 Task: Play online Dominion games.
Action: Mouse moved to (565, 411)
Screenshot: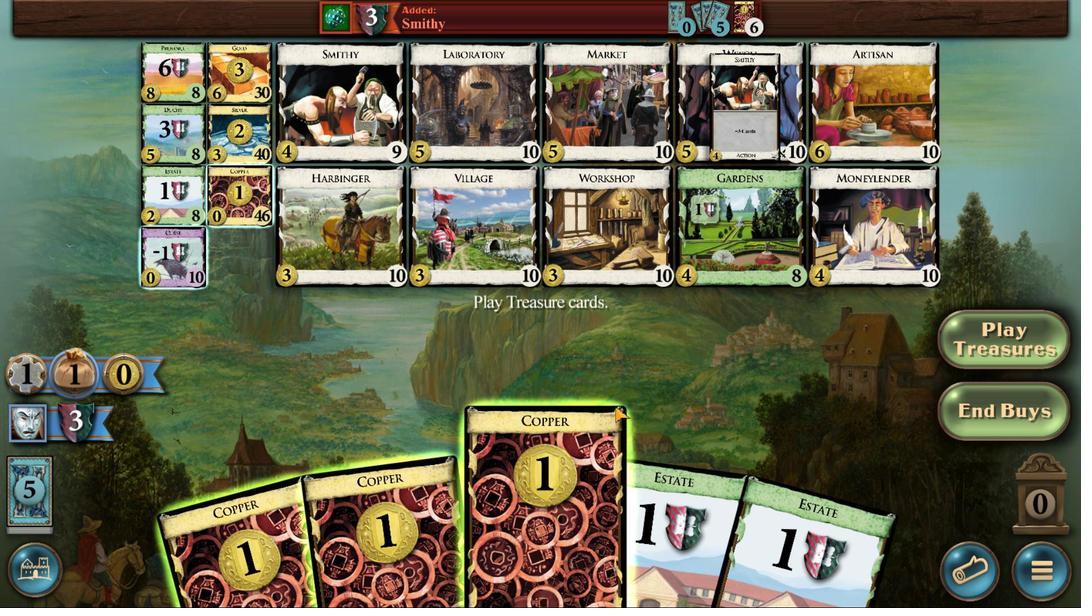 
Action: Mouse pressed left at (563, 417)
Screenshot: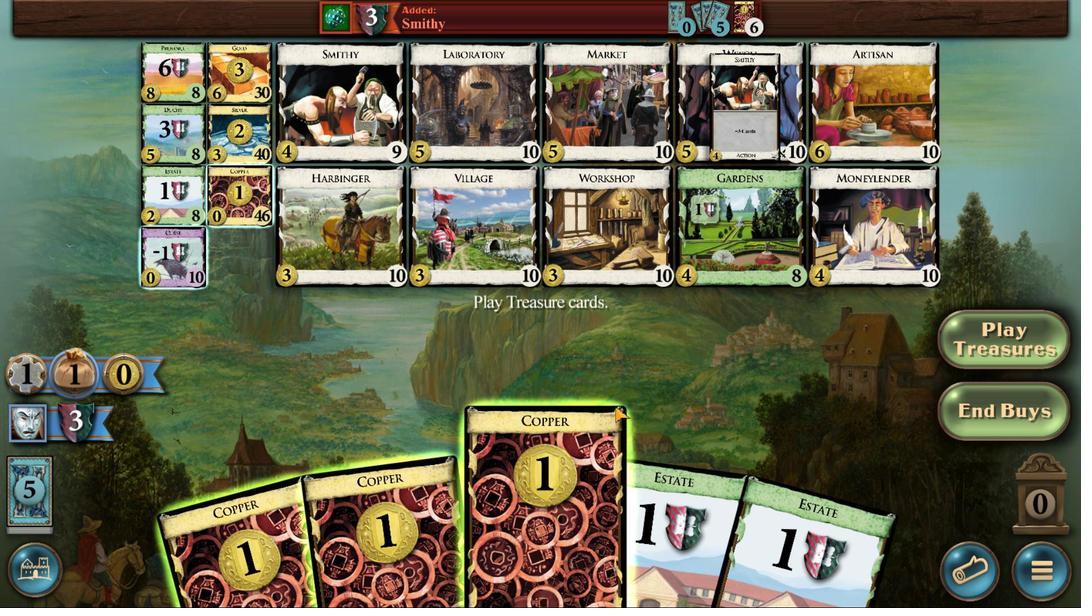 
Action: Mouse moved to (551, 409)
Screenshot: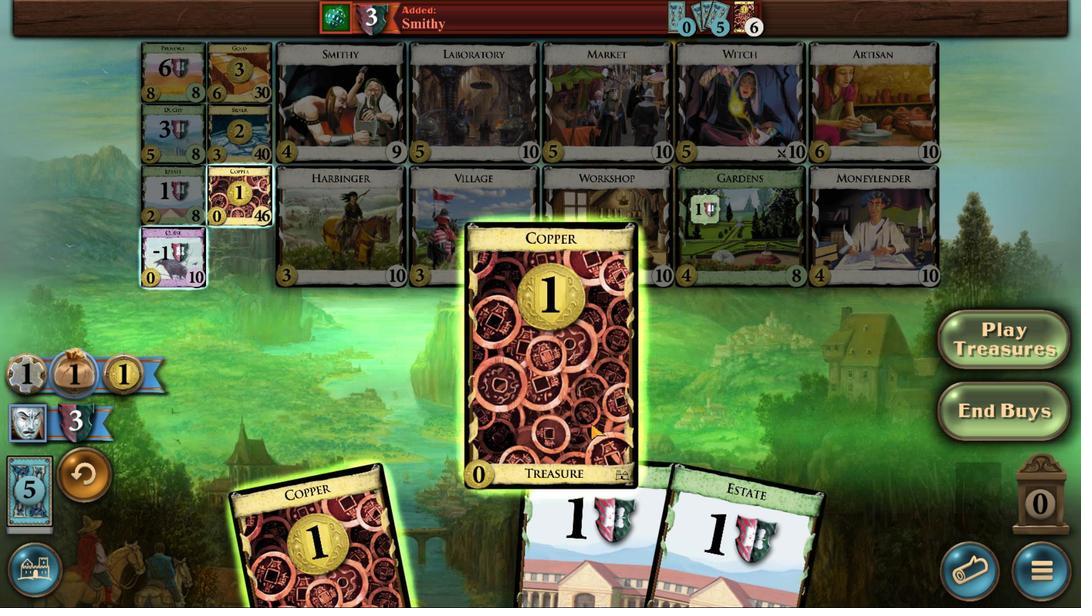 
Action: Mouse pressed left at (551, 409)
Screenshot: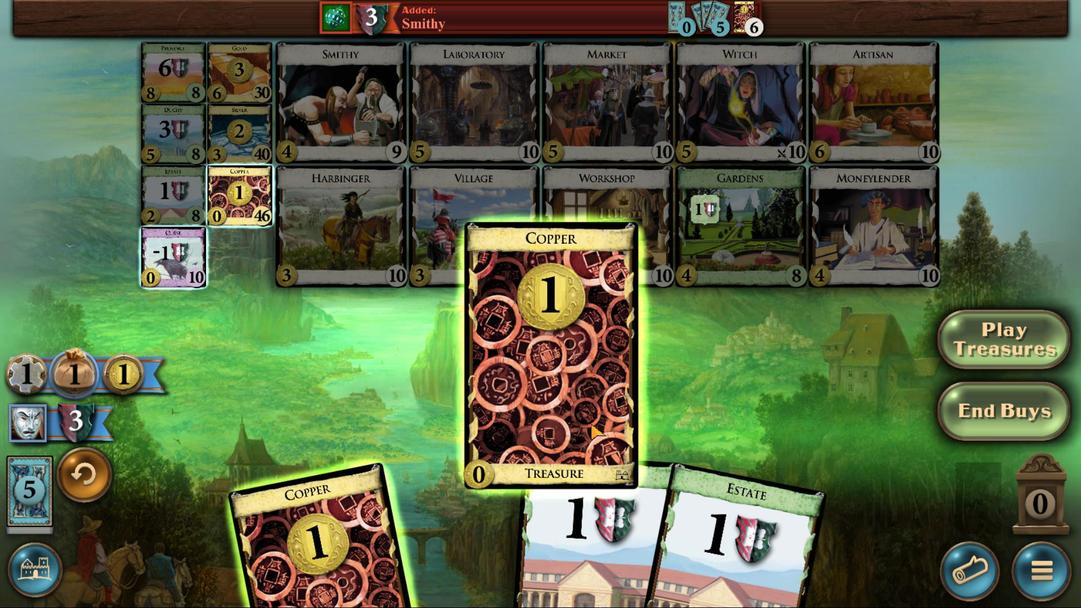 
Action: Mouse moved to (532, 407)
Screenshot: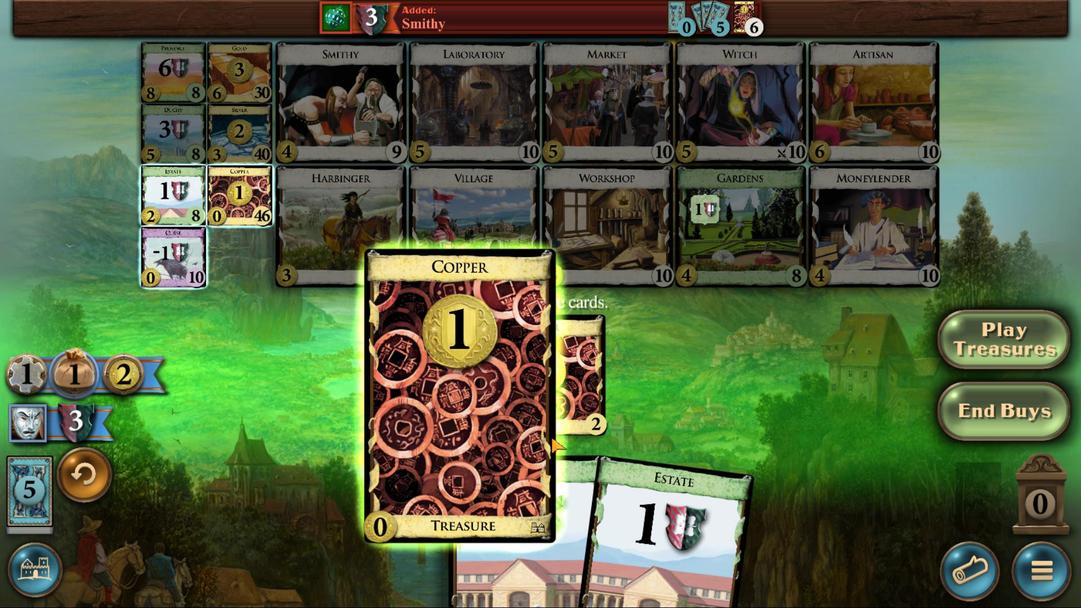 
Action: Mouse pressed left at (532, 407)
Screenshot: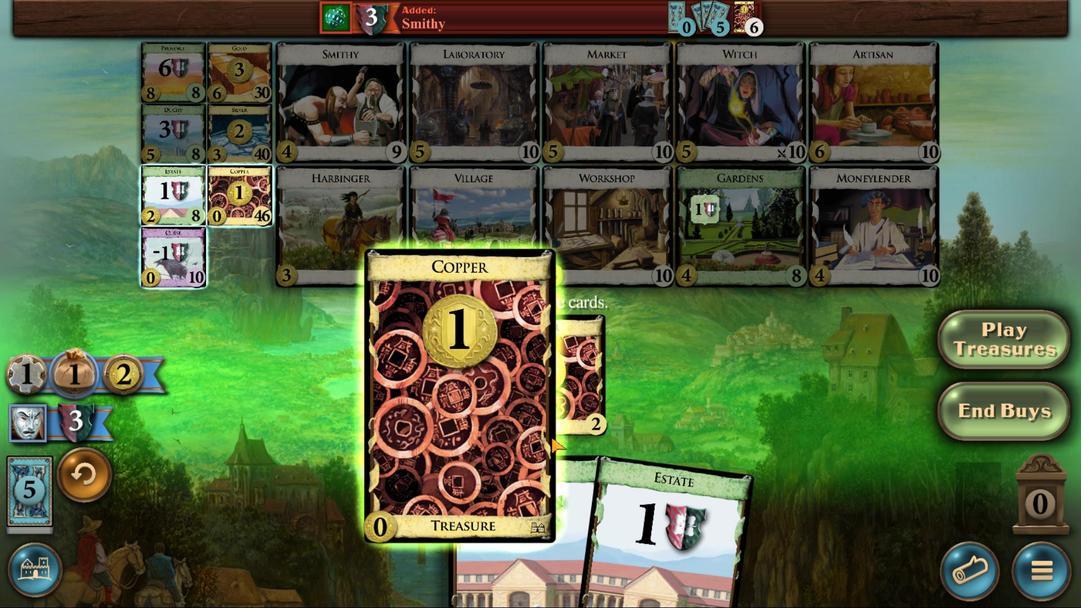 
Action: Mouse moved to (482, 279)
Screenshot: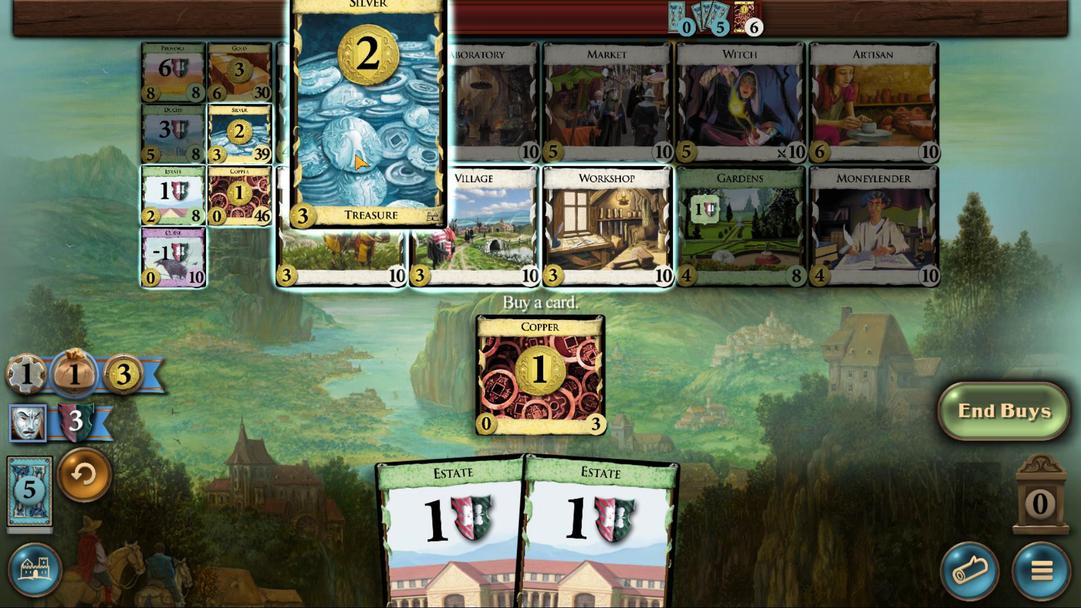 
Action: Mouse pressed left at (482, 279)
Screenshot: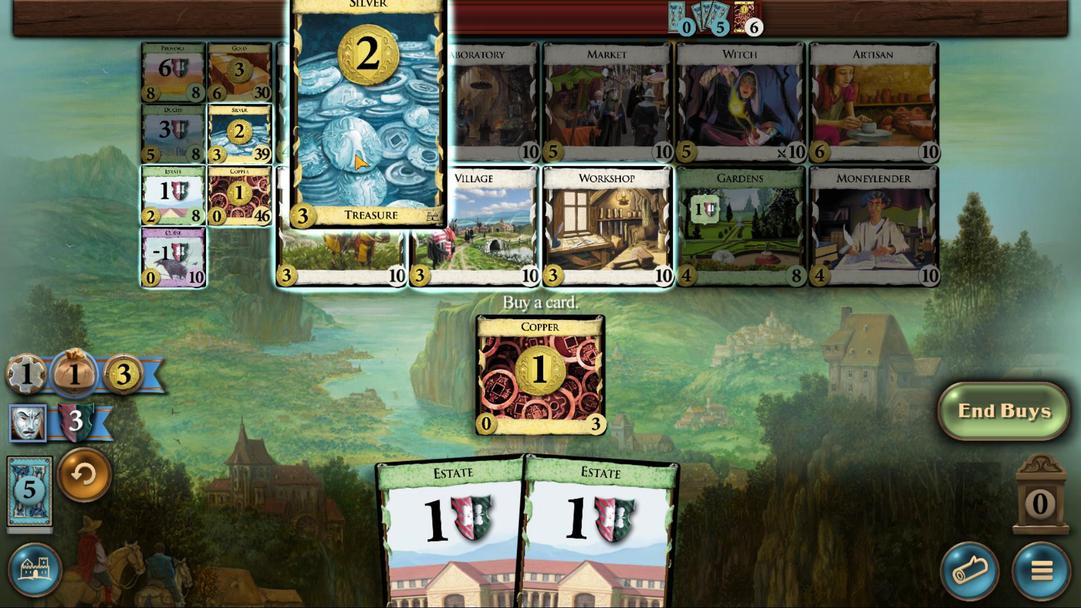 
Action: Mouse moved to (564, 409)
Screenshot: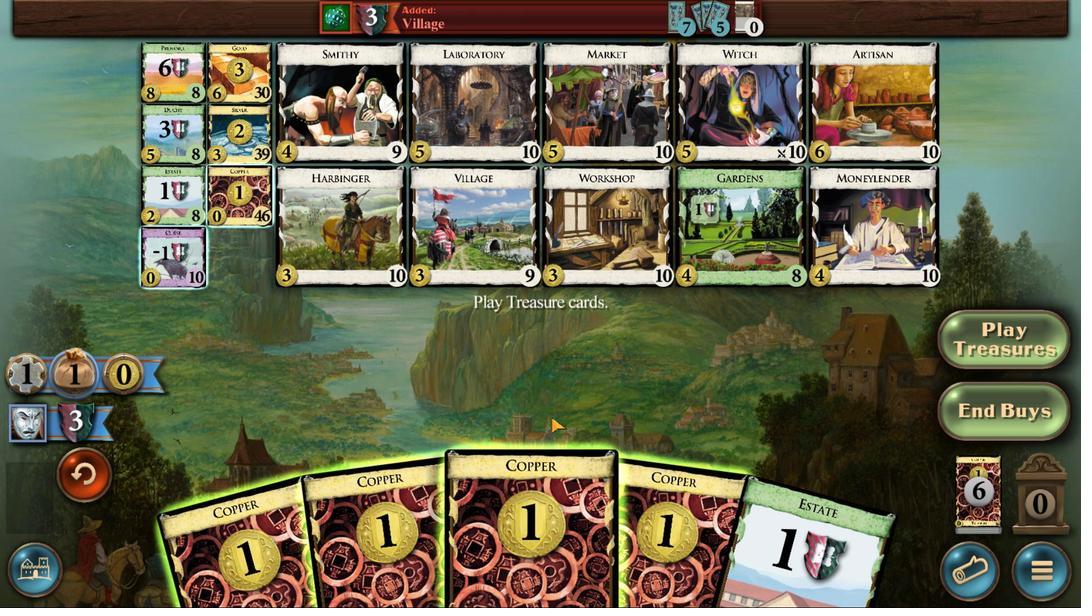 
Action: Mouse pressed left at (564, 409)
Screenshot: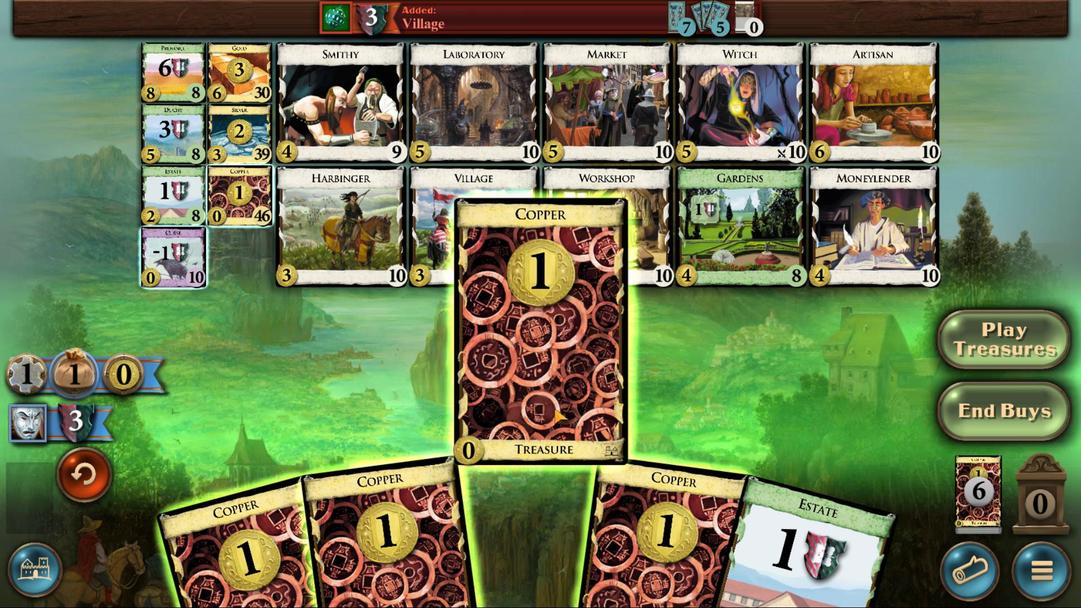 
Action: Mouse moved to (569, 400)
Screenshot: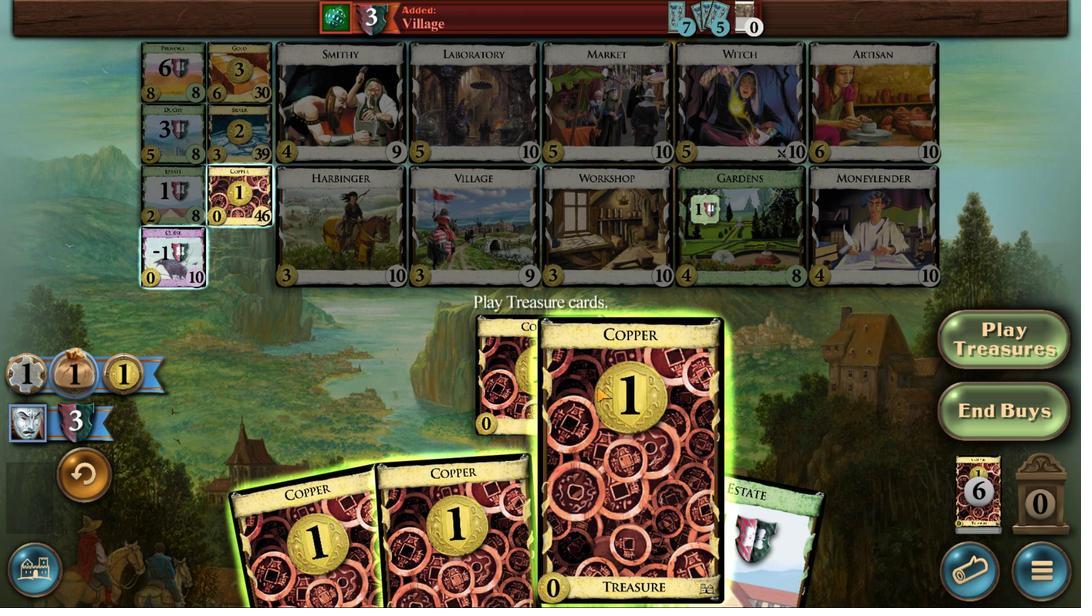 
Action: Mouse pressed left at (569, 400)
Screenshot: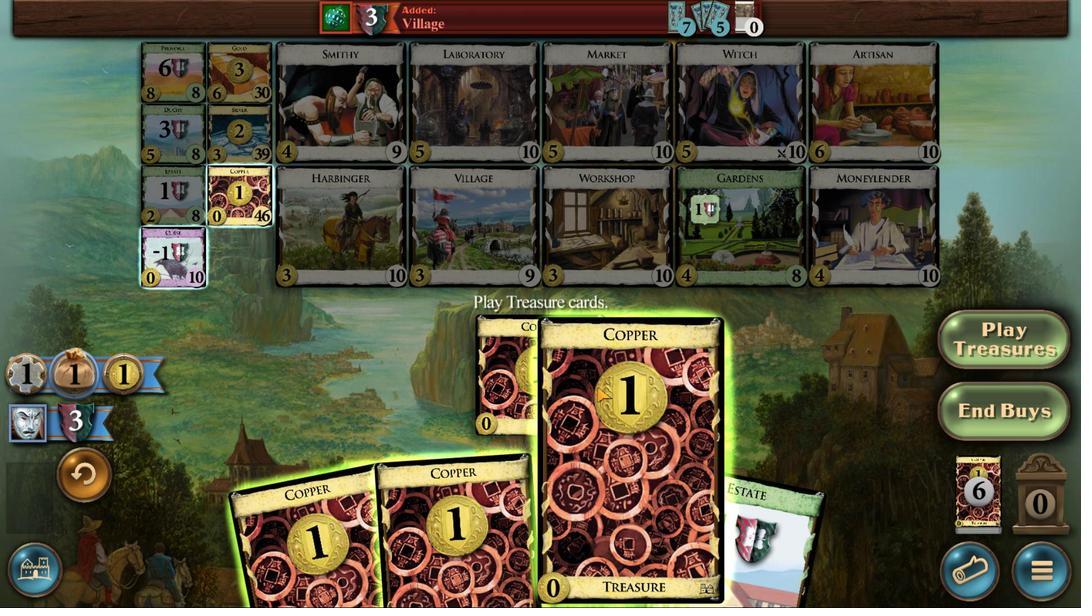 
Action: Mouse moved to (562, 403)
Screenshot: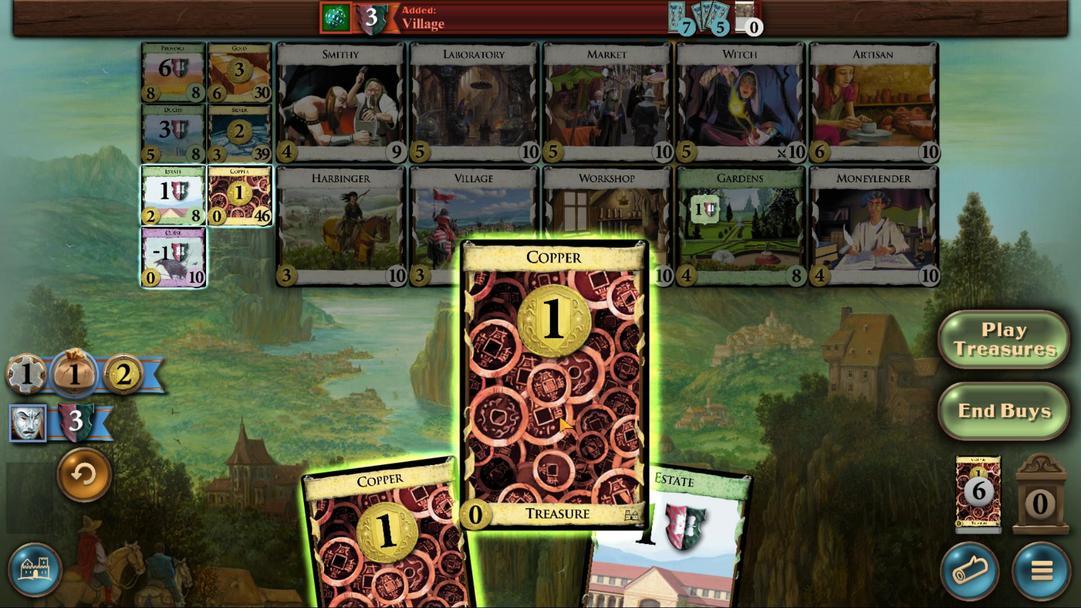 
Action: Mouse pressed left at (562, 403)
Screenshot: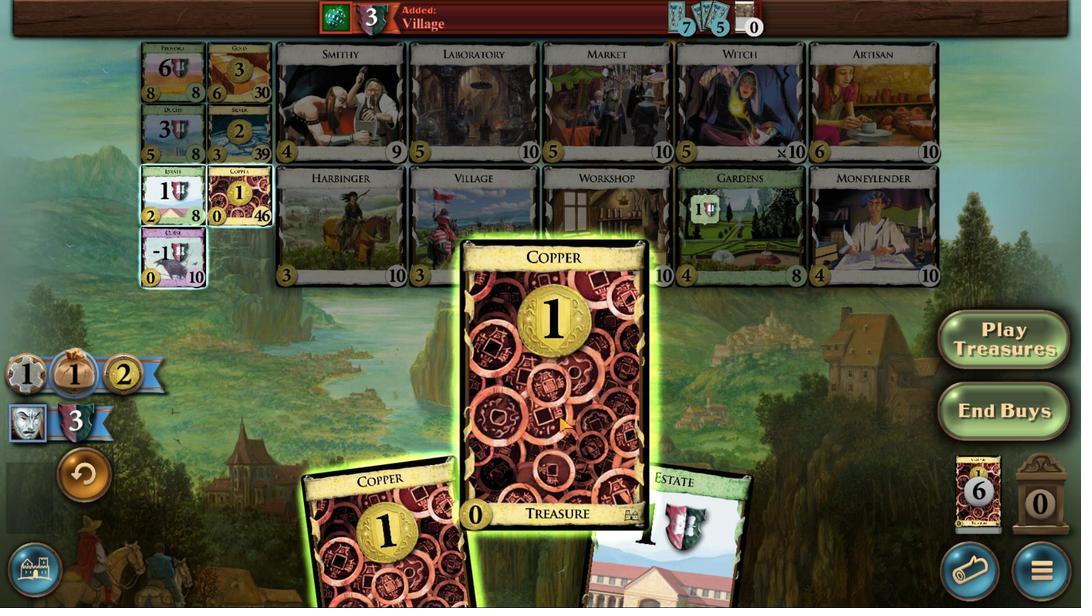
Action: Mouse moved to (483, 276)
Screenshot: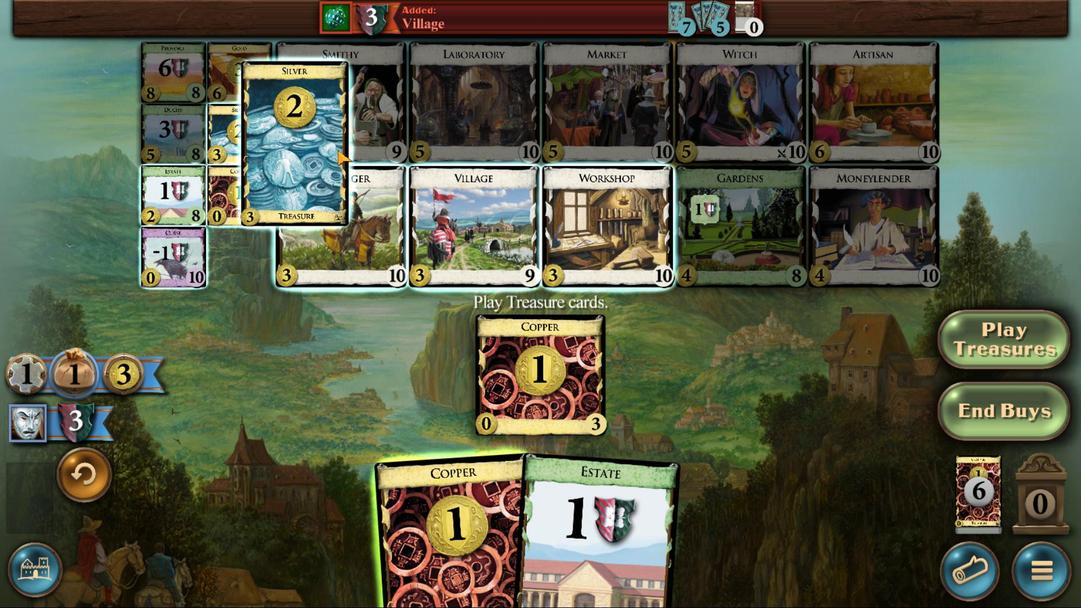 
Action: Mouse pressed left at (483, 276)
Screenshot: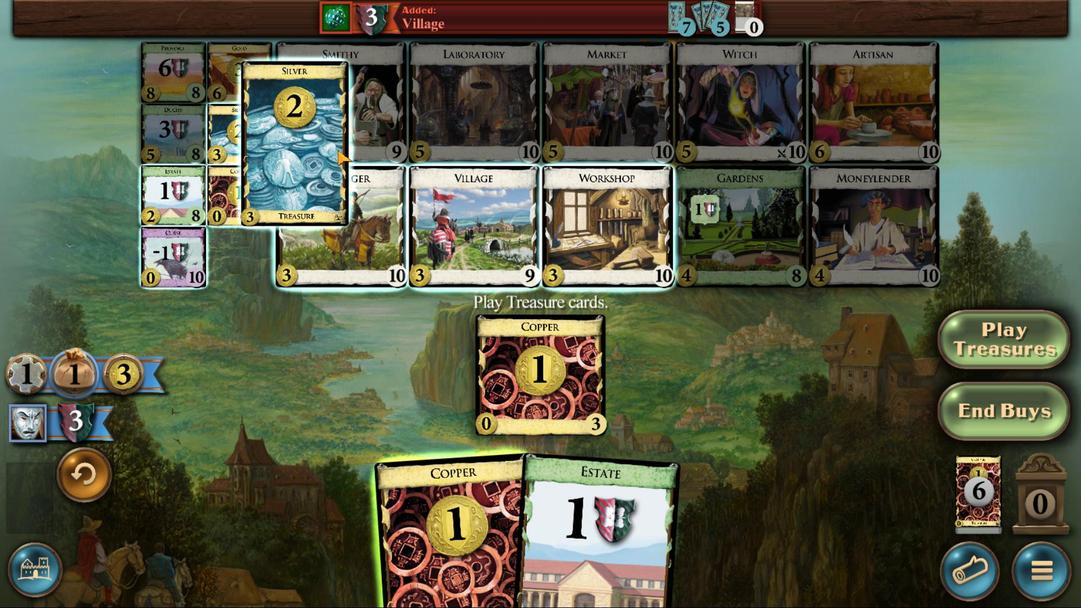 
Action: Mouse moved to (596, 401)
Screenshot: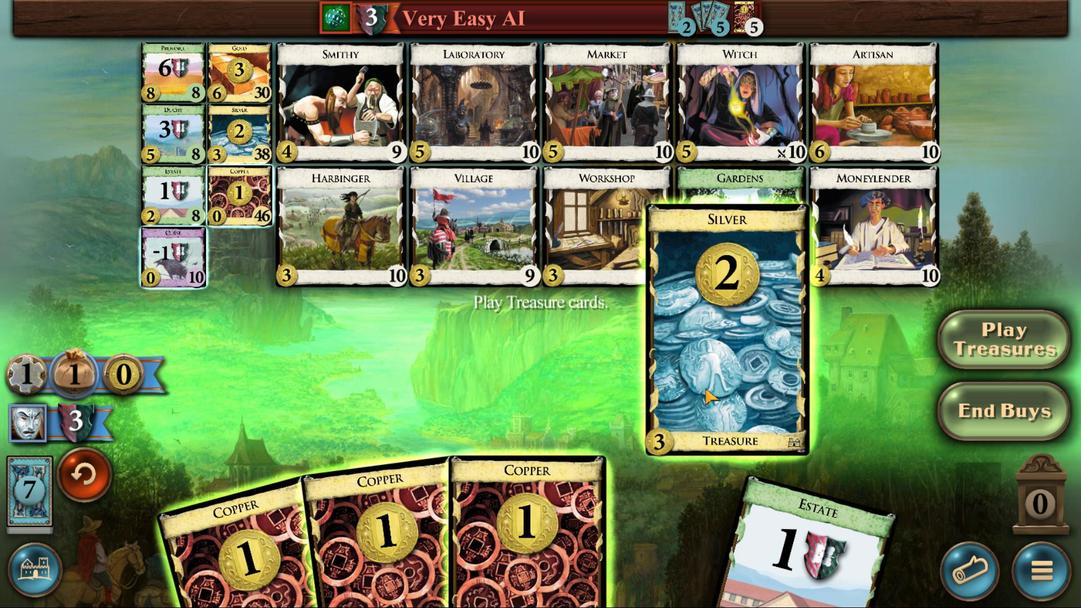 
Action: Mouse pressed left at (595, 406)
Screenshot: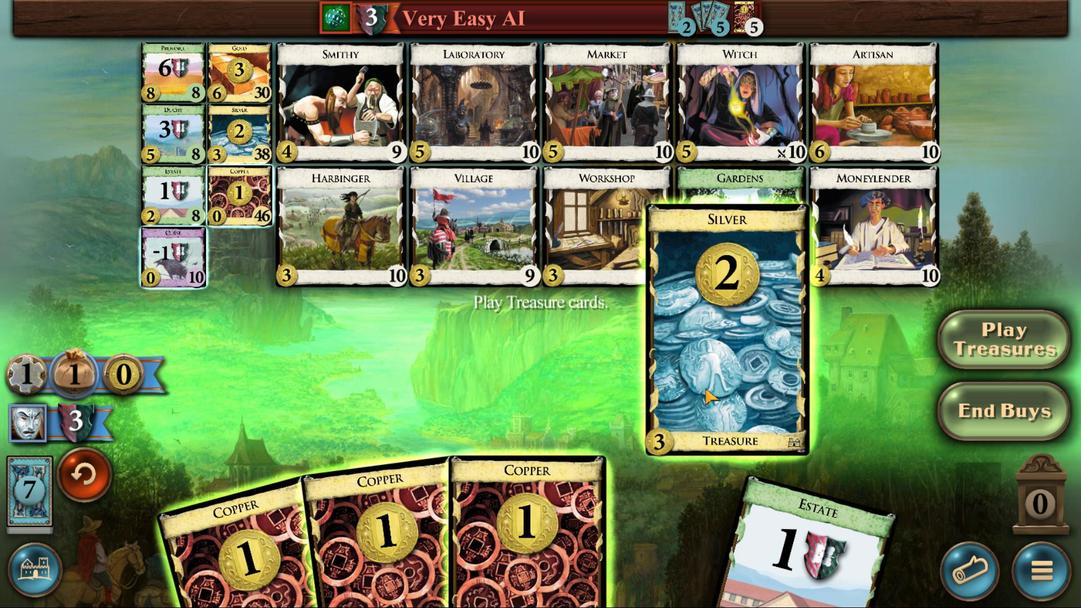 
Action: Mouse moved to (584, 404)
Screenshot: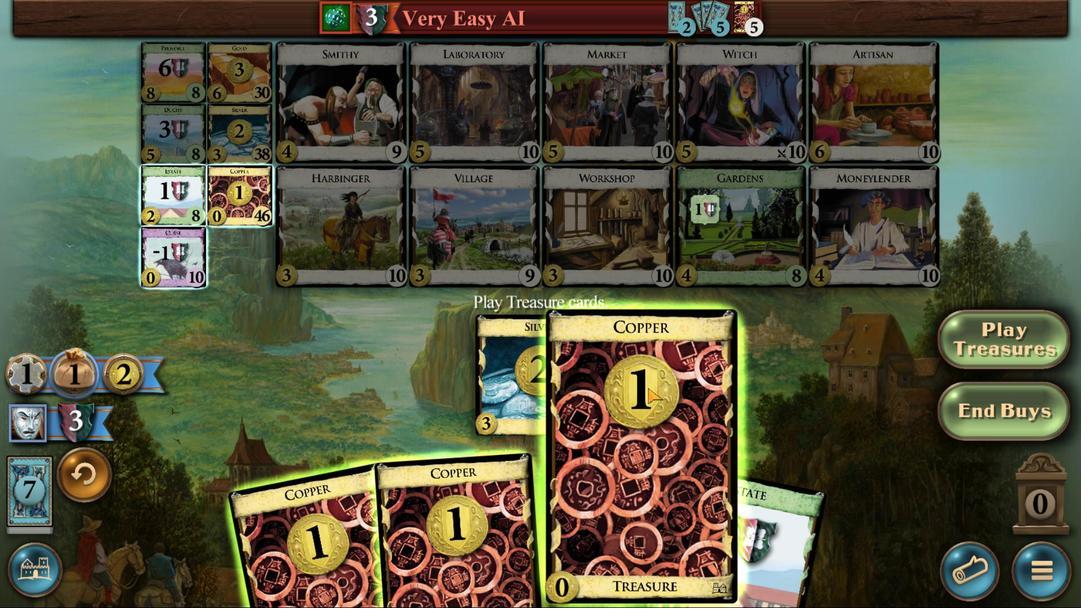 
Action: Mouse pressed left at (584, 407)
Screenshot: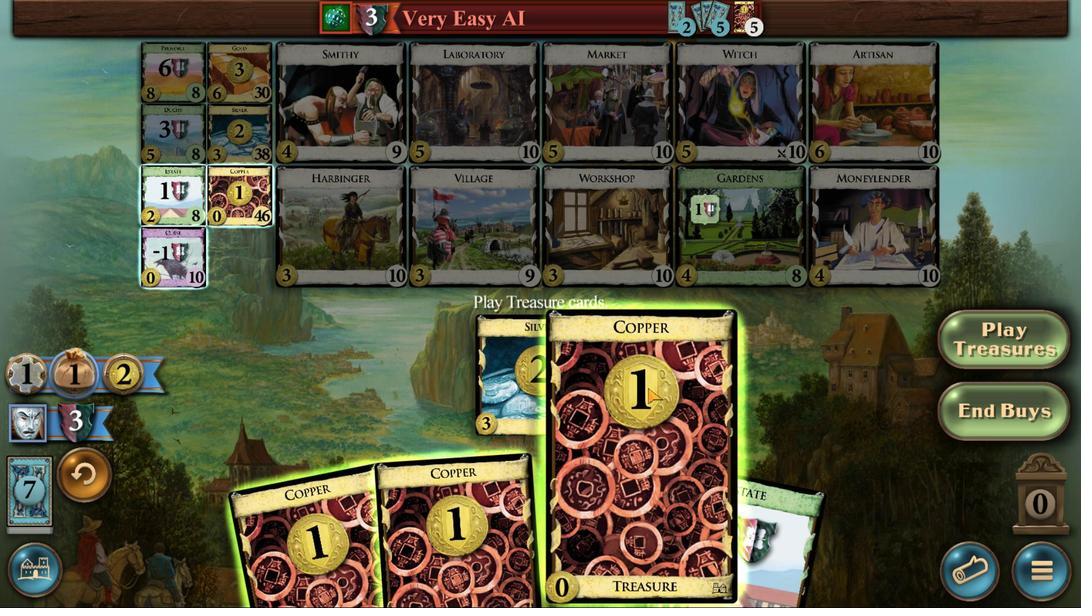 
Action: Mouse moved to (575, 393)
Screenshot: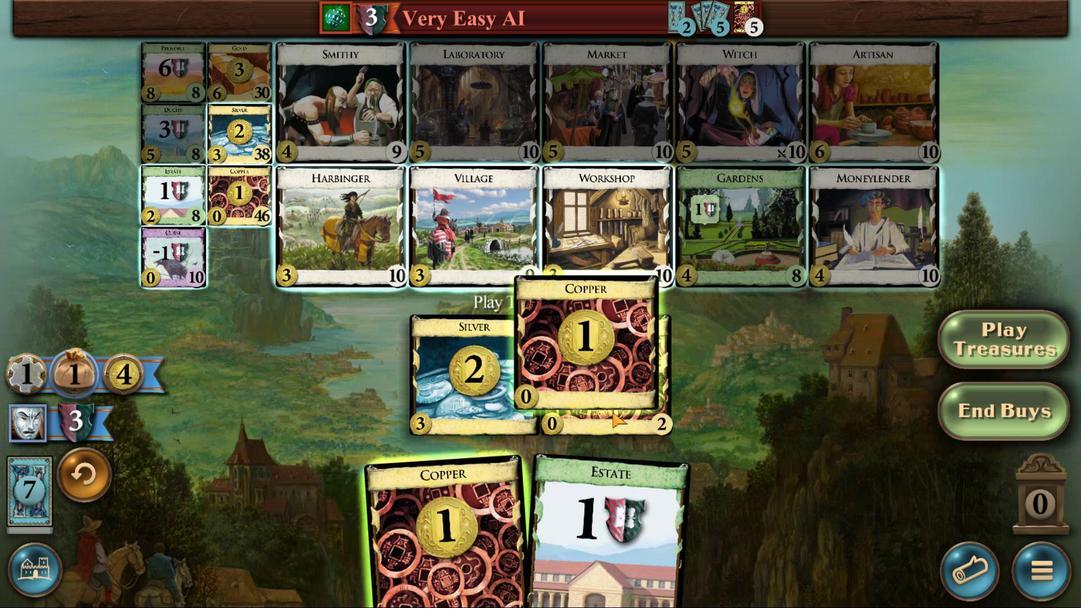 
Action: Mouse pressed left at (573, 403)
Screenshot: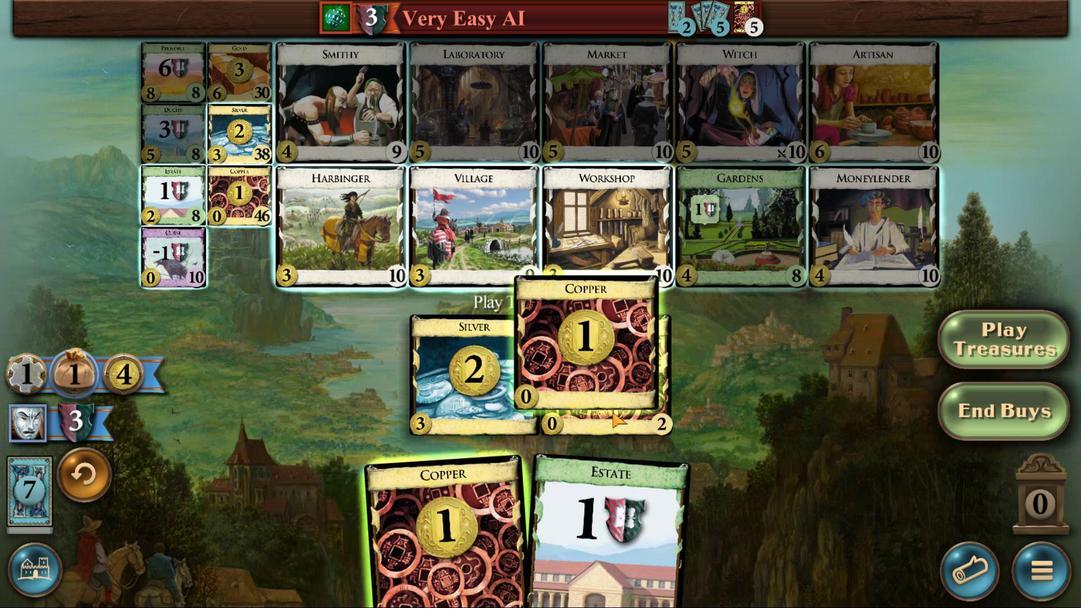 
Action: Mouse moved to (551, 414)
Screenshot: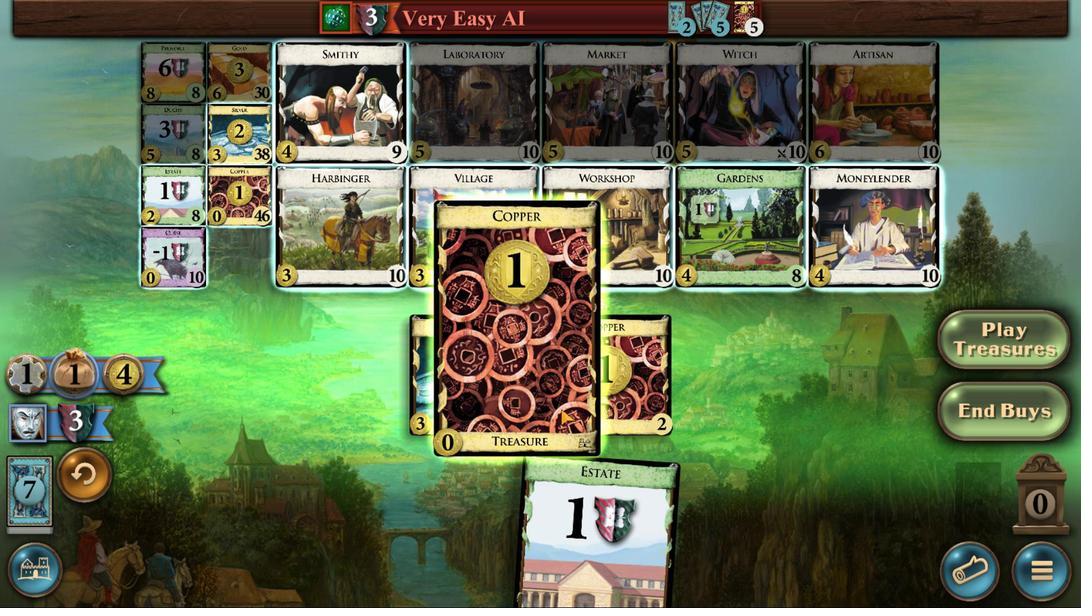 
Action: Mouse pressed left at (551, 414)
Screenshot: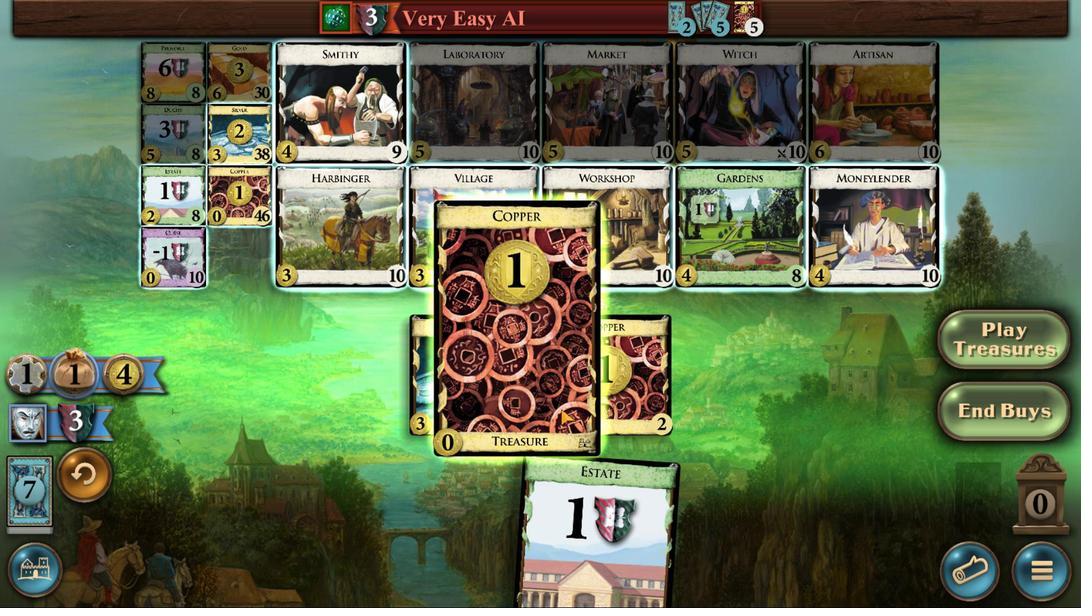 
Action: Mouse moved to (481, 282)
Screenshot: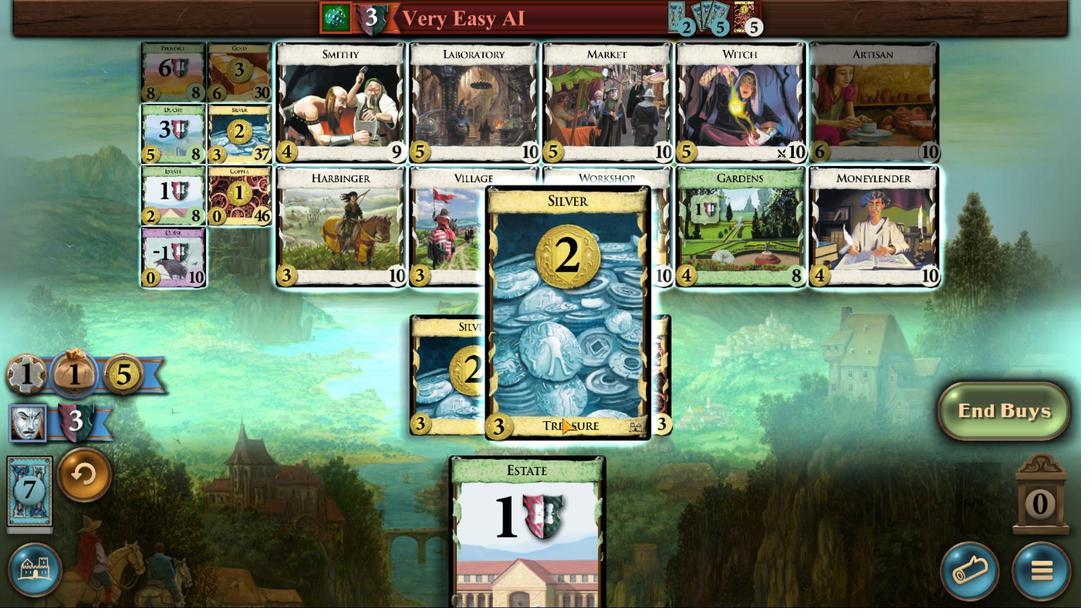 
Action: Mouse pressed left at (481, 282)
Screenshot: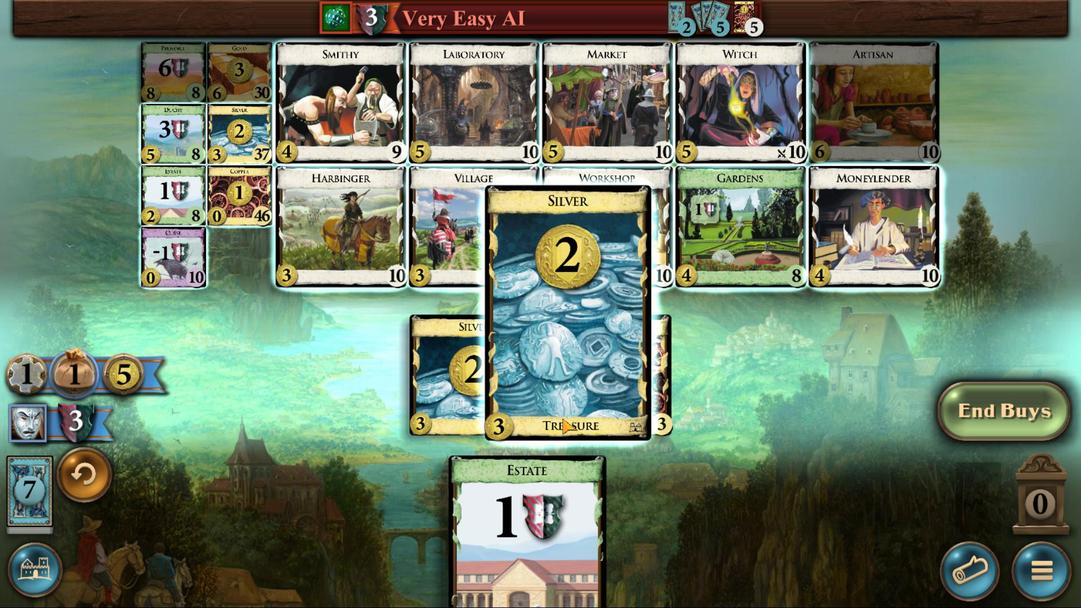 
Action: Mouse moved to (559, 403)
Screenshot: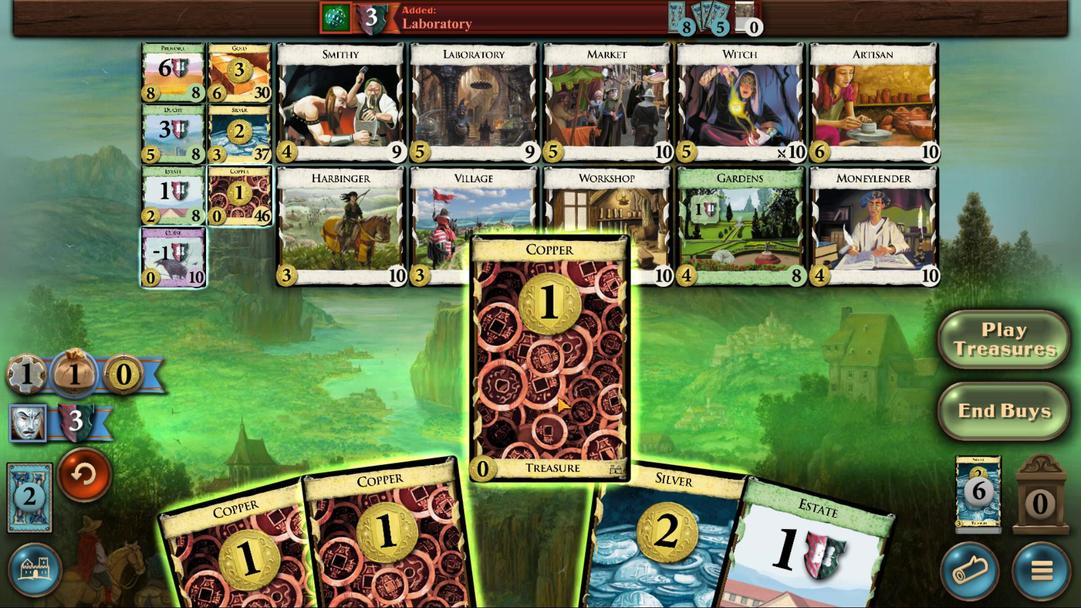 
Action: Mouse pressed left at (559, 403)
Screenshot: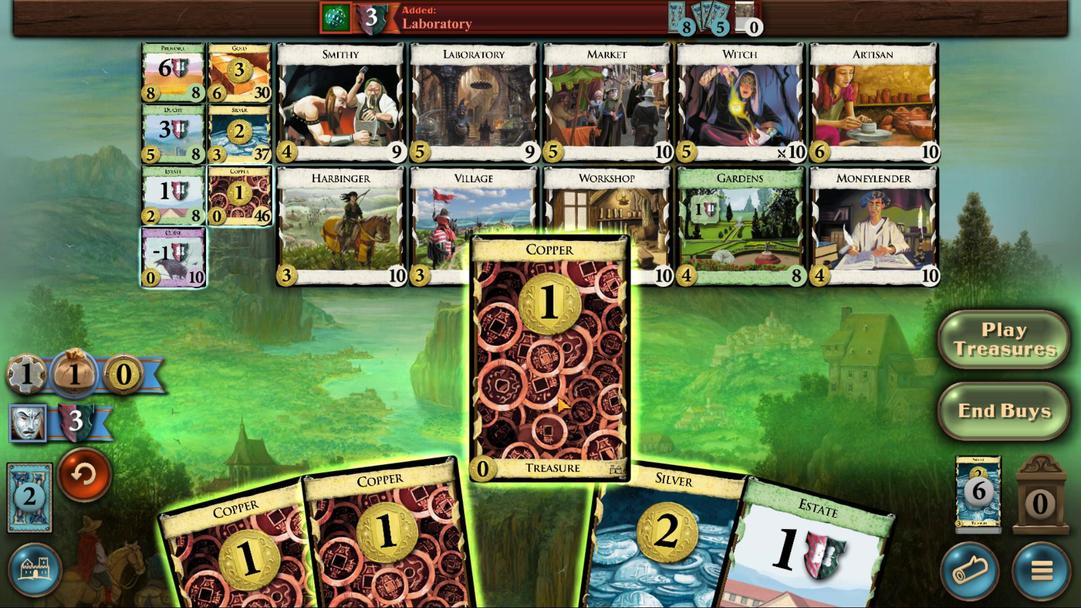 
Action: Mouse moved to (536, 426)
Screenshot: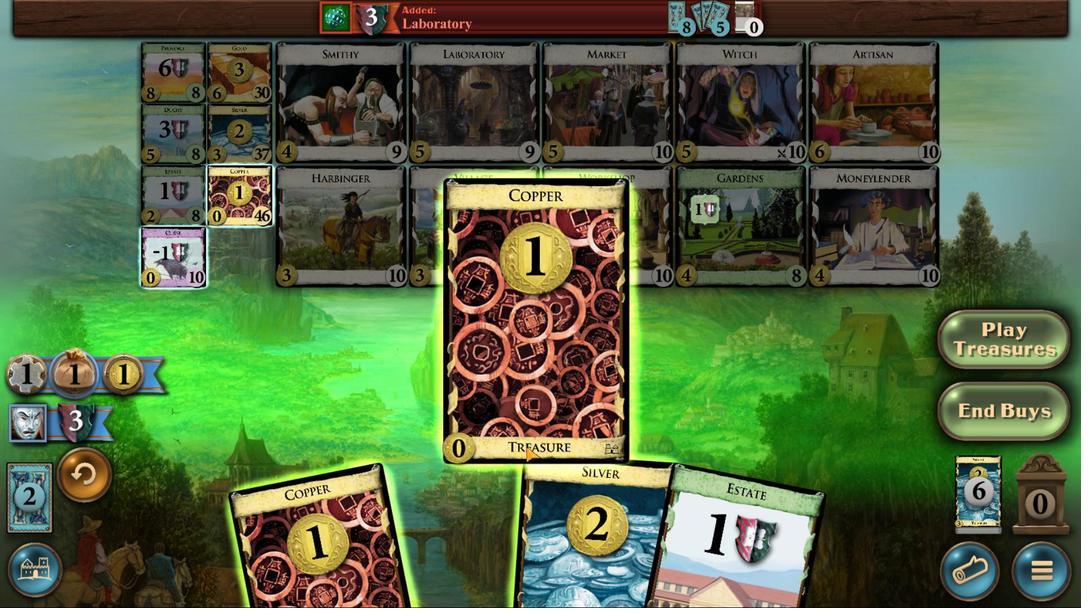 
Action: Mouse pressed left at (536, 426)
Screenshot: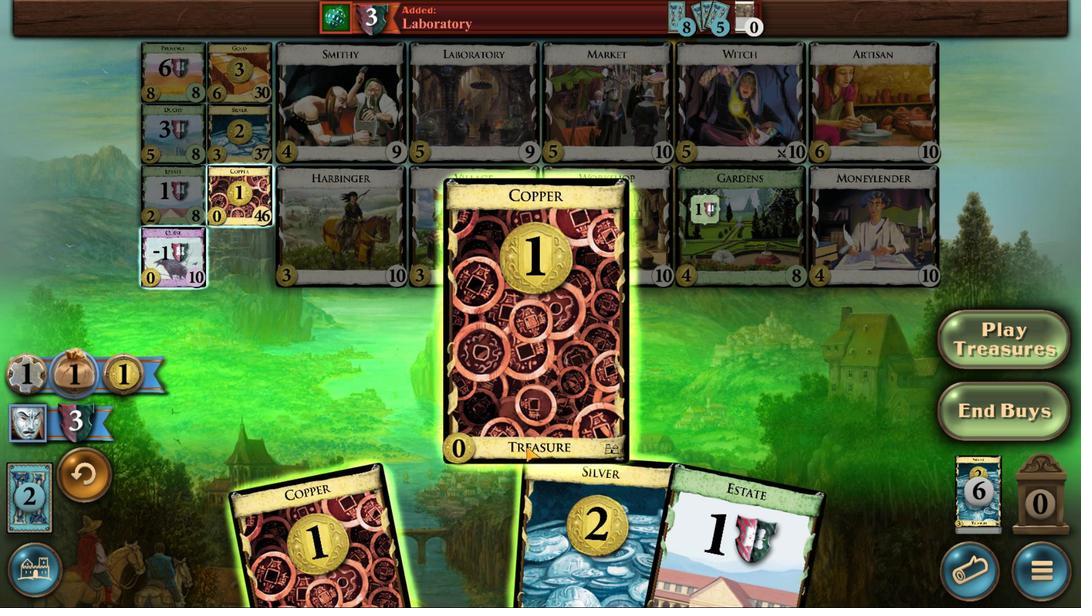 
Action: Mouse moved to (565, 407)
Screenshot: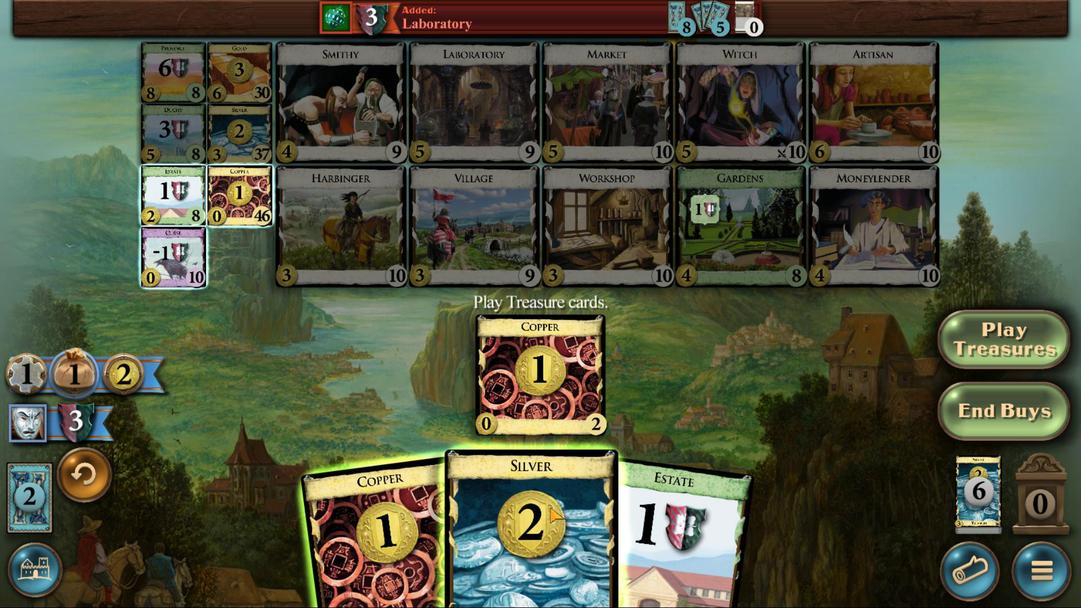
Action: Mouse pressed left at (565, 407)
Screenshot: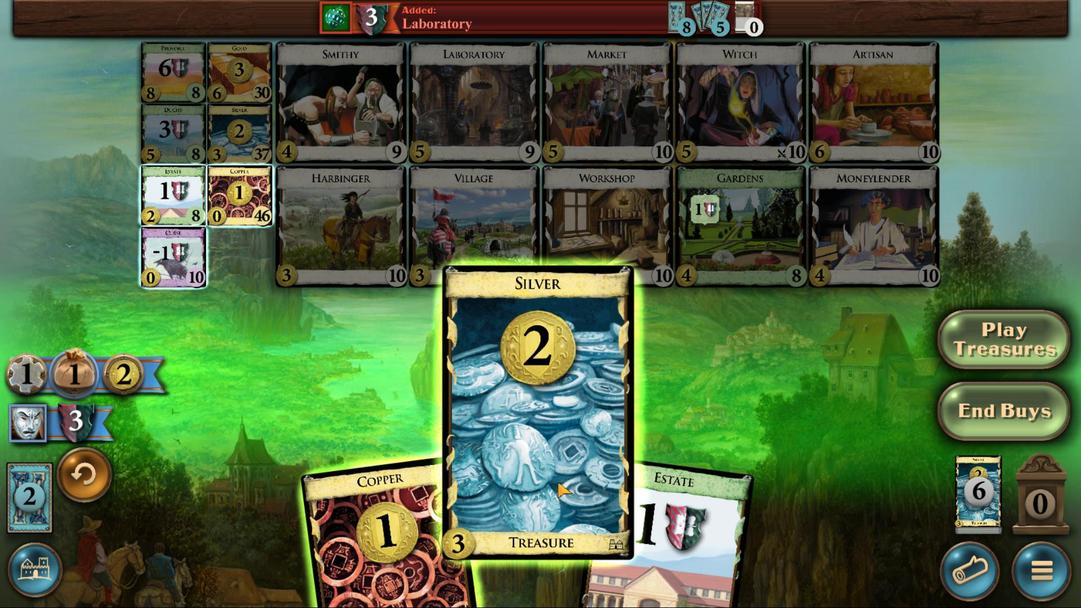 
Action: Mouse moved to (518, 414)
Screenshot: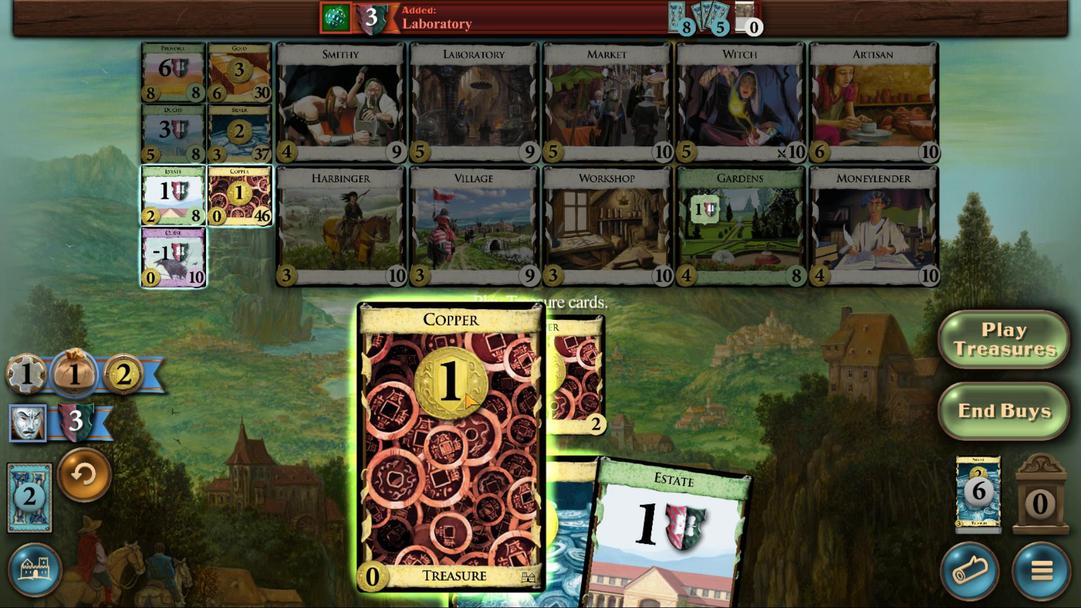 
Action: Mouse pressed left at (518, 414)
Screenshot: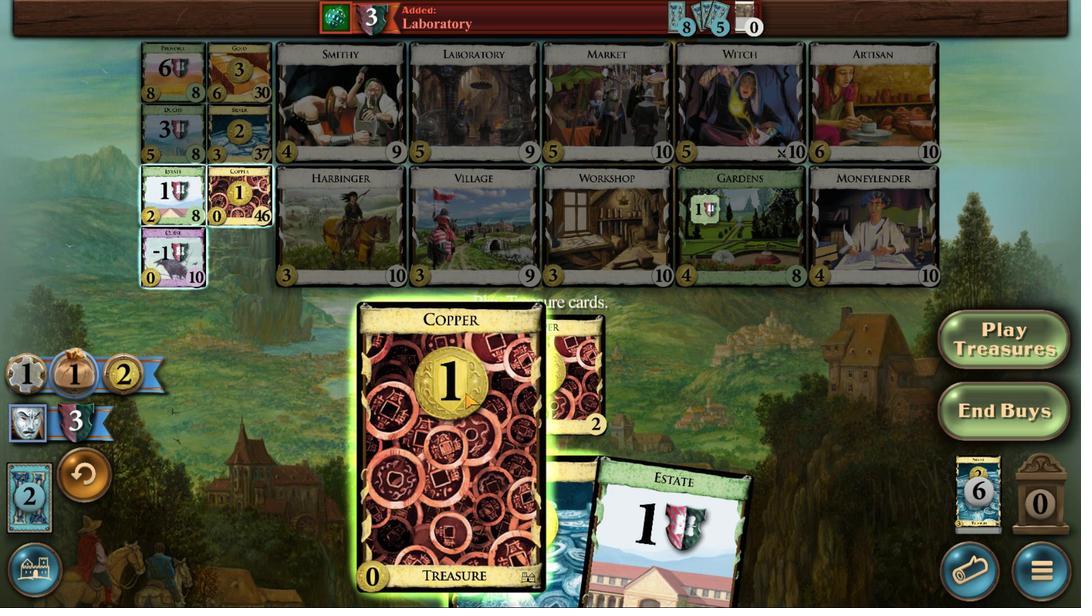 
Action: Mouse moved to (477, 277)
Screenshot: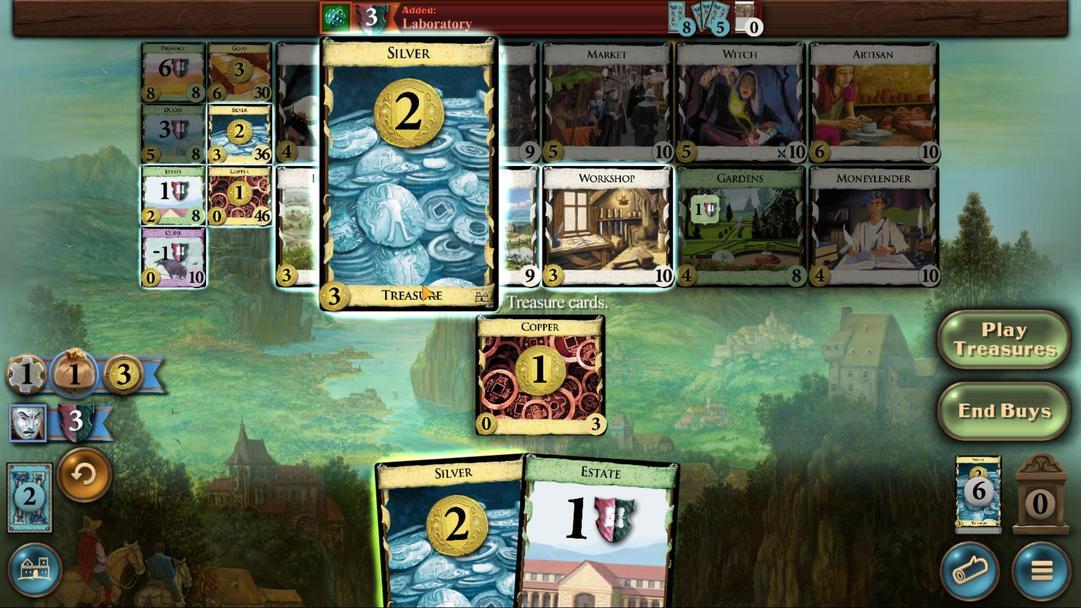 
Action: Mouse pressed left at (477, 277)
Screenshot: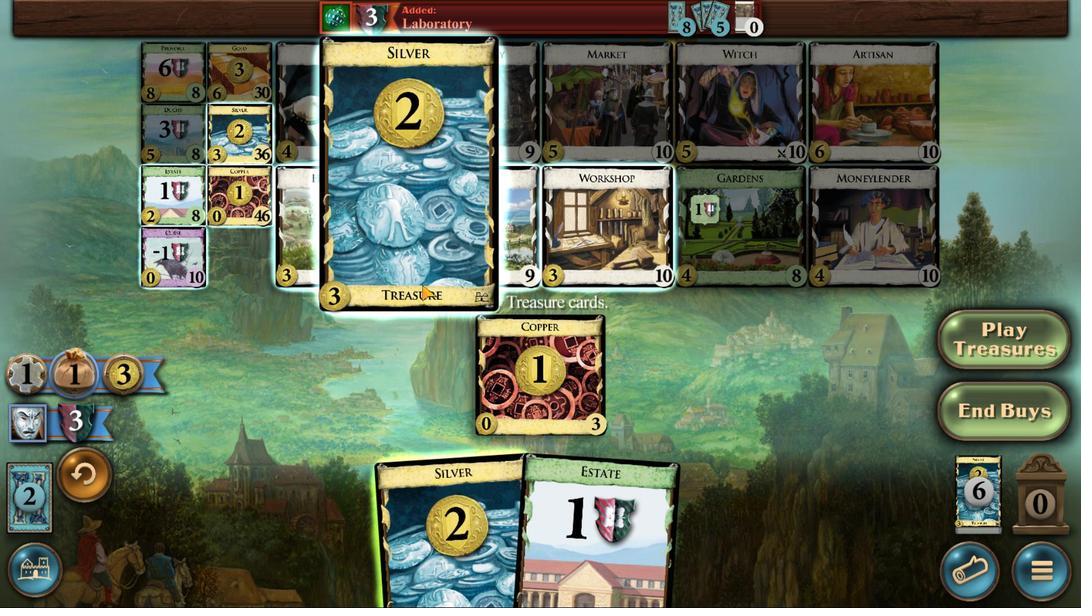 
Action: Mouse moved to (552, 402)
Screenshot: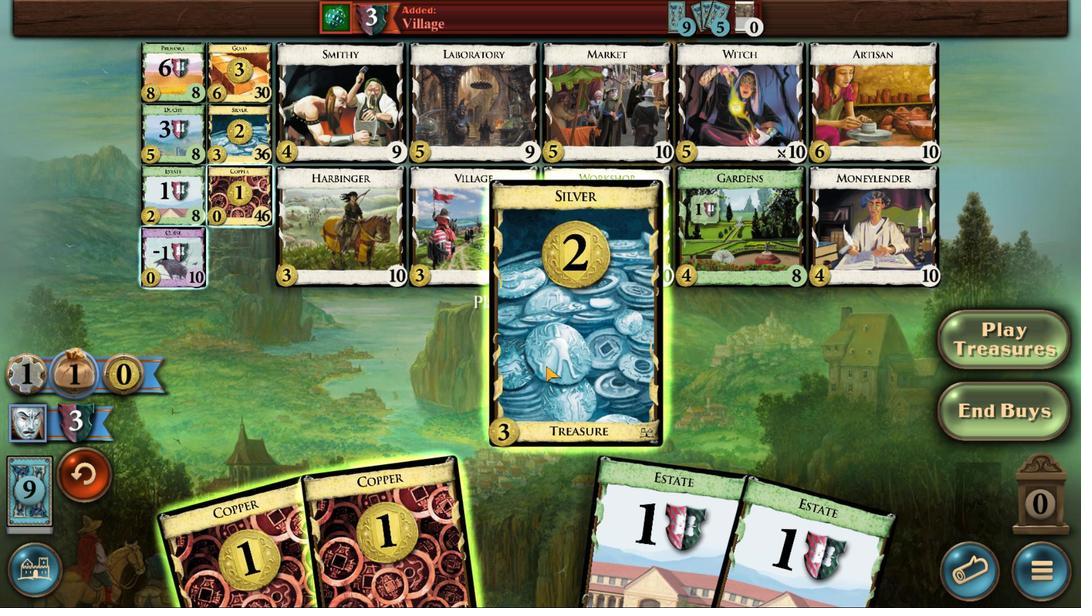 
Action: Mouse pressed left at (552, 402)
Screenshot: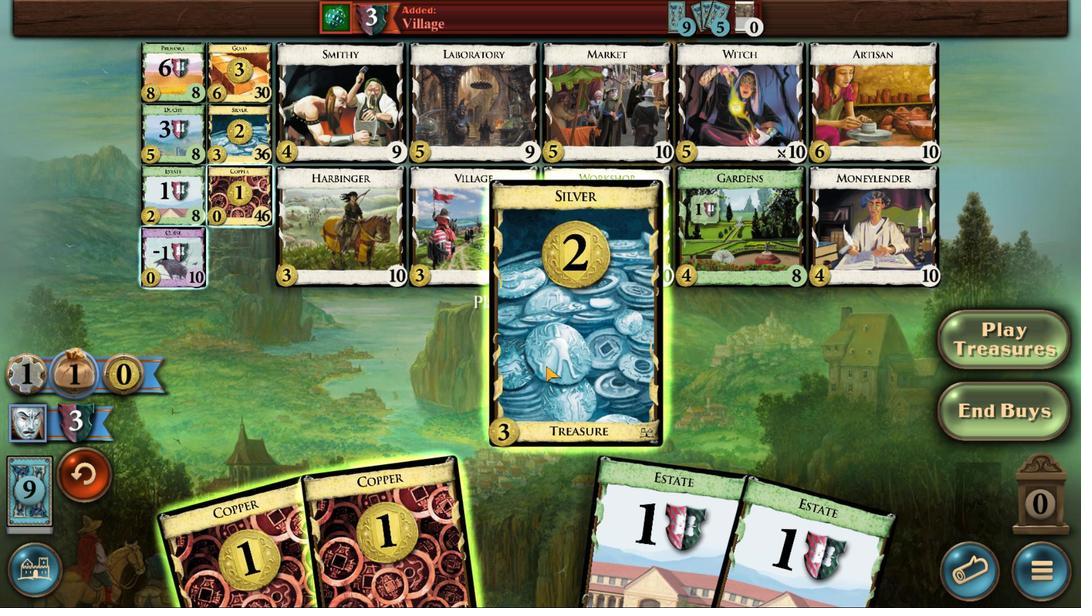 
Action: Mouse moved to (553, 406)
Screenshot: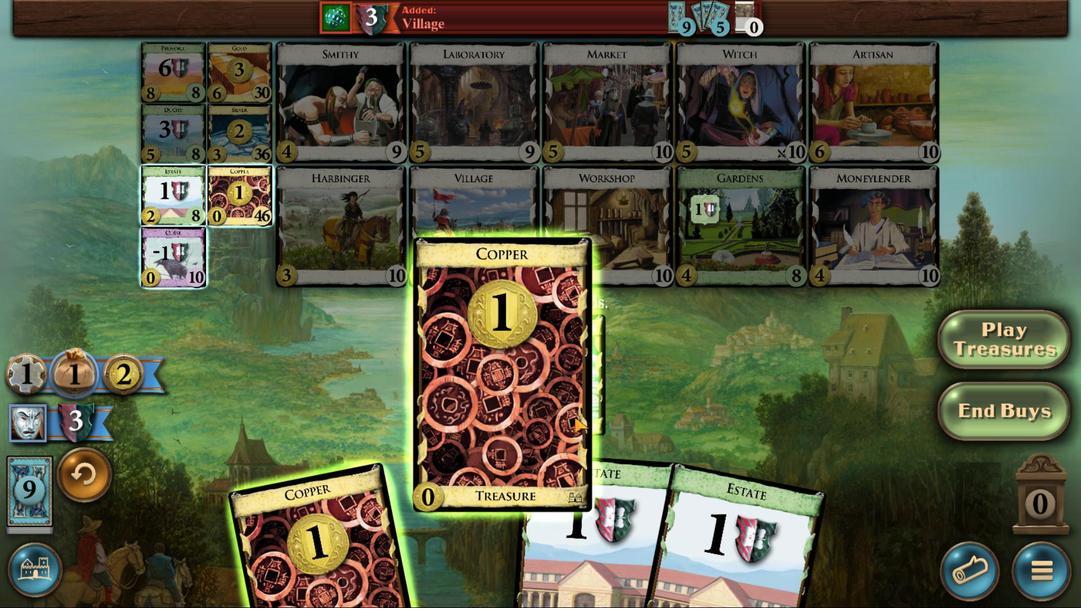 
Action: Mouse pressed left at (553, 406)
Screenshot: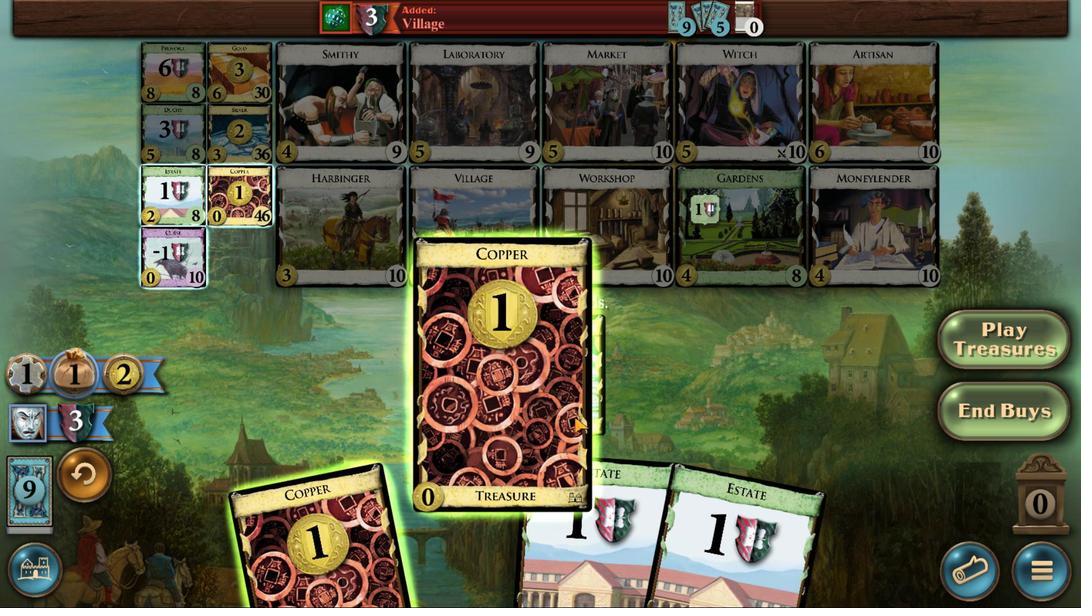 
Action: Mouse moved to (530, 409)
Screenshot: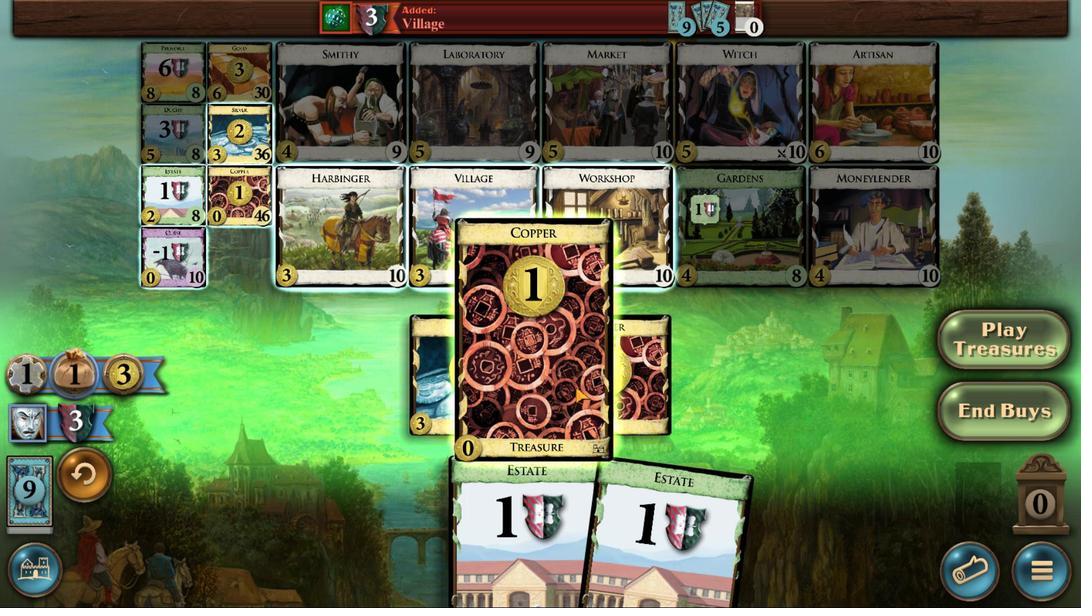 
Action: Mouse pressed left at (530, 409)
Screenshot: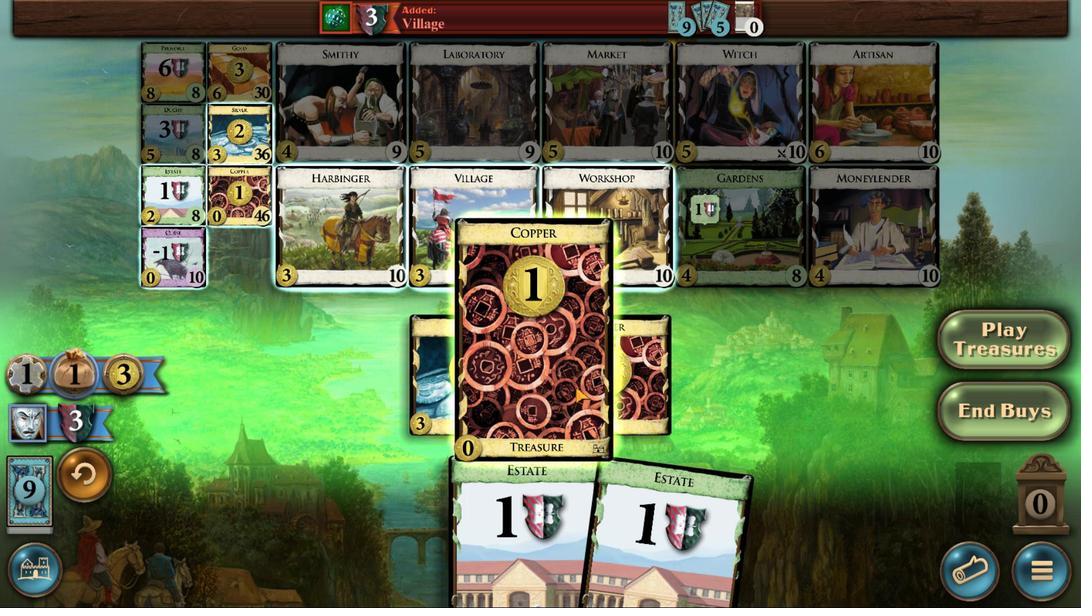 
Action: Mouse moved to (478, 274)
Screenshot: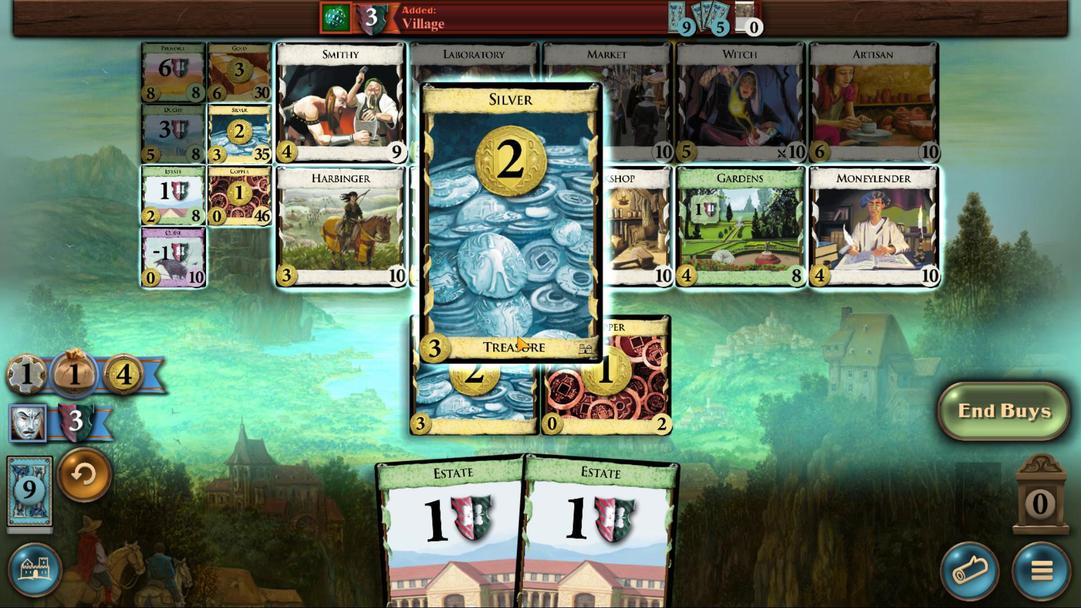 
Action: Mouse pressed left at (478, 274)
Screenshot: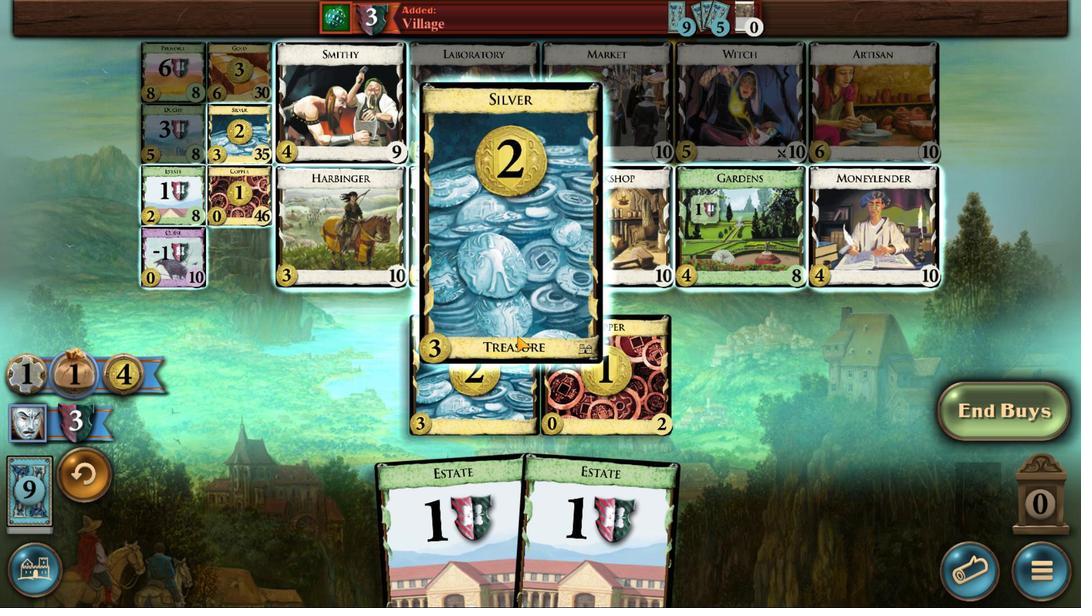 
Action: Mouse moved to (528, 395)
Screenshot: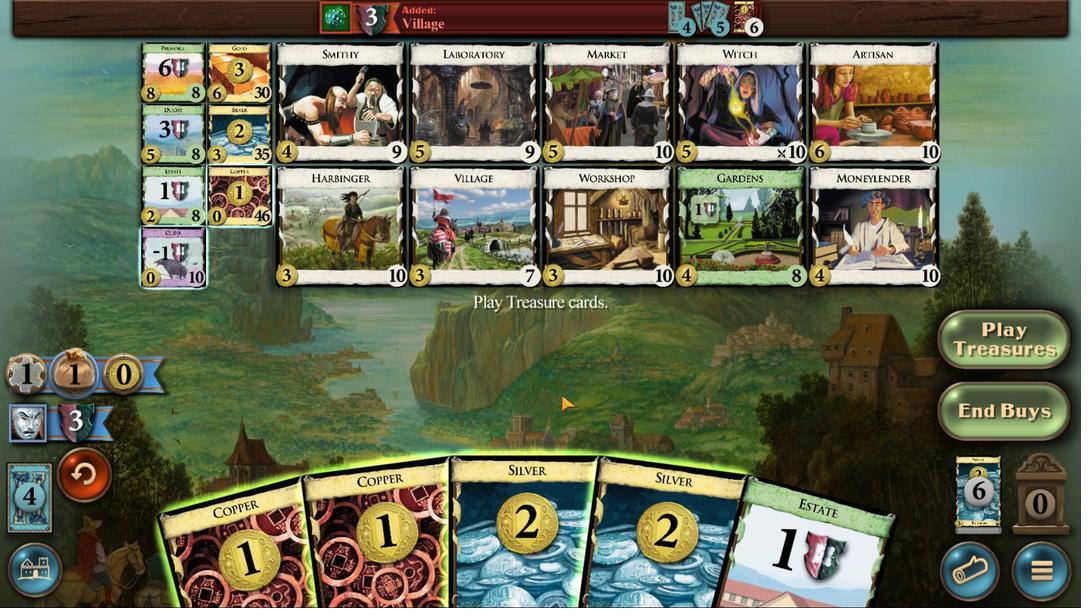
Action: Mouse pressed left at (521, 403)
Screenshot: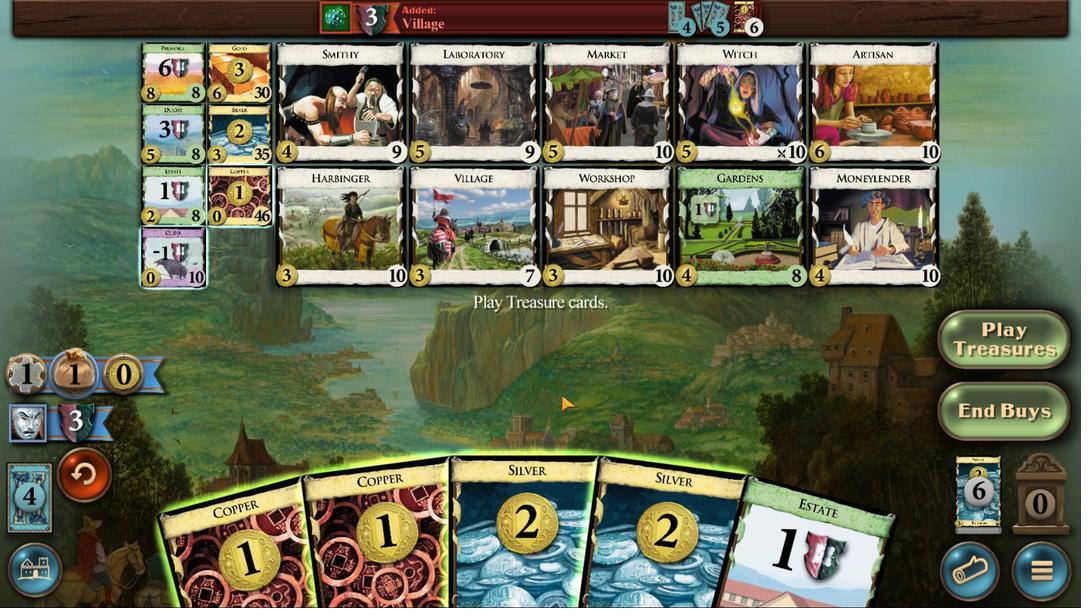 
Action: Mouse moved to (557, 416)
Screenshot: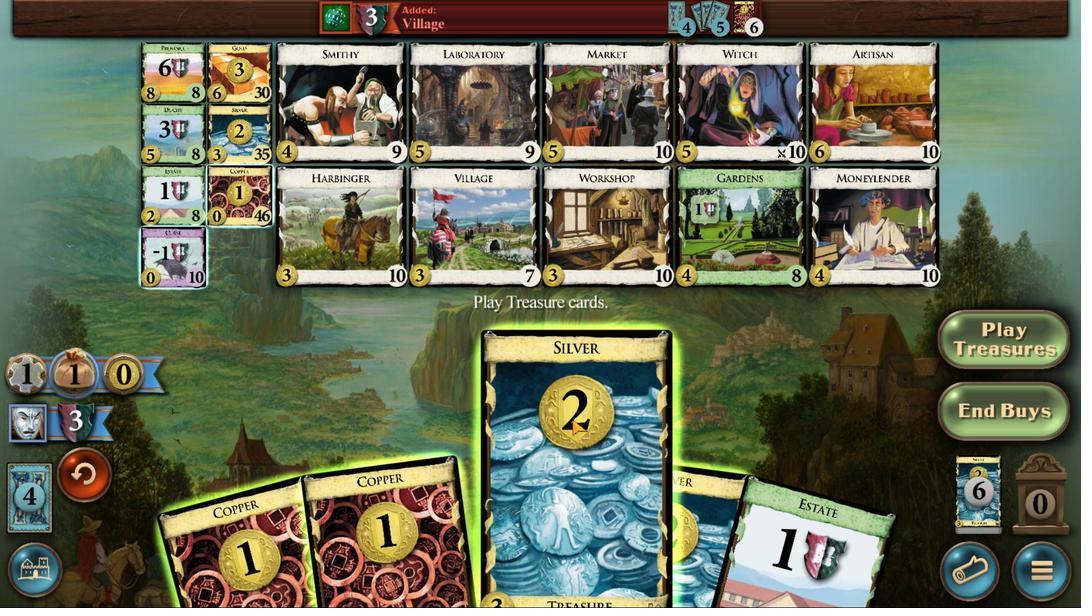
Action: Mouse pressed left at (557, 416)
Screenshot: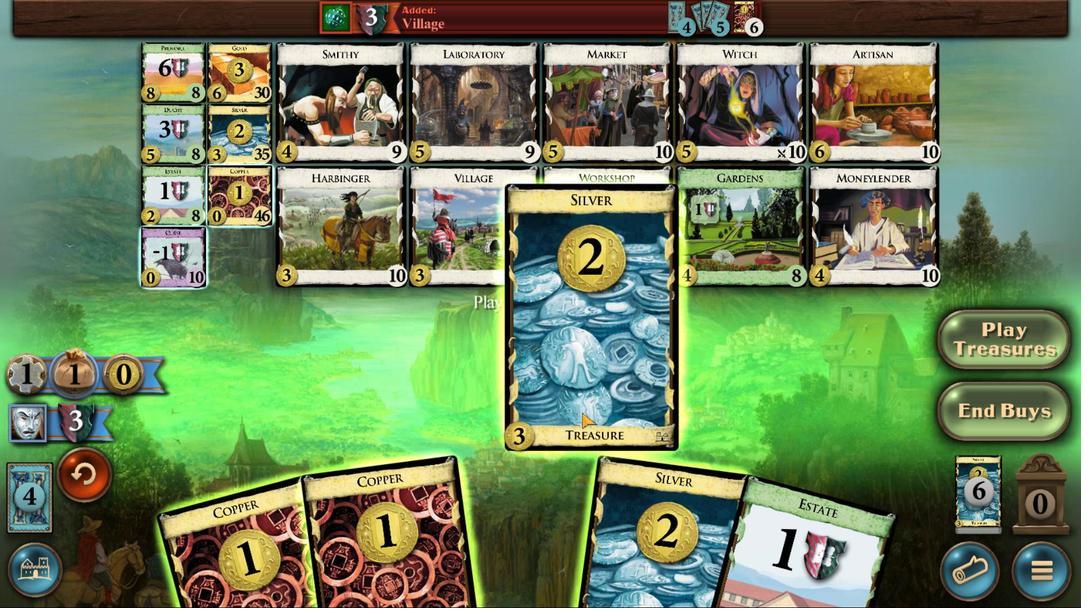 
Action: Mouse moved to (579, 406)
Screenshot: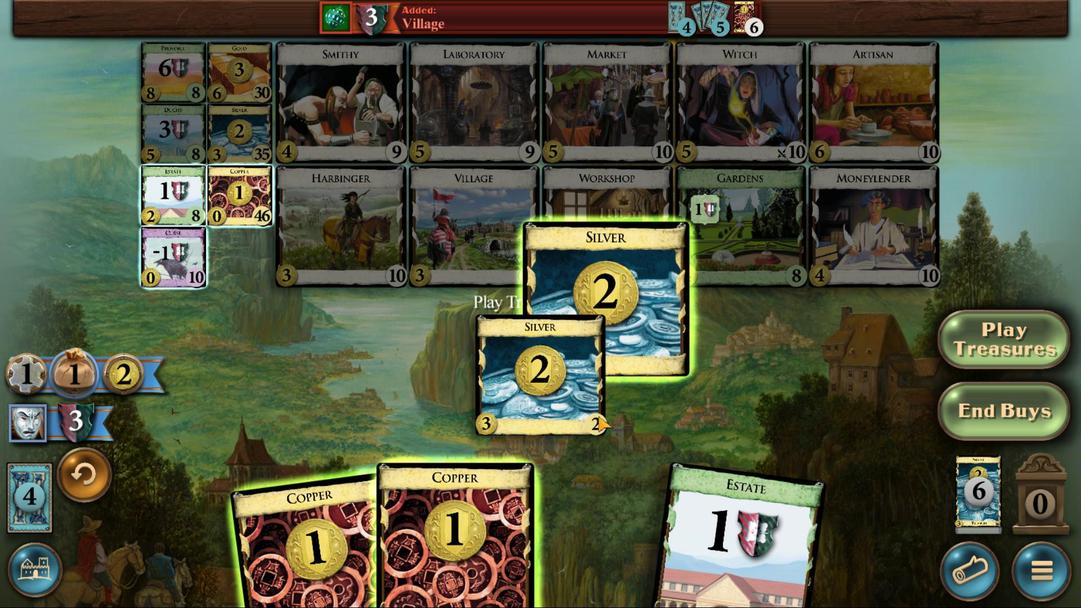
Action: Mouse pressed left at (579, 406)
Screenshot: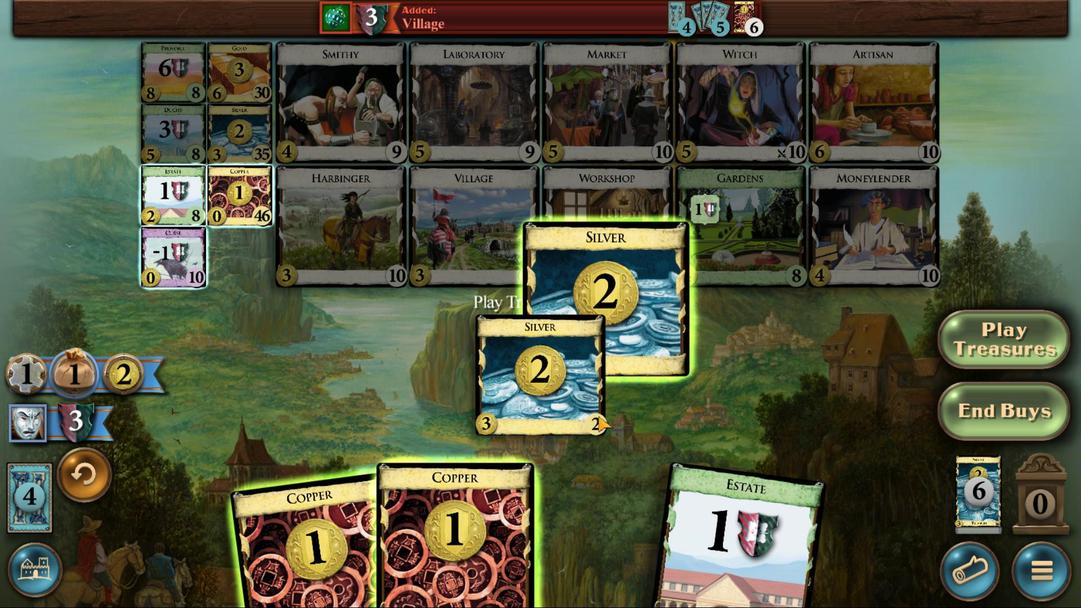 
Action: Mouse moved to (560, 412)
Screenshot: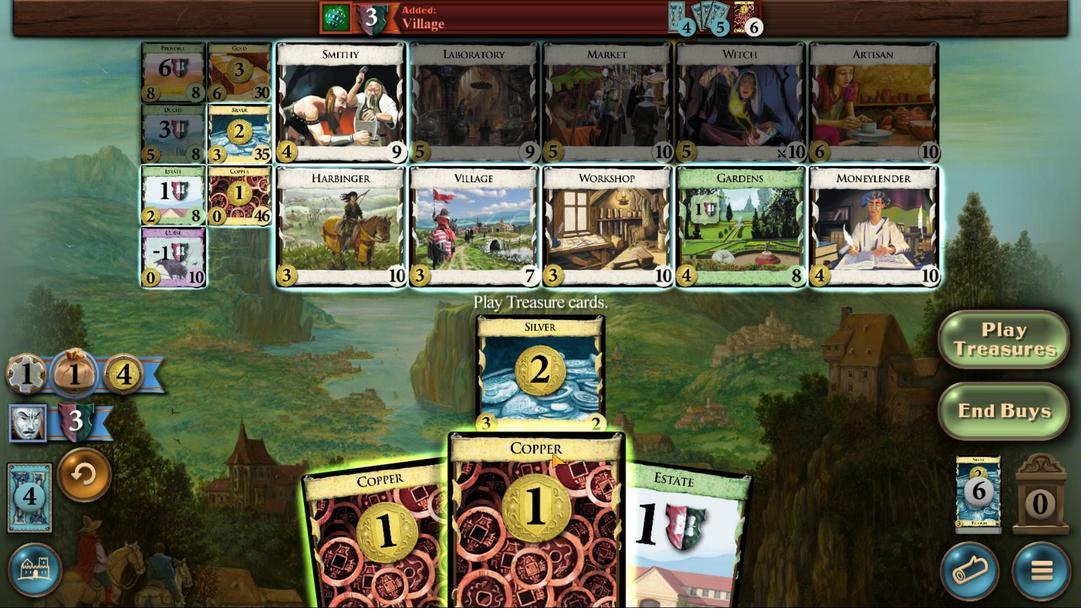 
Action: Mouse pressed left at (560, 412)
Screenshot: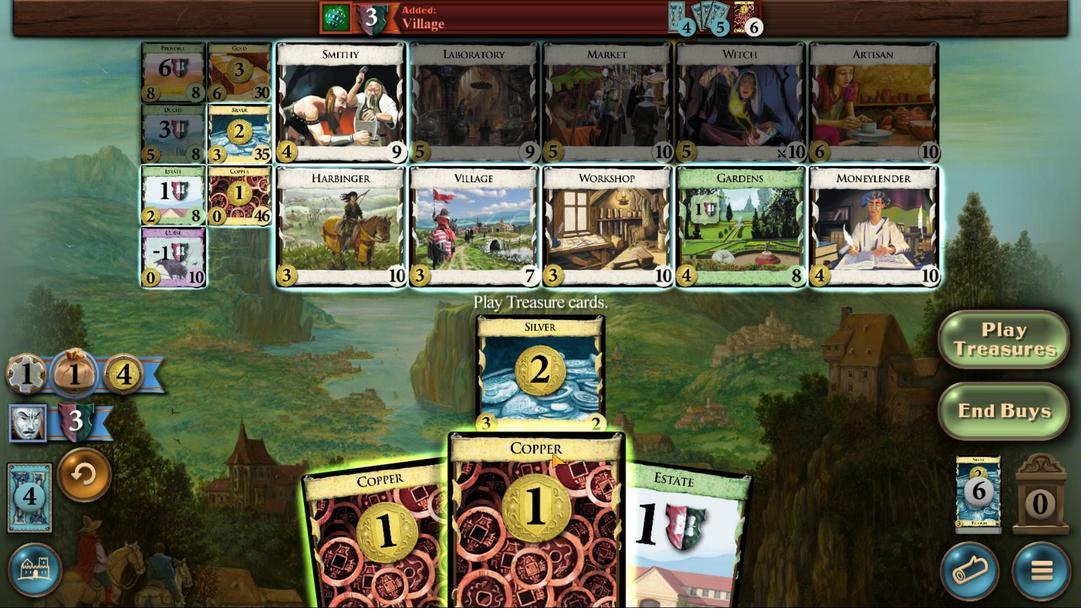 
Action: Mouse moved to (549, 410)
Screenshot: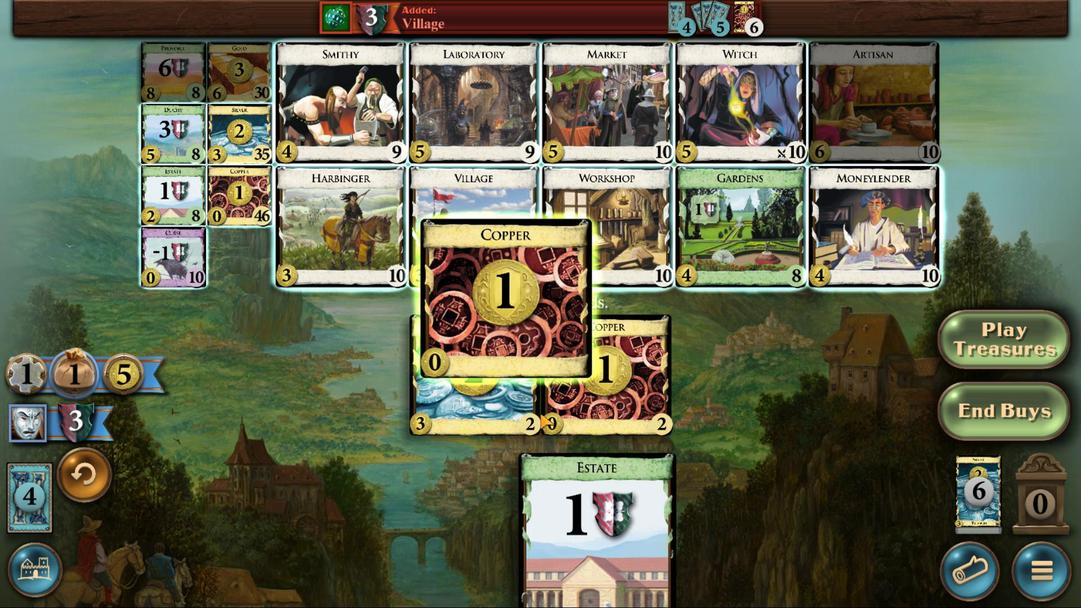 
Action: Mouse pressed left at (549, 410)
Screenshot: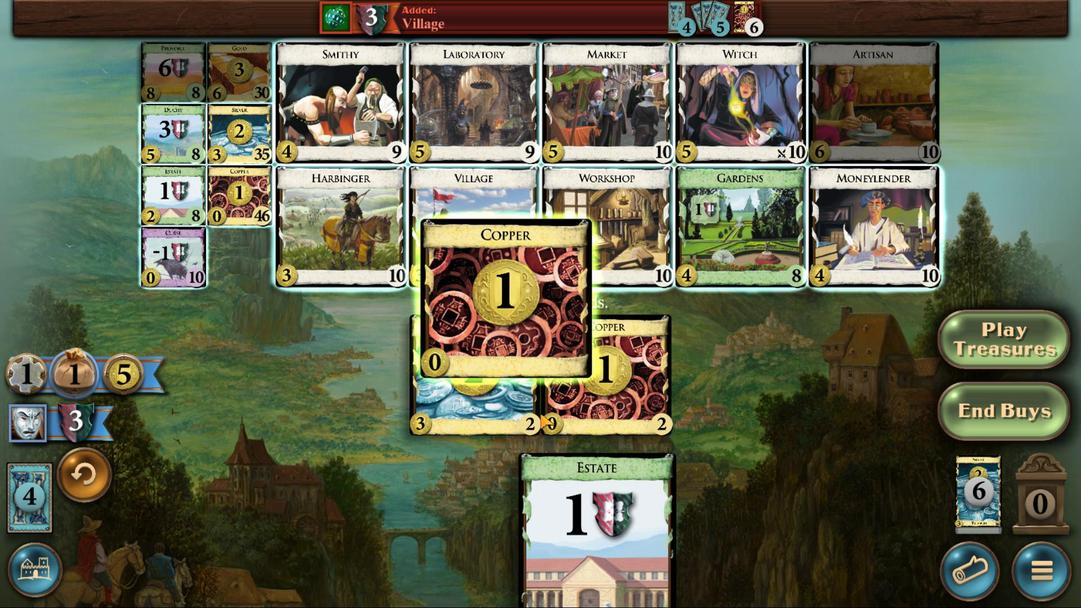 
Action: Mouse moved to (470, 256)
Screenshot: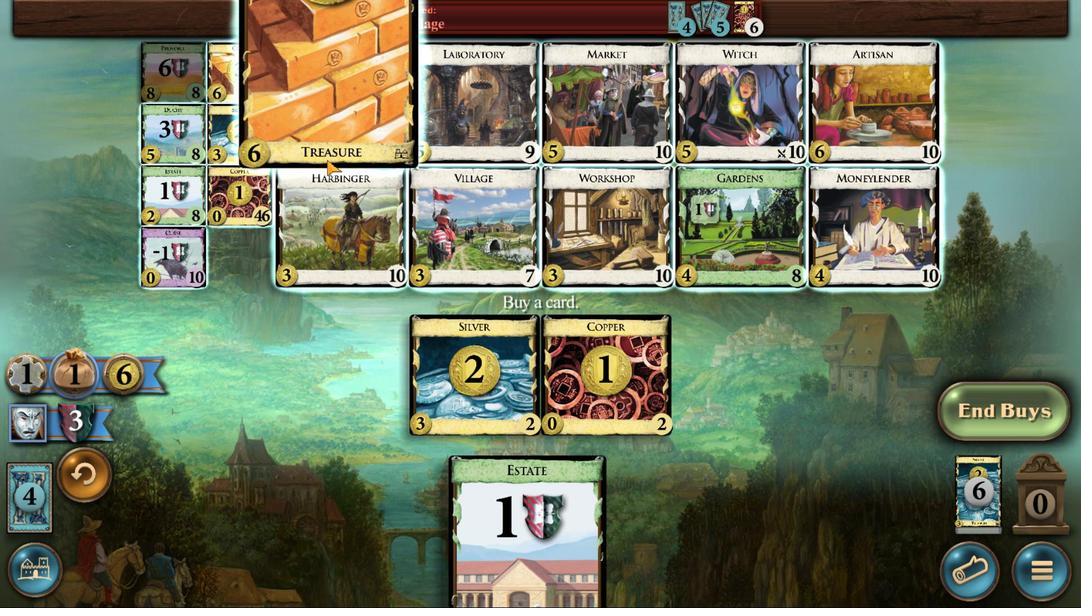 
Action: Mouse pressed left at (470, 256)
Screenshot: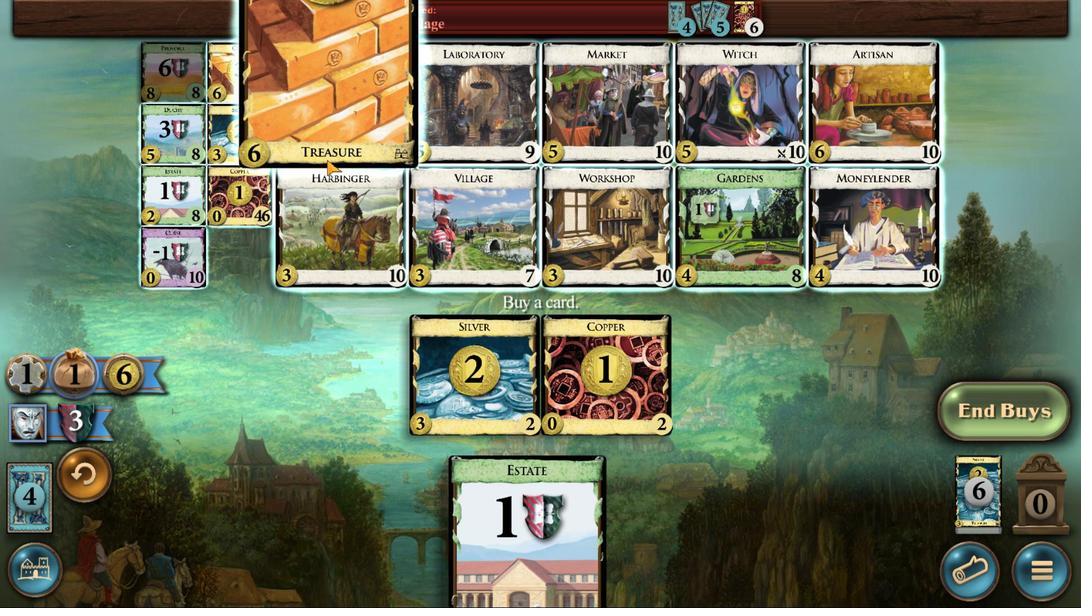
Action: Mouse moved to (591, 403)
Screenshot: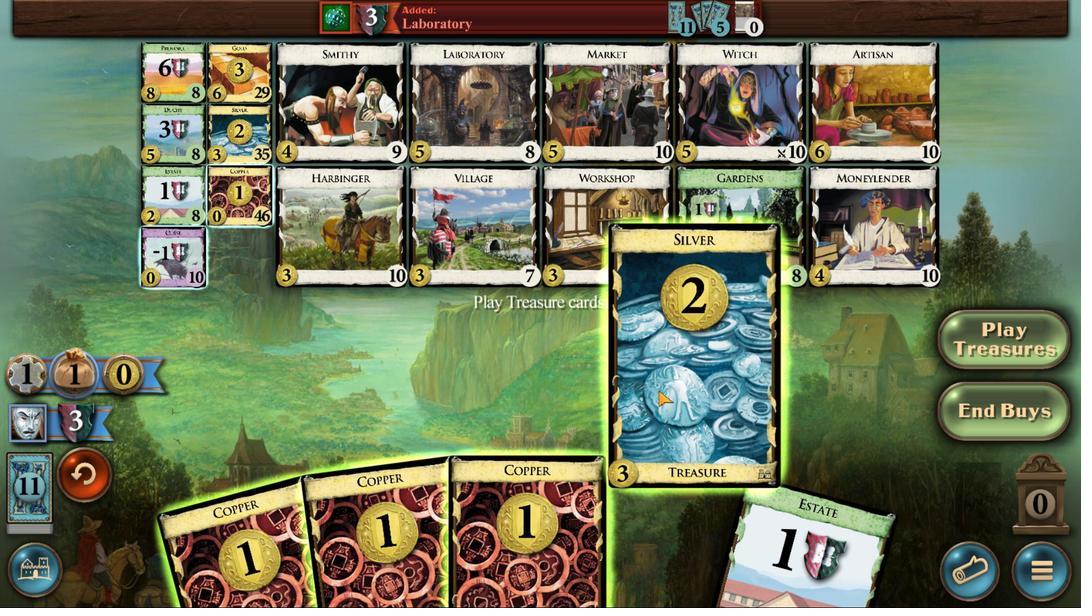 
Action: Mouse pressed left at (591, 403)
Screenshot: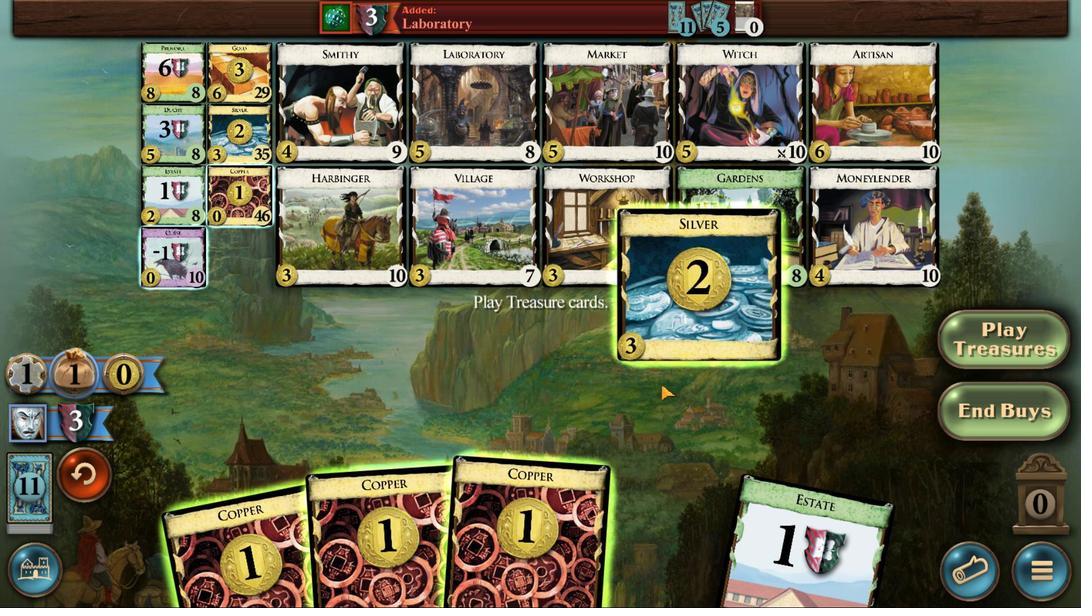 
Action: Mouse moved to (578, 399)
Screenshot: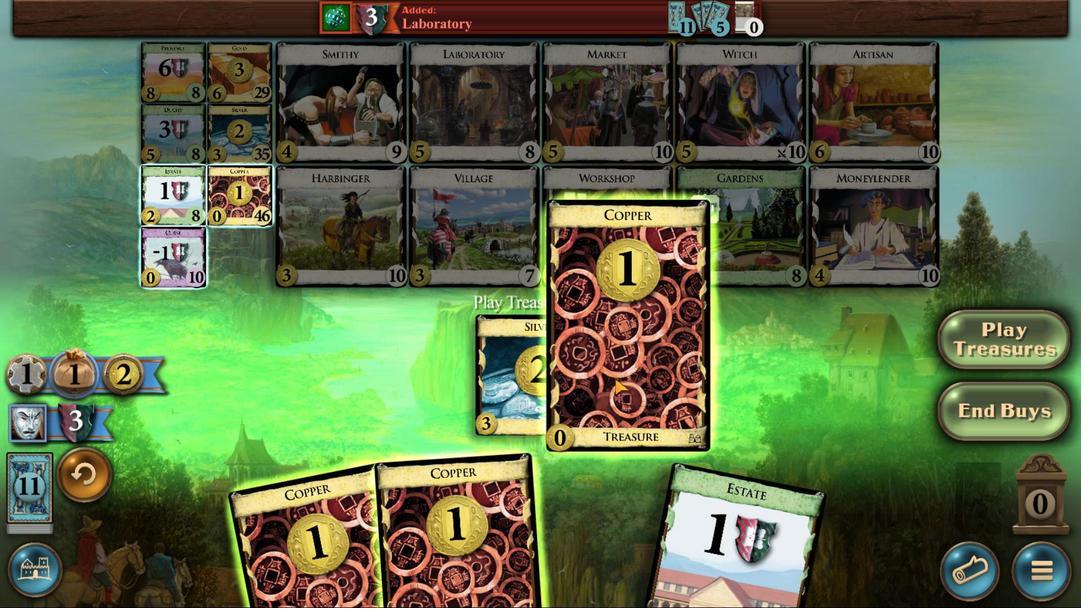 
Action: Mouse pressed left at (577, 401)
Screenshot: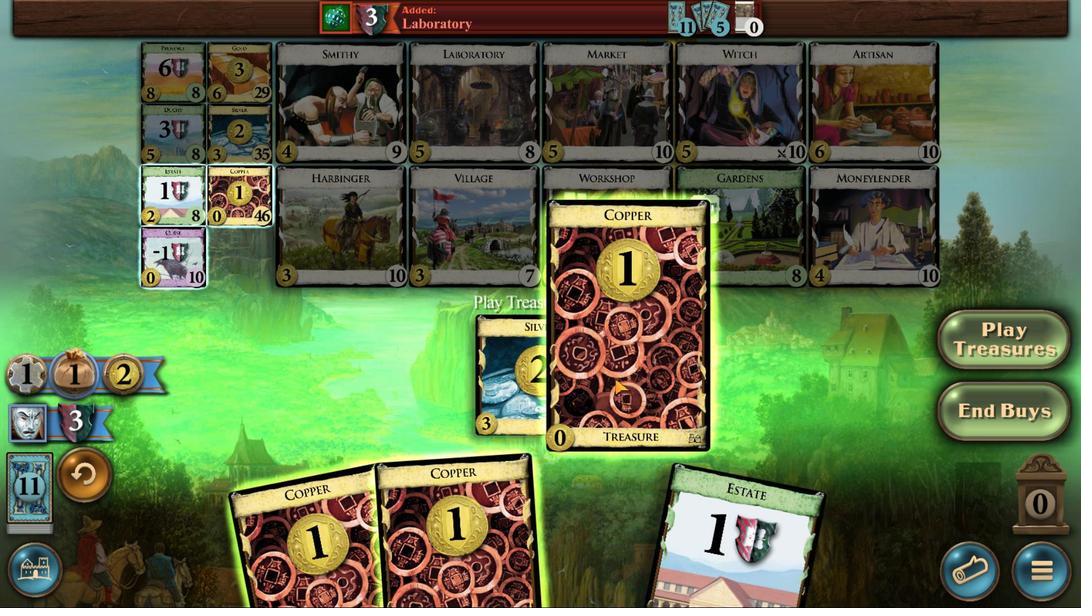 
Action: Mouse moved to (559, 409)
Screenshot: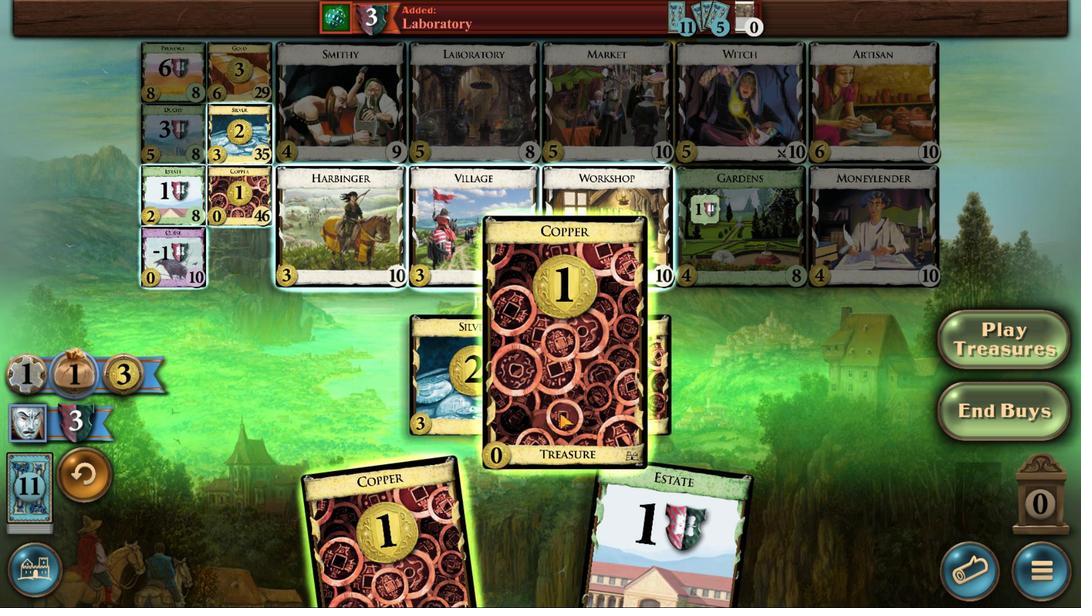 
Action: Mouse pressed left at (559, 409)
Screenshot: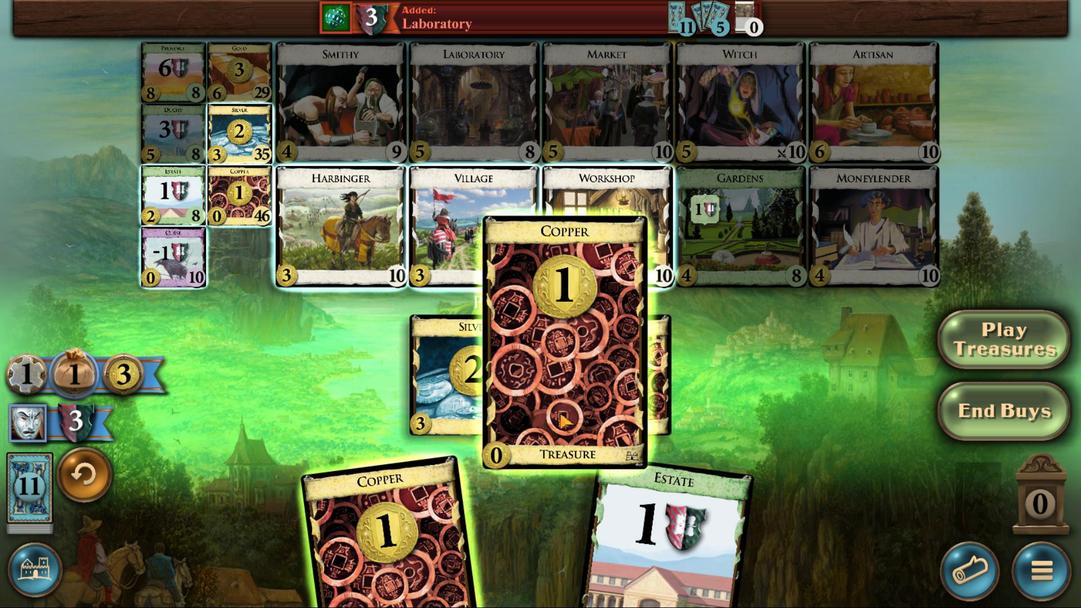 
Action: Mouse moved to (539, 416)
Screenshot: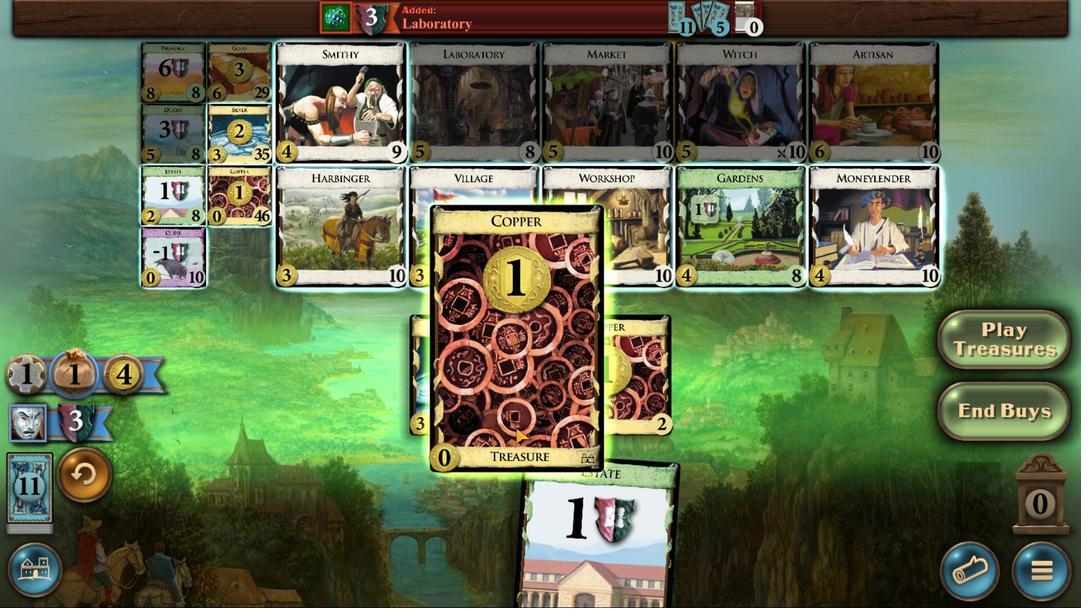 
Action: Mouse pressed left at (539, 416)
Screenshot: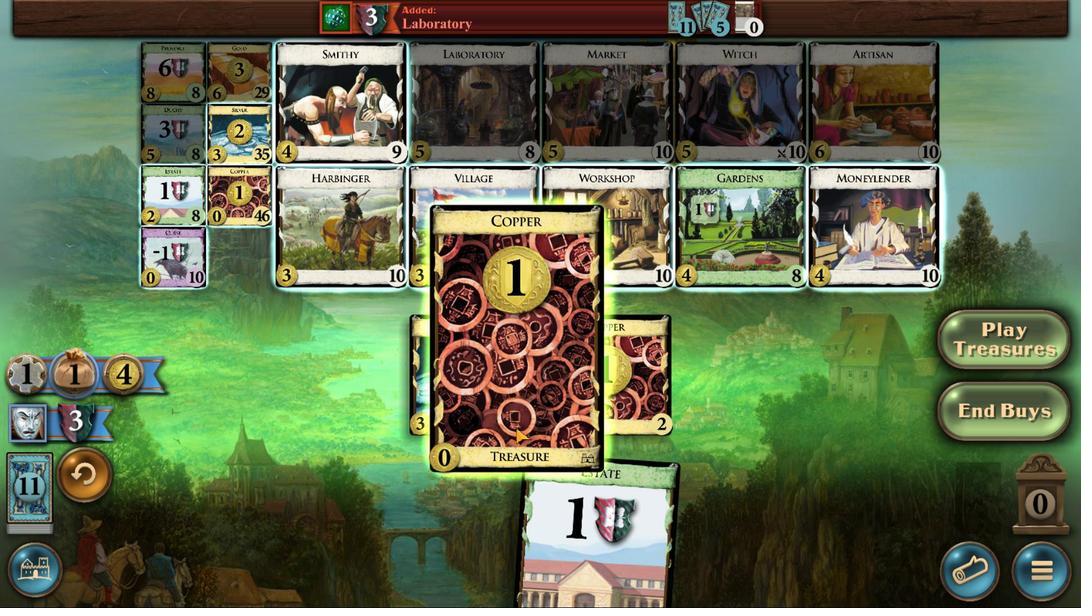 
Action: Mouse moved to (477, 277)
Screenshot: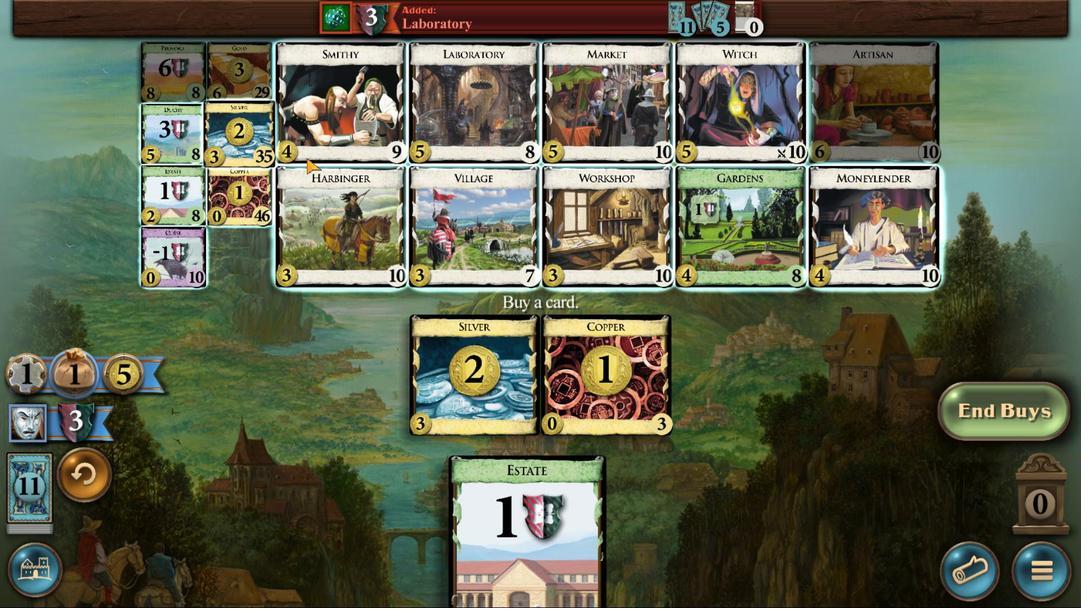 
Action: Mouse pressed left at (477, 277)
Screenshot: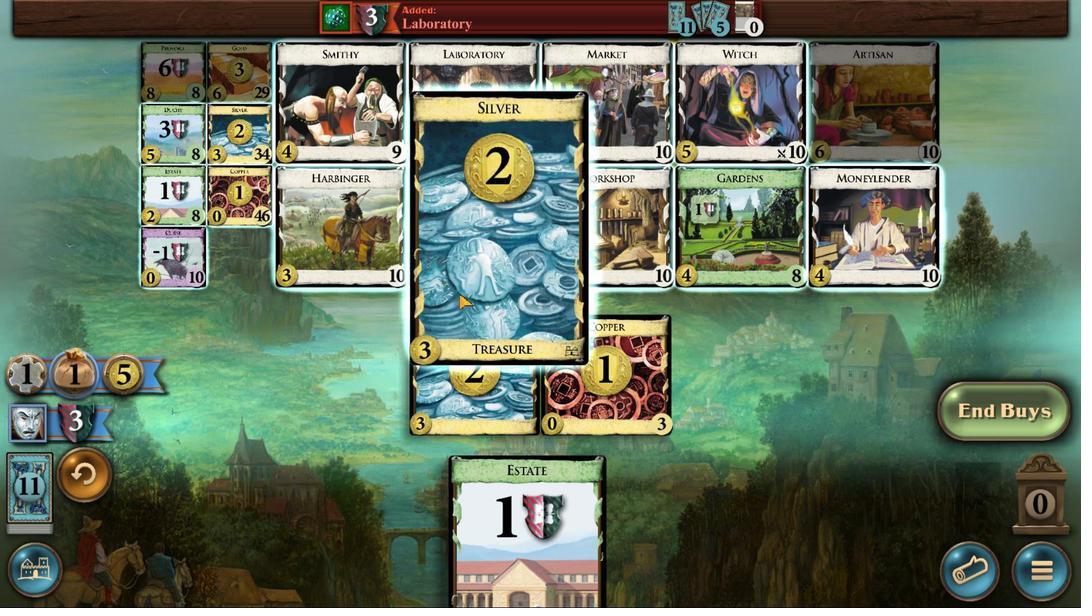 
Action: Mouse moved to (589, 420)
Screenshot: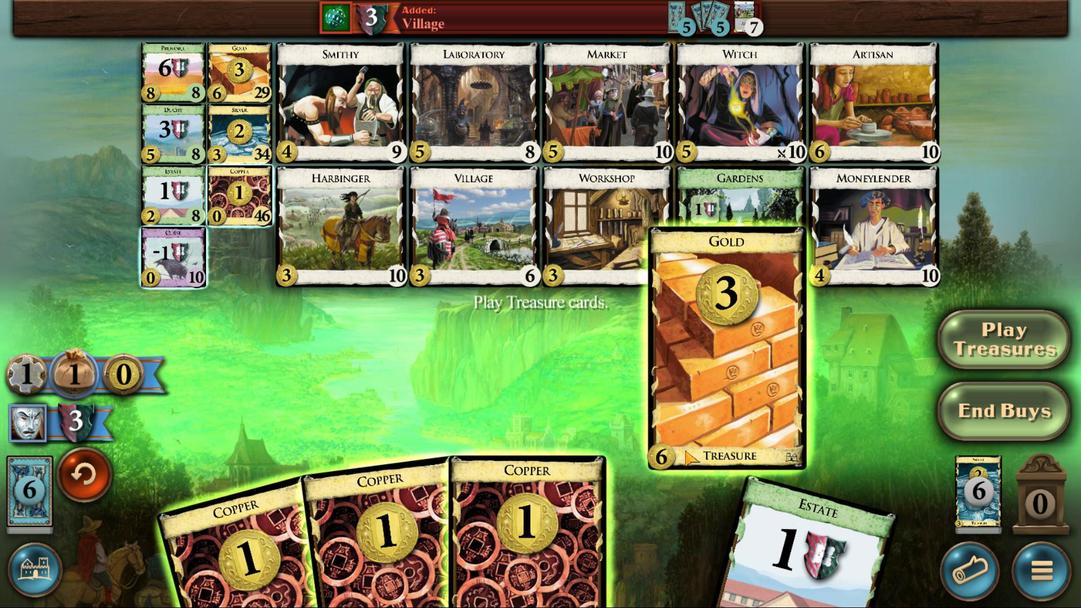 
Action: Mouse pressed left at (588, 420)
Screenshot: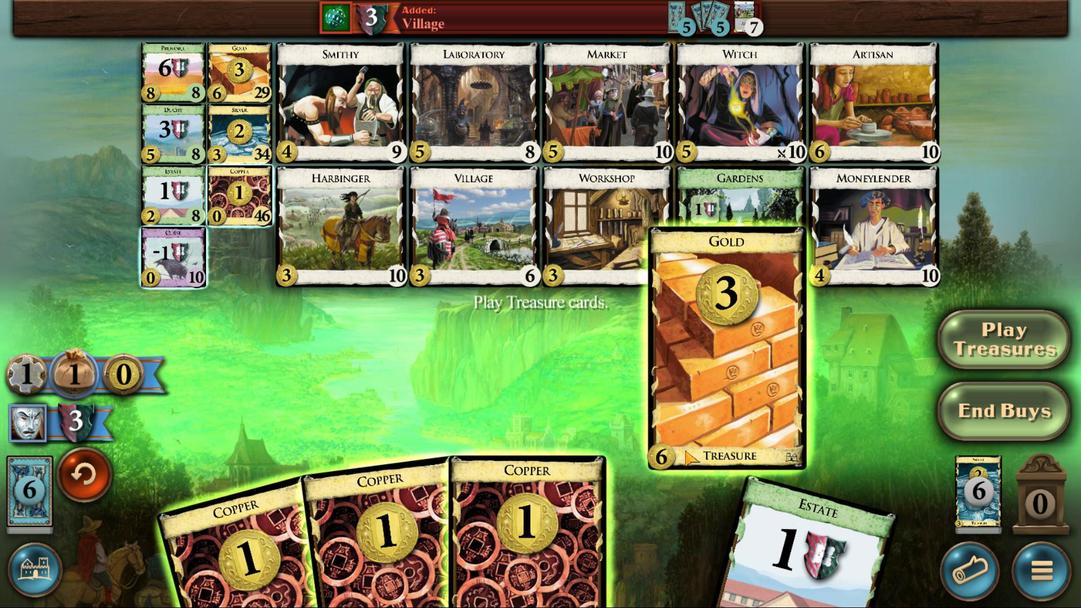 
Action: Mouse moved to (580, 409)
Screenshot: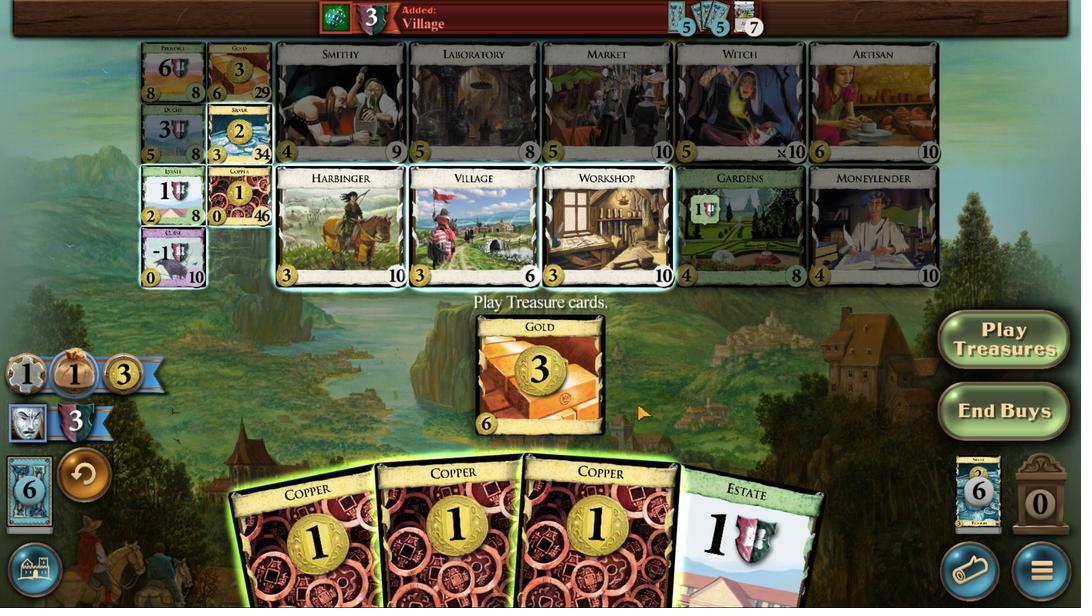 
Action: Mouse pressed left at (580, 409)
Screenshot: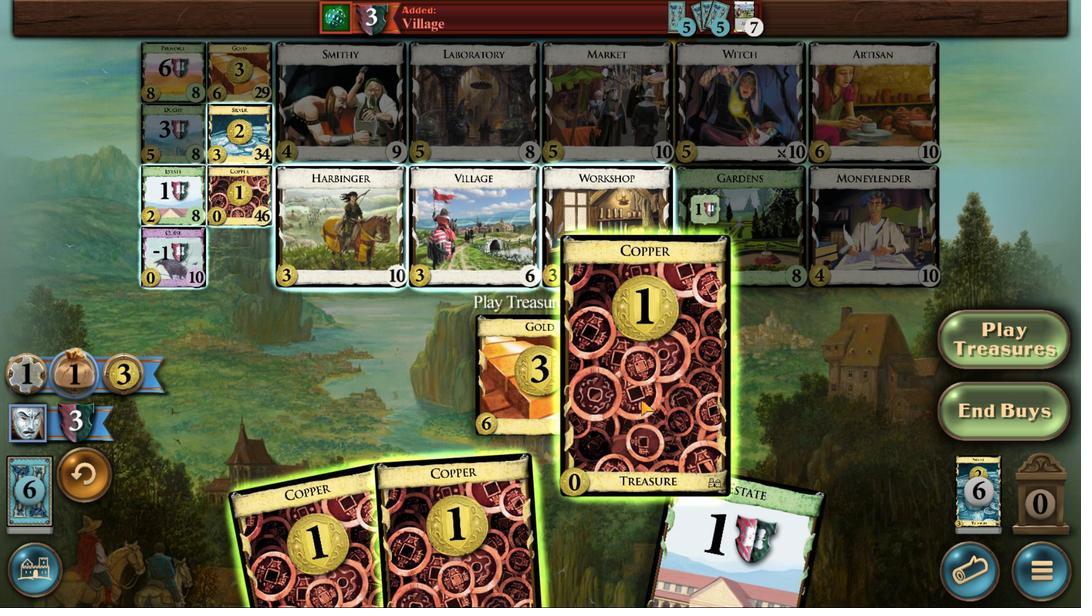 
Action: Mouse moved to (572, 388)
Screenshot: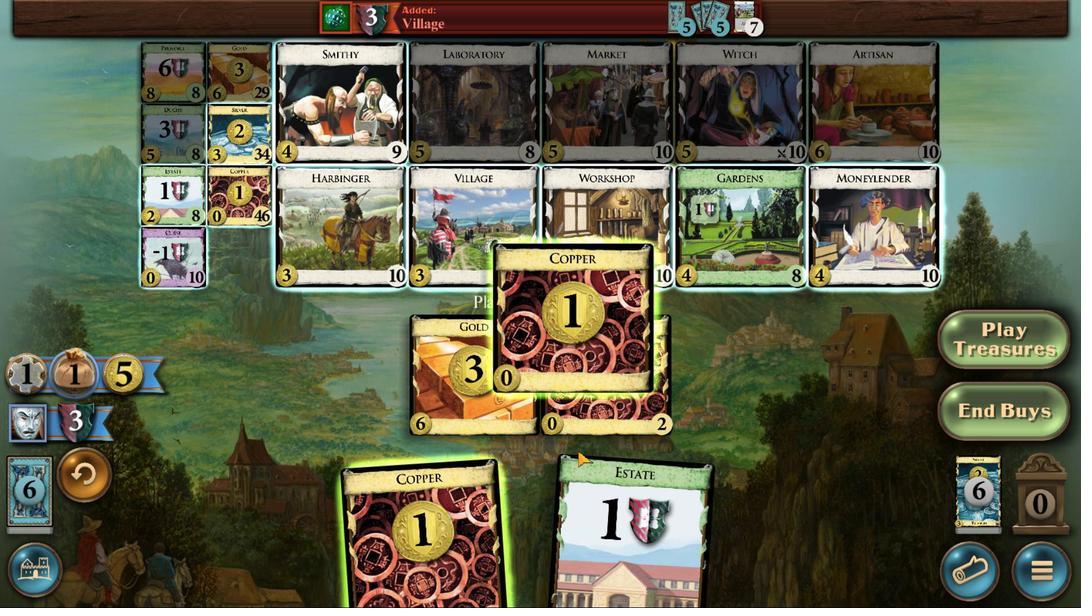 
Action: Mouse pressed left at (562, 416)
Screenshot: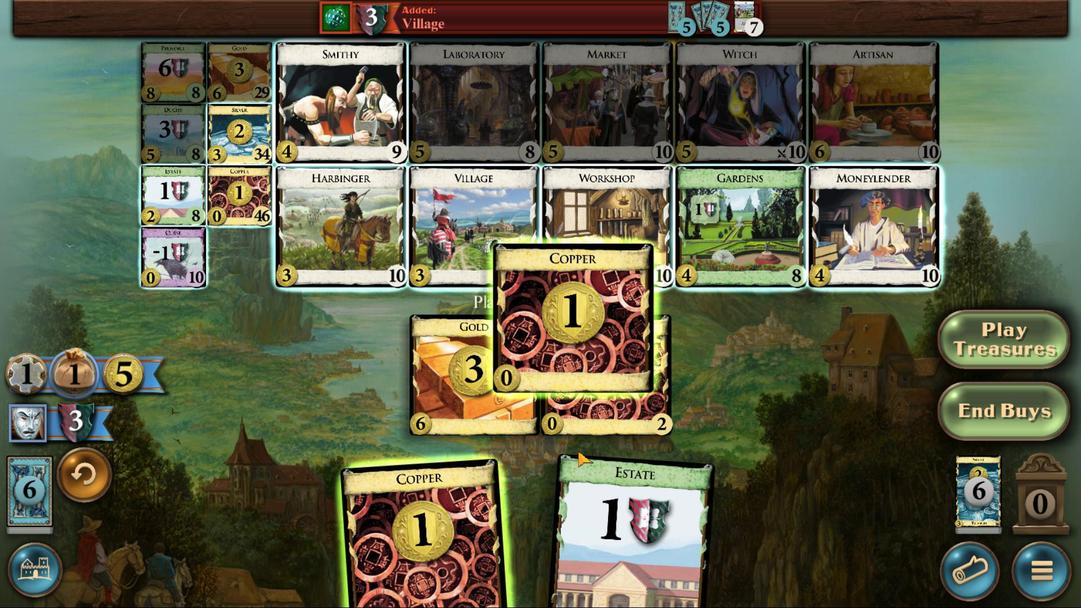 
Action: Mouse moved to (544, 419)
Screenshot: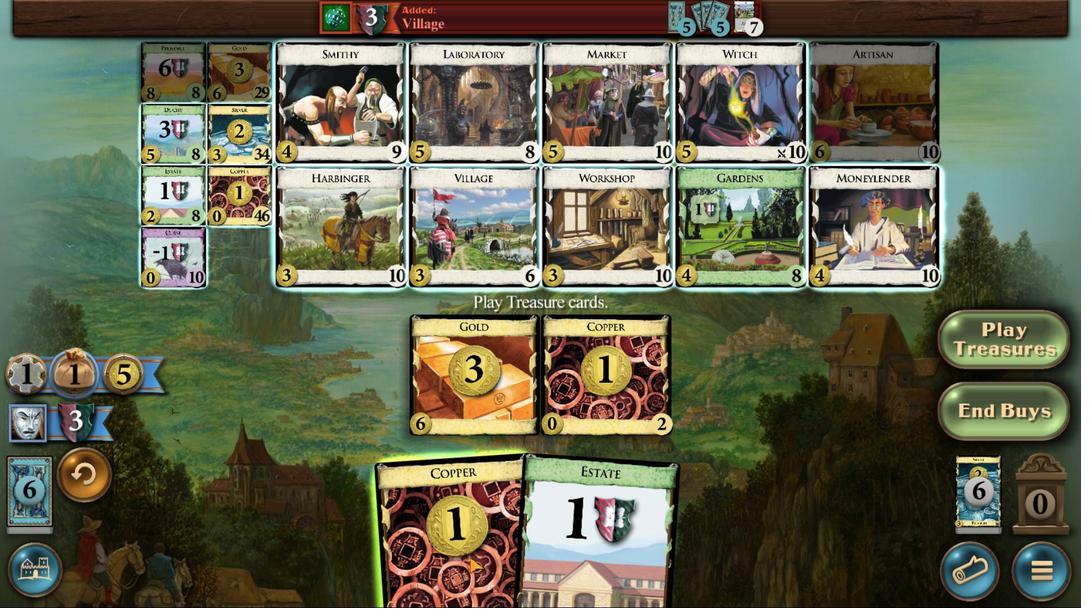 
Action: Mouse pressed left at (544, 419)
Screenshot: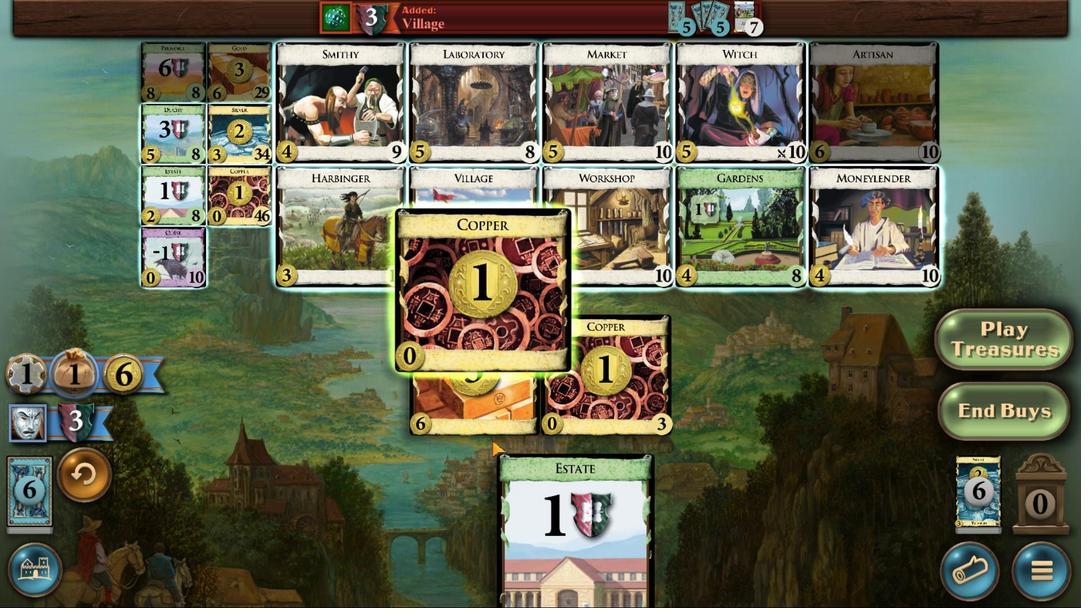 
Action: Mouse moved to (480, 256)
Screenshot: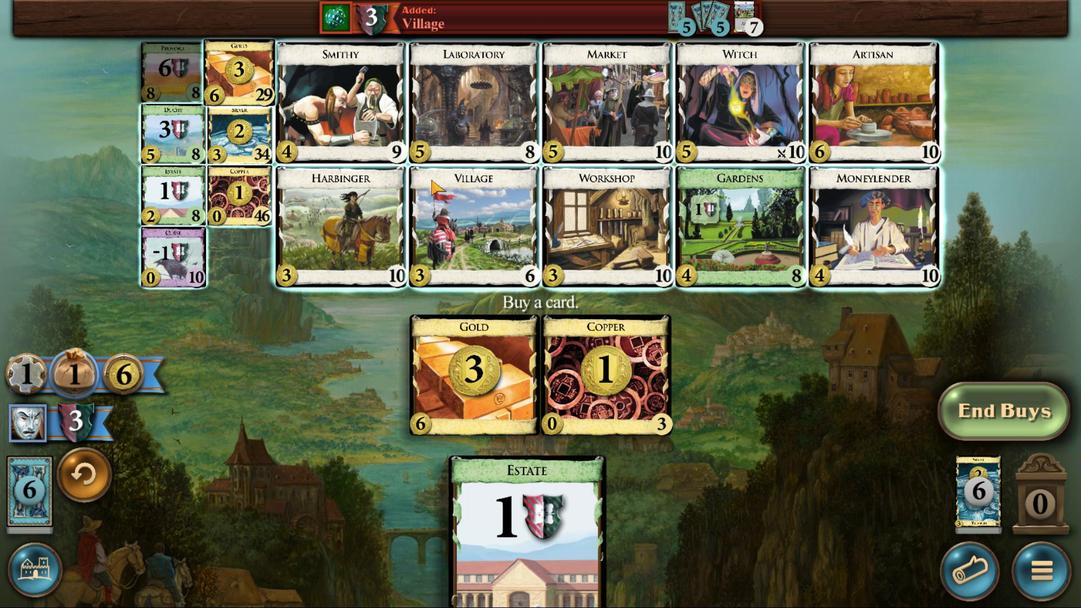 
Action: Mouse pressed left at (480, 256)
Screenshot: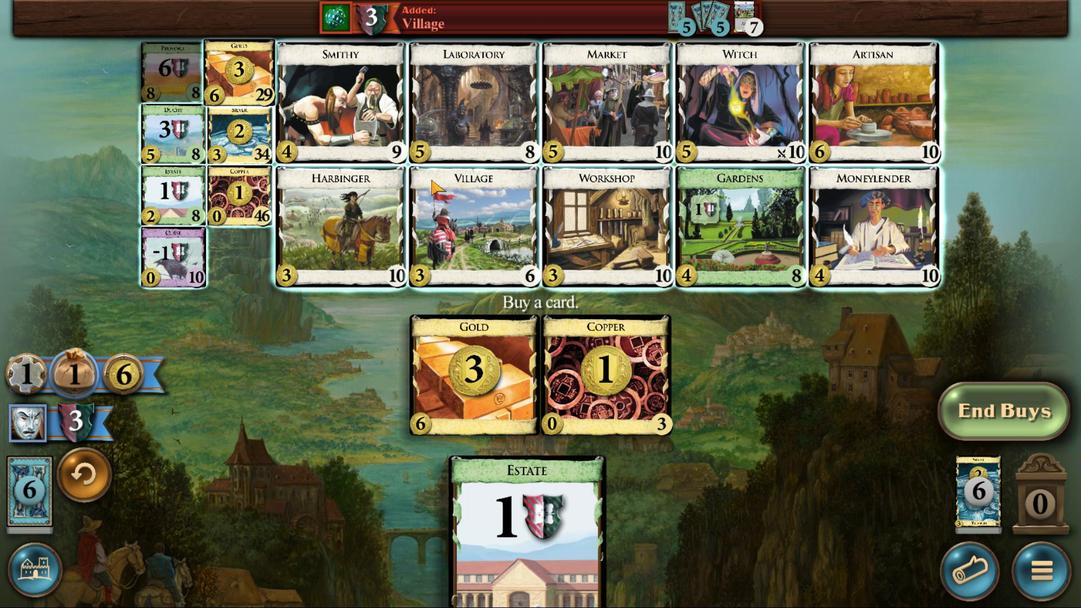 
Action: Mouse moved to (606, 404)
Screenshot: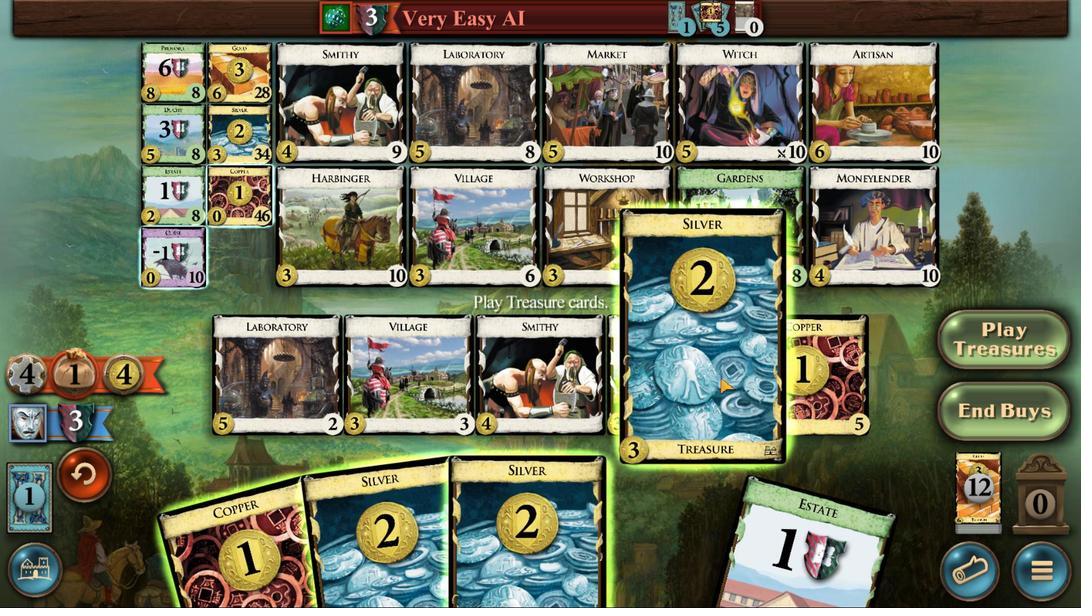 
Action: Mouse pressed left at (605, 407)
Screenshot: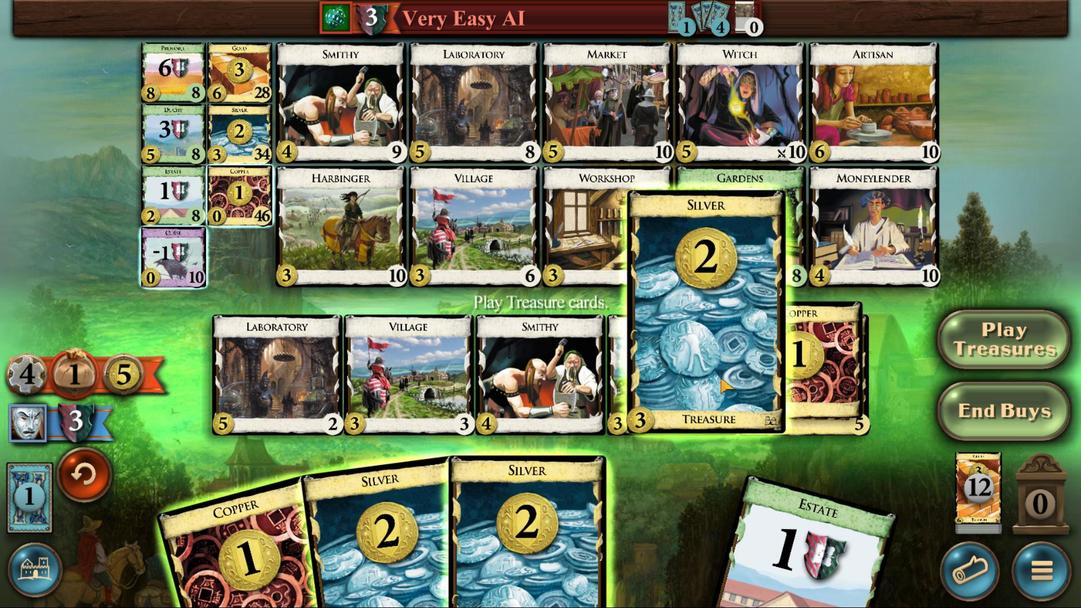 
Action: Mouse moved to (572, 417)
Screenshot: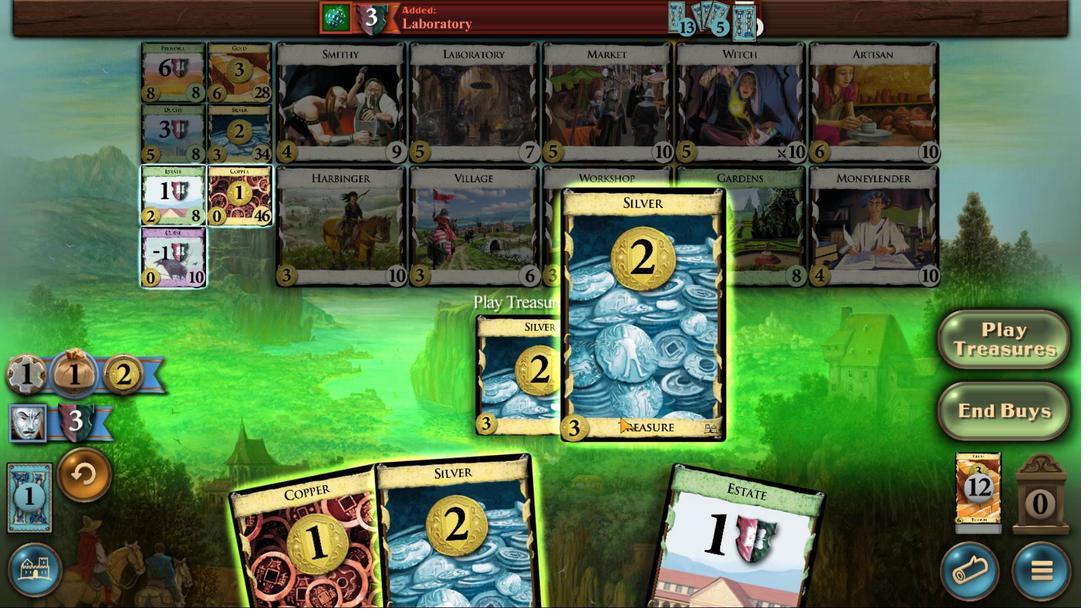 
Action: Mouse pressed left at (572, 418)
Screenshot: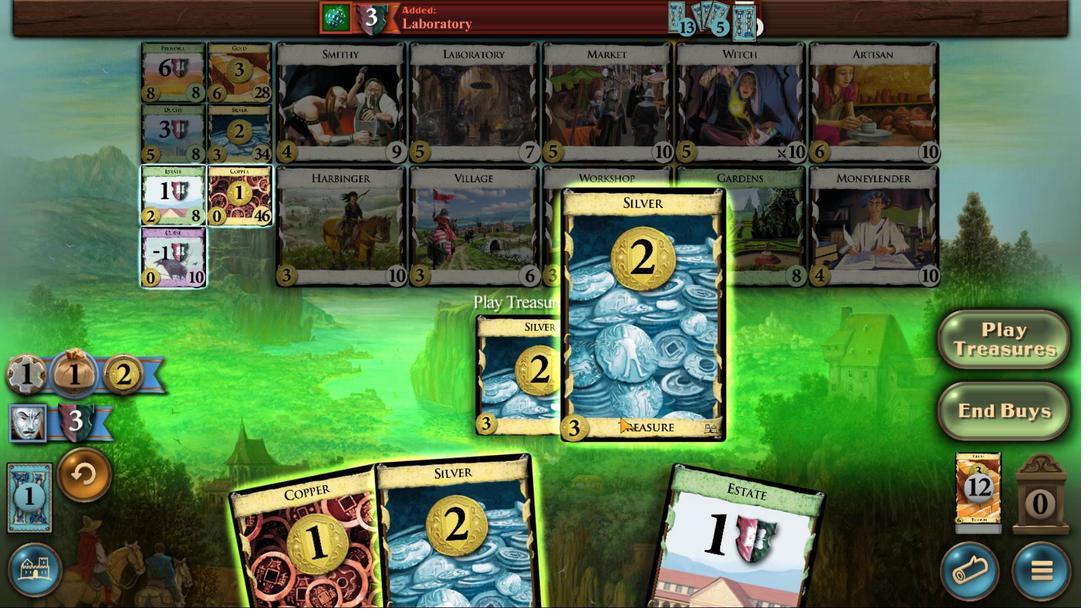
Action: Mouse moved to (562, 406)
Screenshot: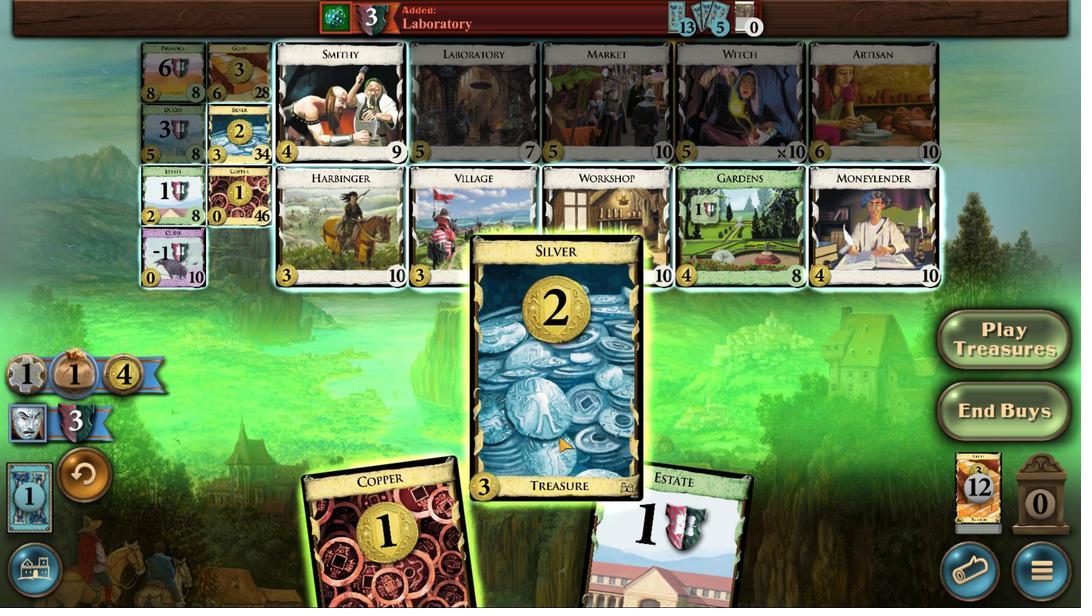 
Action: Mouse pressed left at (562, 406)
Screenshot: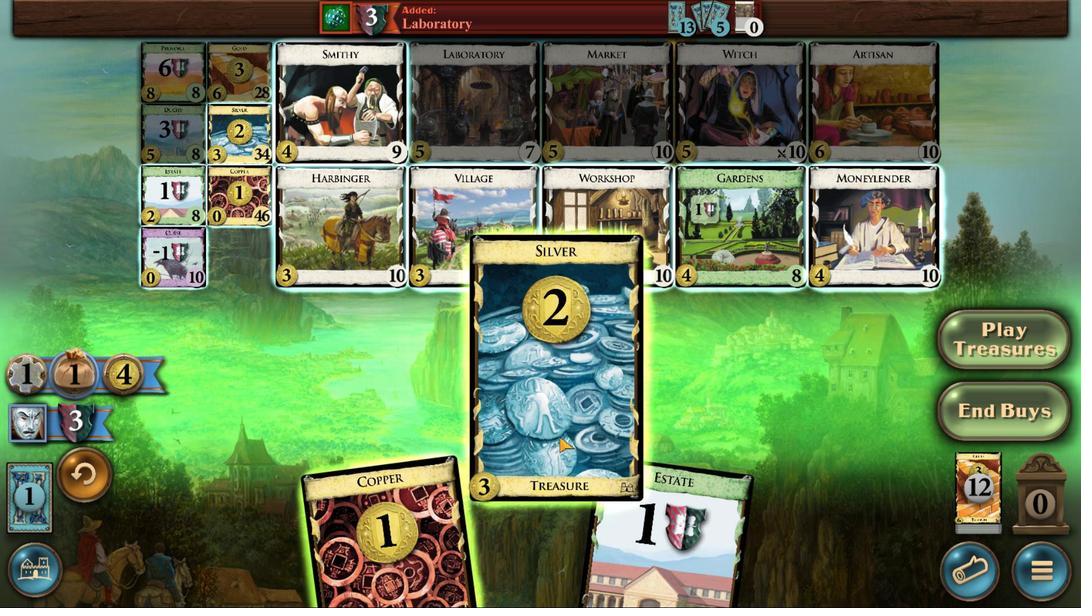 
Action: Mouse moved to (541, 409)
Screenshot: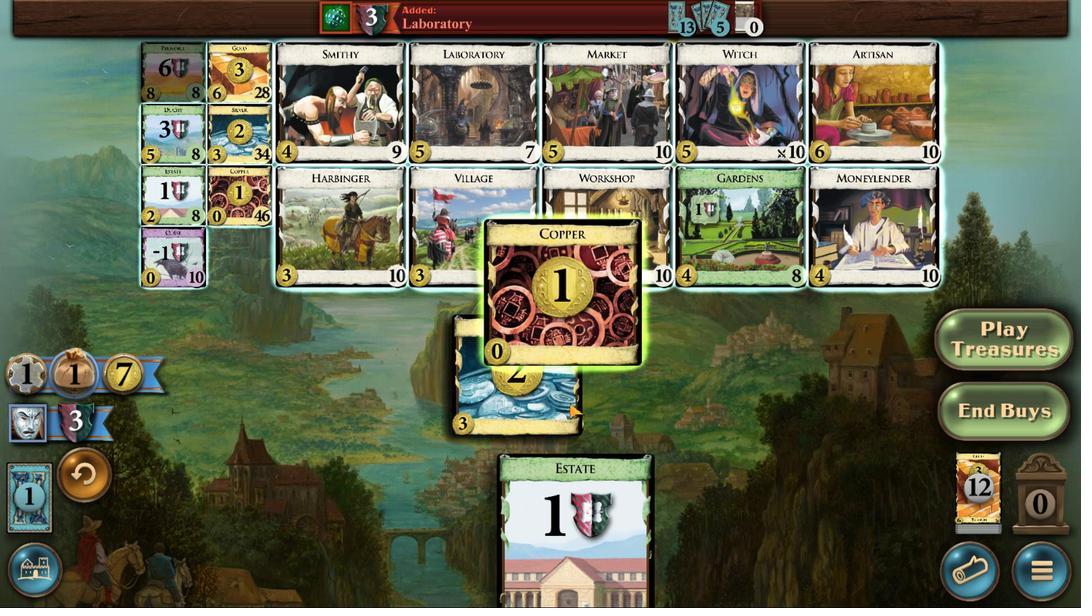
Action: Mouse pressed left at (540, 410)
Screenshot: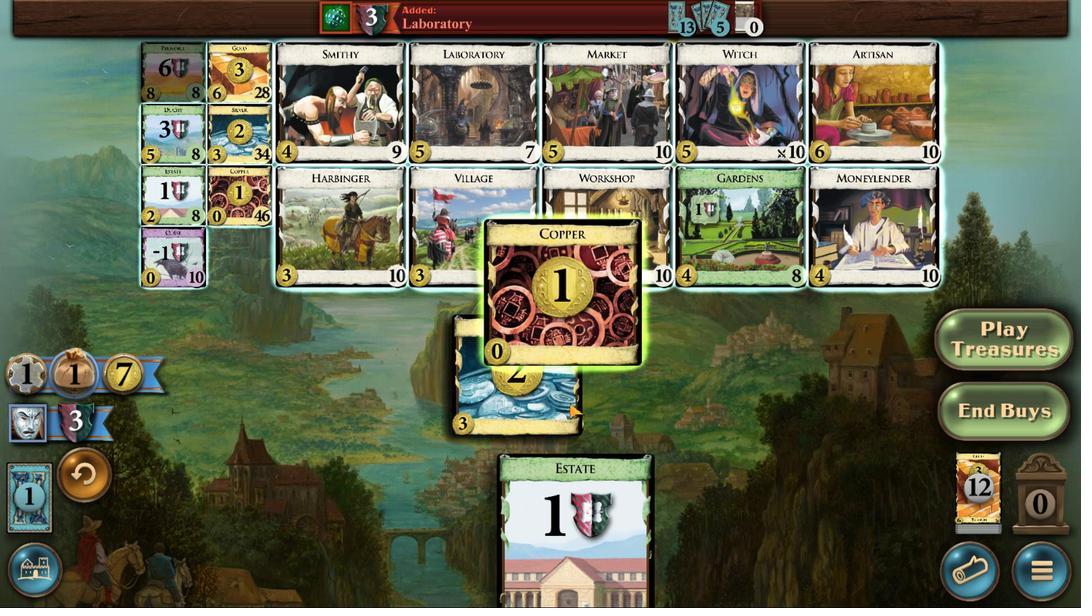 
Action: Mouse moved to (483, 256)
Screenshot: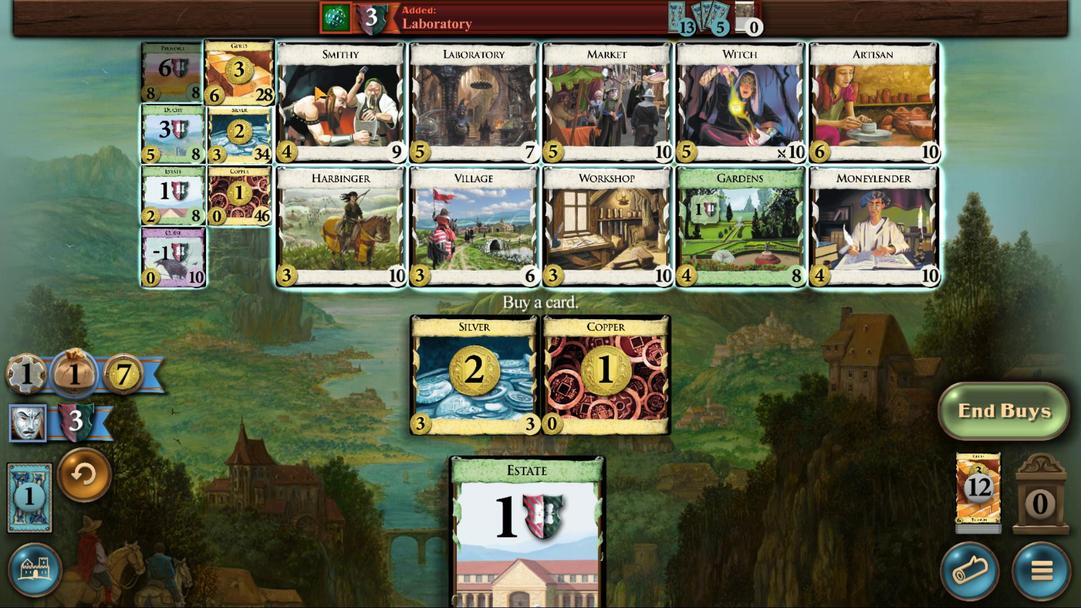 
Action: Mouse pressed left at (483, 256)
Screenshot: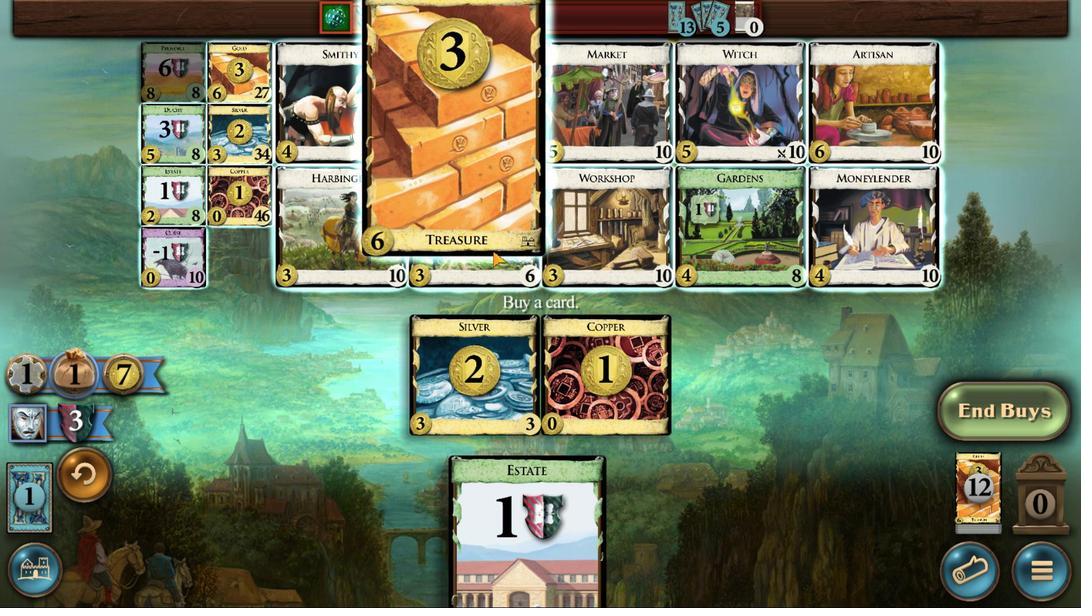 
Action: Mouse moved to (486, 422)
Screenshot: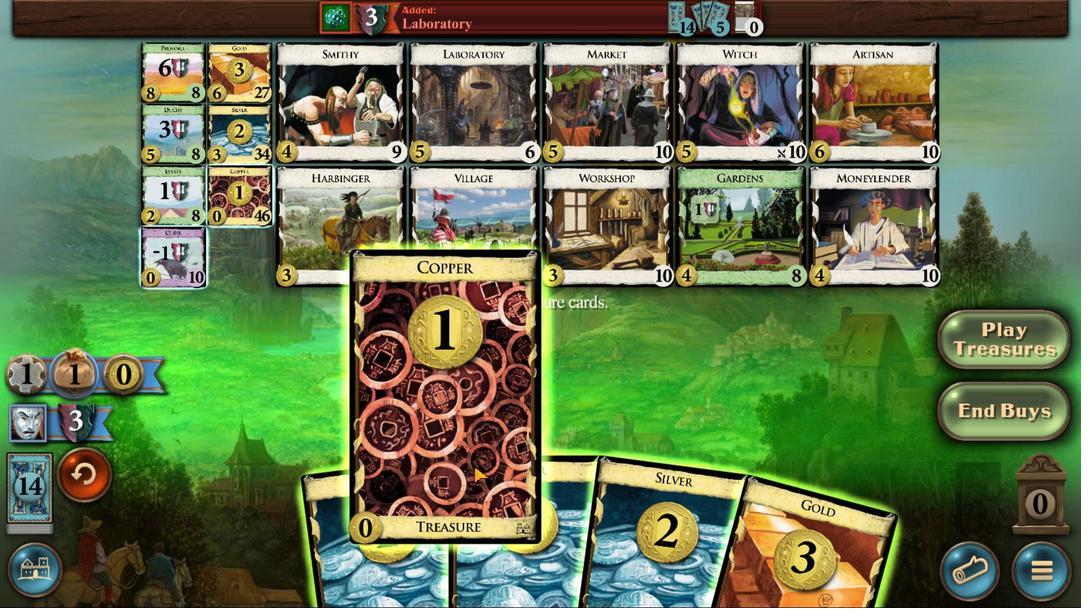 
Action: Mouse pressed left at (486, 422)
Screenshot: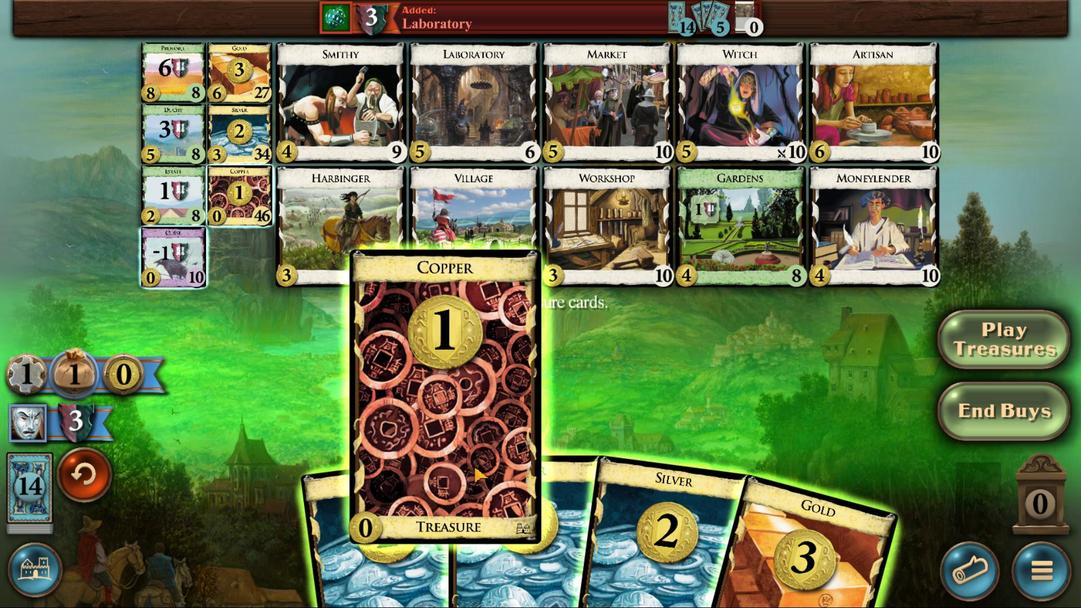 
Action: Mouse moved to (545, 412)
Screenshot: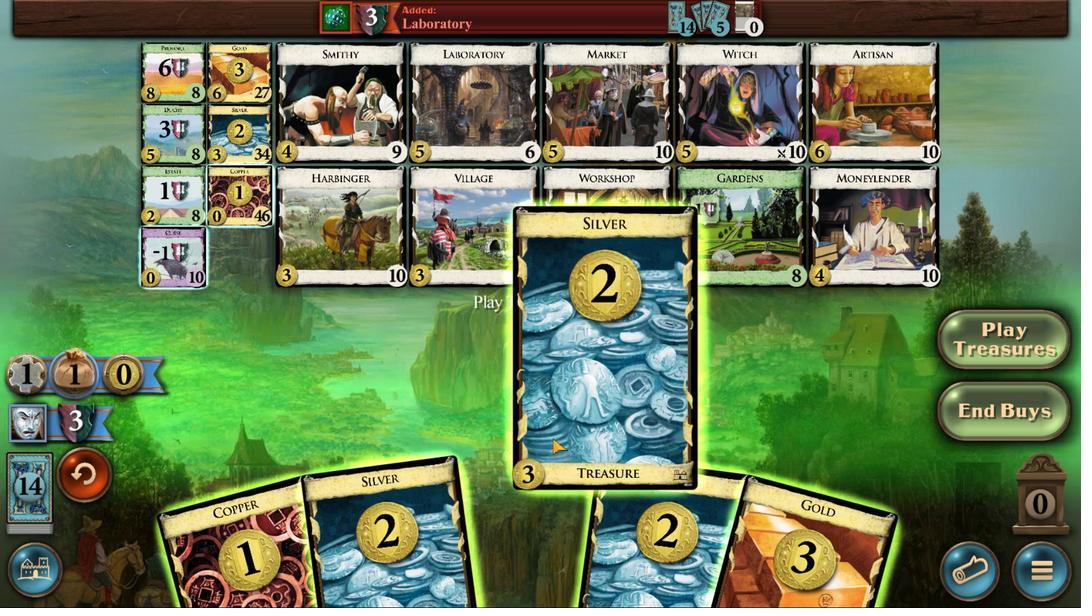 
Action: Mouse pressed left at (545, 412)
Screenshot: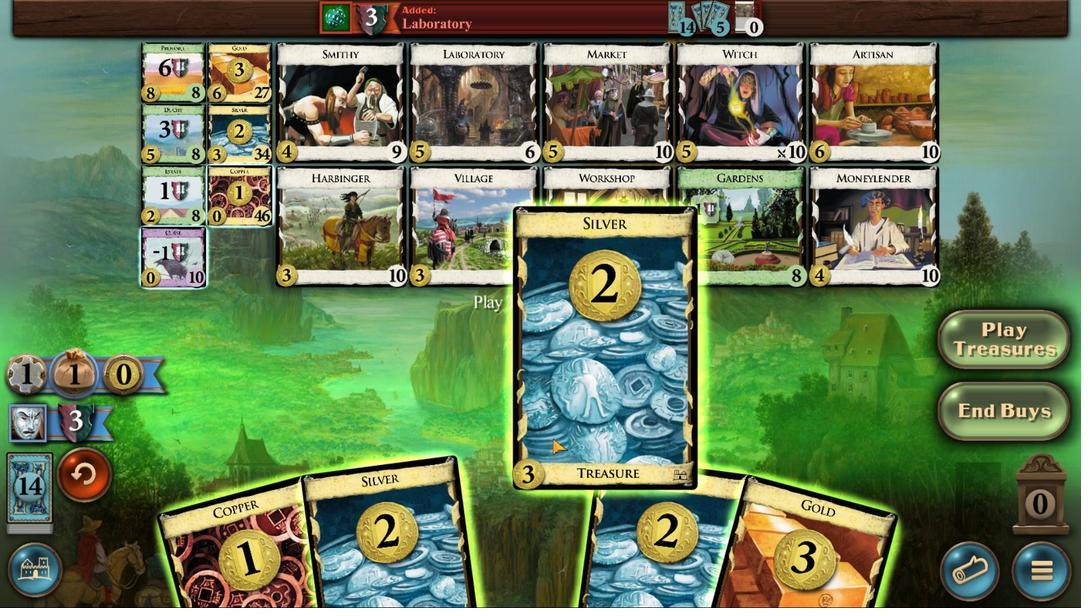 
Action: Mouse moved to (542, 406)
Screenshot: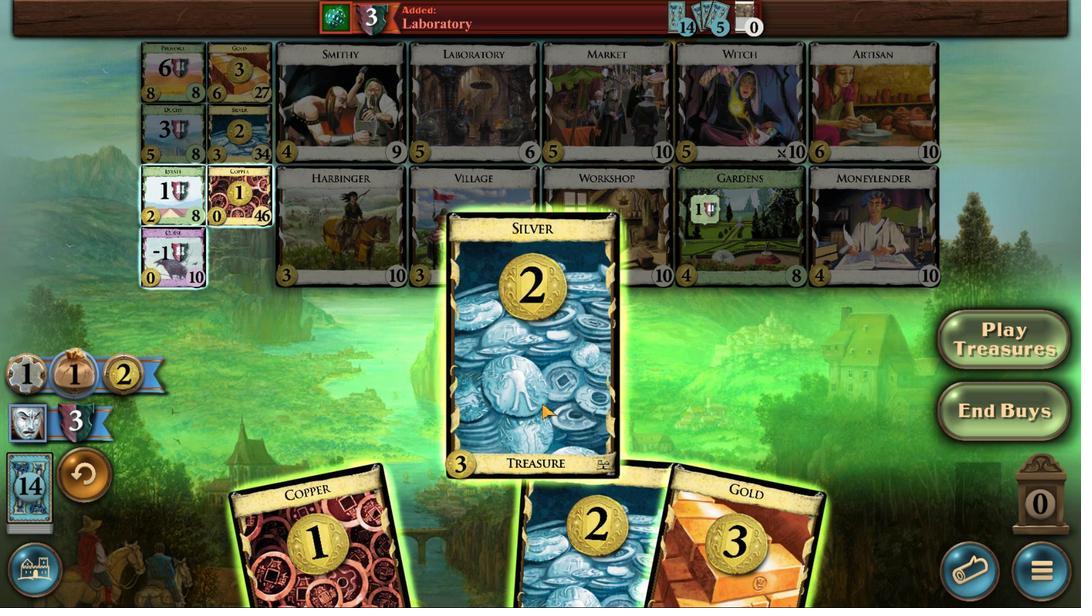 
Action: Mouse pressed left at (542, 406)
Screenshot: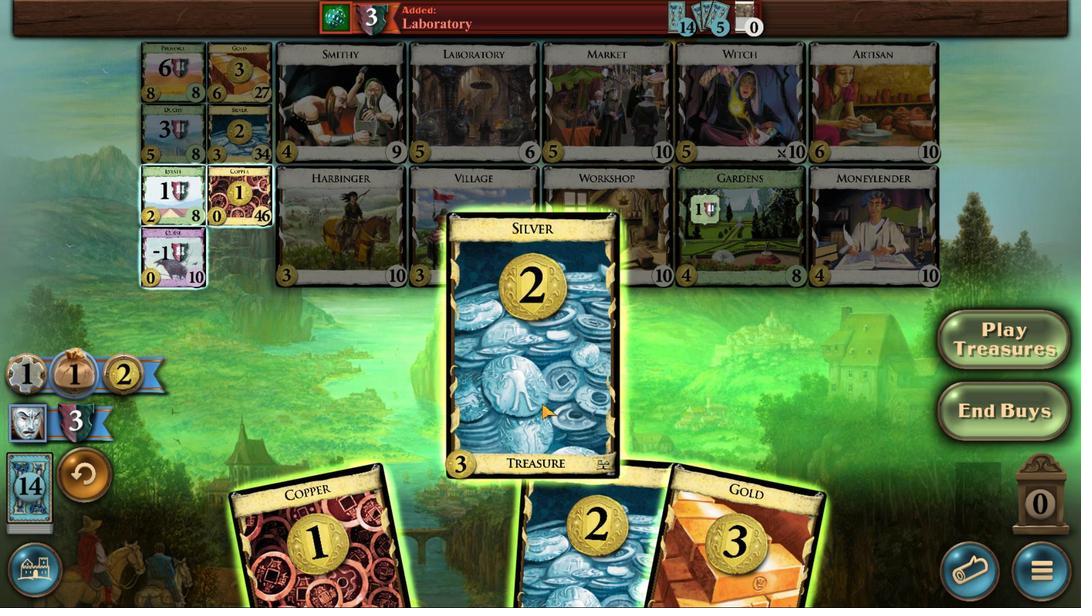 
Action: Mouse moved to (593, 408)
Screenshot: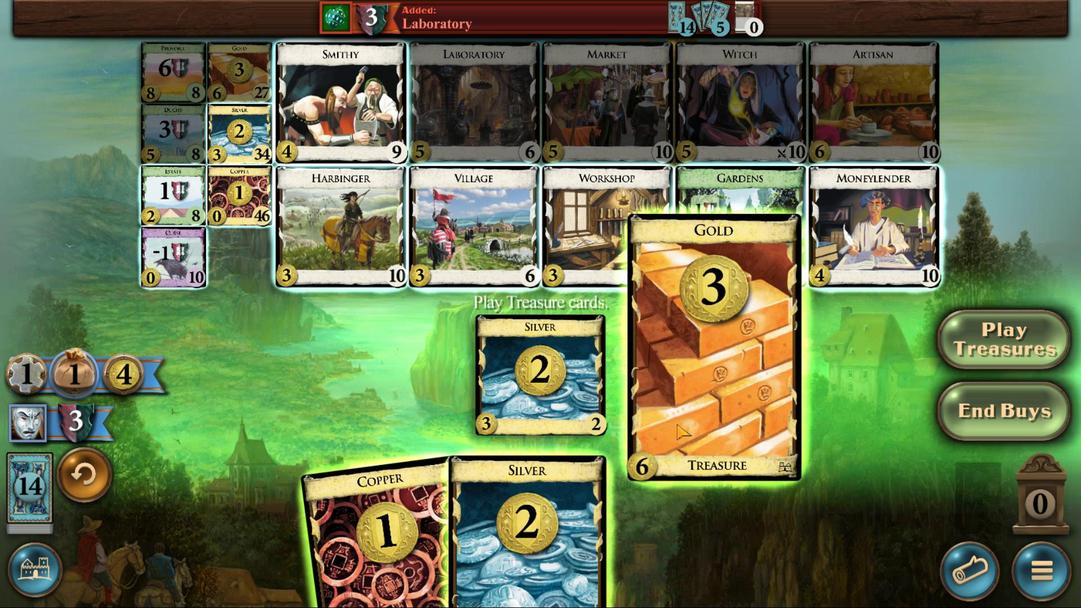 
Action: Mouse pressed left at (593, 408)
Screenshot: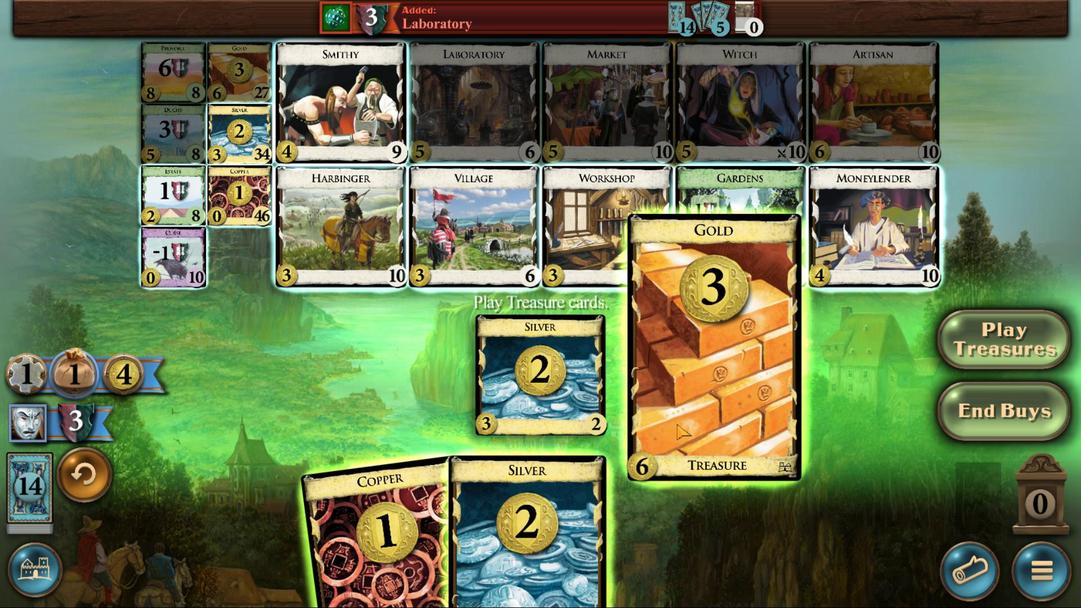 
Action: Mouse moved to (550, 416)
Screenshot: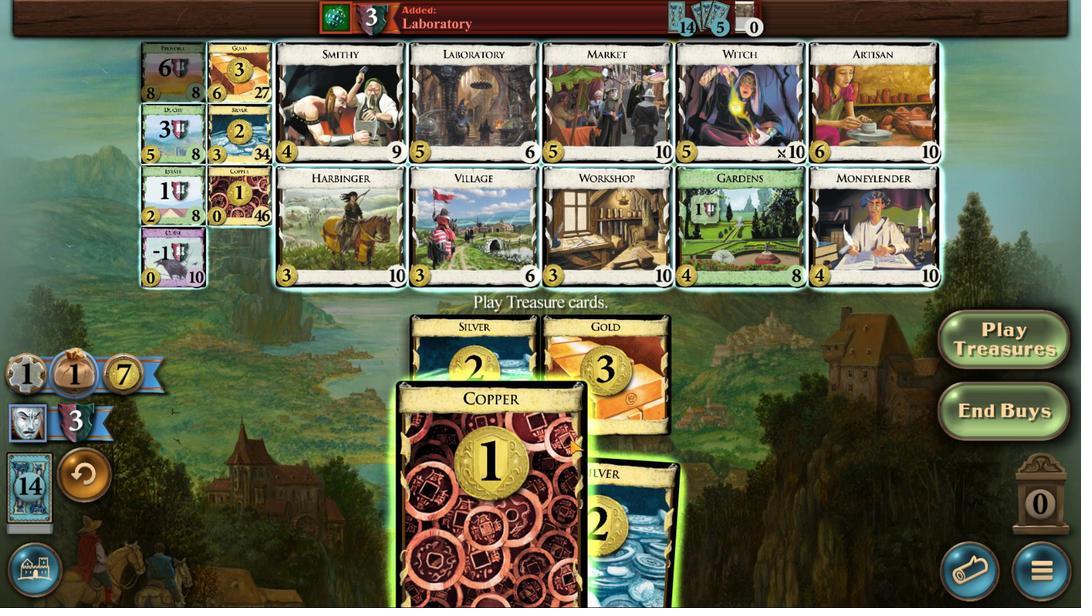 
Action: Mouse pressed left at (550, 416)
Screenshot: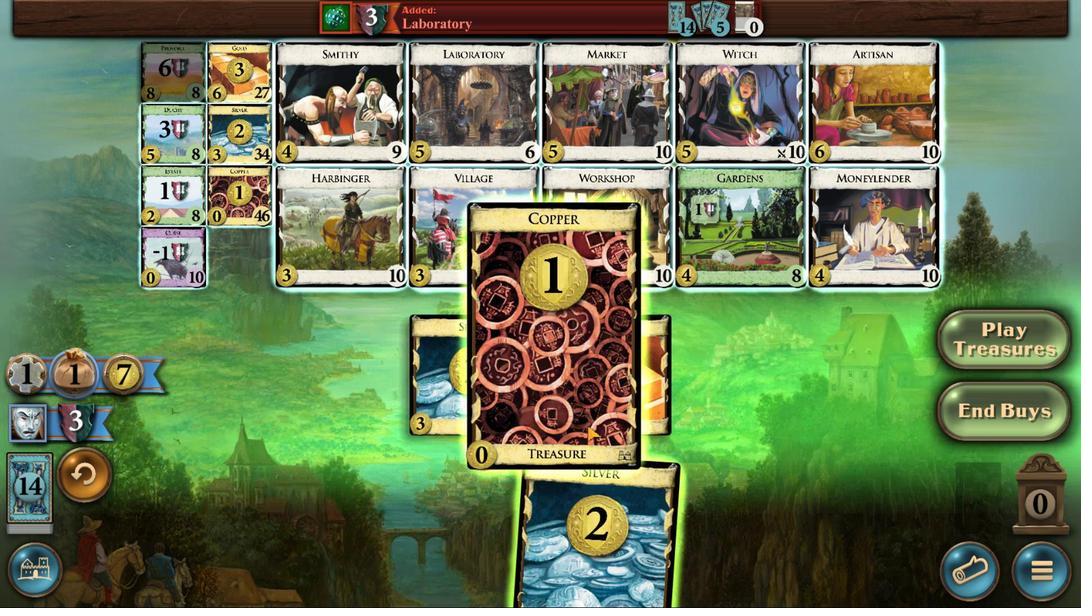 
Action: Mouse moved to (483, 258)
Screenshot: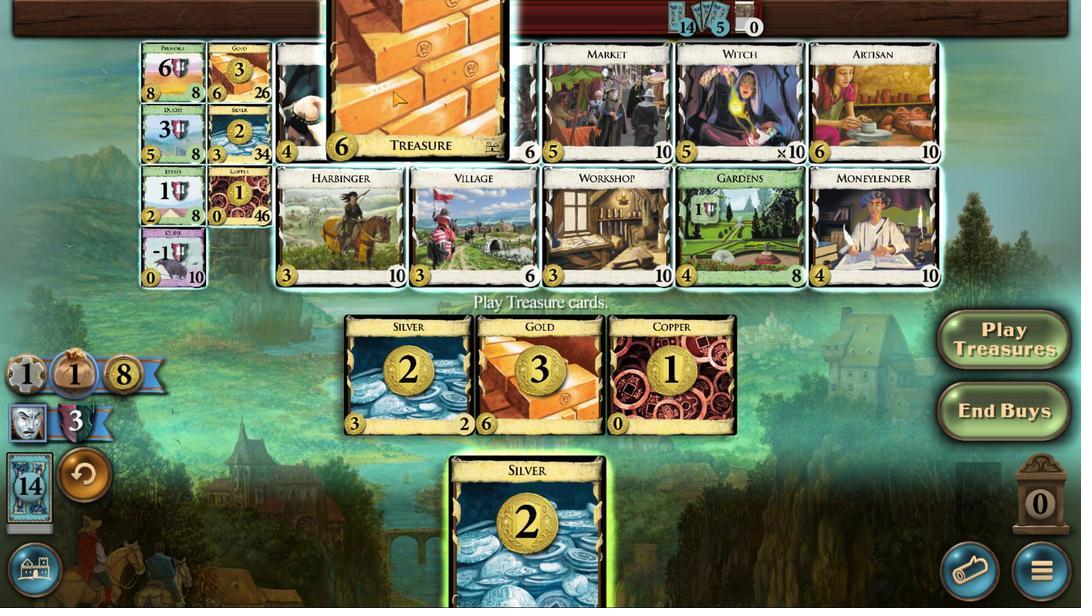 
Action: Mouse pressed left at (483, 258)
Screenshot: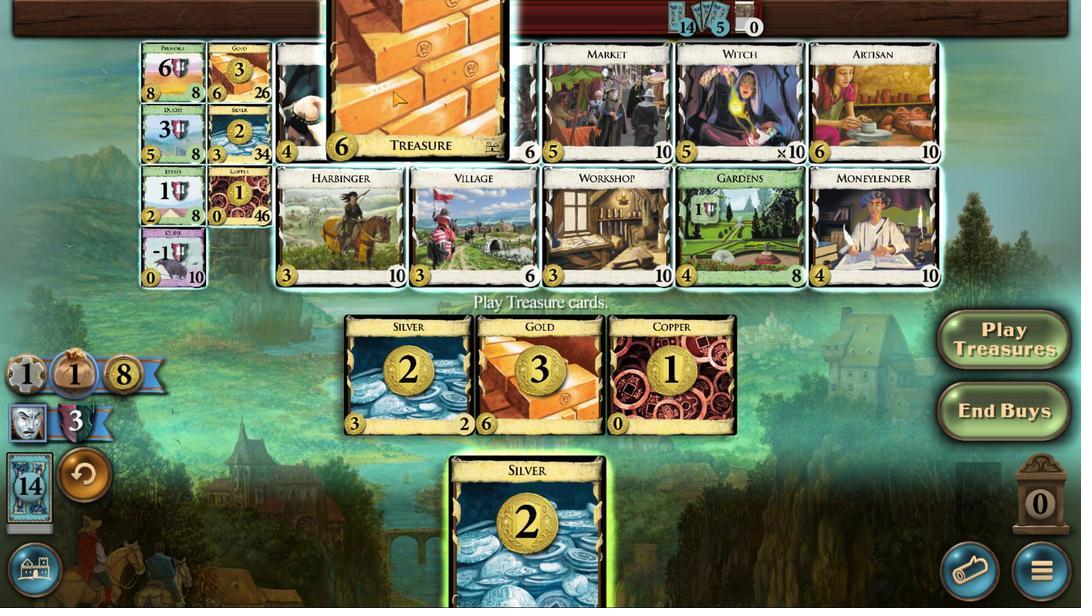 
Action: Mouse moved to (596, 406)
Screenshot: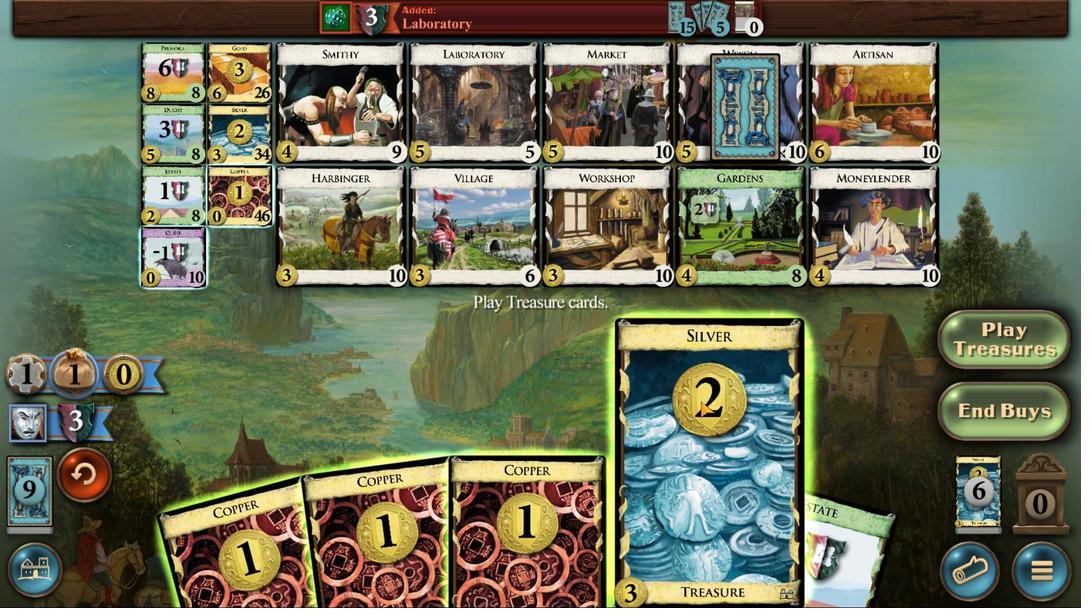 
Action: Mouse pressed left at (596, 406)
Screenshot: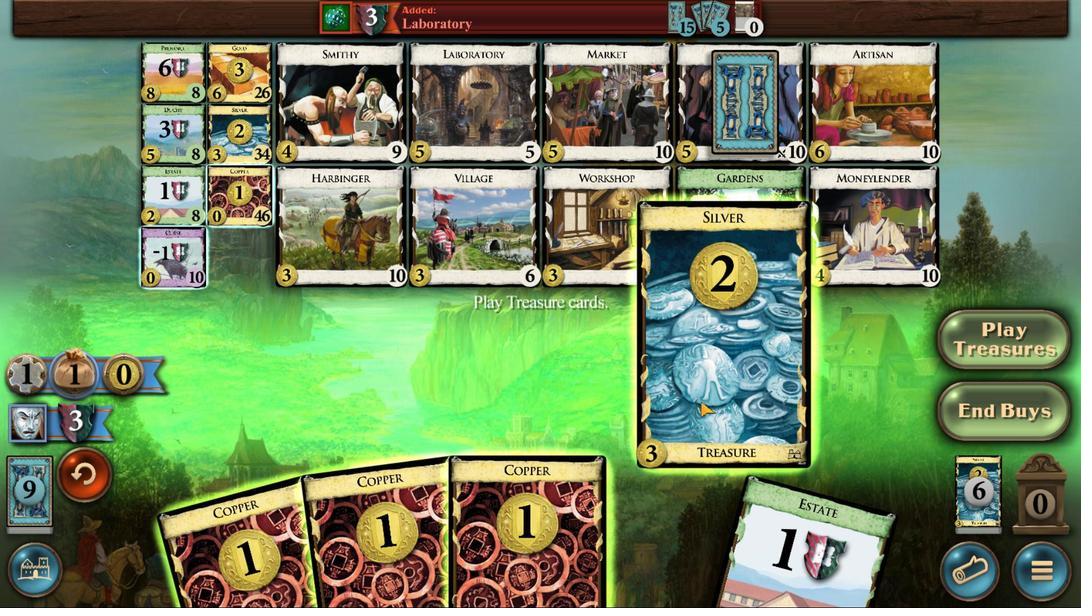
Action: Mouse moved to (585, 404)
Screenshot: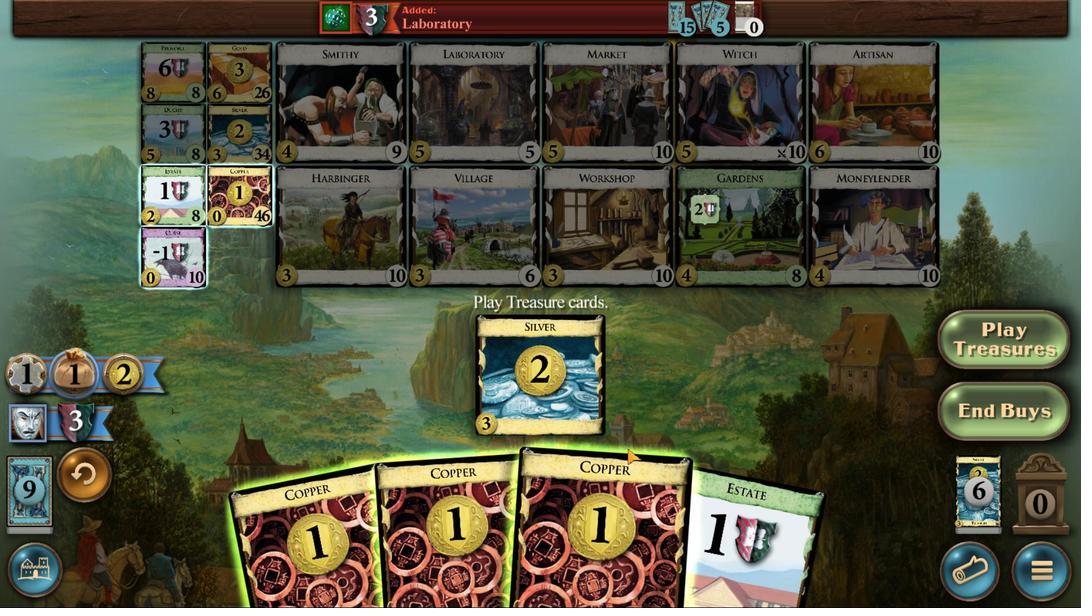 
Action: Mouse pressed left at (585, 404)
Screenshot: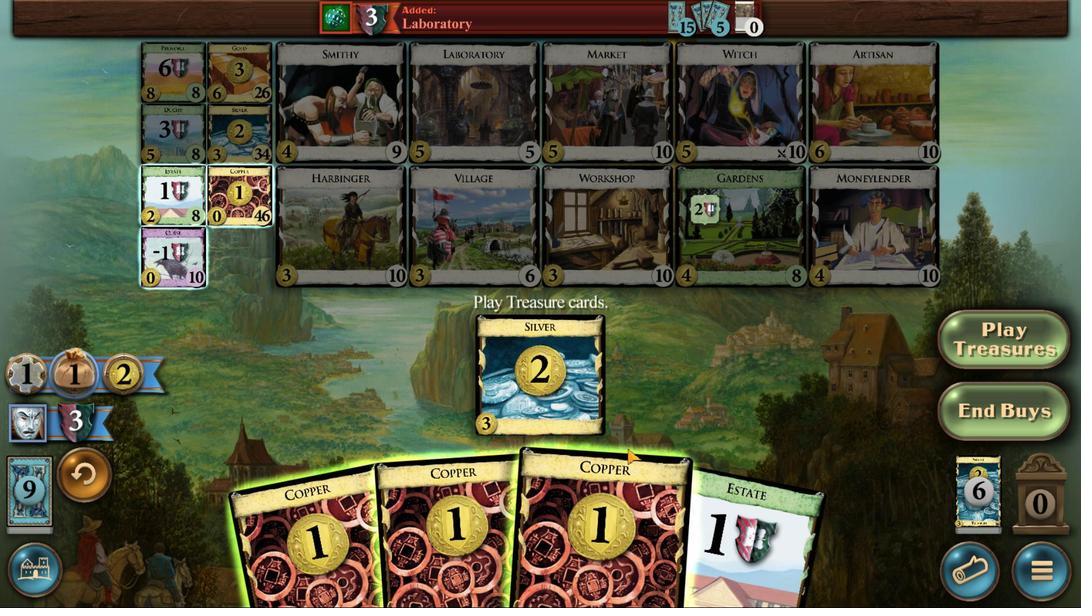 
Action: Mouse moved to (568, 402)
Screenshot: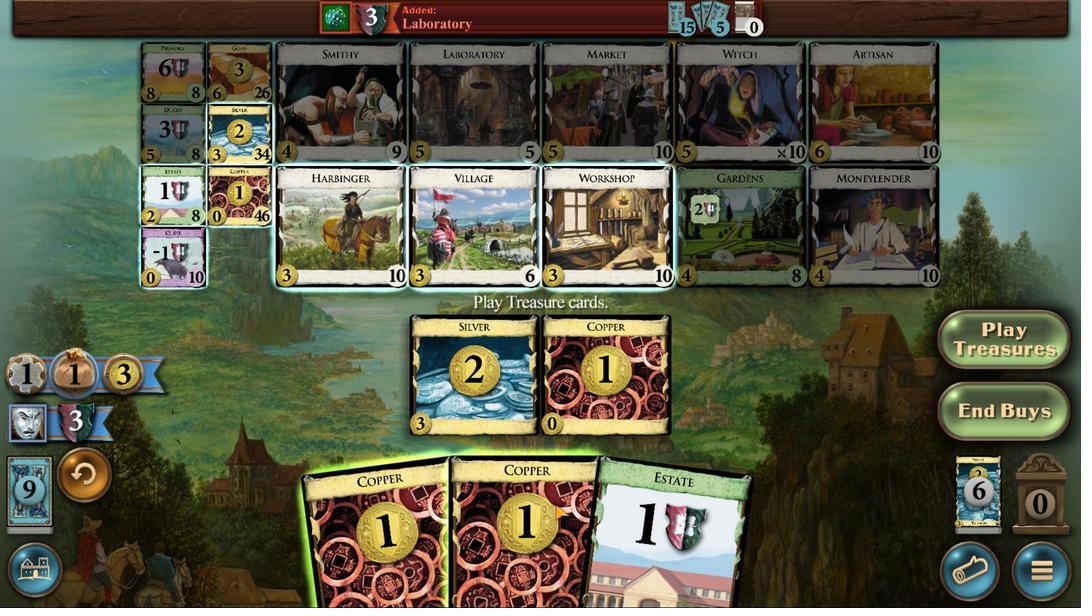 
Action: Mouse pressed left at (568, 402)
Screenshot: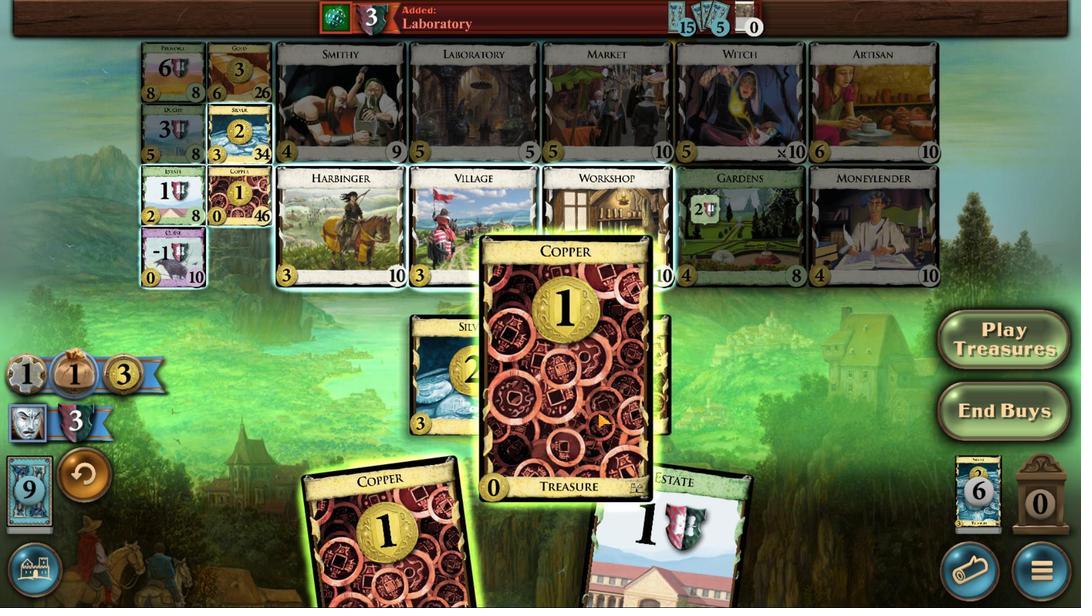 
Action: Mouse moved to (545, 408)
Screenshot: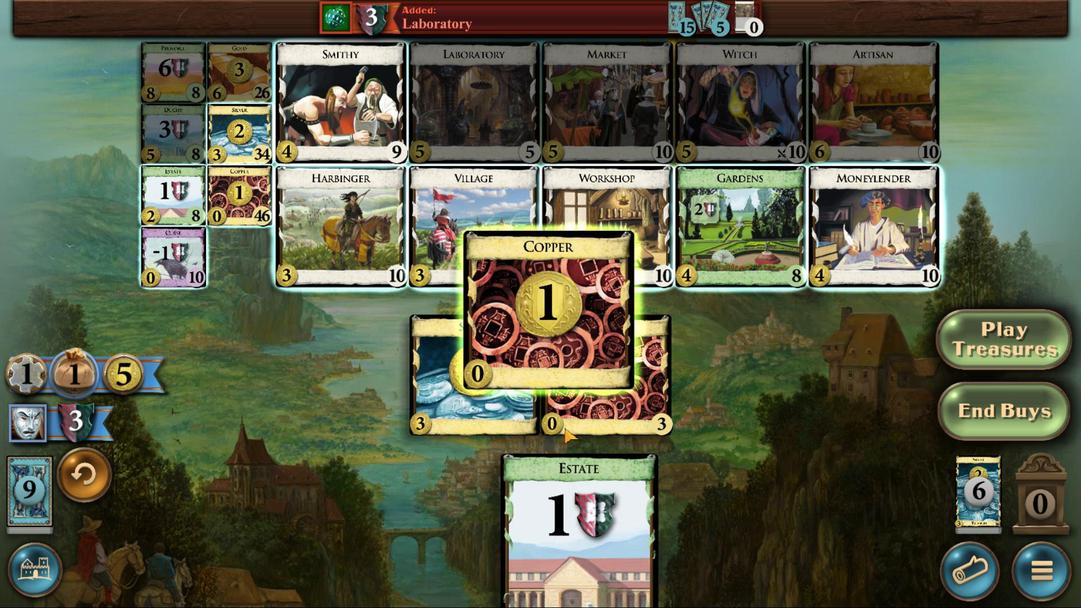 
Action: Mouse pressed left at (545, 408)
Screenshot: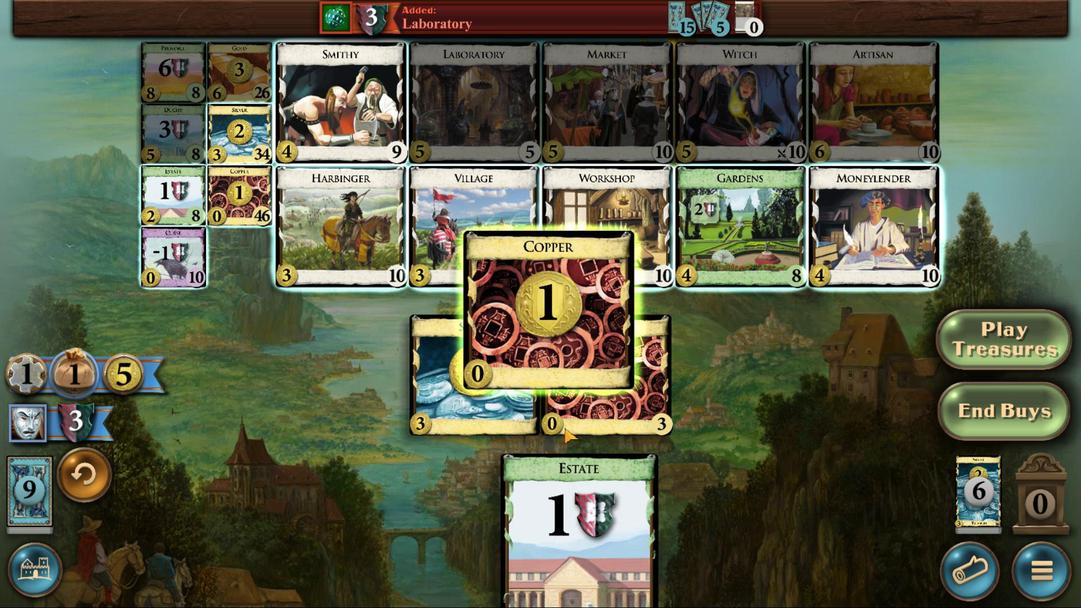 
Action: Mouse moved to (618, 316)
Screenshot: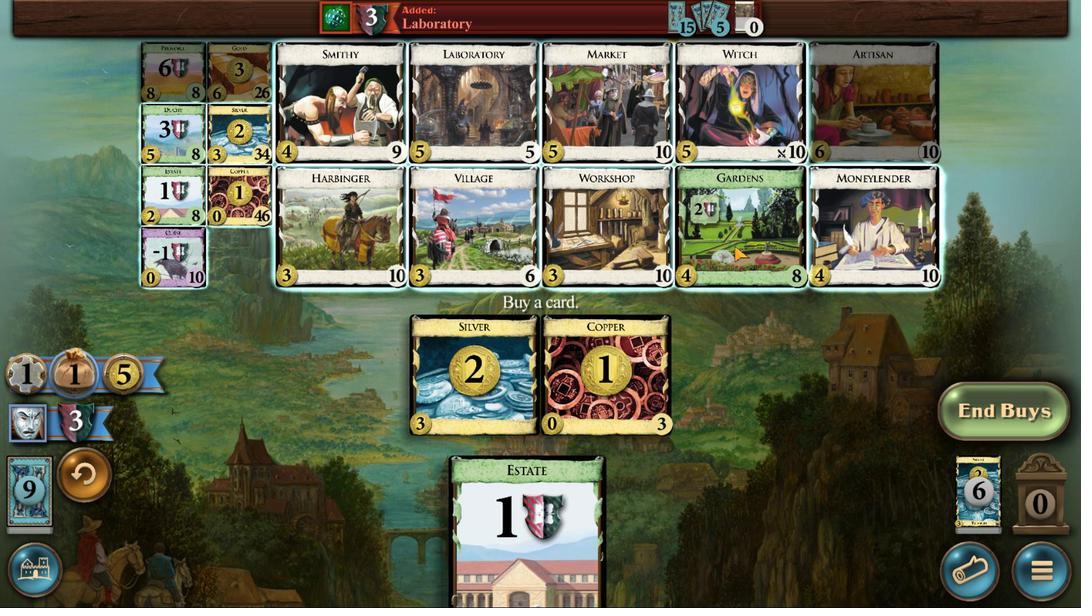 
Action: Mouse pressed left at (618, 316)
Screenshot: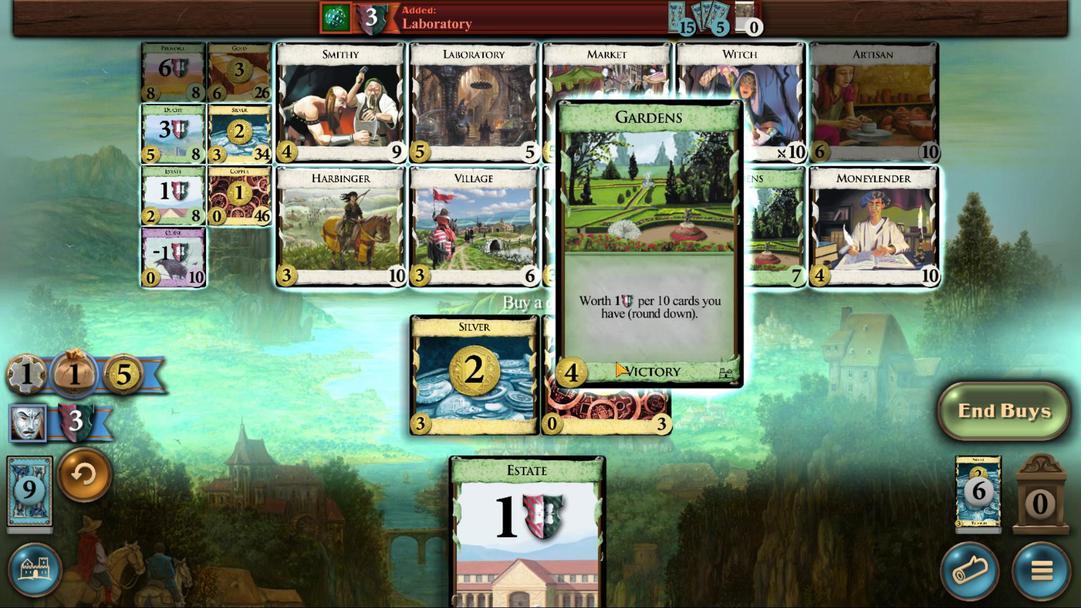 
Action: Mouse moved to (600, 413)
Screenshot: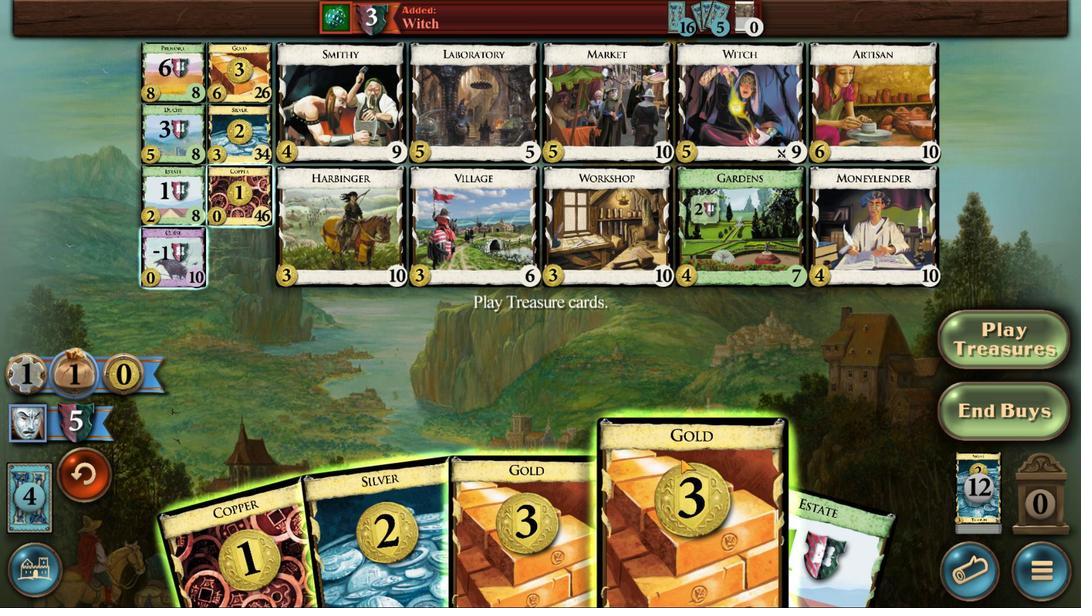
Action: Mouse pressed left at (600, 413)
Screenshot: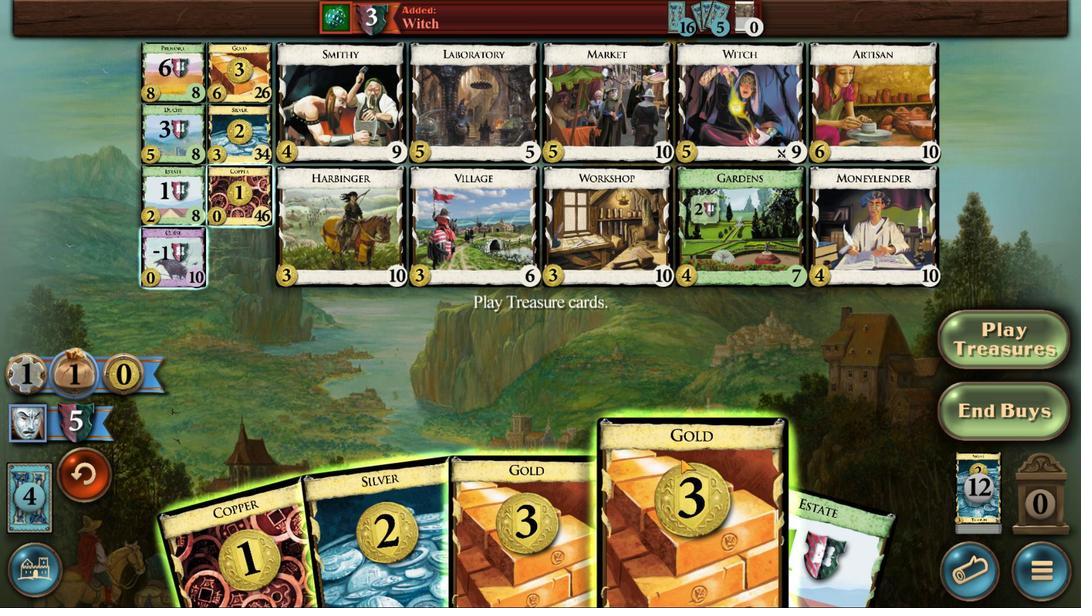
Action: Mouse moved to (577, 409)
Screenshot: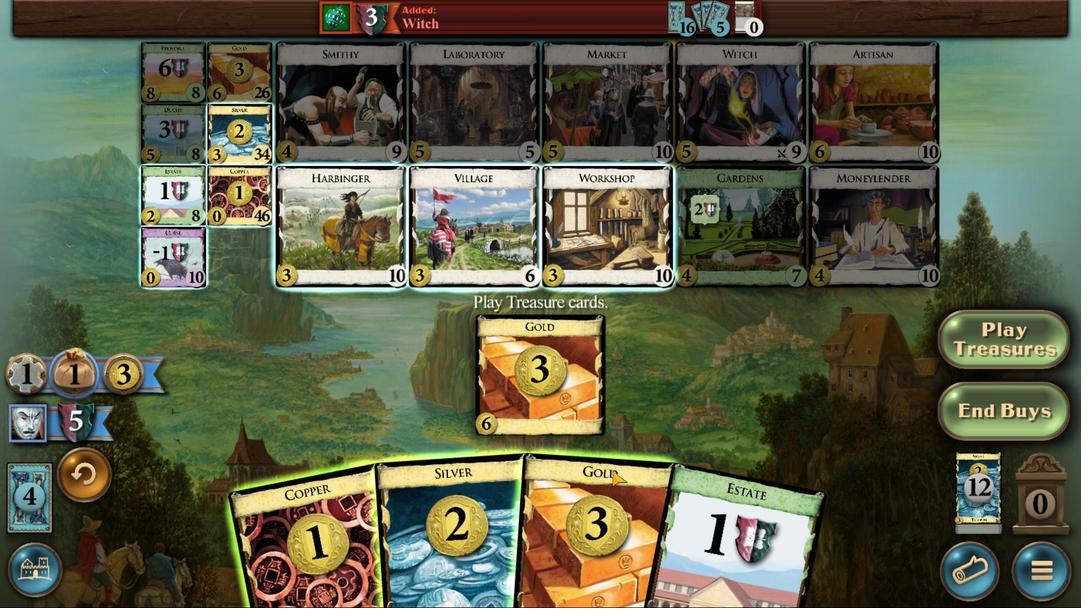 
Action: Mouse pressed left at (577, 409)
Screenshot: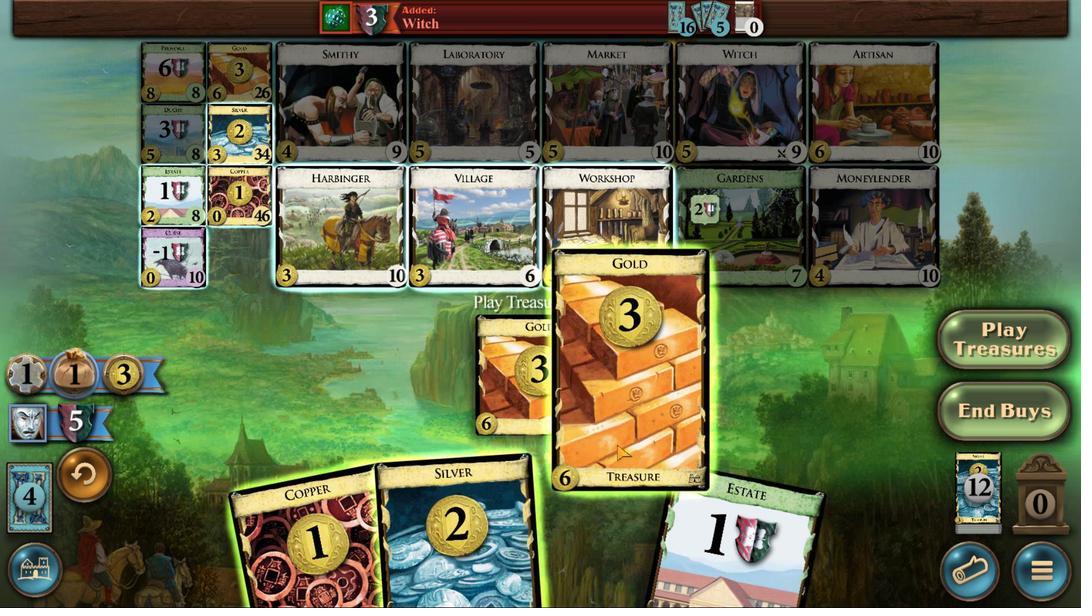 
Action: Mouse moved to (559, 406)
Screenshot: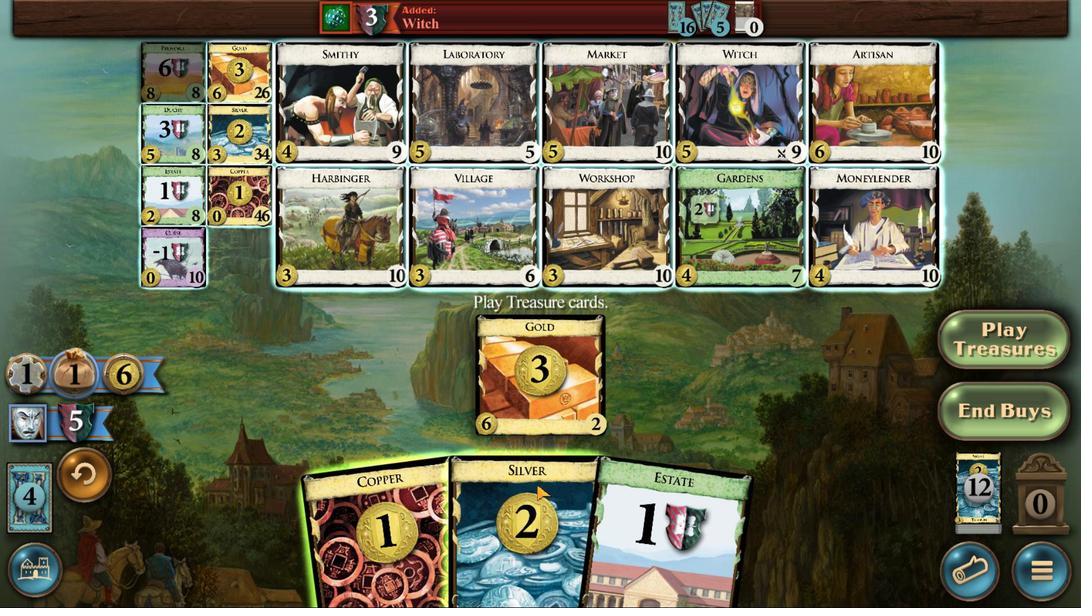 
Action: Mouse pressed left at (559, 406)
Screenshot: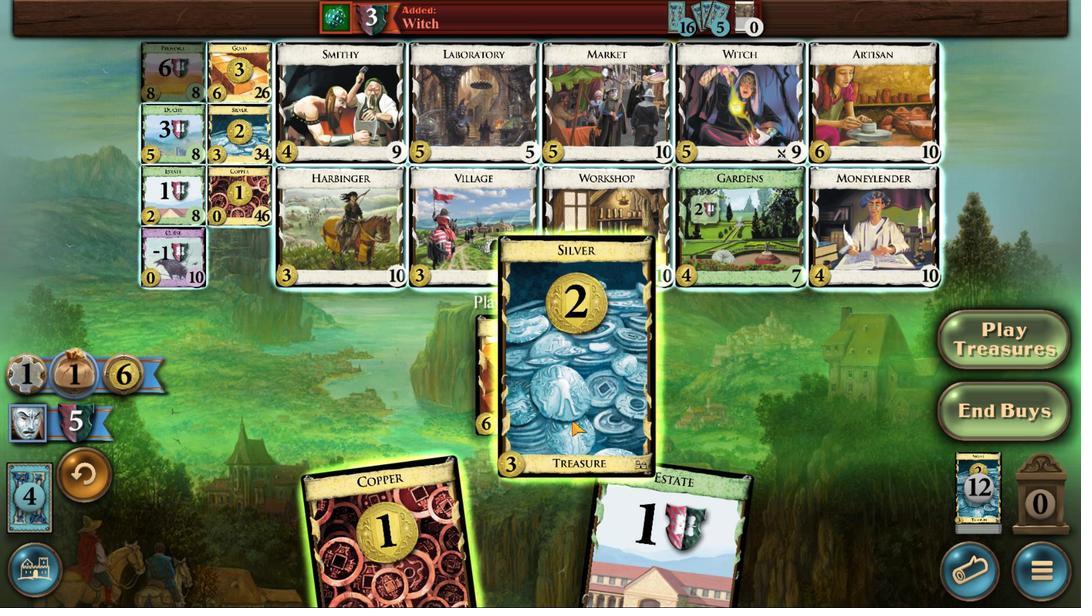 
Action: Mouse moved to (460, 256)
Screenshot: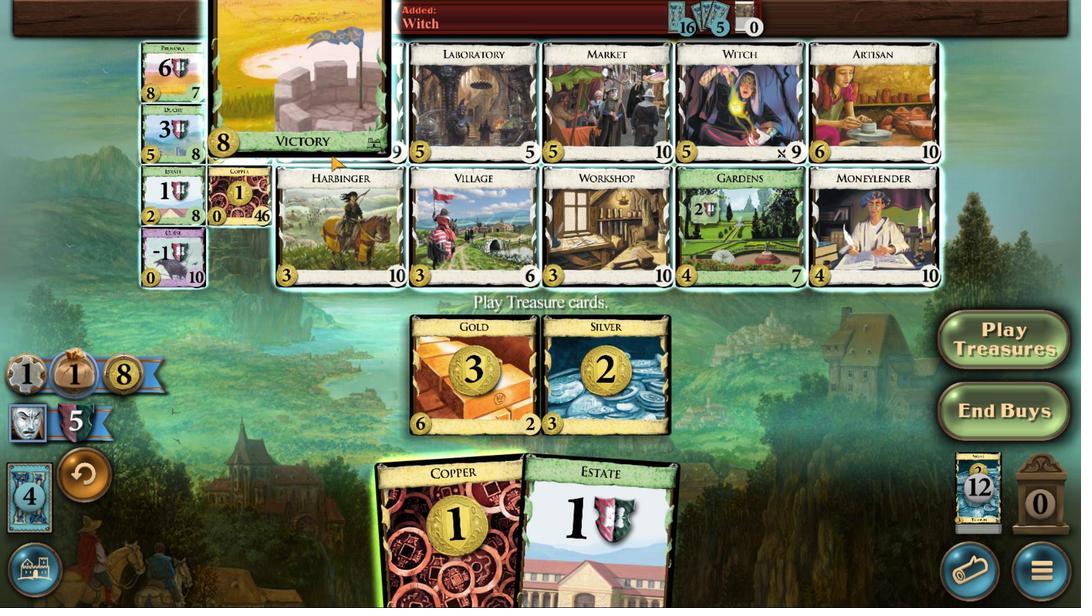 
Action: Mouse pressed left at (459, 255)
Screenshot: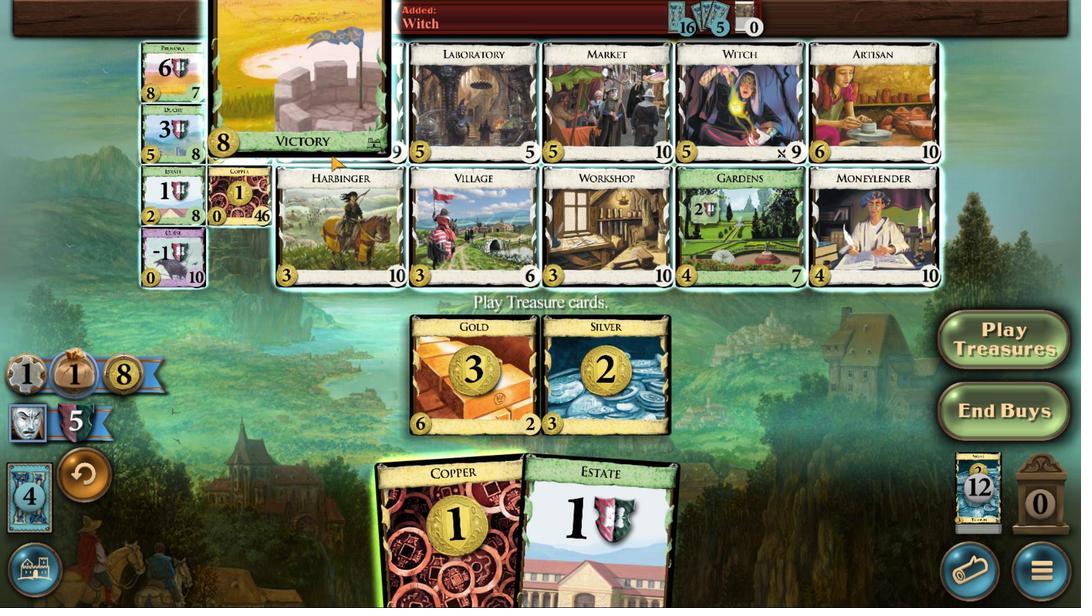 
Action: Mouse moved to (495, 417)
Screenshot: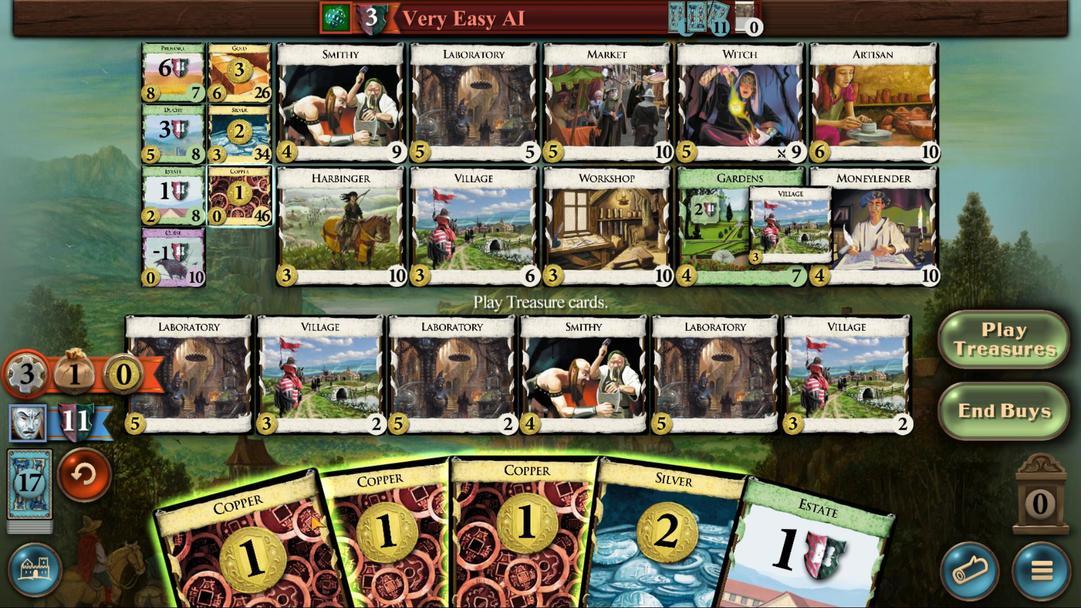 
Action: Mouse pressed left at (495, 417)
Screenshot: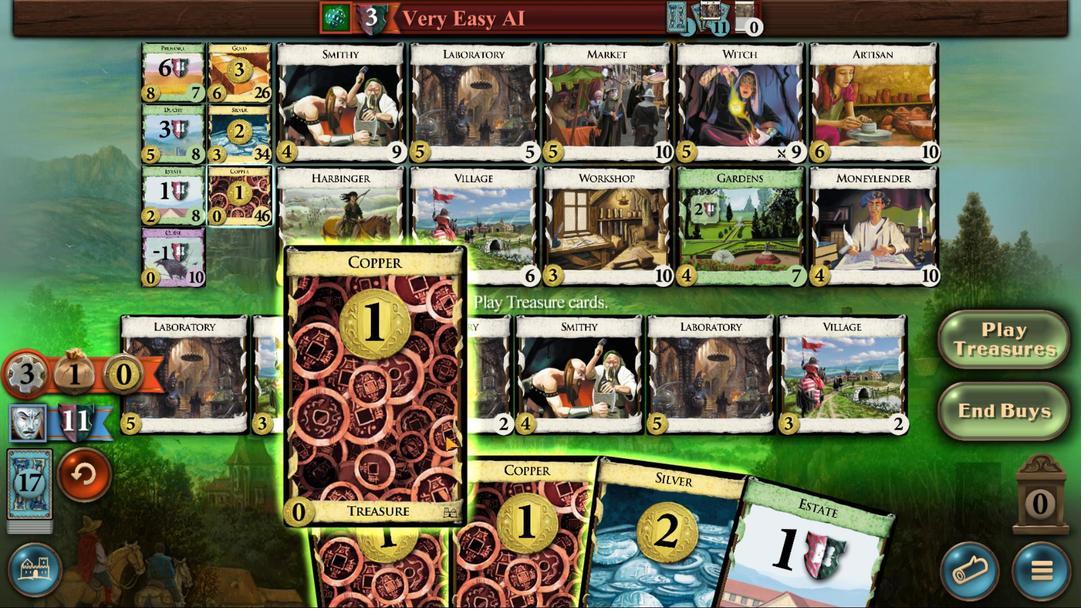 
Action: Mouse moved to (603, 421)
Screenshot: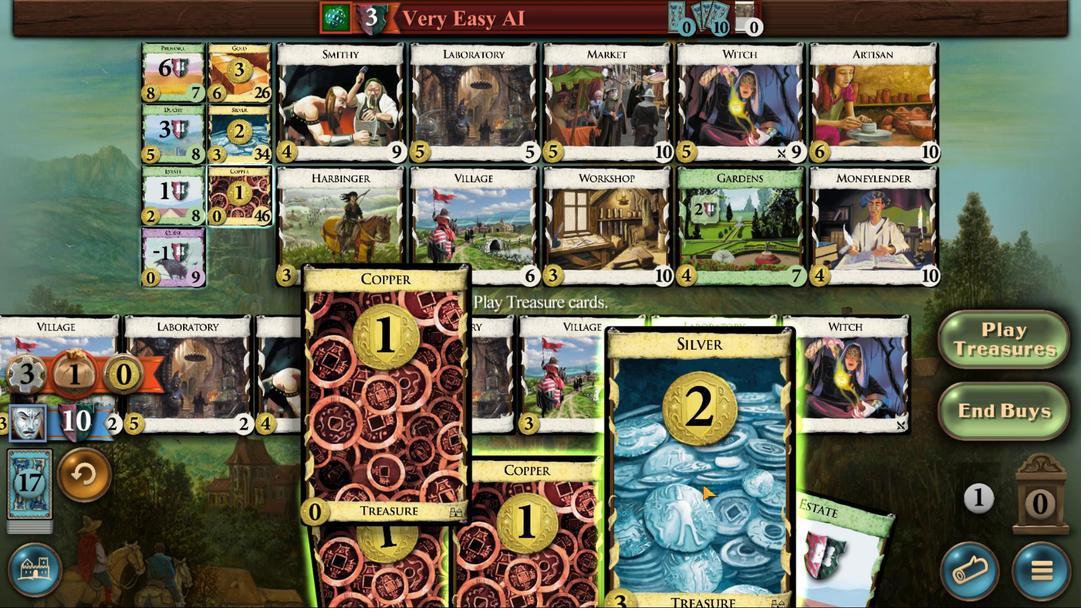
Action: Mouse pressed left at (603, 421)
Screenshot: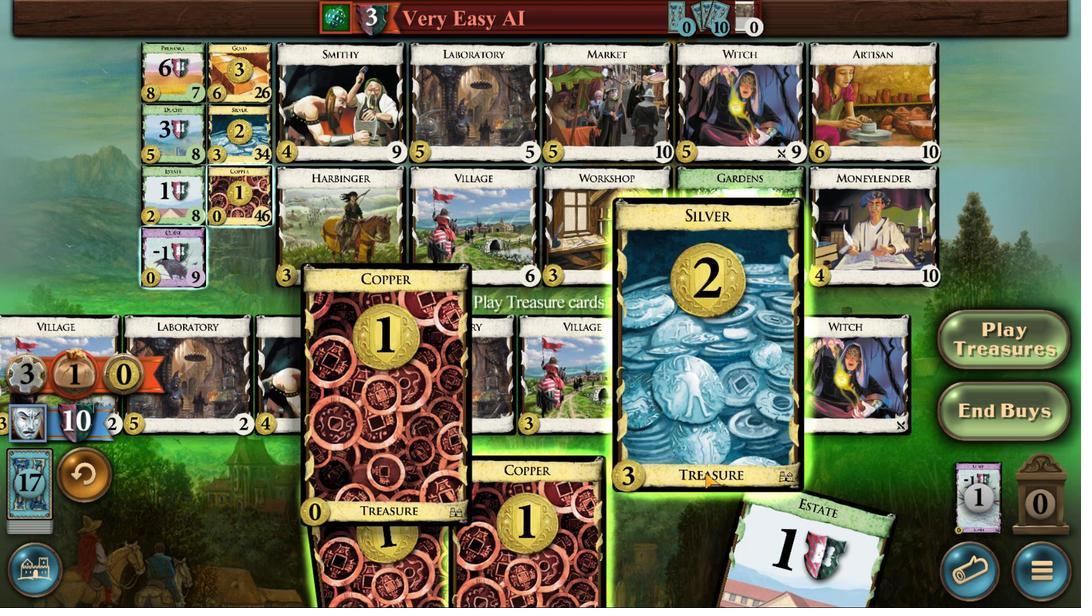 
Action: Mouse moved to (604, 415)
Screenshot: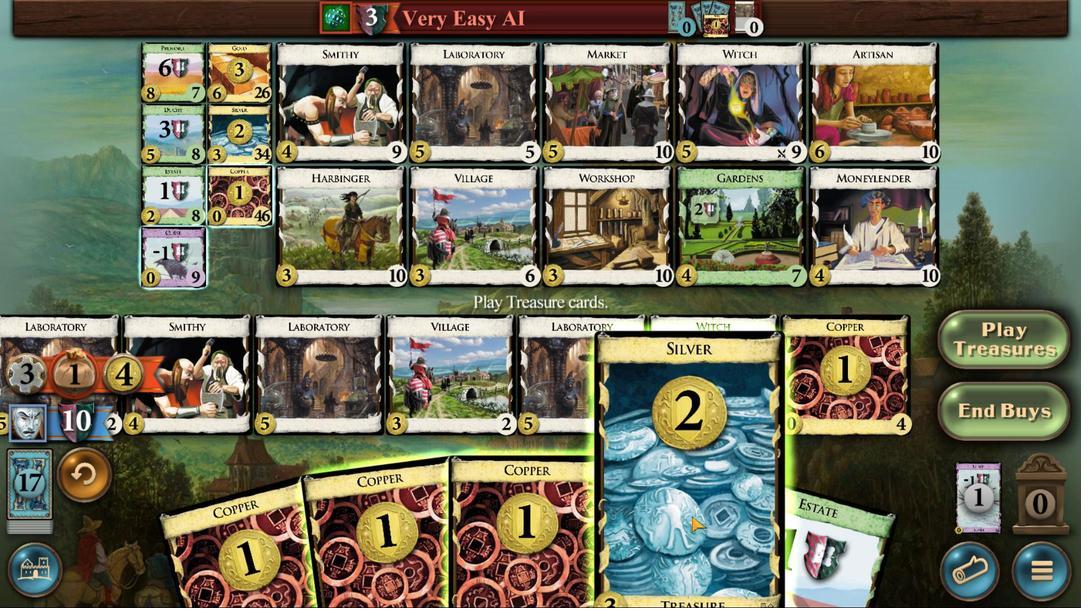 
Action: Mouse pressed left at (604, 415)
Screenshot: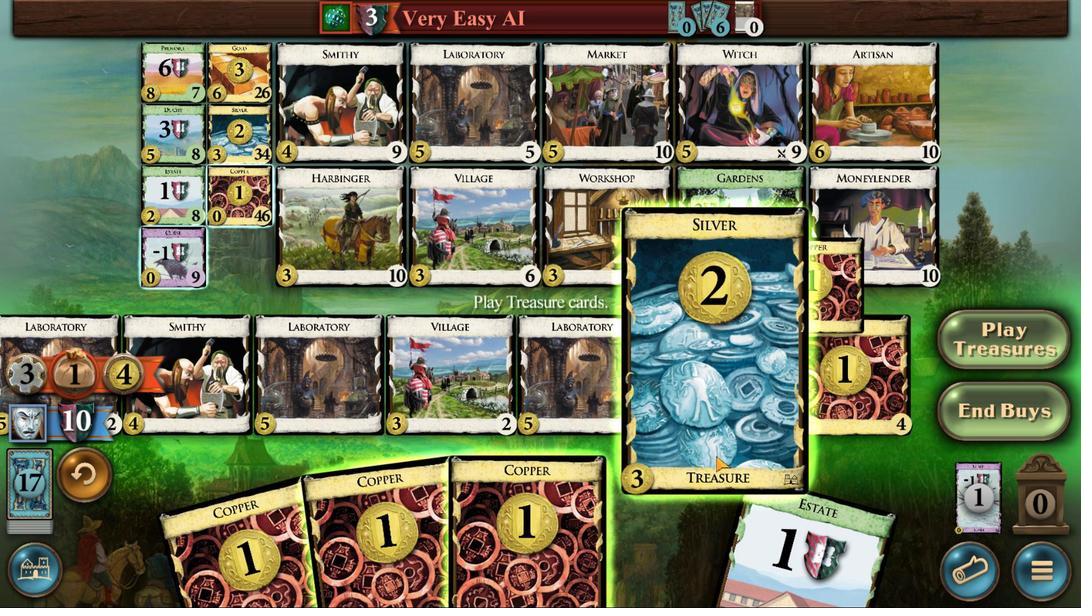 
Action: Mouse moved to (577, 406)
Screenshot: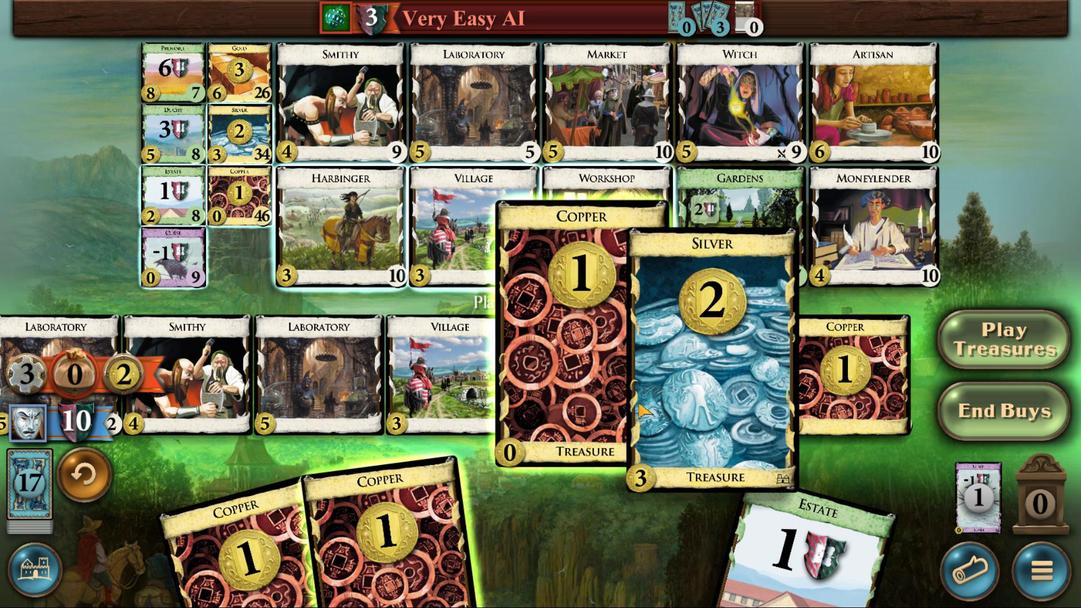 
Action: Mouse pressed left at (577, 406)
Screenshot: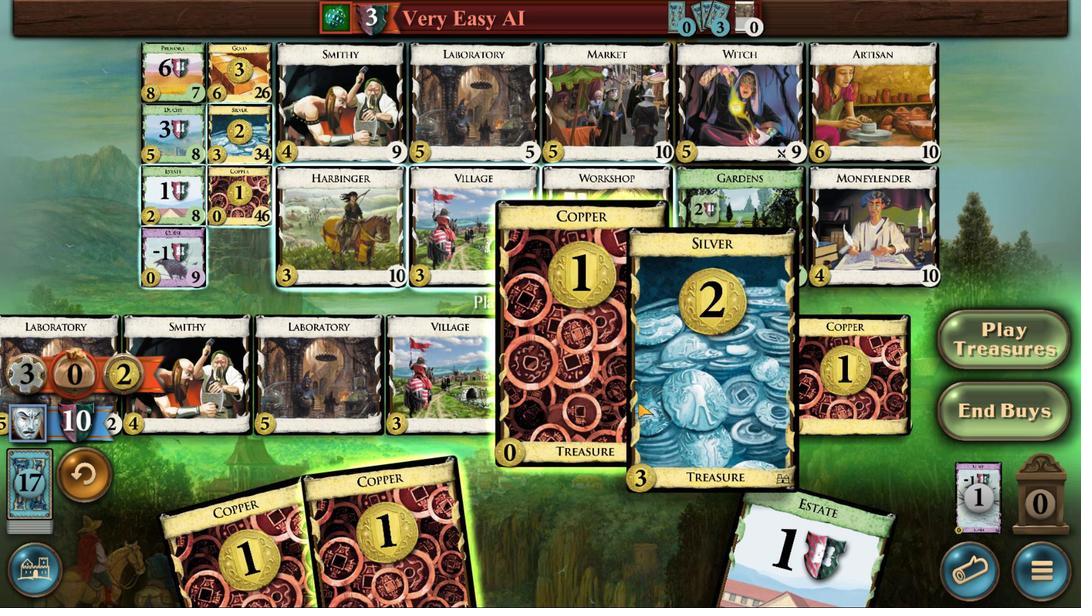 
Action: Mouse moved to (533, 409)
Screenshot: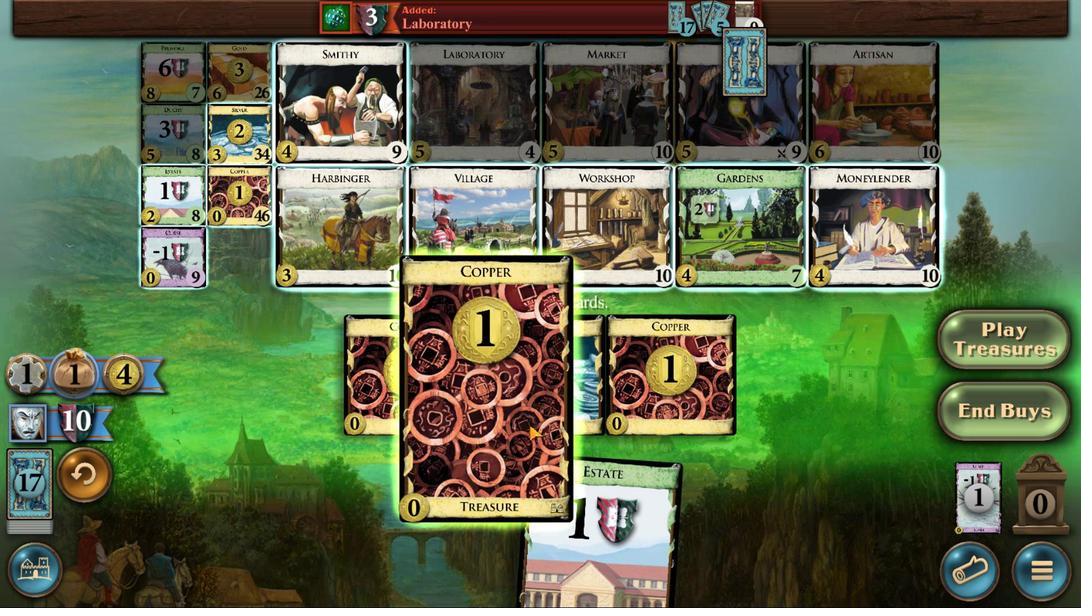 
Action: Mouse pressed left at (533, 409)
Screenshot: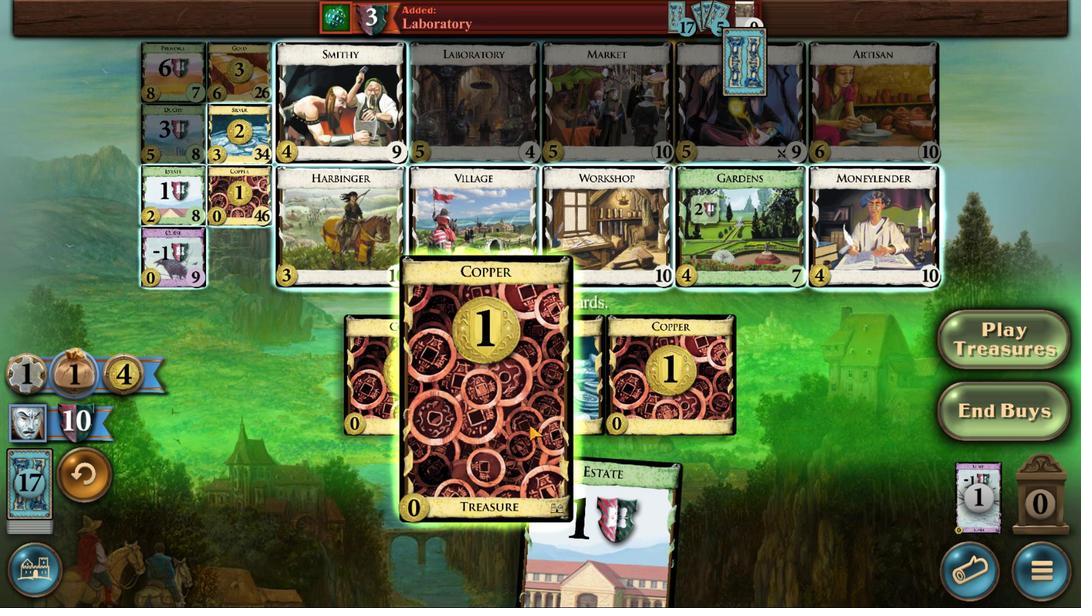
Action: Mouse moved to (463, 273)
Screenshot: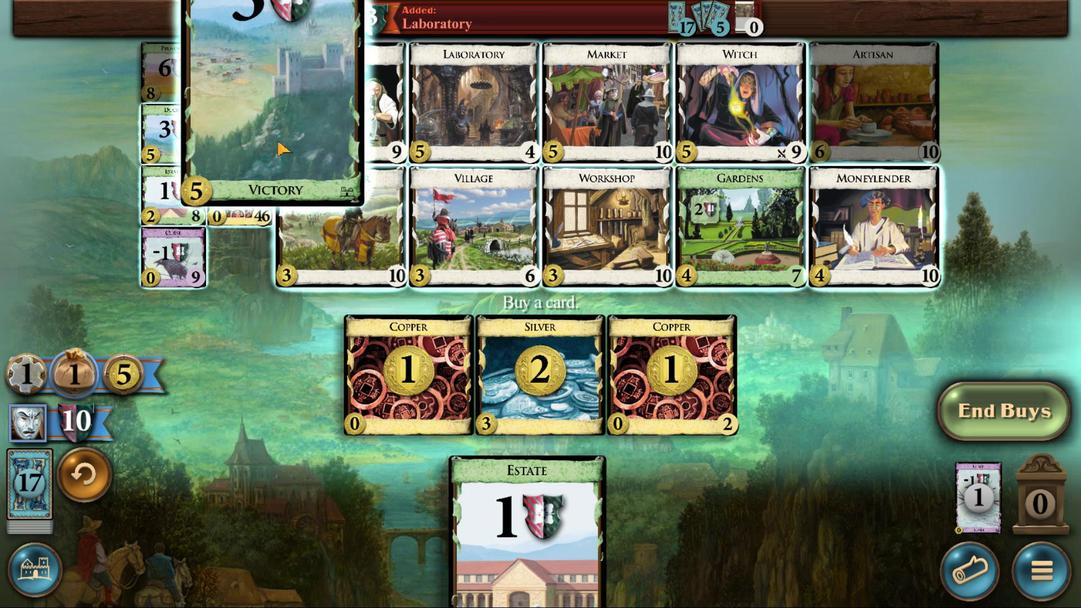
Action: Mouse pressed left at (463, 273)
Screenshot: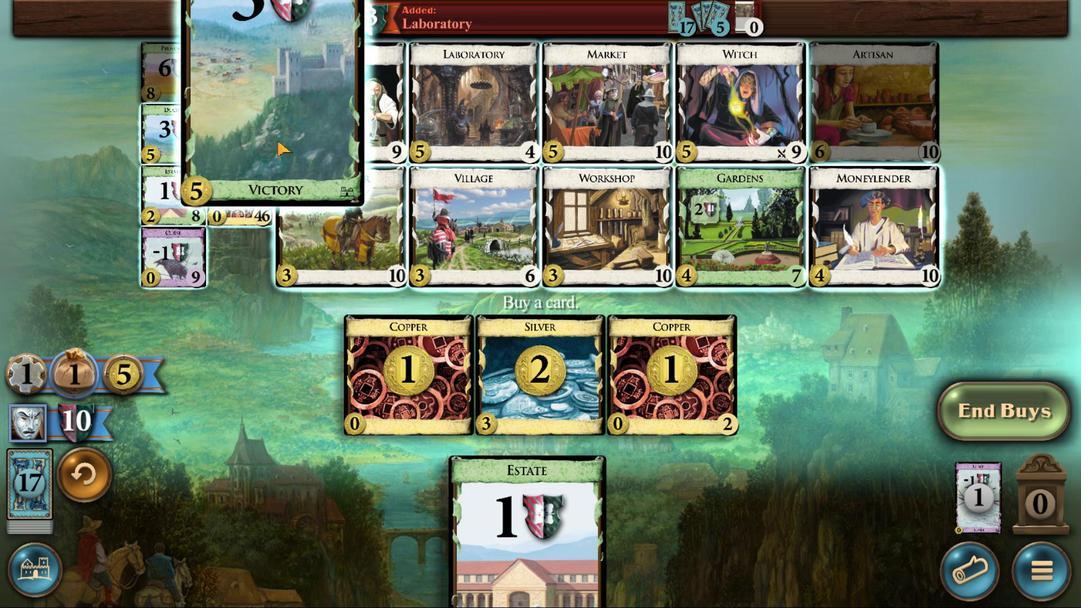 
Action: Mouse moved to (594, 407)
Screenshot: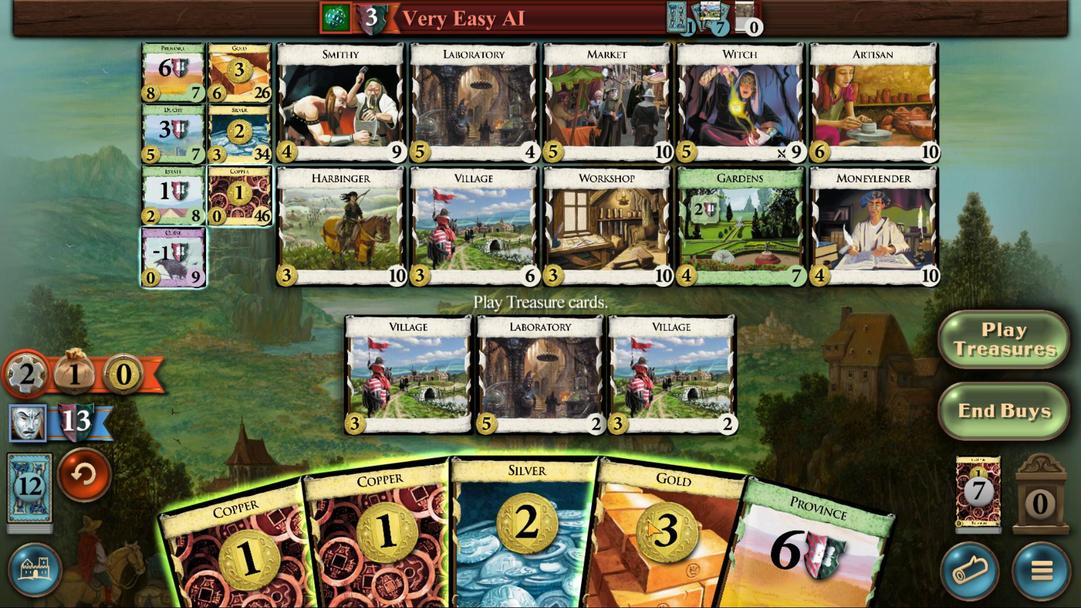 
Action: Mouse pressed left at (594, 407)
Screenshot: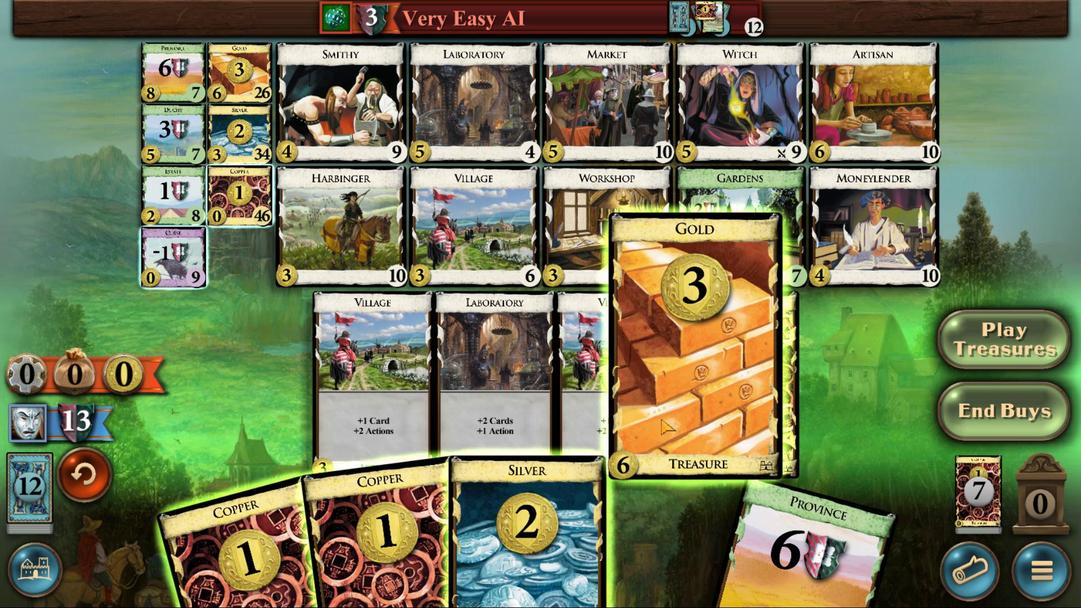 
Action: Mouse moved to (569, 403)
Screenshot: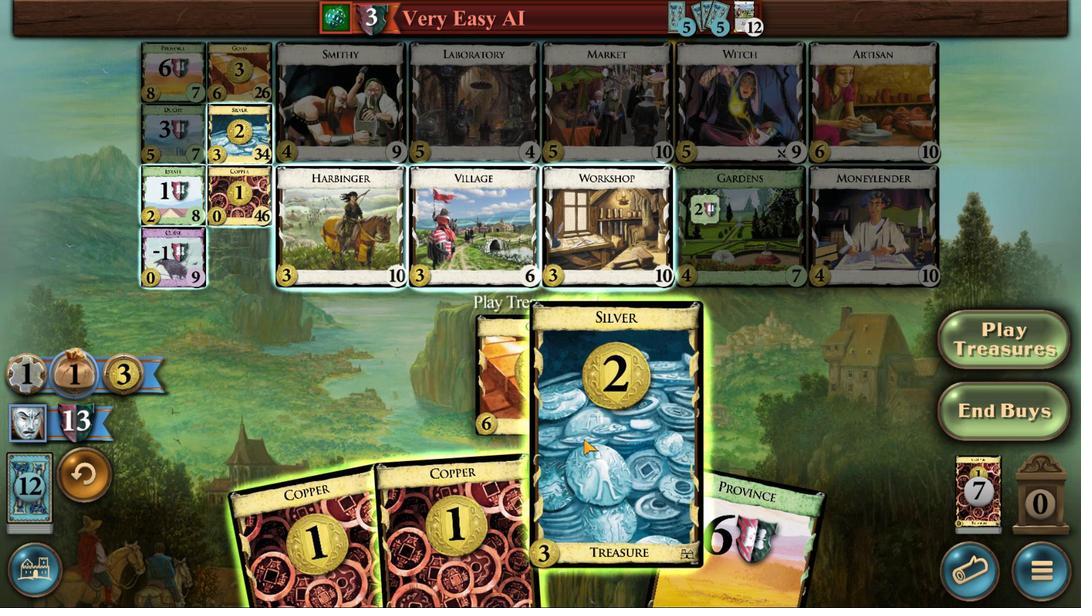 
Action: Mouse pressed left at (569, 403)
Screenshot: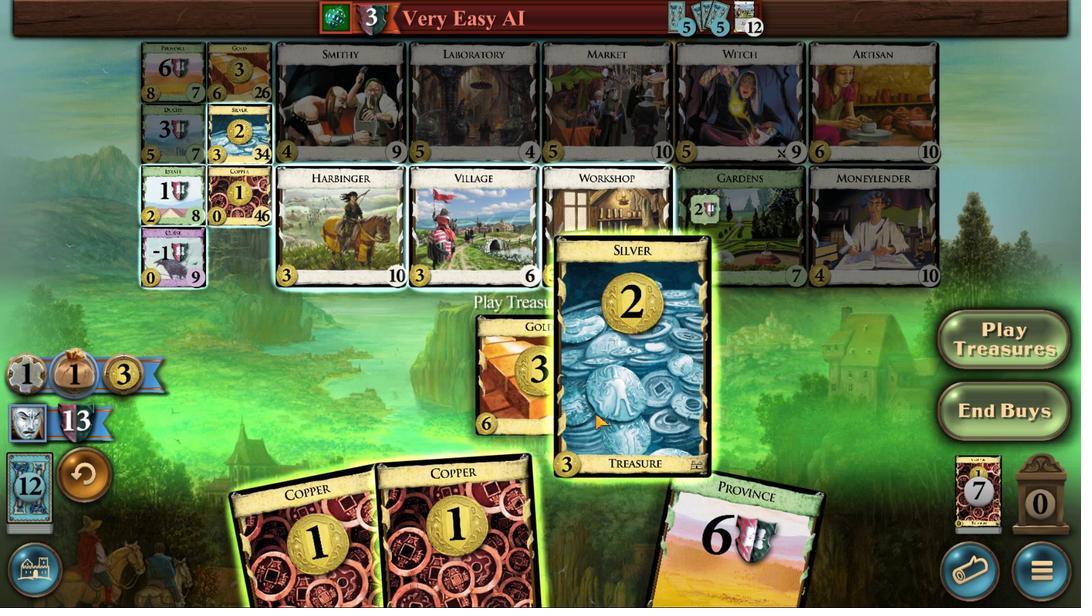
Action: Mouse moved to (579, 371)
Screenshot: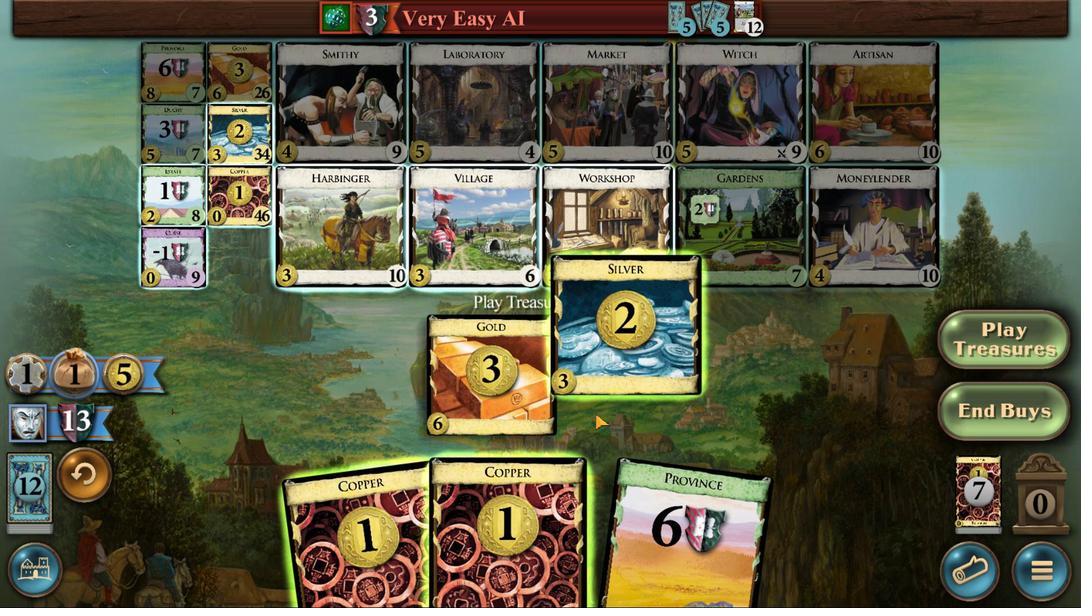 
Action: Mouse pressed left at (579, 371)
Screenshot: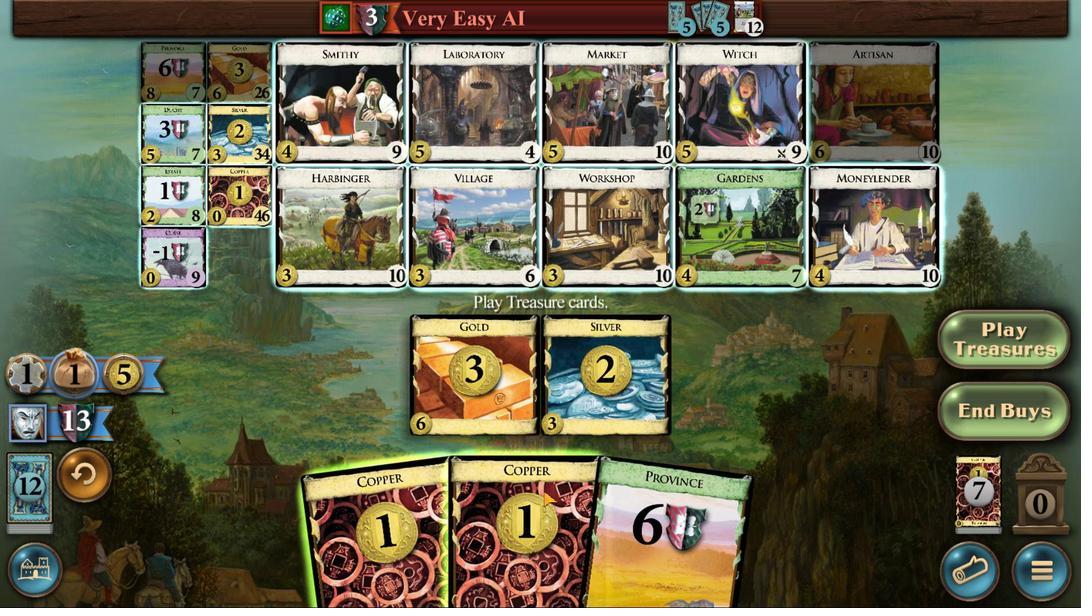
Action: Mouse moved to (564, 397)
Screenshot: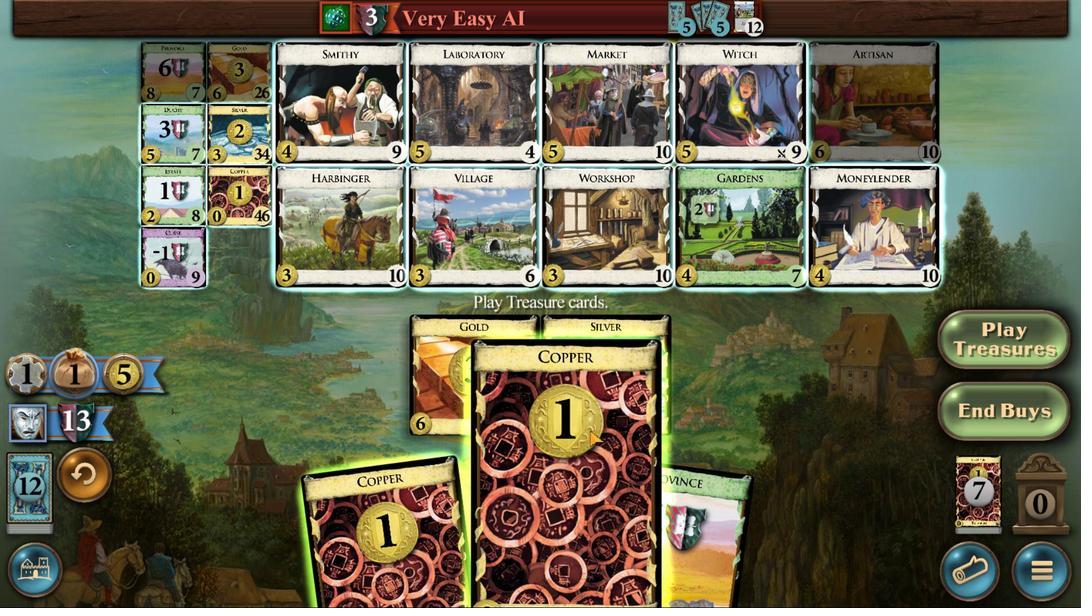 
Action: Mouse pressed left at (564, 397)
Screenshot: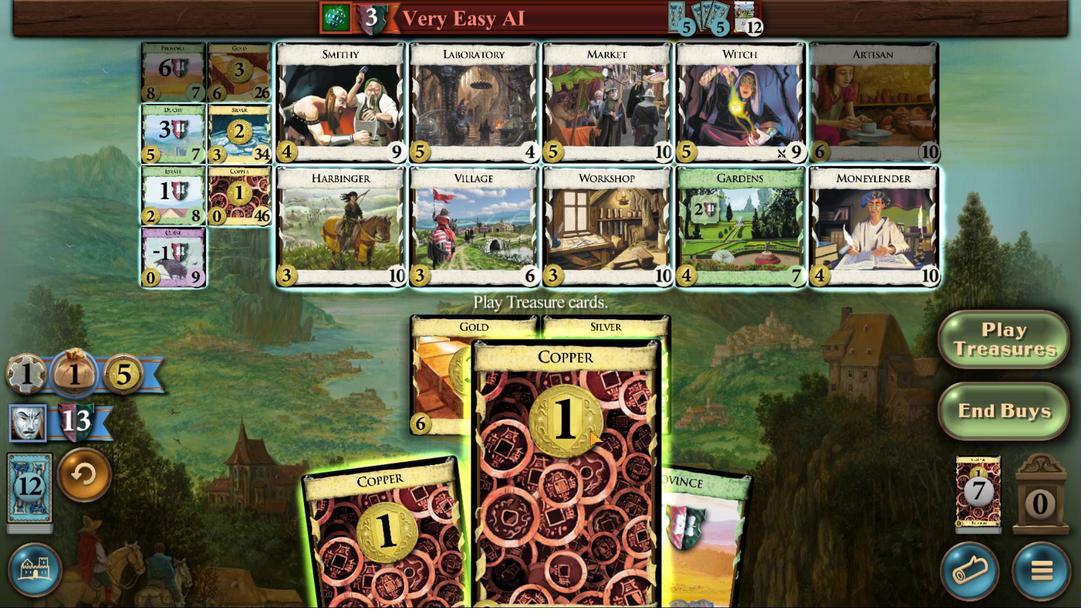 
Action: Mouse moved to (475, 256)
Screenshot: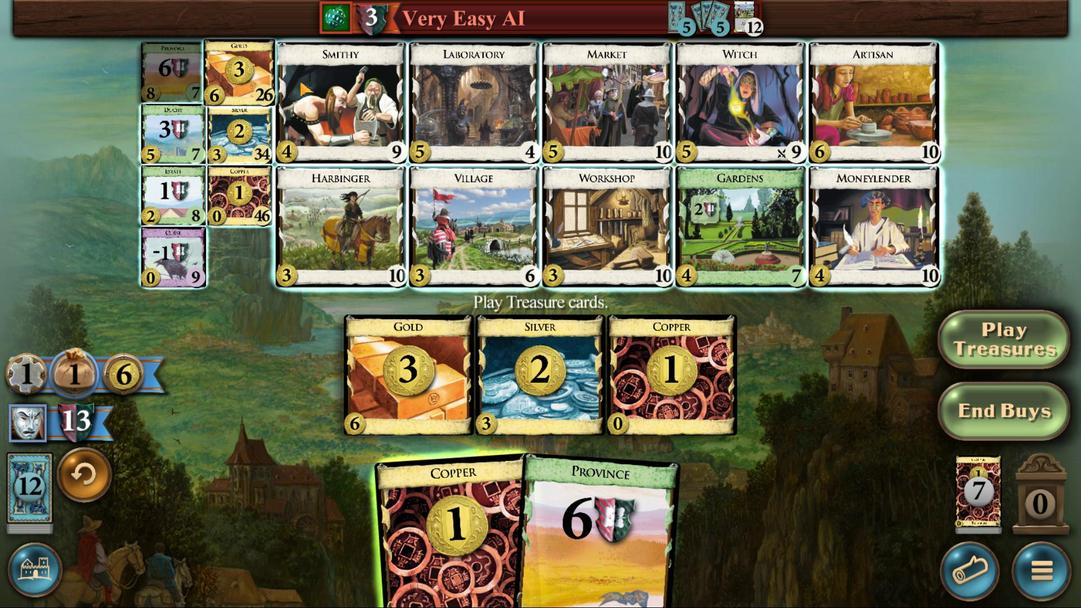 
Action: Mouse pressed left at (475, 256)
Screenshot: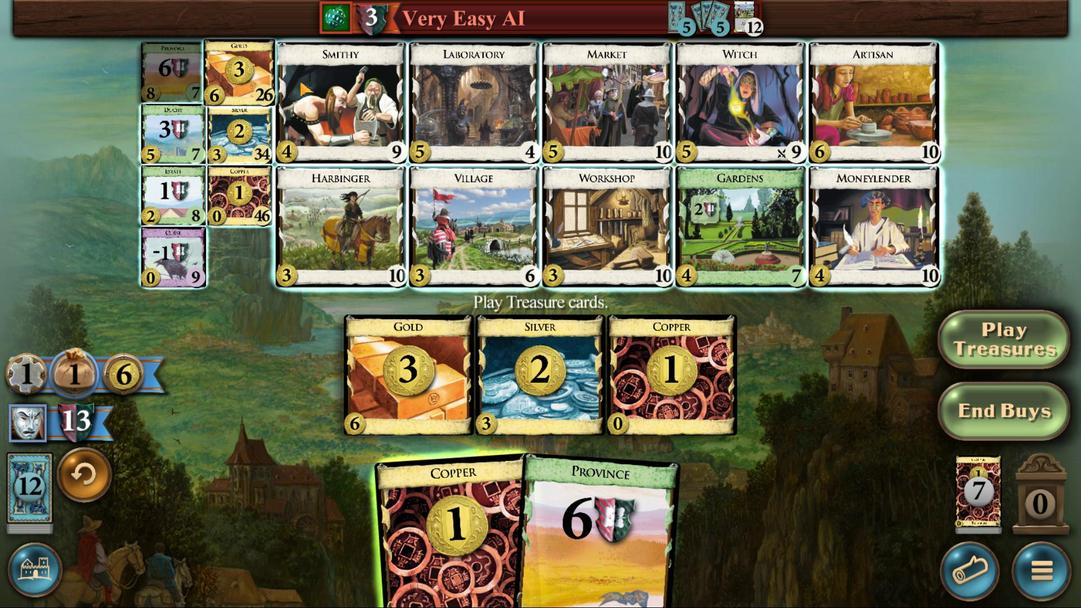 
Action: Mouse moved to (591, 410)
Screenshot: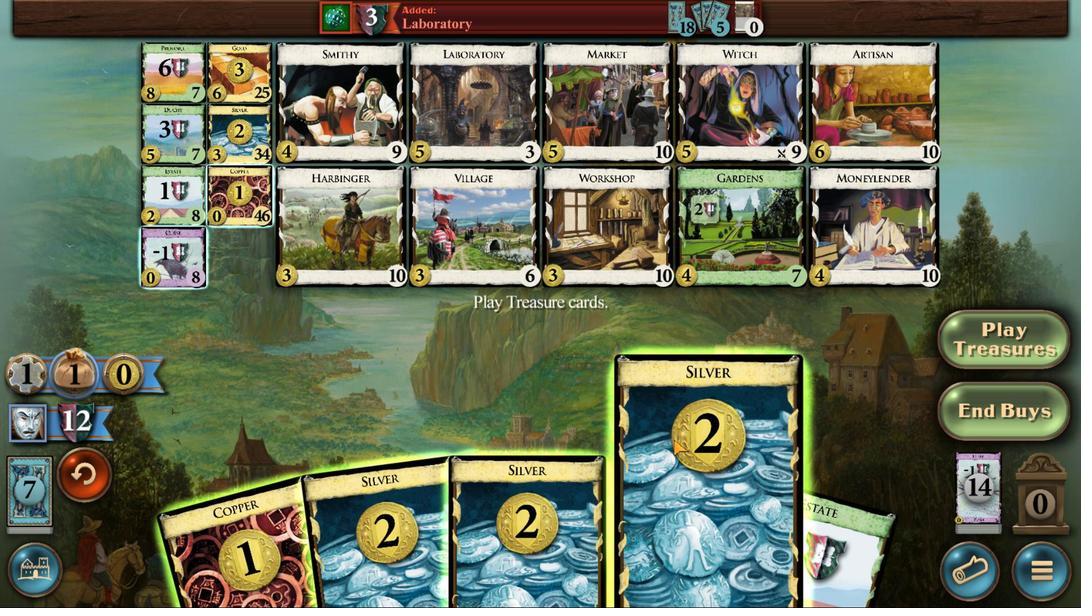 
Action: Mouse pressed left at (591, 410)
Screenshot: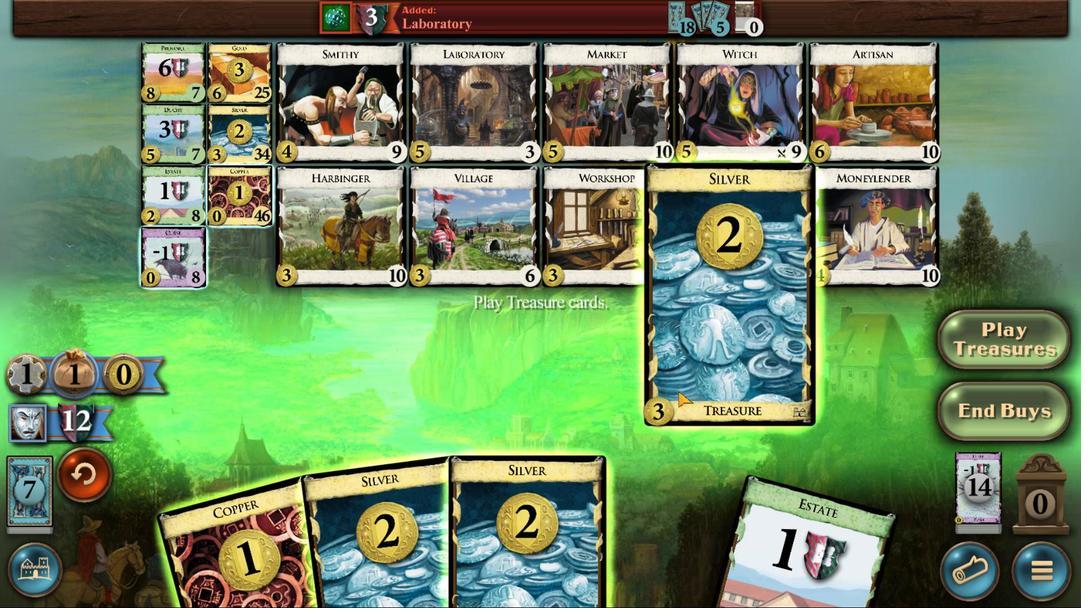 
Action: Mouse moved to (582, 393)
Screenshot: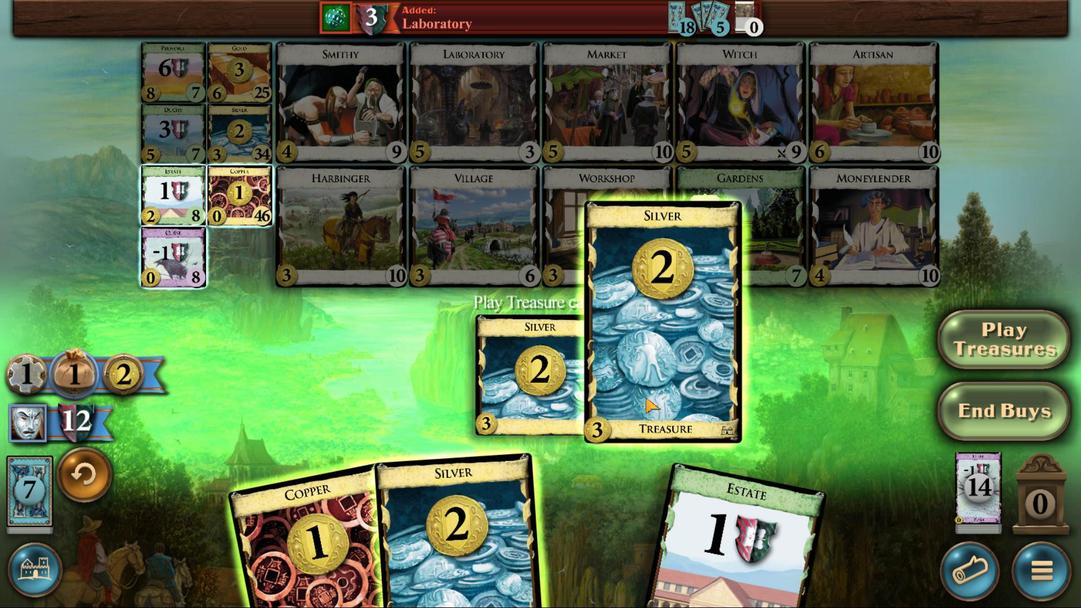 
Action: Mouse pressed left at (576, 409)
Screenshot: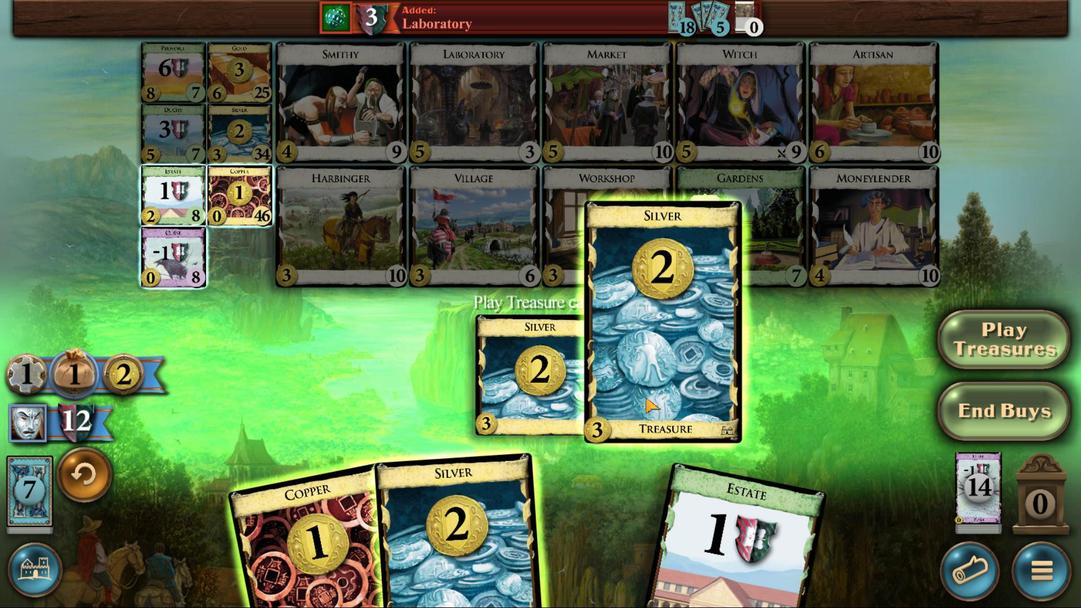 
Action: Mouse moved to (572, 408)
Screenshot: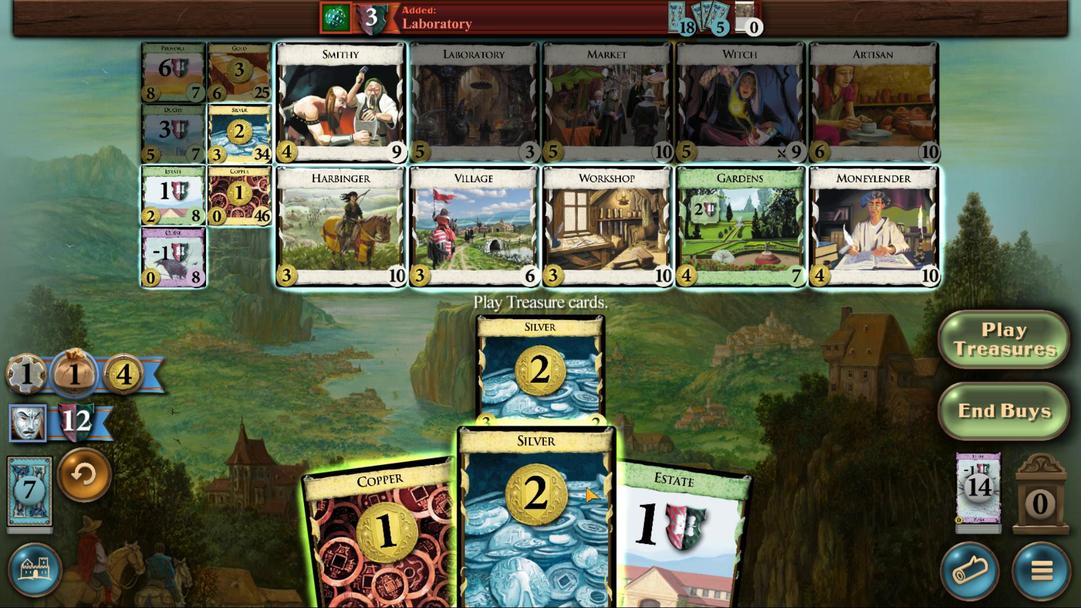 
Action: Mouse pressed left at (572, 408)
Screenshot: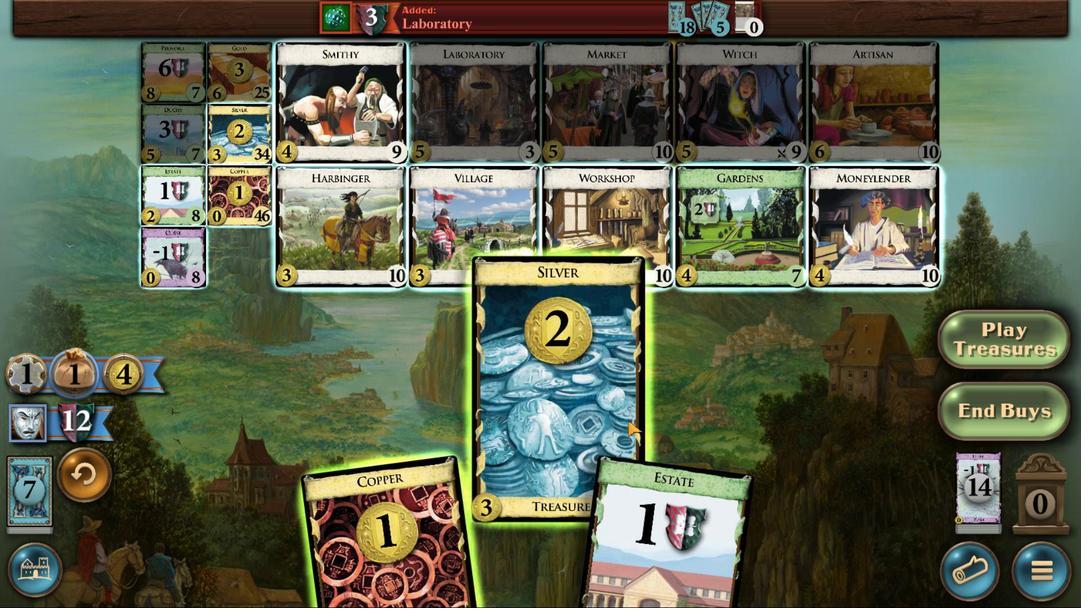 
Action: Mouse moved to (562, 406)
Screenshot: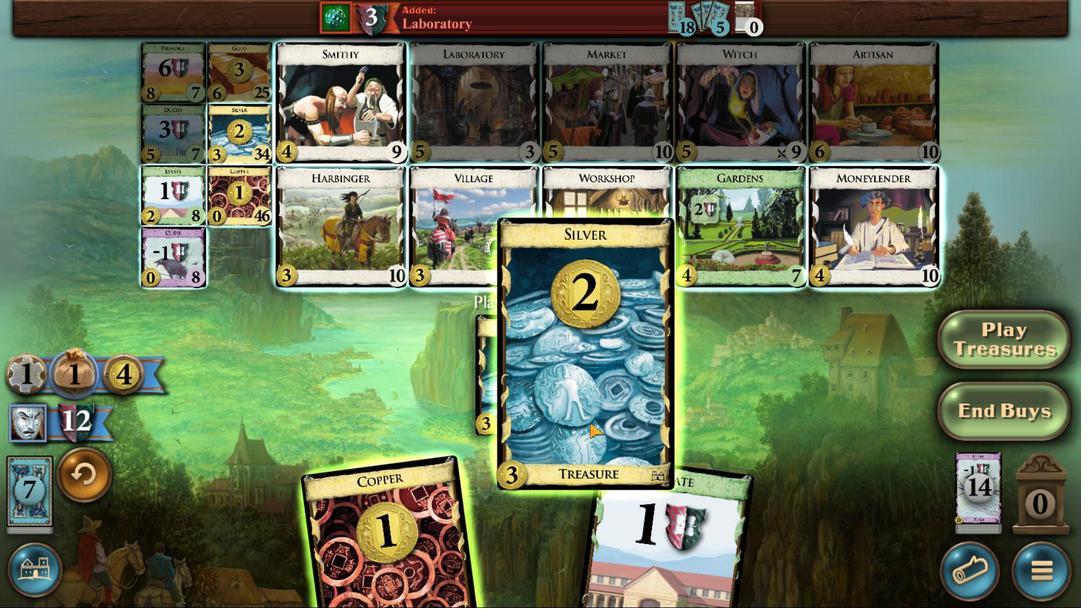 
Action: Mouse pressed left at (562, 406)
Screenshot: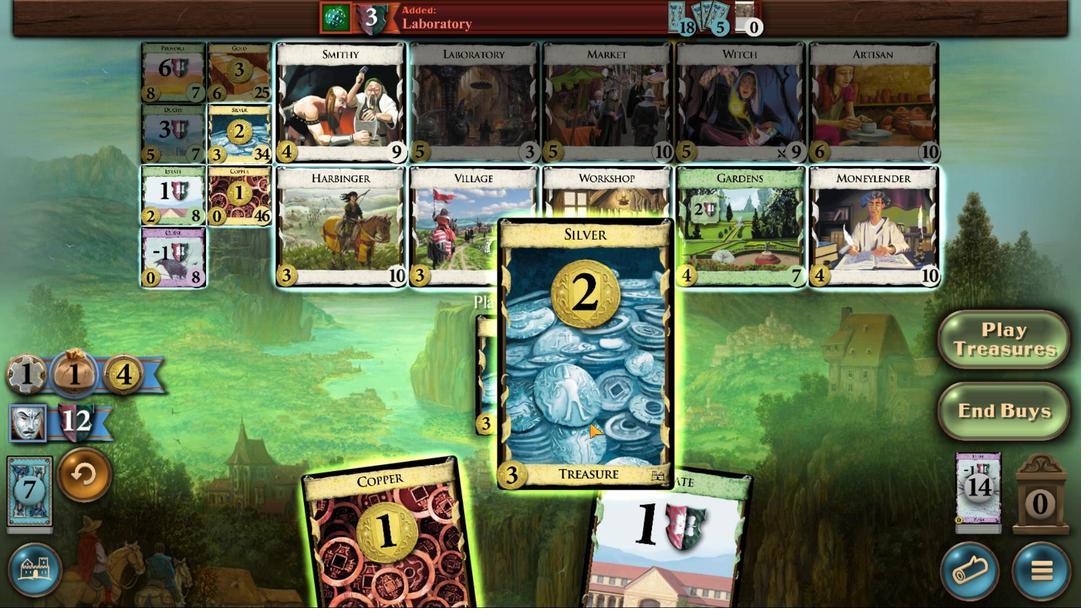 
Action: Mouse moved to (481, 261)
Screenshot: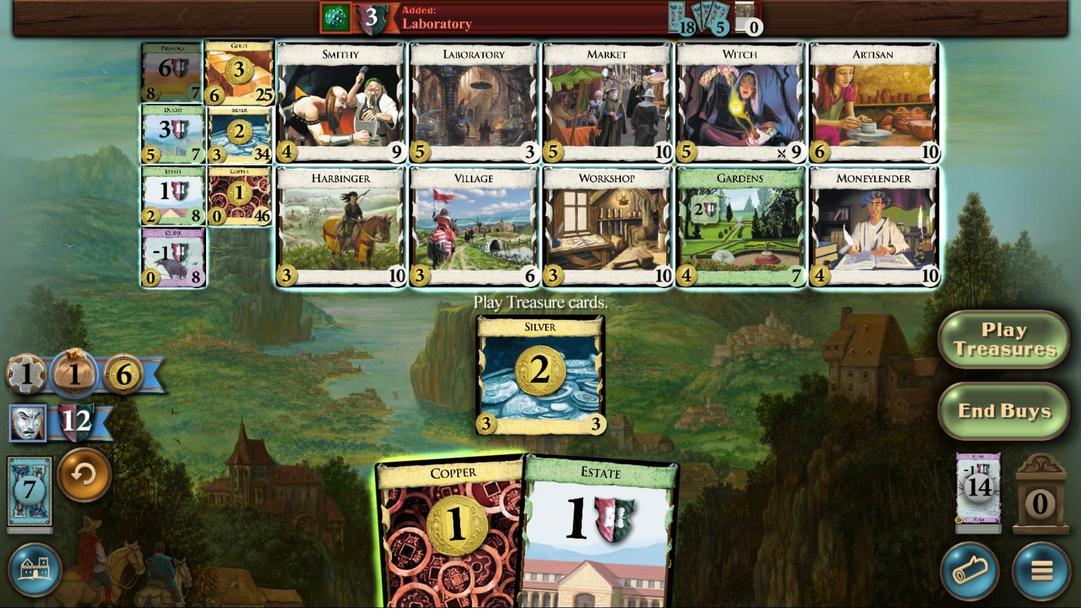 
Action: Mouse pressed left at (481, 261)
Screenshot: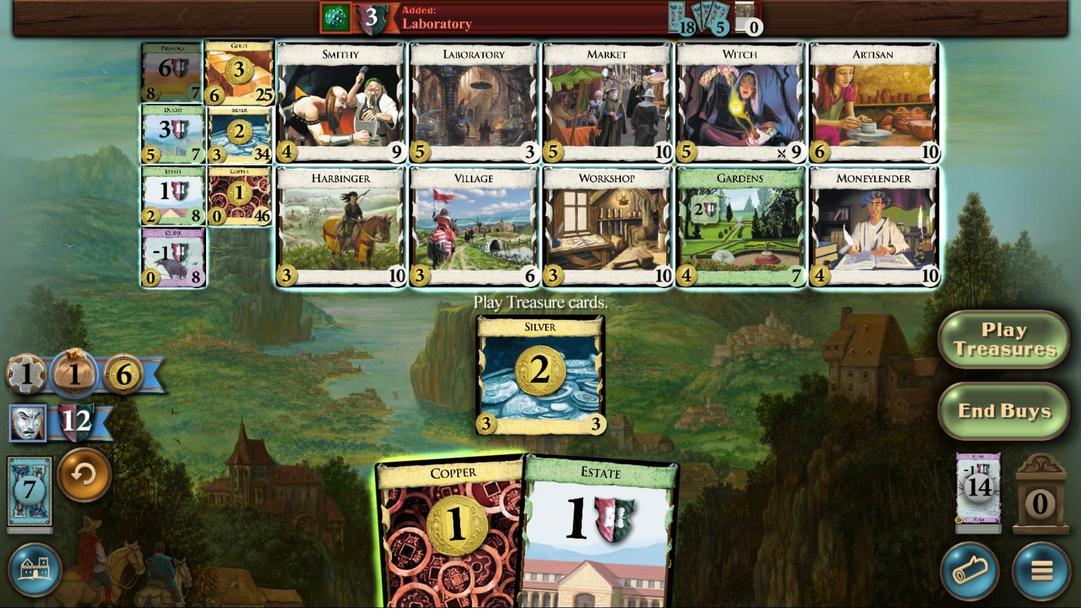
Action: Mouse moved to (587, 397)
Screenshot: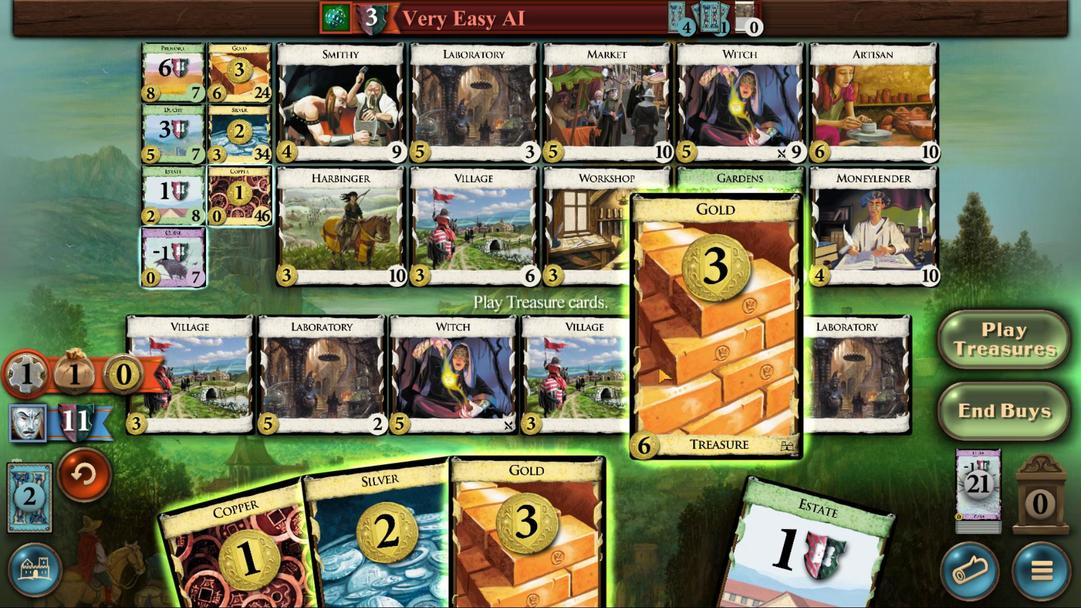 
Action: Mouse pressed left at (587, 397)
Screenshot: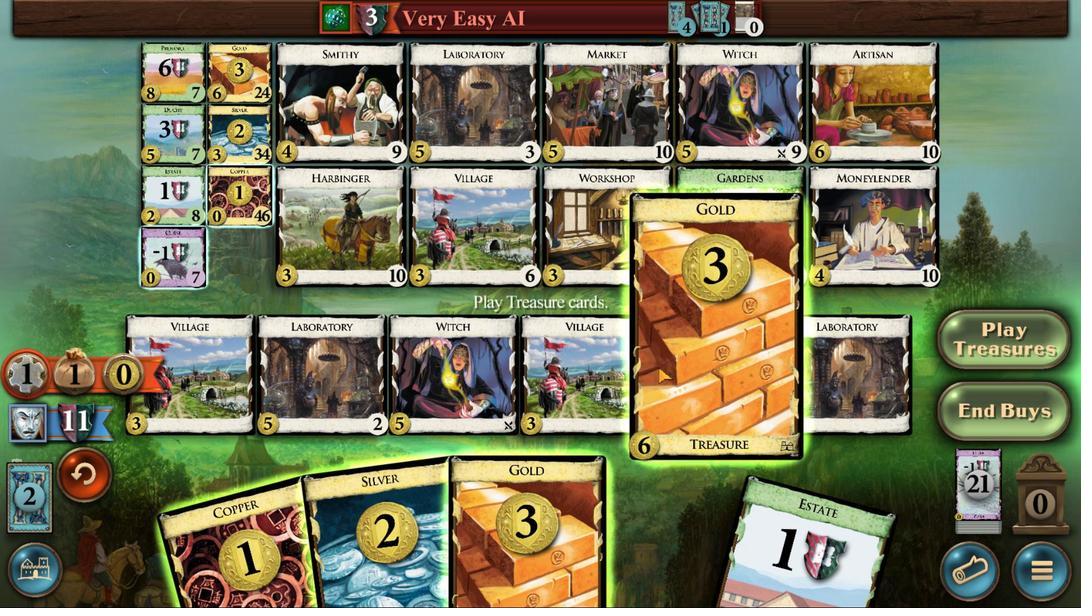 
Action: Mouse moved to (562, 396)
Screenshot: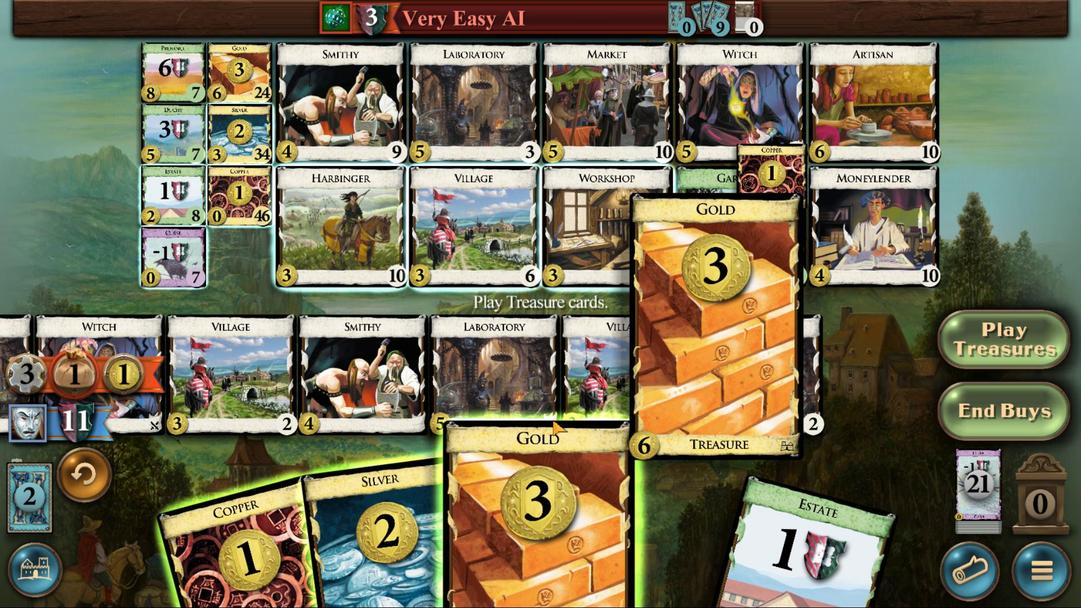 
Action: Mouse pressed left at (562, 396)
Screenshot: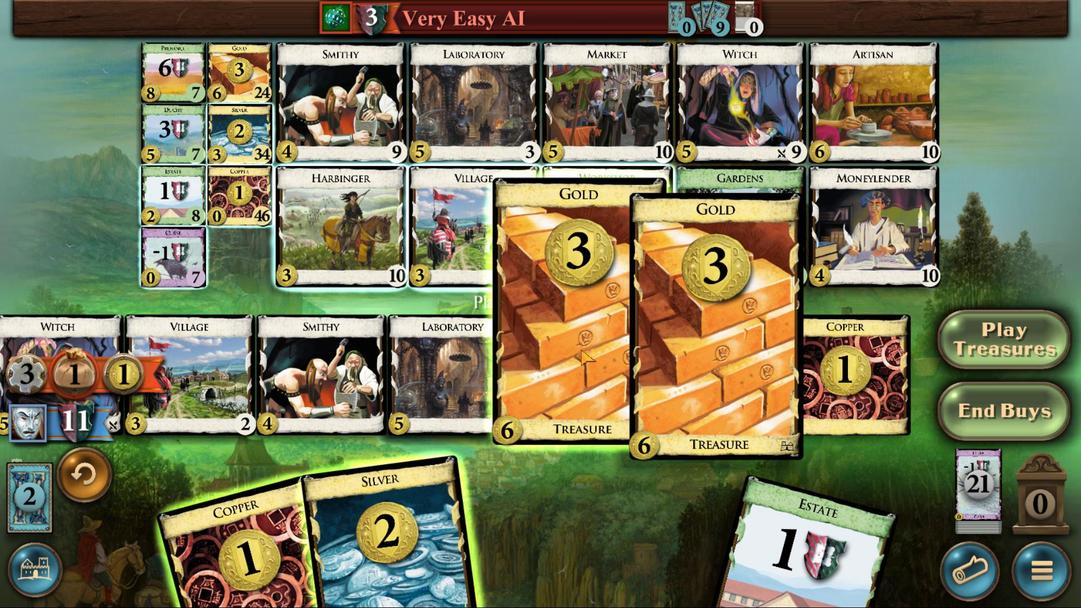 
Action: Mouse moved to (547, 405)
Screenshot: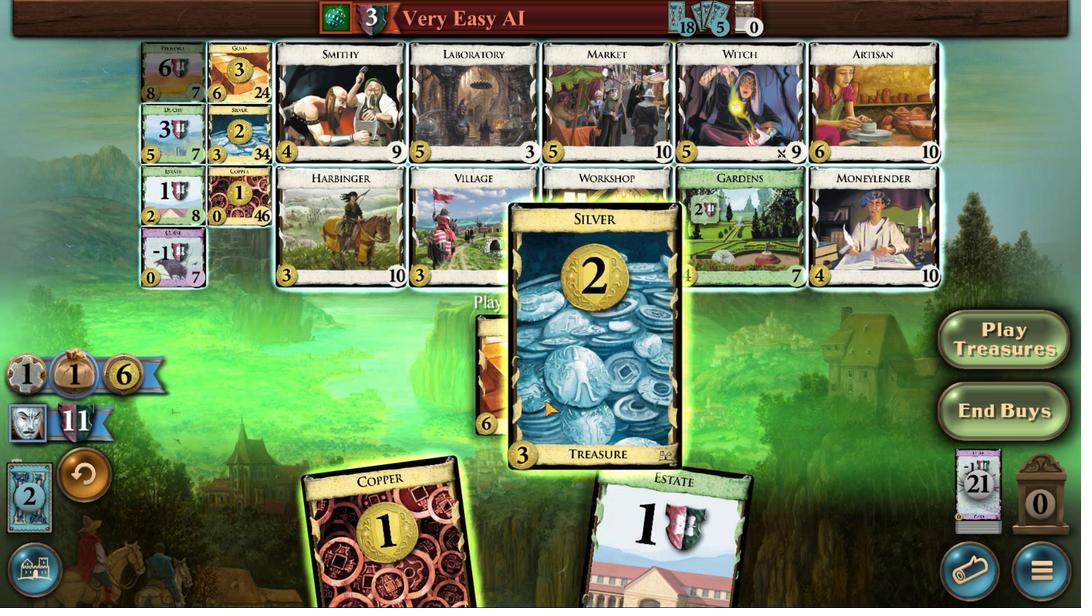 
Action: Mouse pressed left at (547, 405)
Screenshot: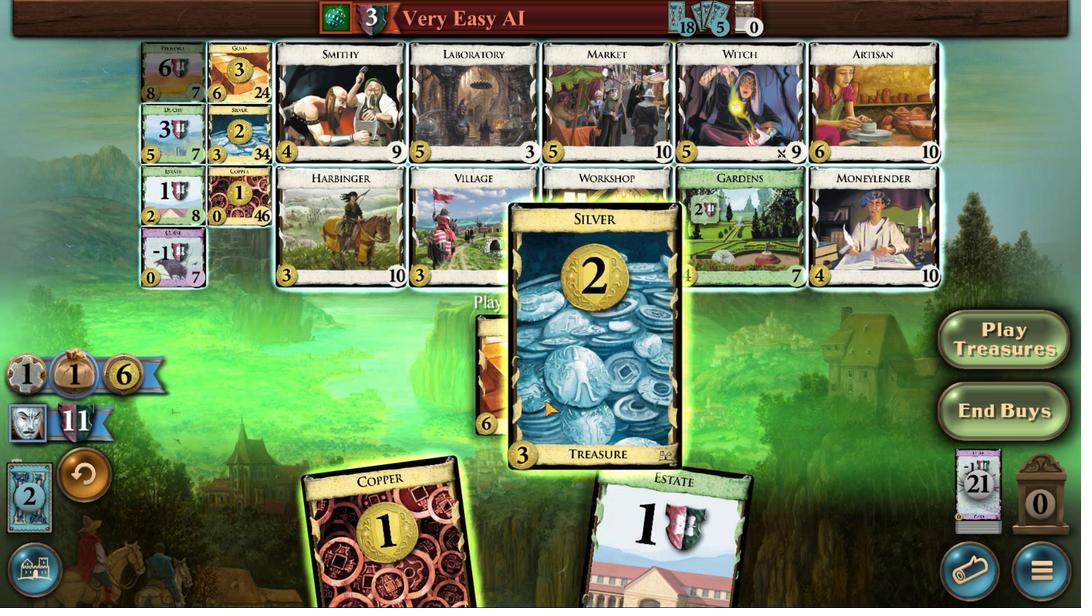 
Action: Mouse moved to (461, 255)
Screenshot: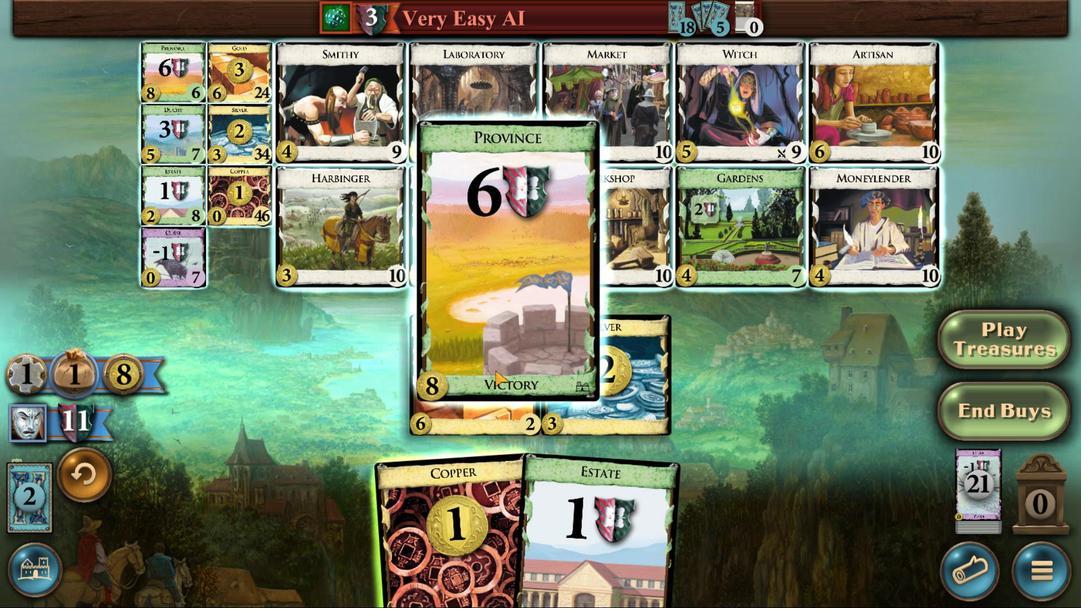 
Action: Mouse pressed left at (461, 255)
Screenshot: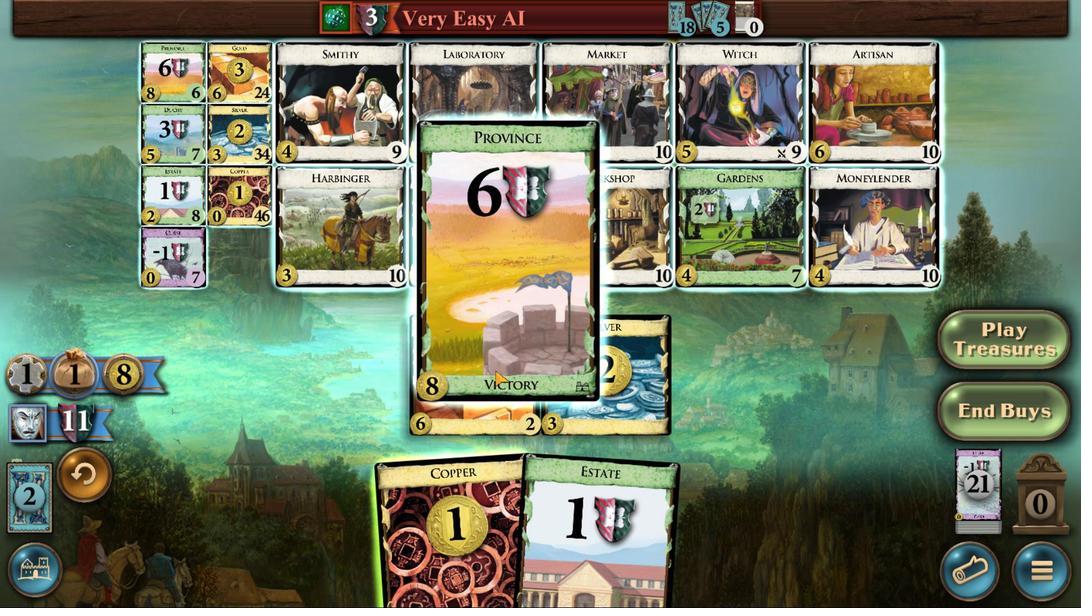 
Action: Mouse moved to (524, 406)
Screenshot: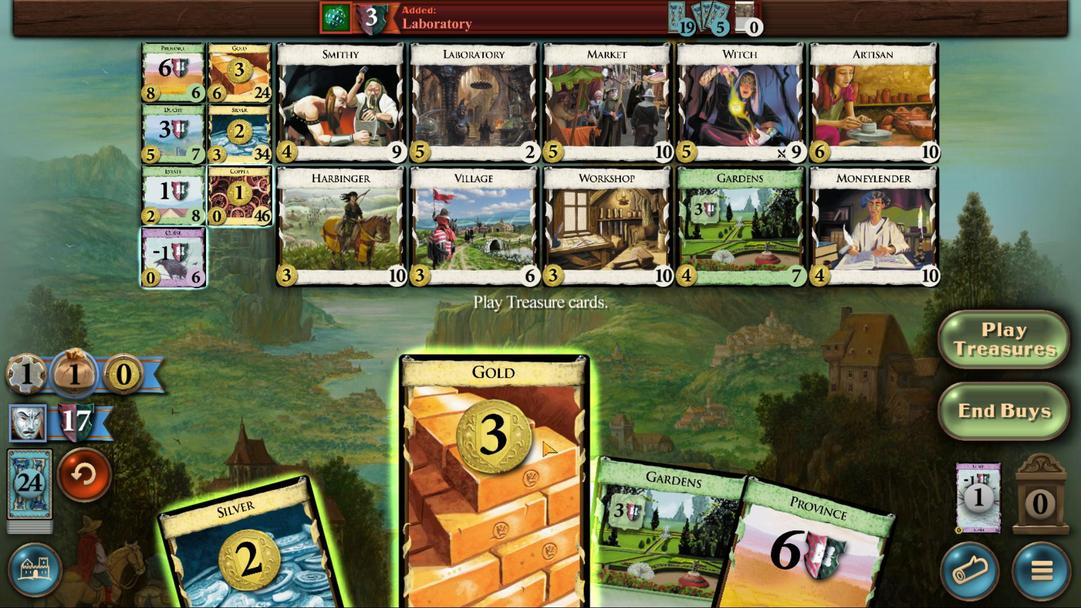 
Action: Mouse pressed left at (524, 406)
Screenshot: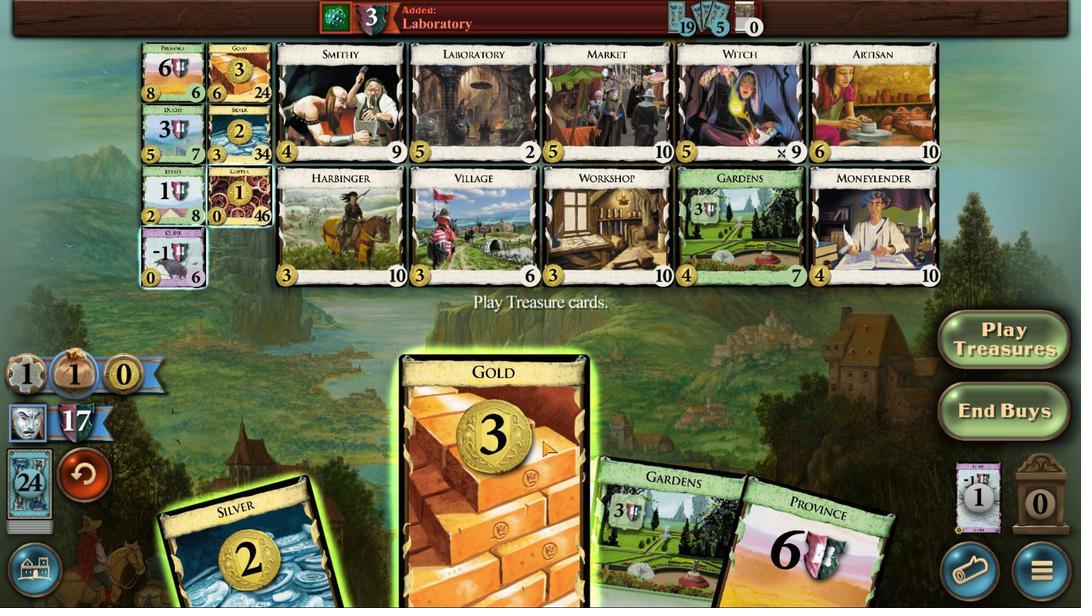 
Action: Mouse moved to (507, 413)
Screenshot: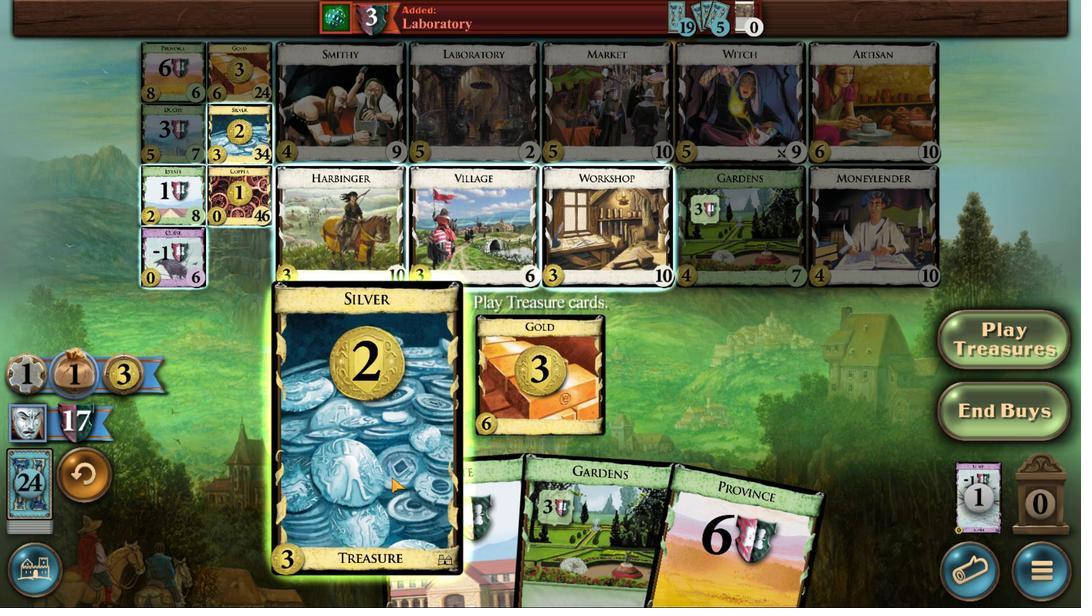 
Action: Mouse pressed left at (507, 413)
Screenshot: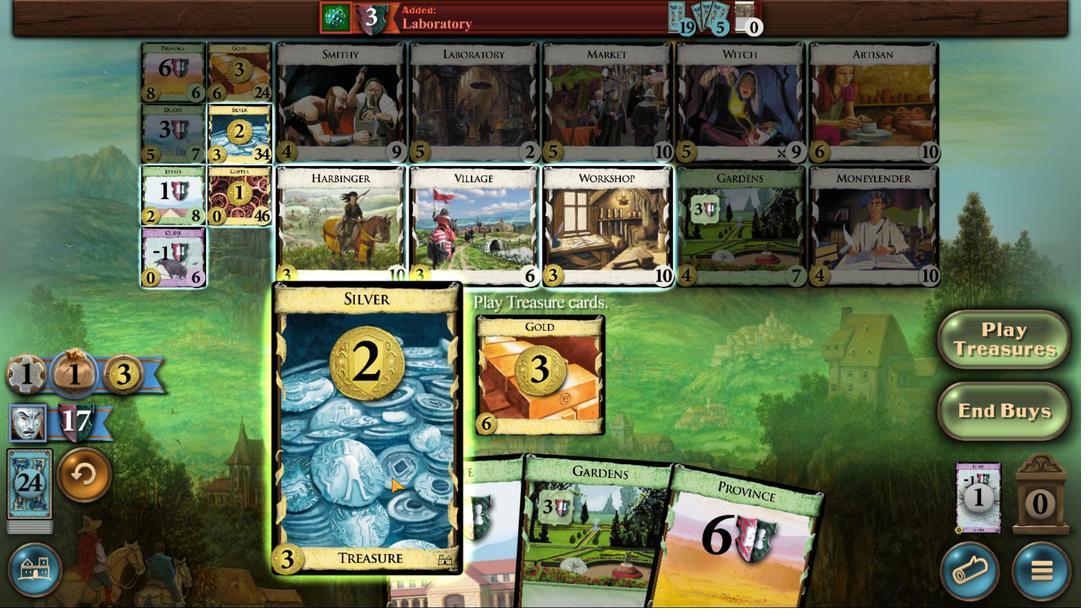 
Action: Mouse moved to (461, 284)
Screenshot: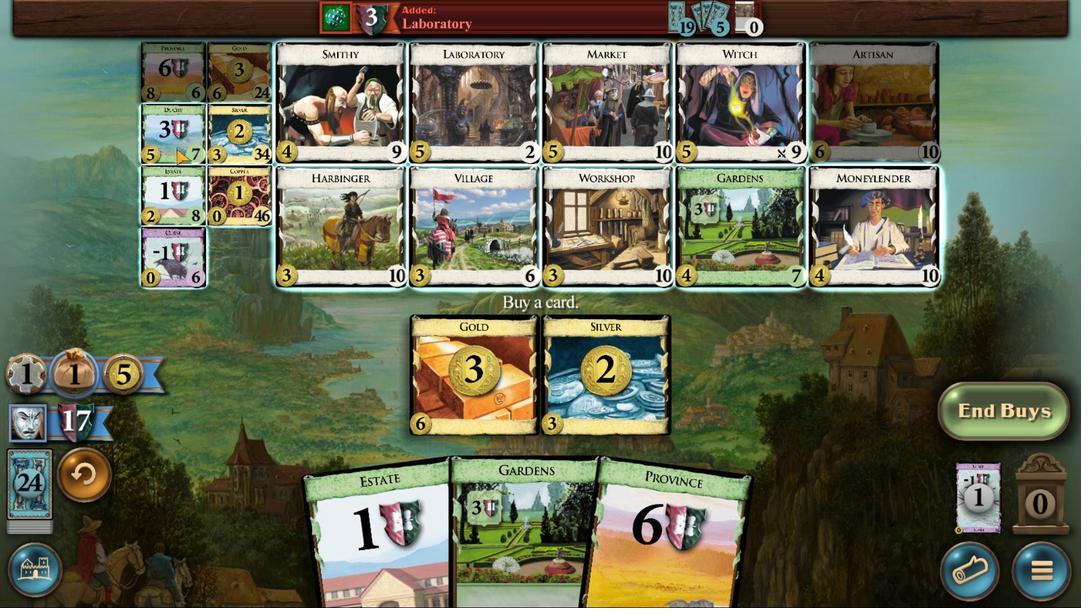 
Action: Mouse pressed left at (461, 284)
Screenshot: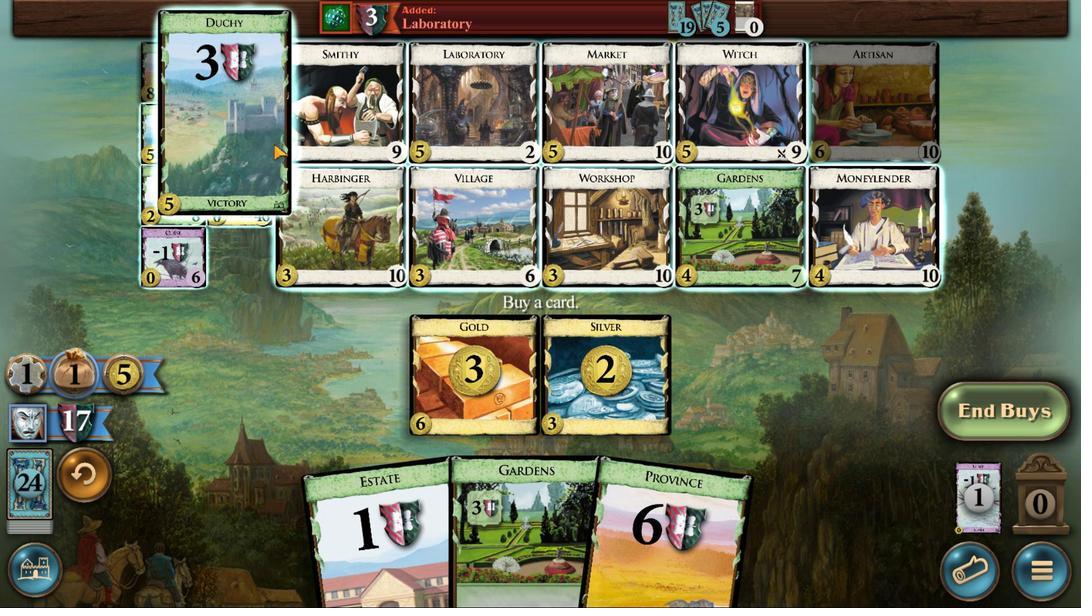 
Action: Mouse moved to (603, 403)
Screenshot: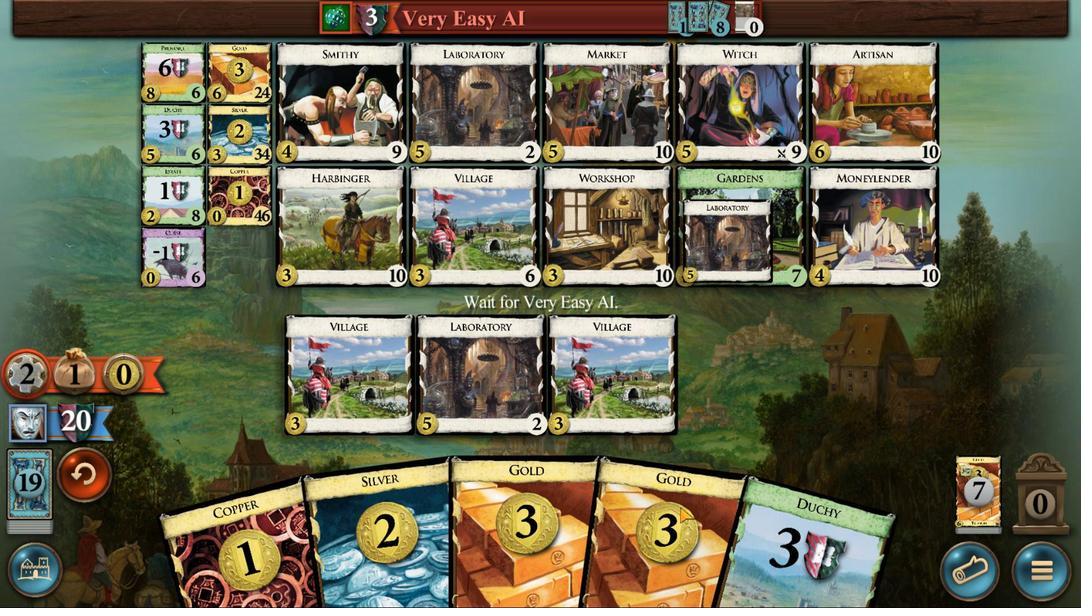 
Action: Mouse pressed left at (603, 403)
Screenshot: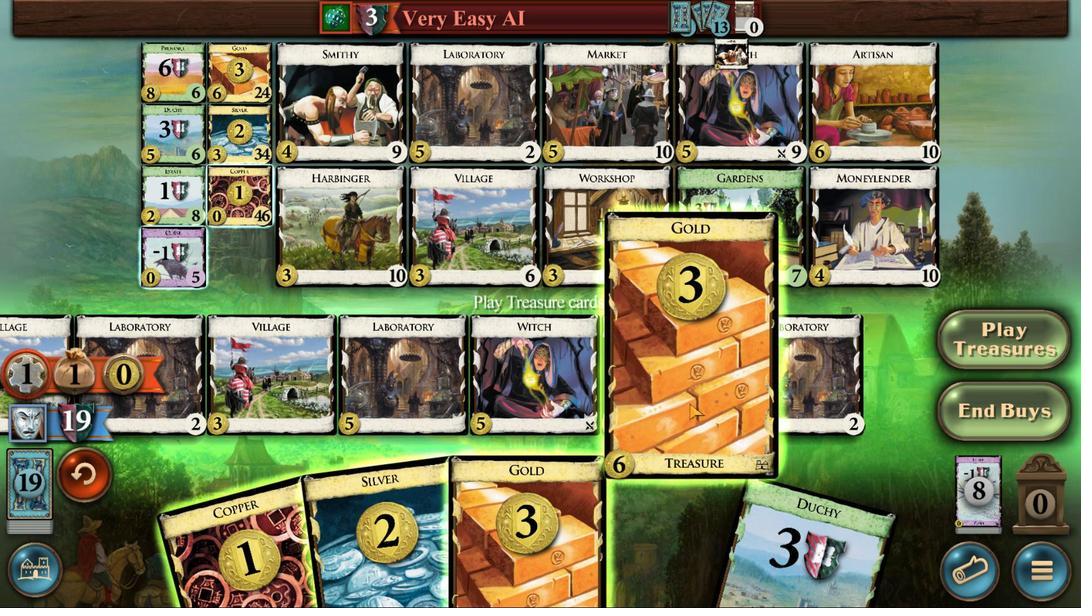 
Action: Mouse moved to (573, 422)
Screenshot: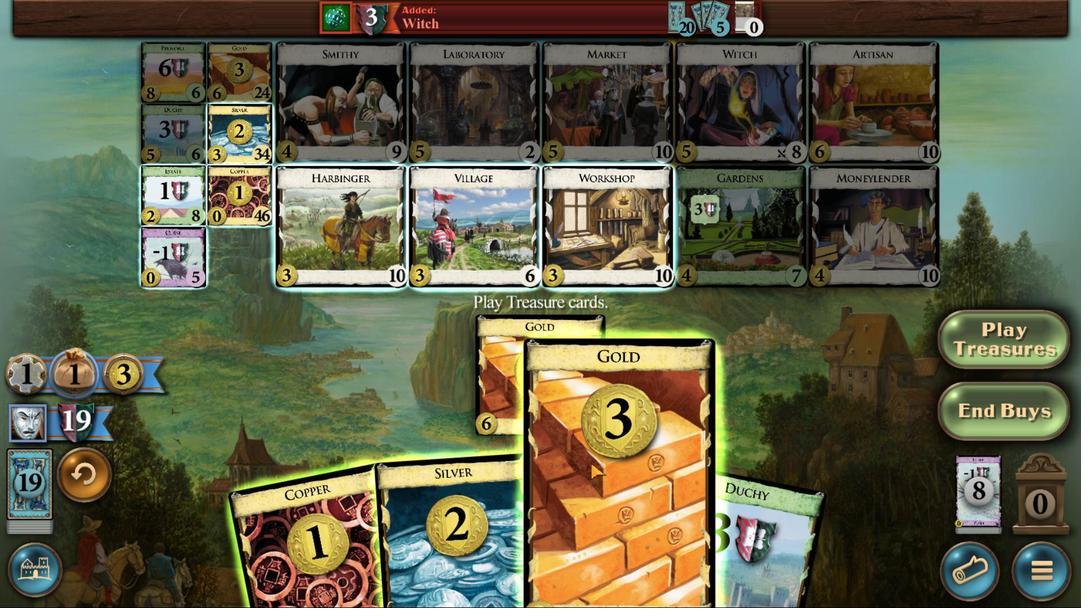 
Action: Mouse pressed left at (573, 422)
Screenshot: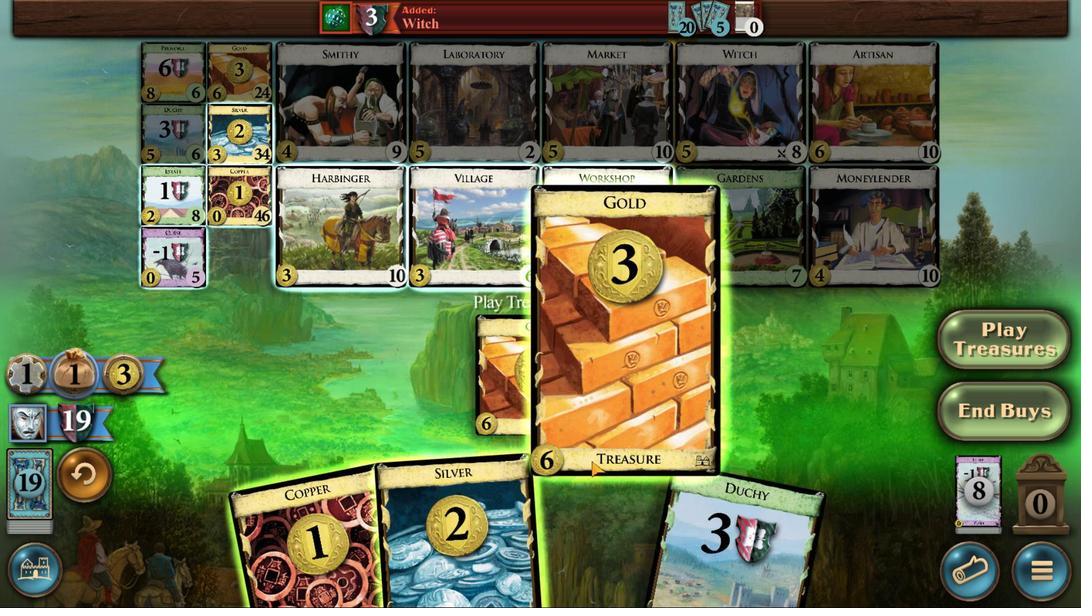 
Action: Mouse moved to (563, 421)
Screenshot: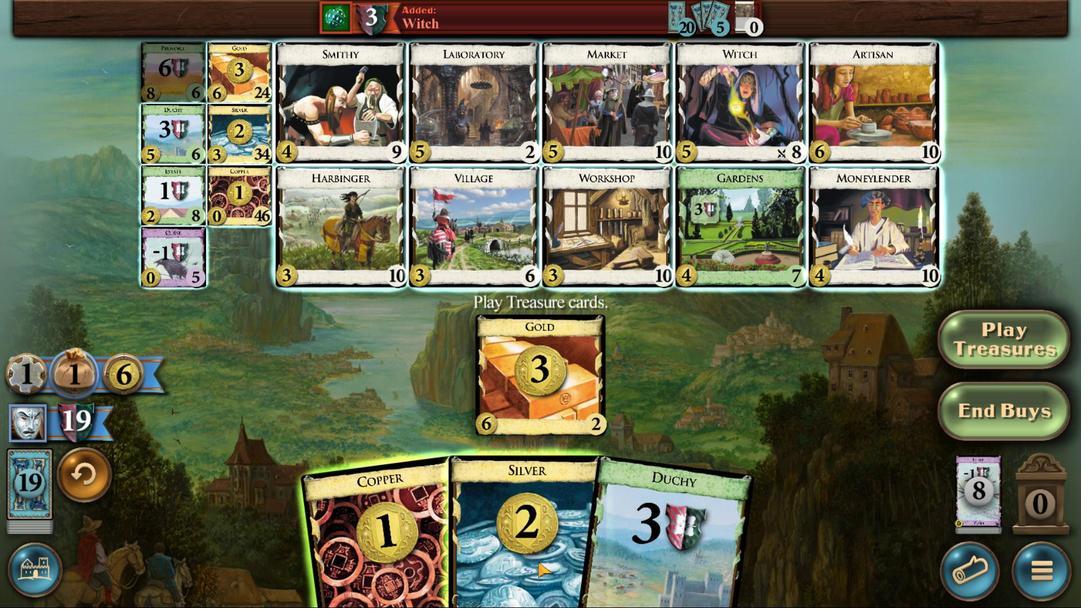 
Action: Mouse pressed left at (563, 421)
Screenshot: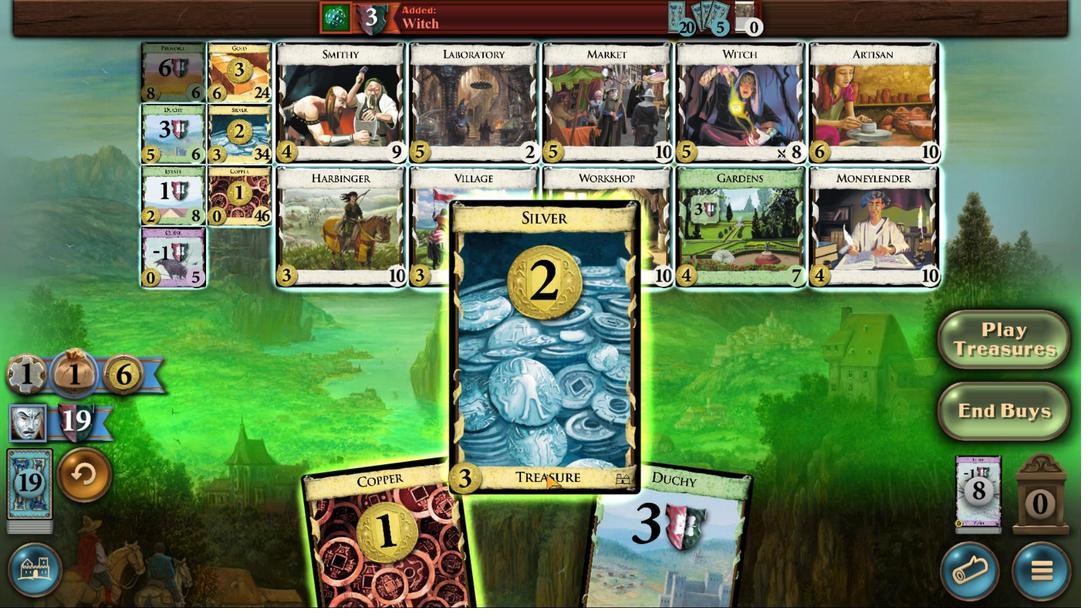 
Action: Mouse moved to (571, 429)
Screenshot: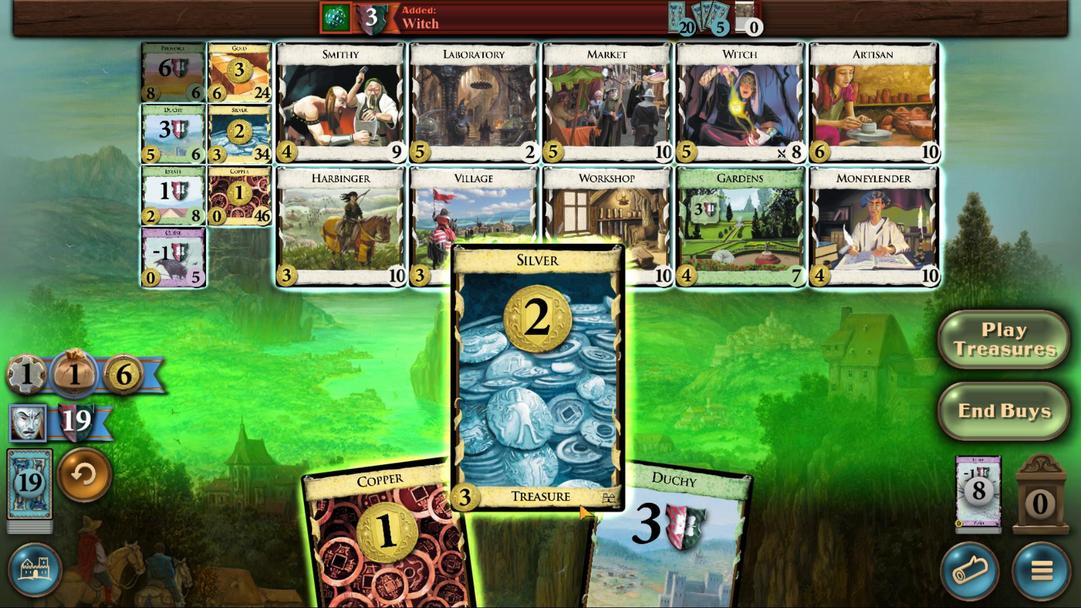 
Action: Mouse pressed left at (571, 433)
Screenshot: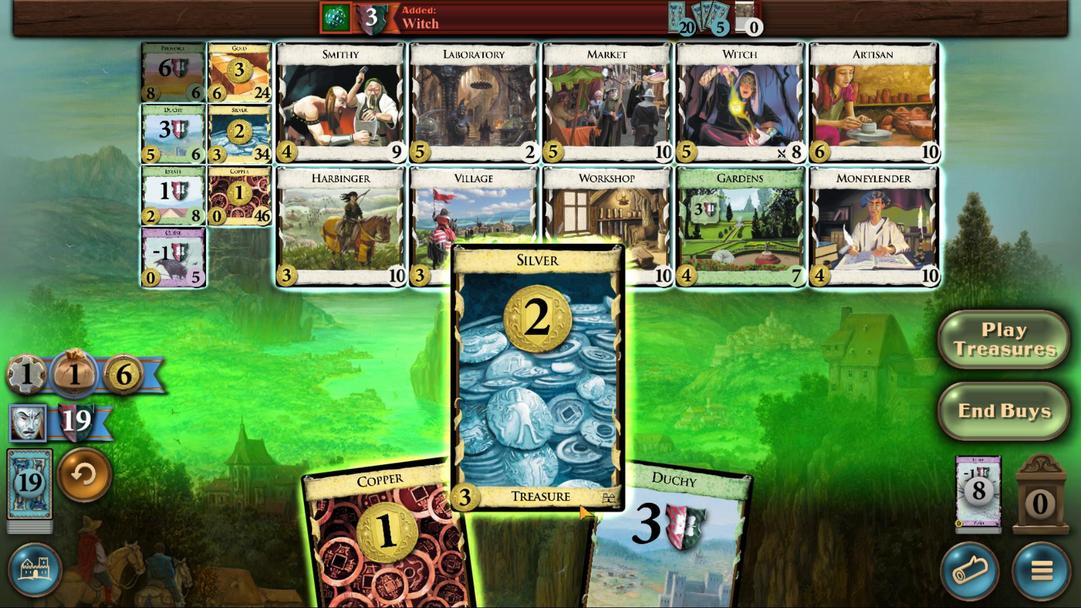 
Action: Mouse moved to (567, 407)
Screenshot: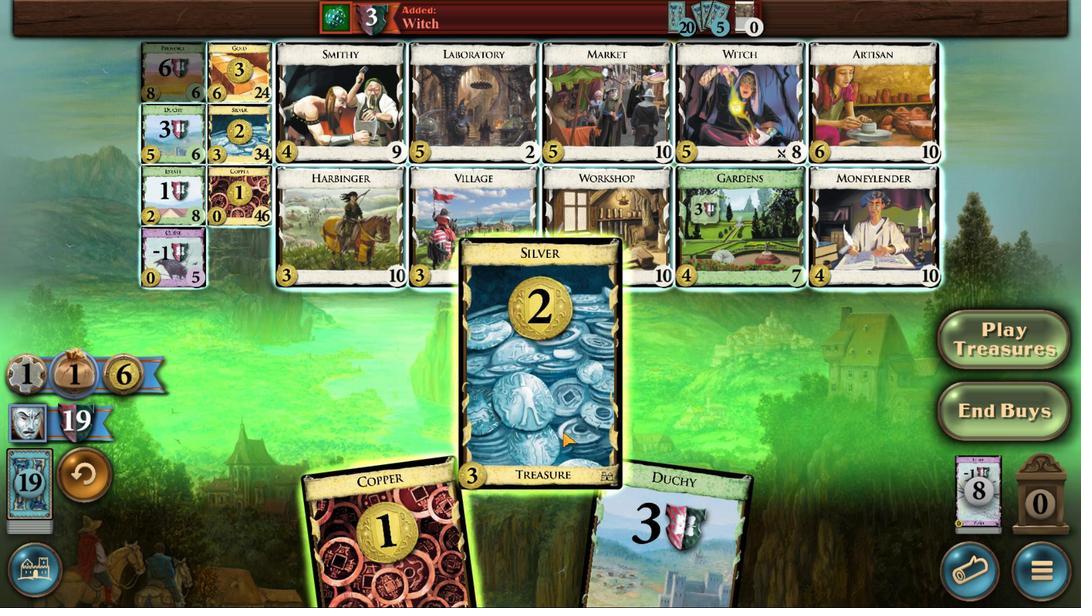 
Action: Mouse pressed left at (567, 410)
Screenshot: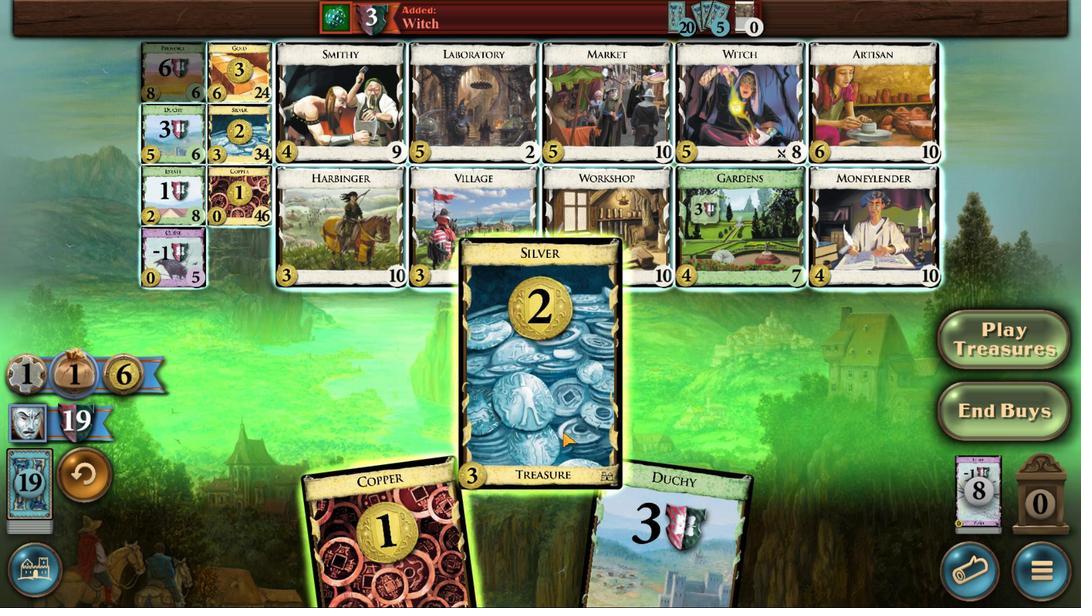 
Action: Mouse moved to (461, 261)
Screenshot: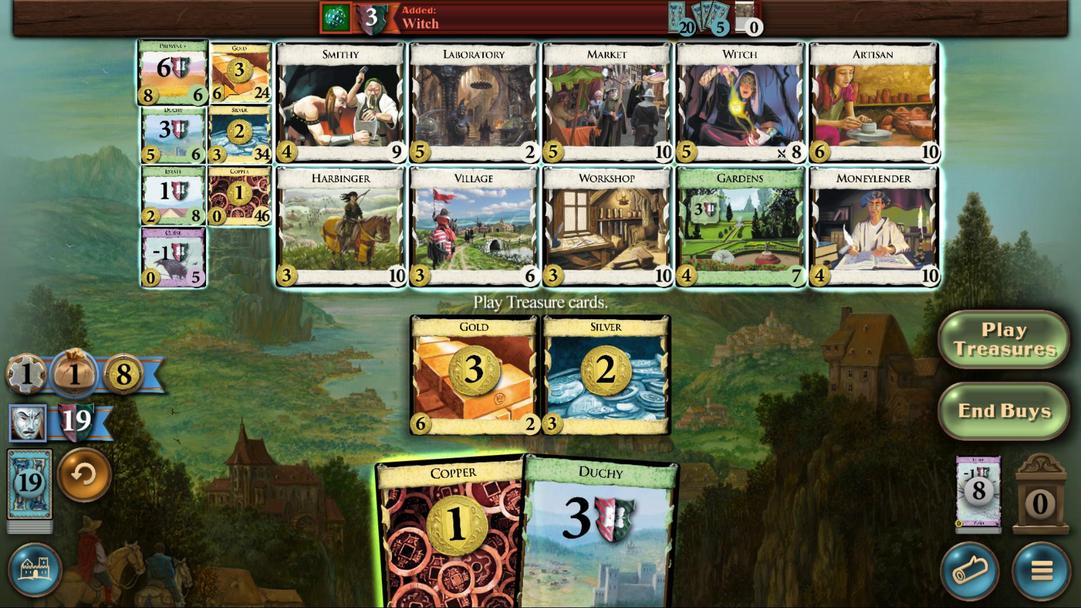
Action: Mouse pressed left at (461, 261)
Screenshot: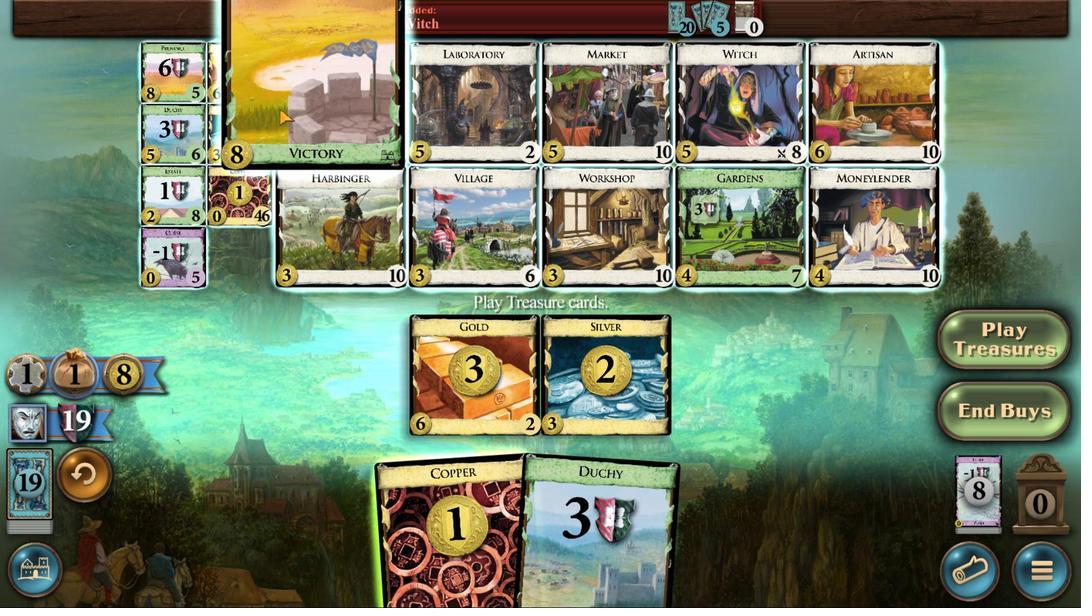 
Action: Mouse moved to (546, 370)
Screenshot: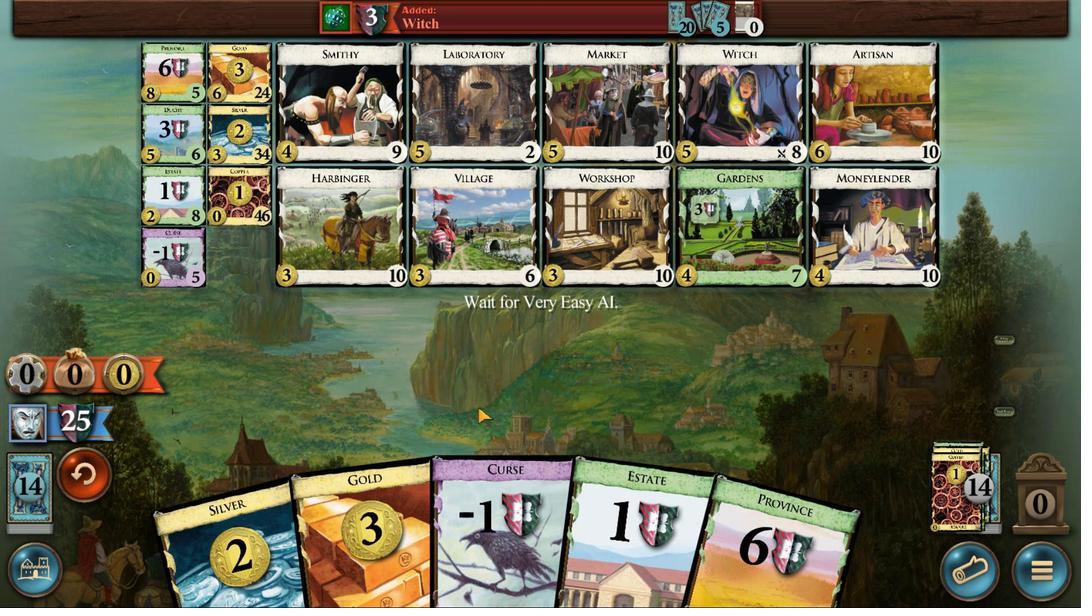 
Action: Mouse pressed left at (546, 370)
Screenshot: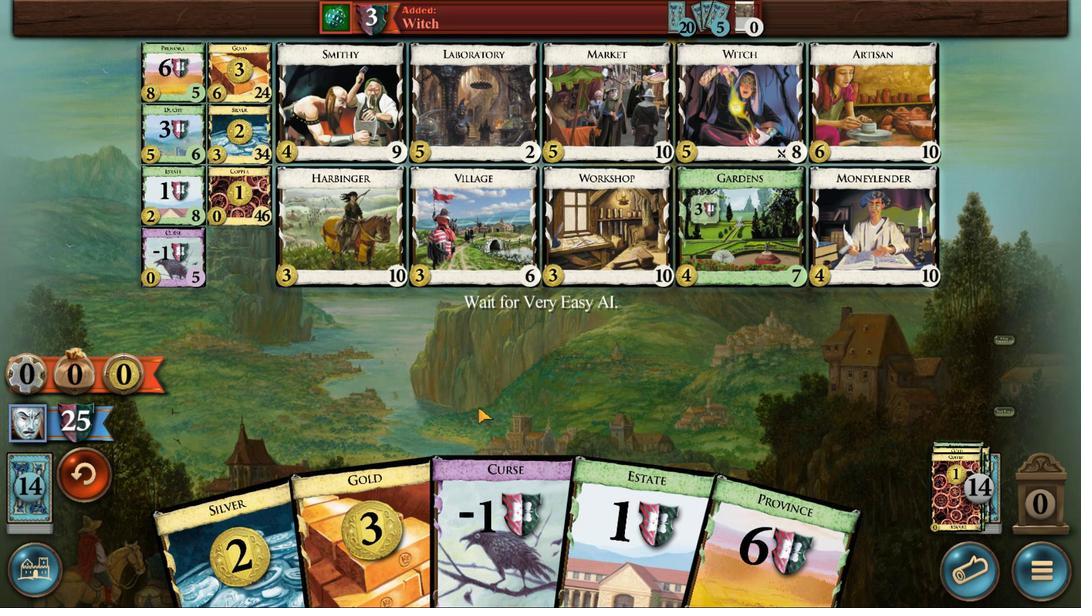 
Action: Mouse moved to (521, 421)
Screenshot: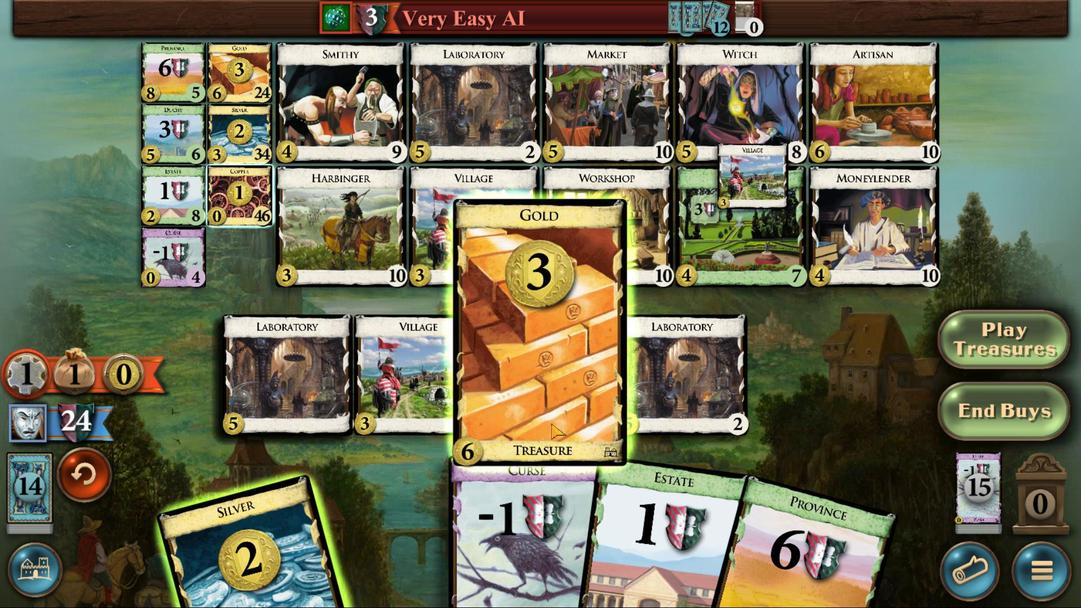 
Action: Mouse pressed left at (521, 421)
Screenshot: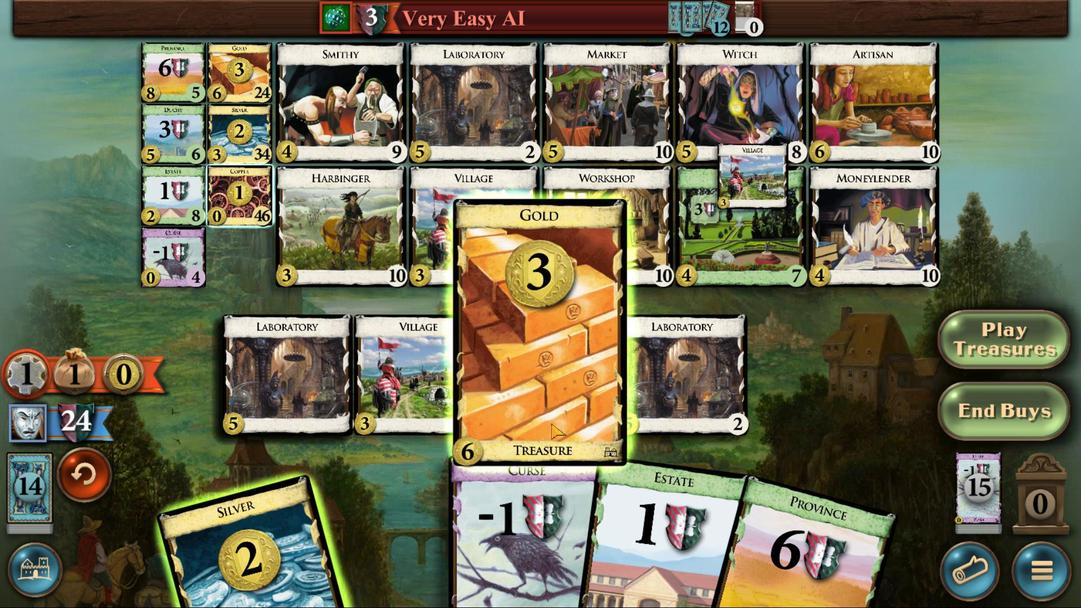 
Action: Mouse moved to (486, 424)
Screenshot: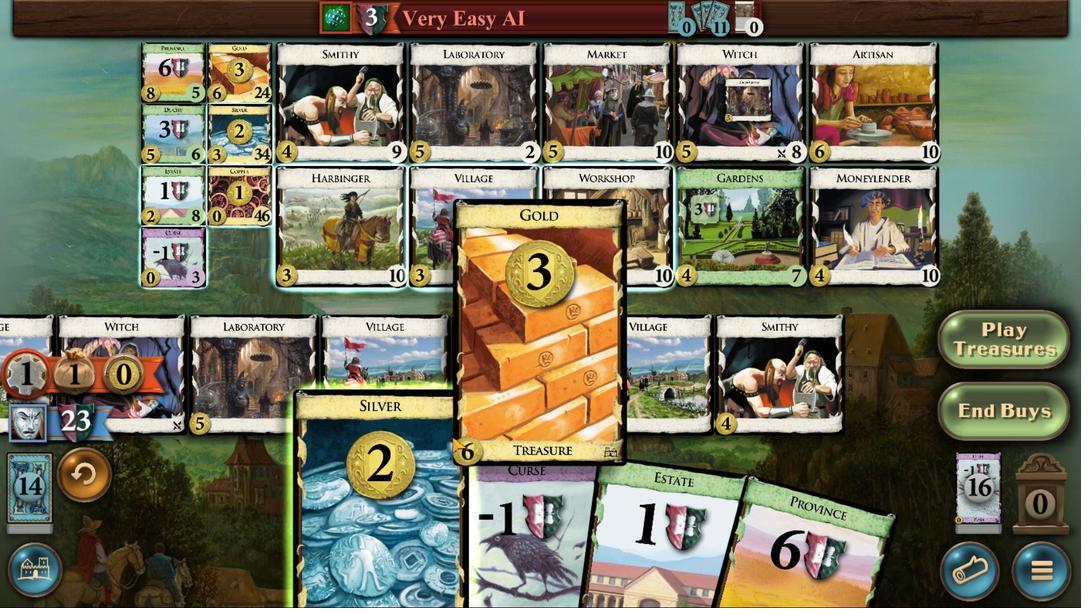 
Action: Mouse pressed left at (486, 424)
Screenshot: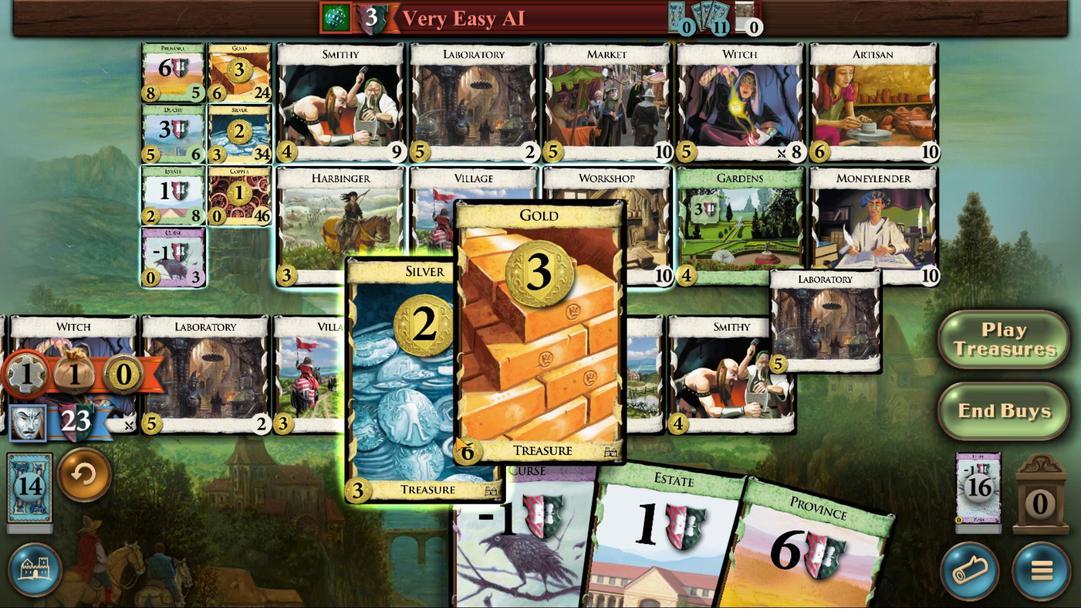 
Action: Mouse moved to (622, 309)
Screenshot: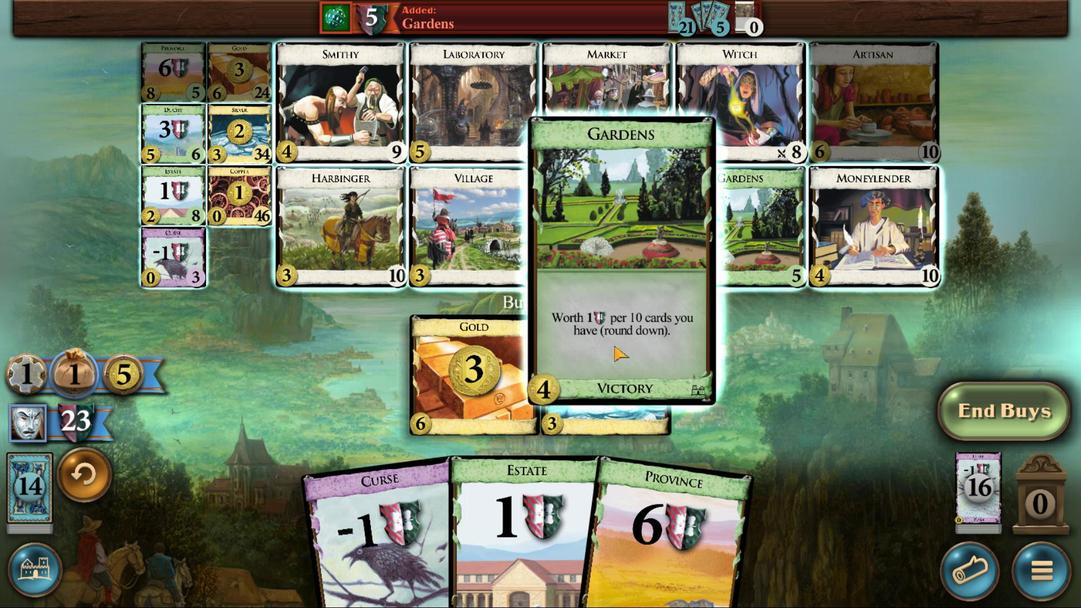 
Action: Mouse pressed left at (622, 309)
Screenshot: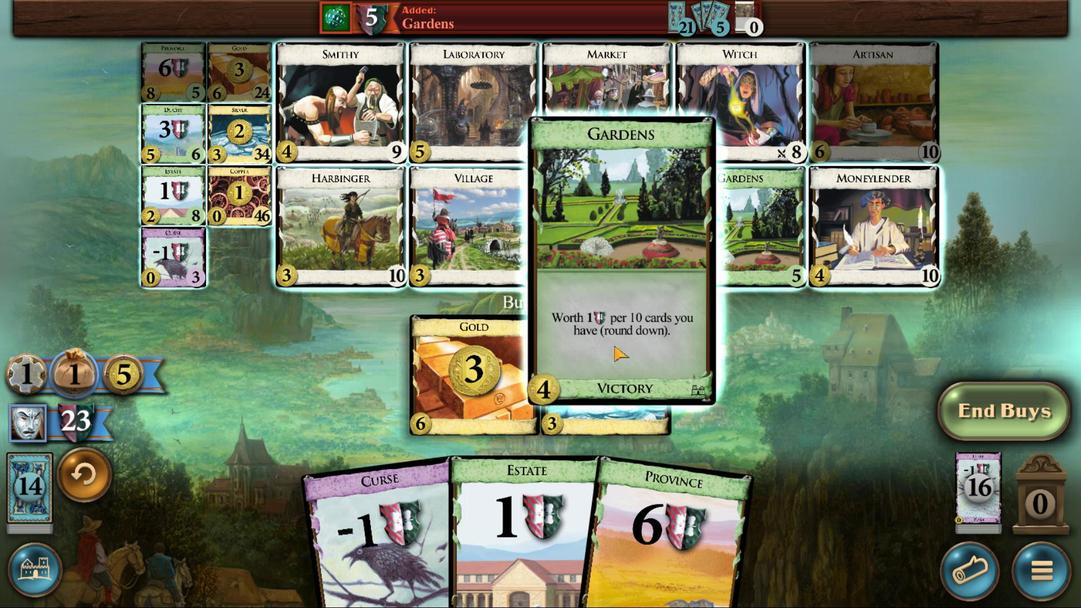 
Action: Mouse moved to (570, 386)
Screenshot: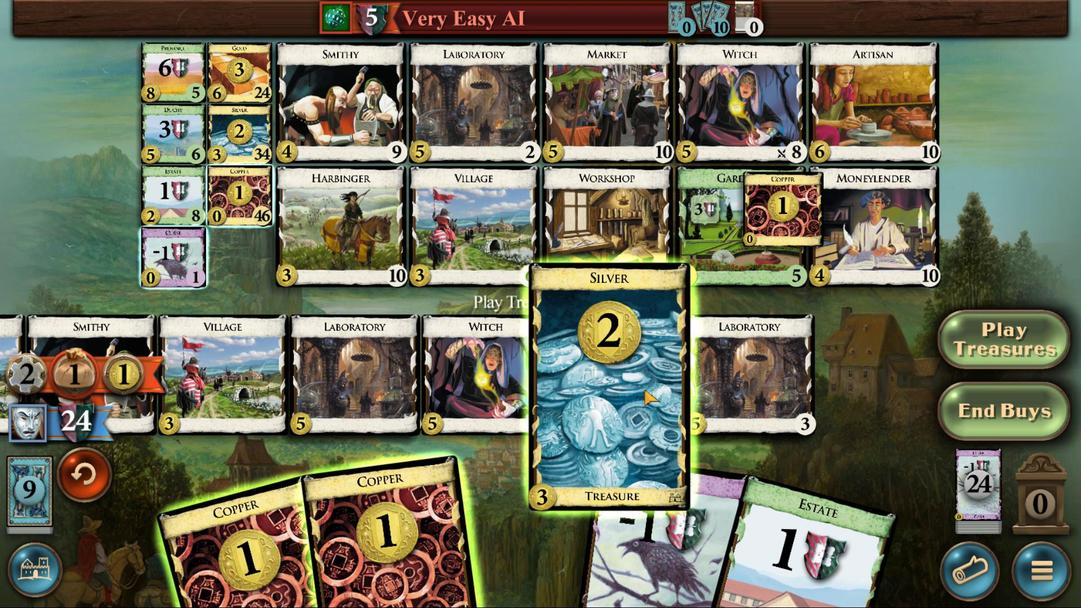 
Action: Mouse pressed left at (564, 398)
Screenshot: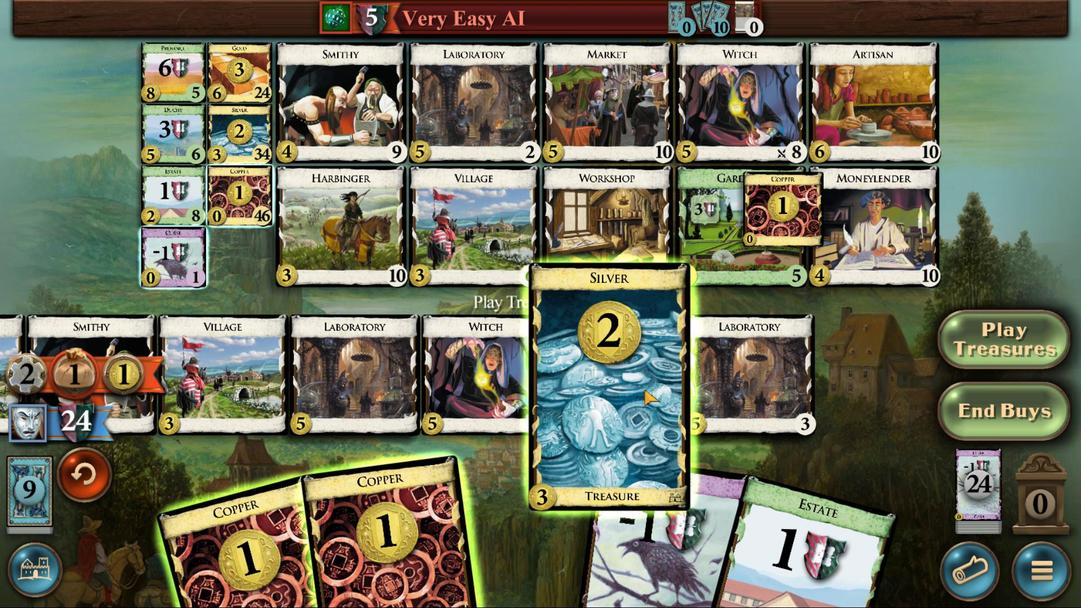 
Action: Mouse moved to (540, 403)
Screenshot: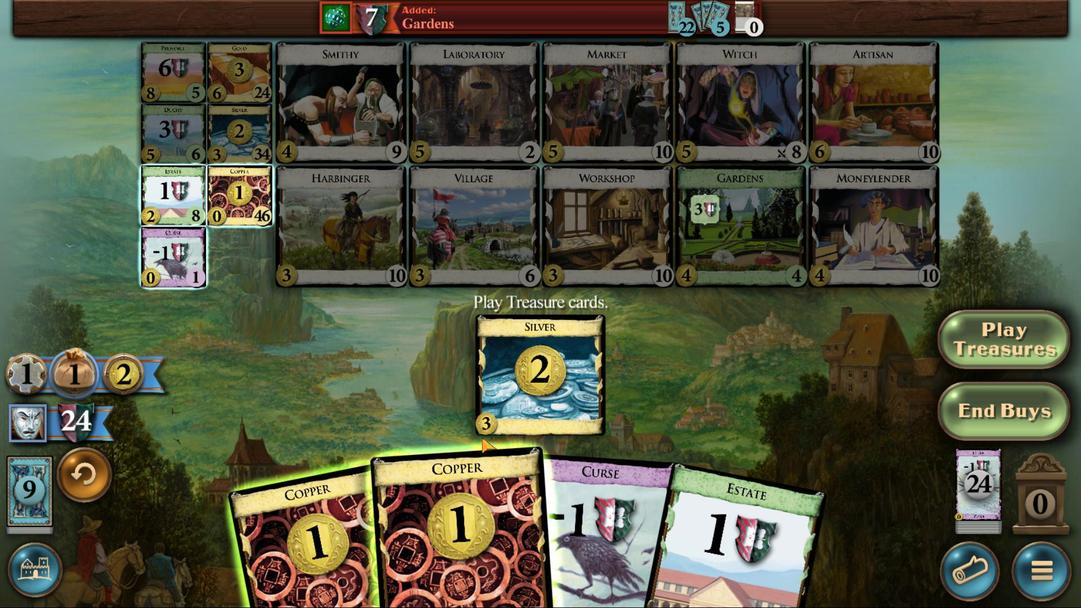 
Action: Mouse pressed left at (540, 403)
Screenshot: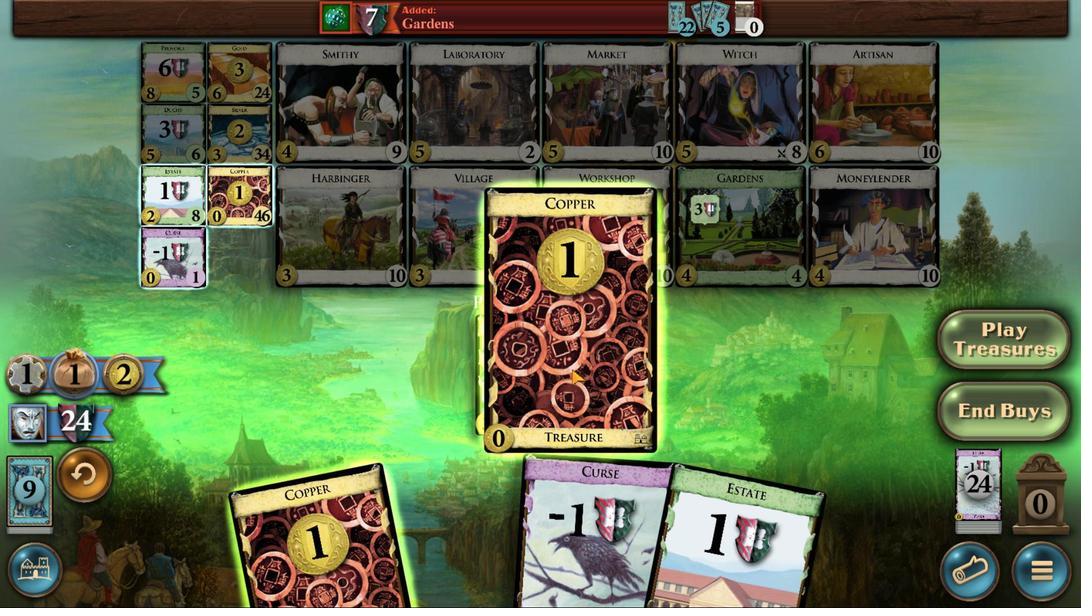 
Action: Mouse moved to (527, 402)
Screenshot: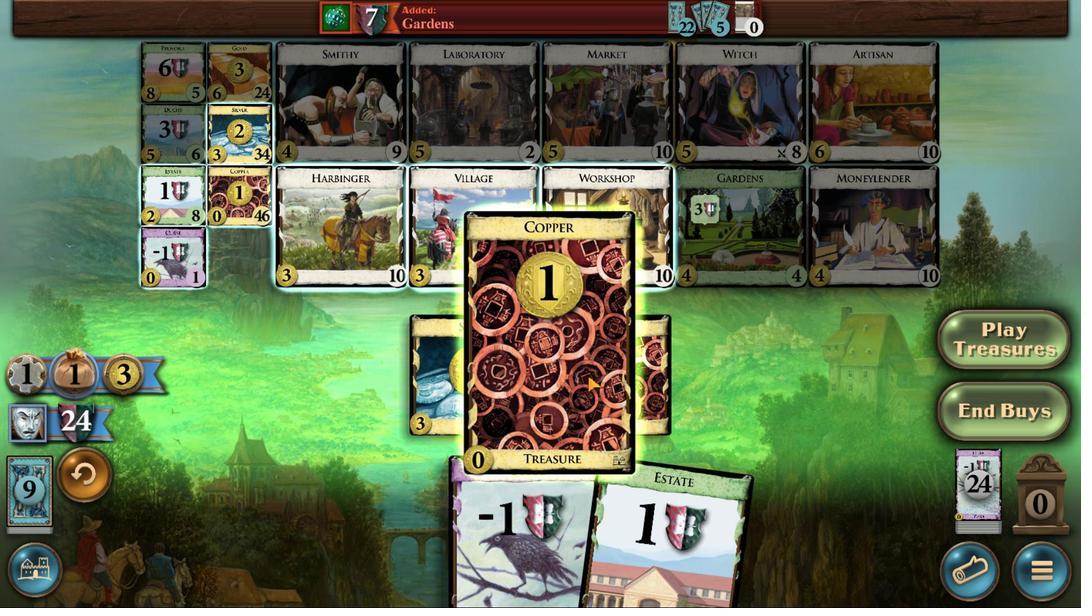 
Action: Mouse pressed left at (527, 402)
Screenshot: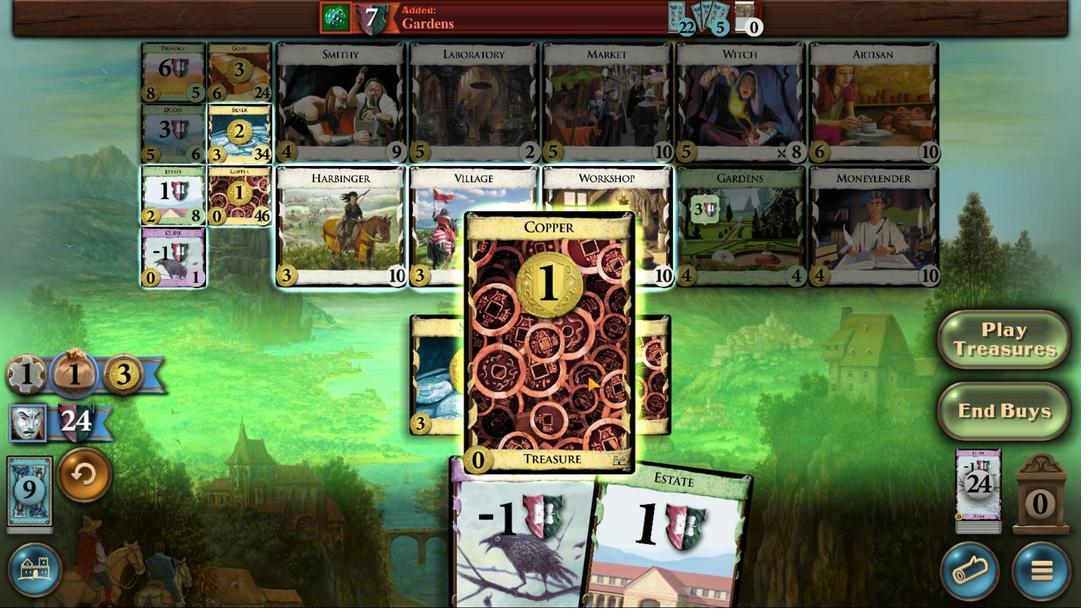 
Action: Mouse moved to (481, 280)
Screenshot: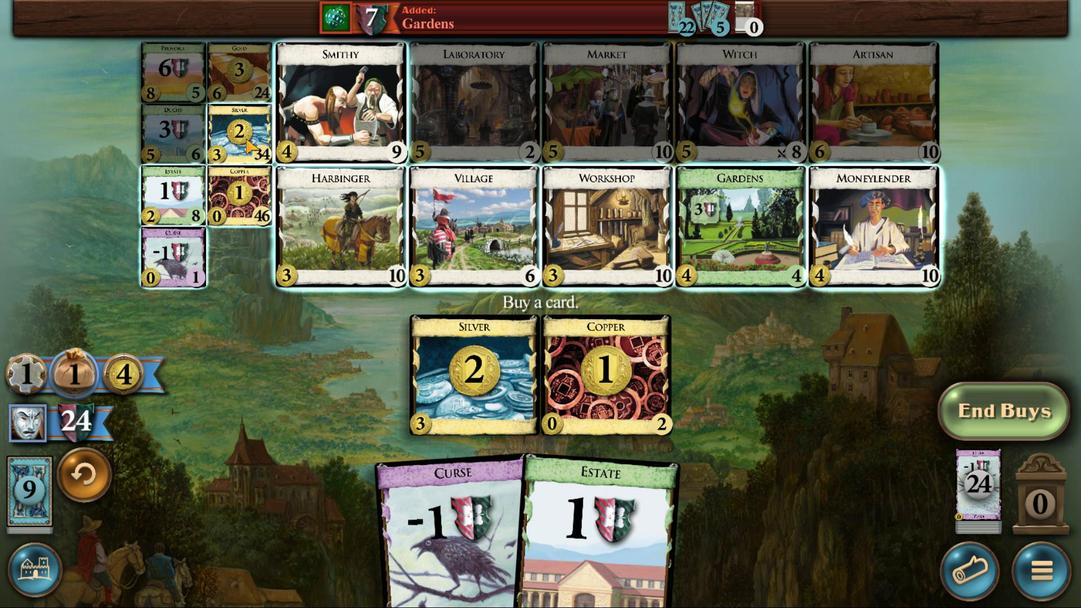 
Action: Mouse pressed left at (481, 280)
Screenshot: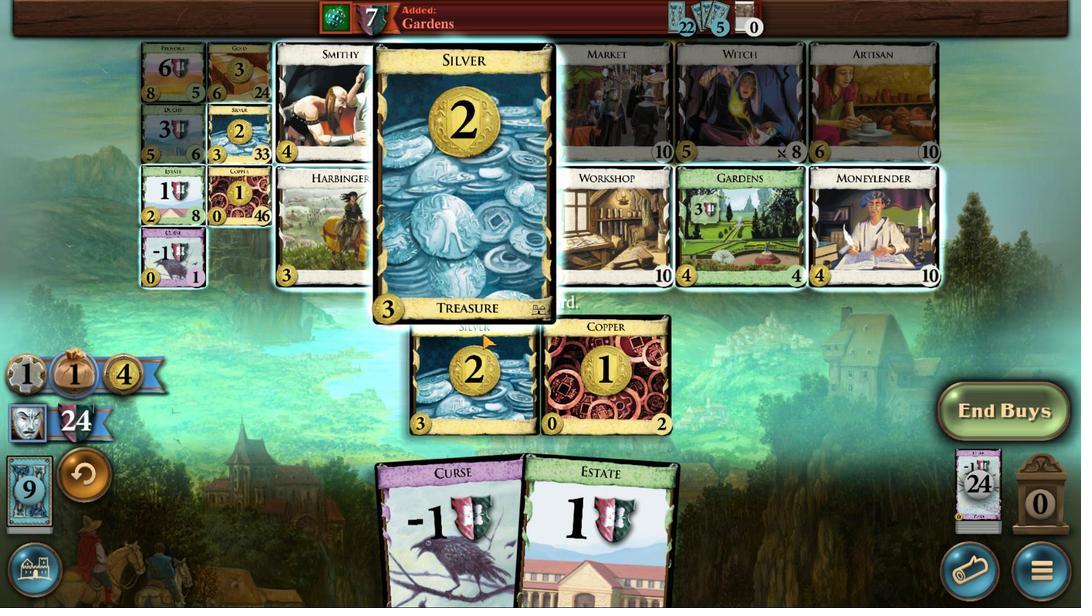 
Action: Mouse moved to (484, 279)
Screenshot: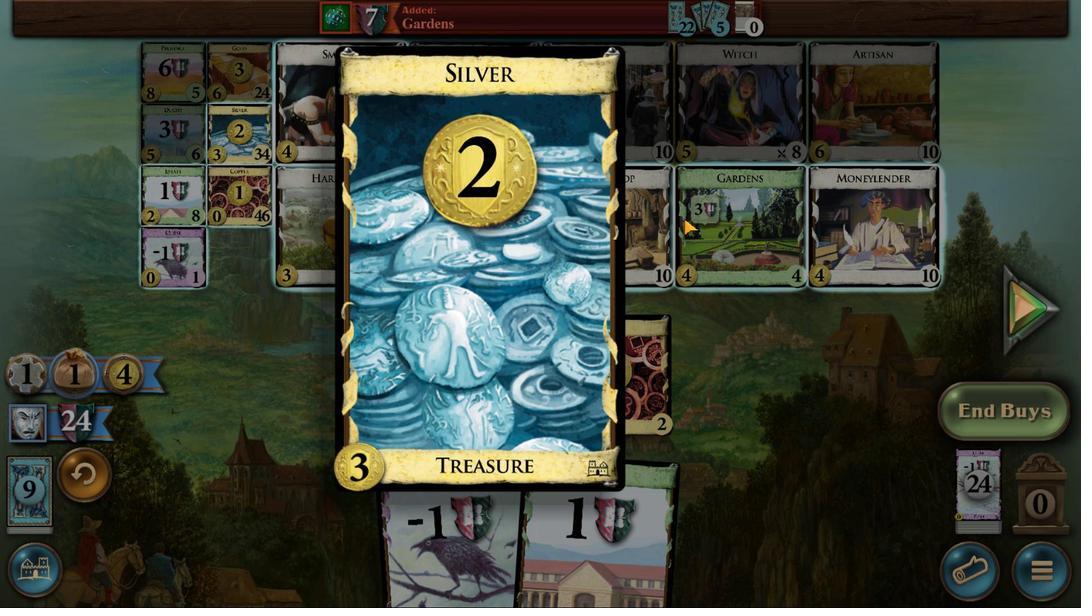 
Action: Mouse pressed left at (487, 282)
Screenshot: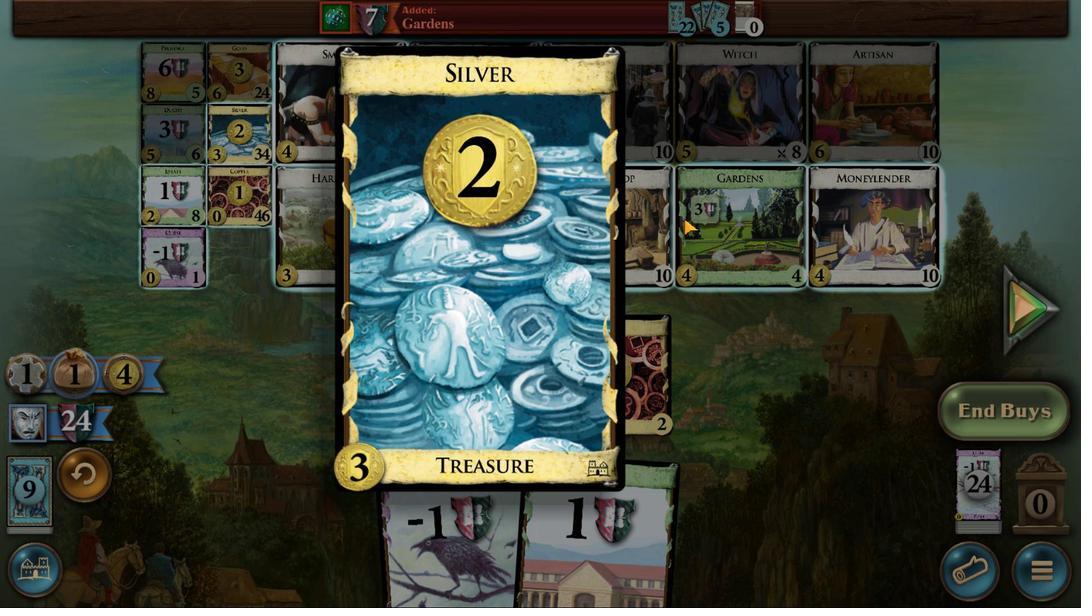 
Action: Mouse moved to (482, 278)
Screenshot: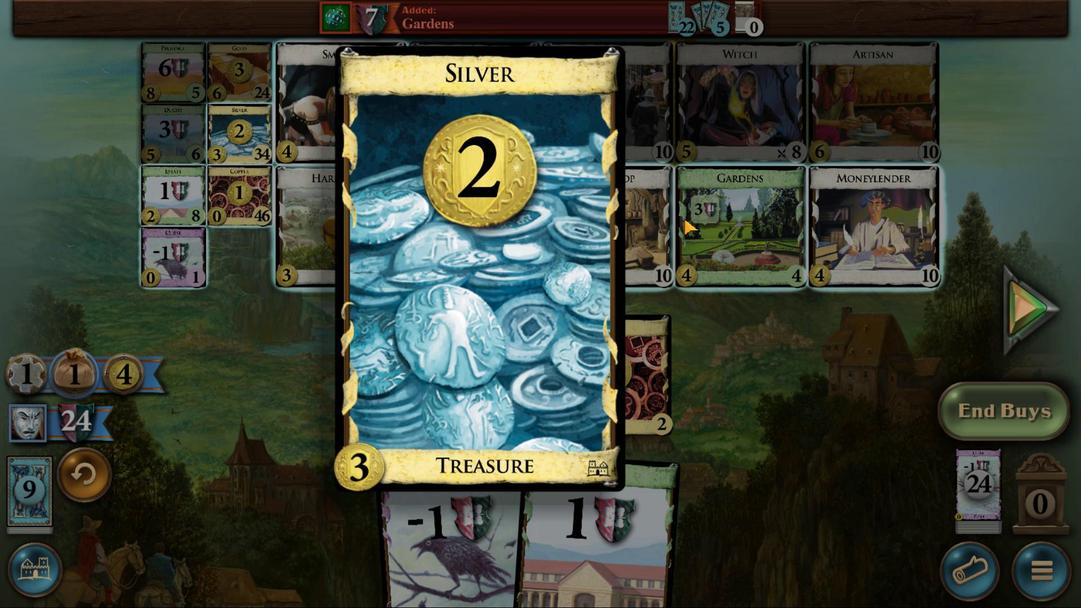 
Action: Mouse pressed left at (484, 279)
Screenshot: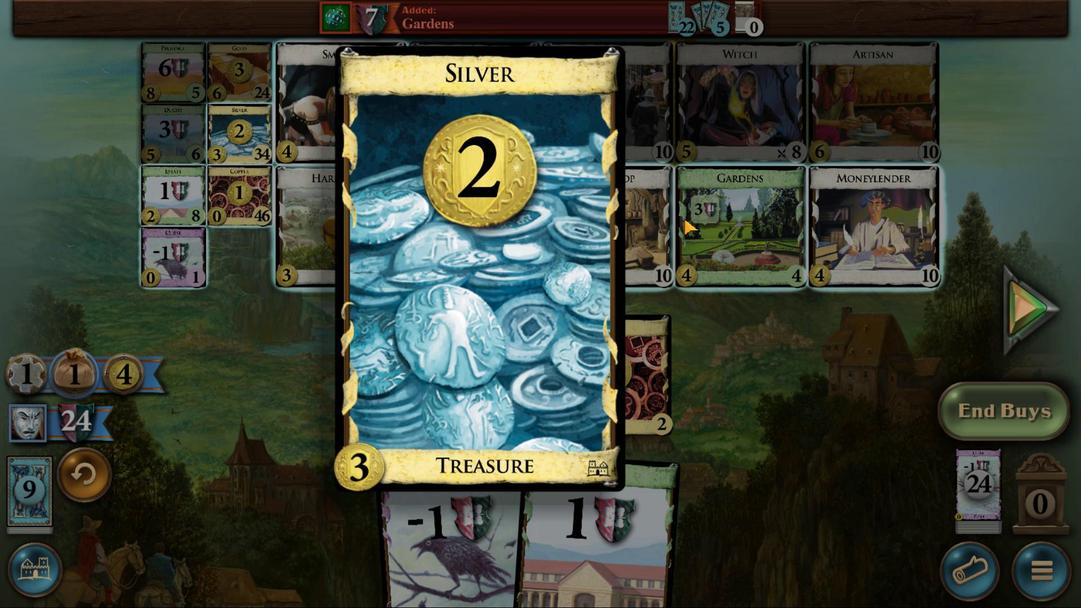 
Action: Mouse moved to (630, 306)
Screenshot: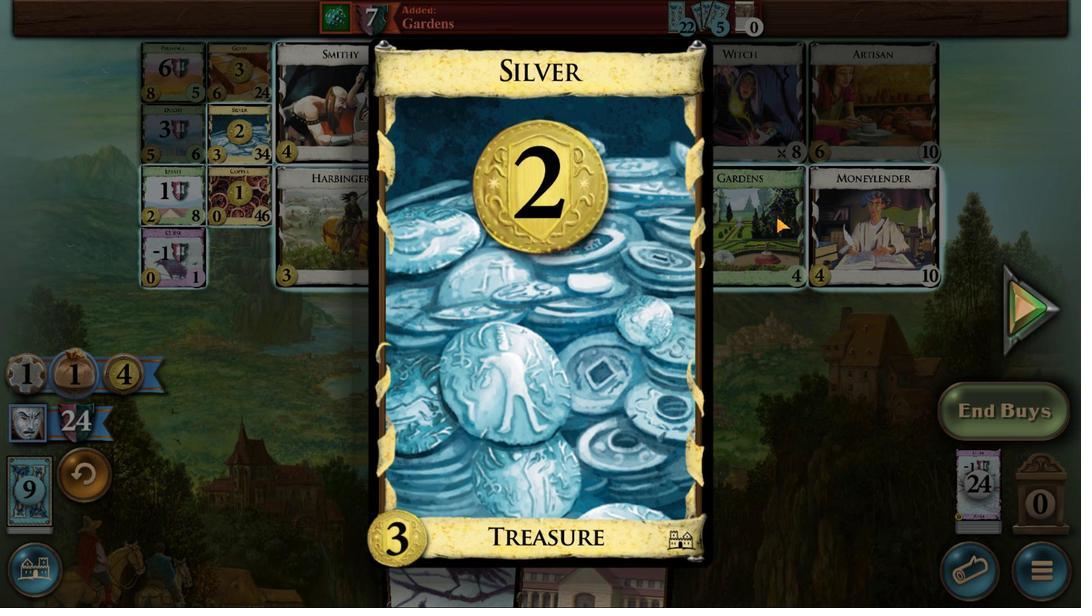 
Action: Mouse pressed left at (630, 306)
Screenshot: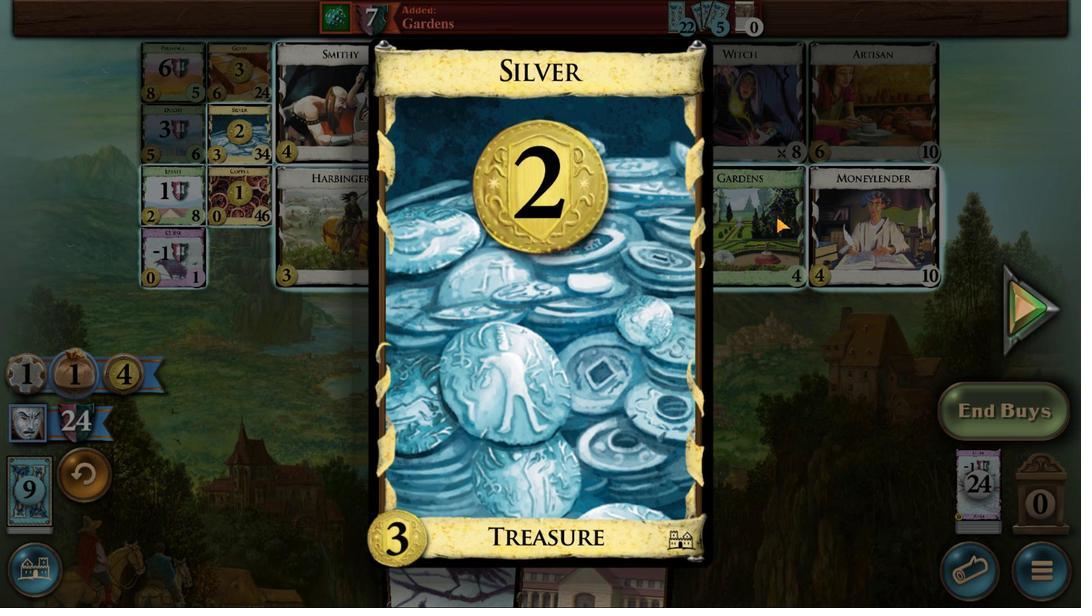
Action: Mouse moved to (626, 309)
Screenshot: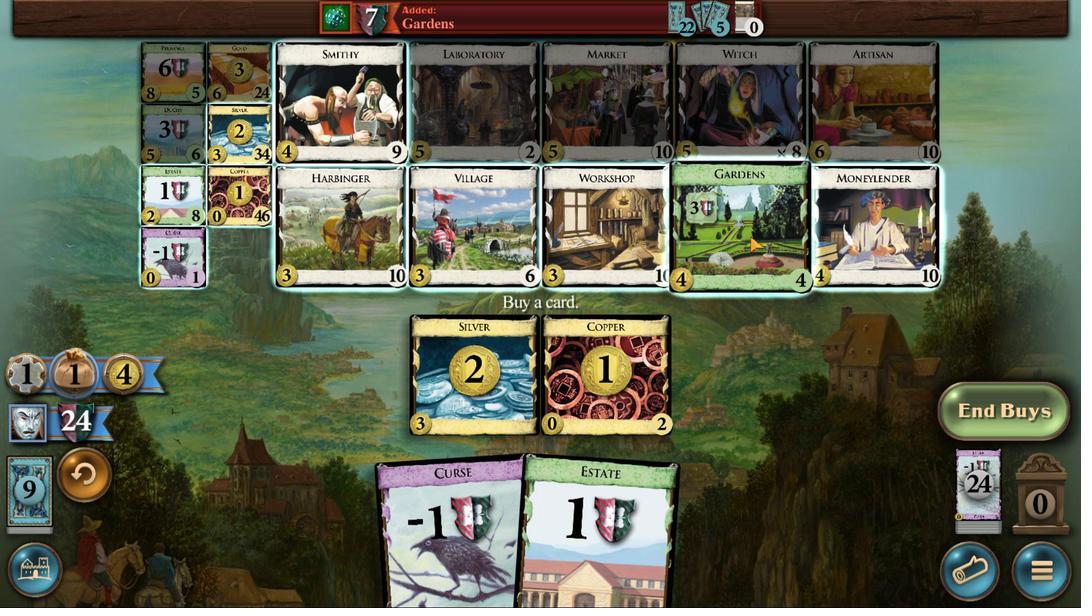 
Action: Mouse pressed left at (626, 309)
Screenshot: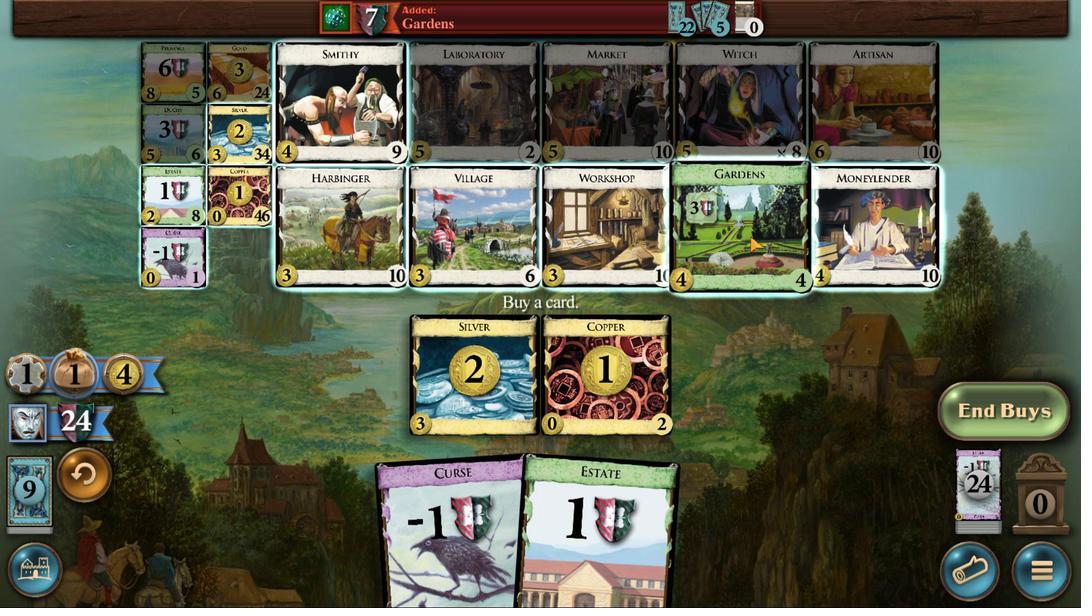 
Action: Mouse moved to (516, 412)
Screenshot: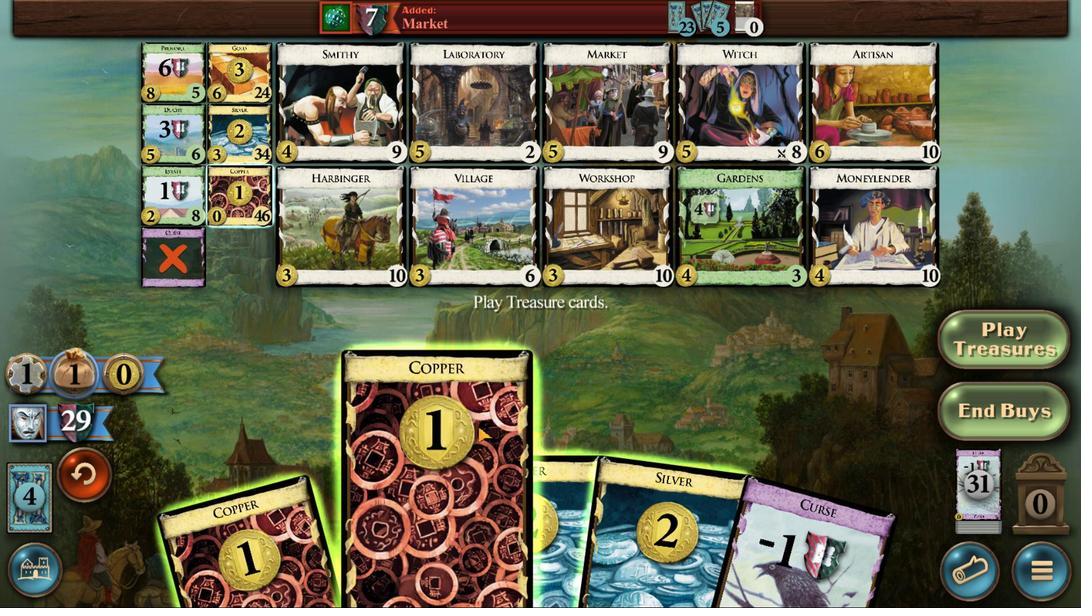 
Action: Mouse pressed left at (516, 412)
Screenshot: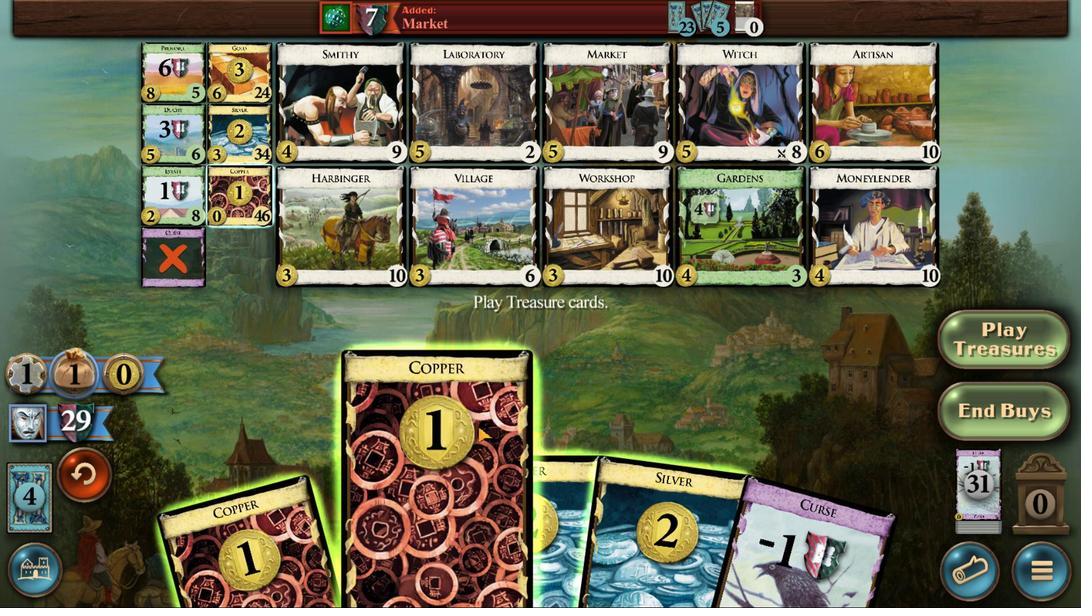 
Action: Mouse moved to (494, 408)
Screenshot: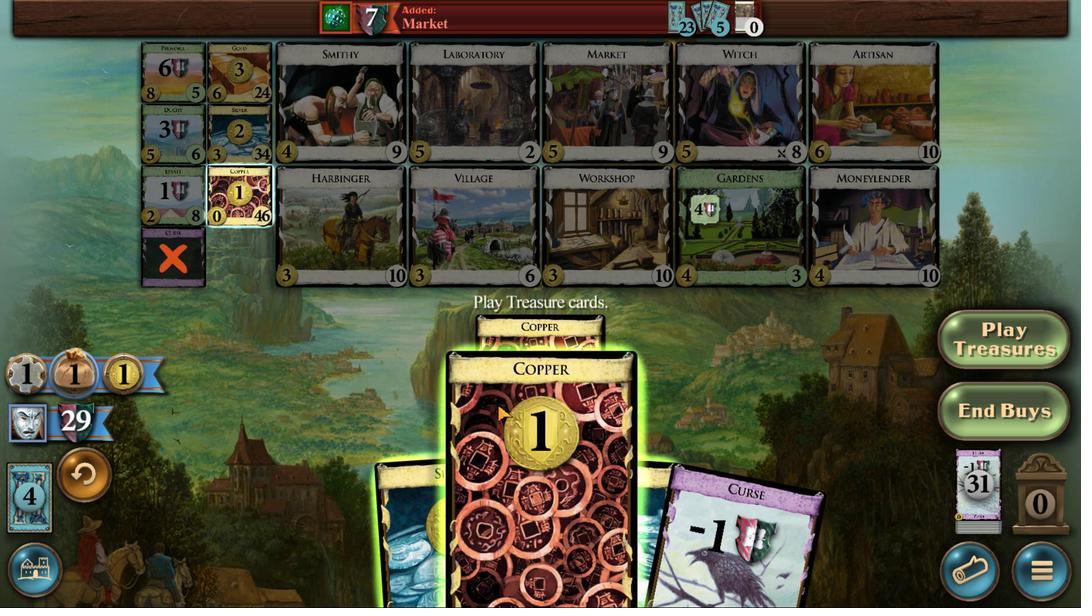 
Action: Mouse pressed left at (494, 408)
Screenshot: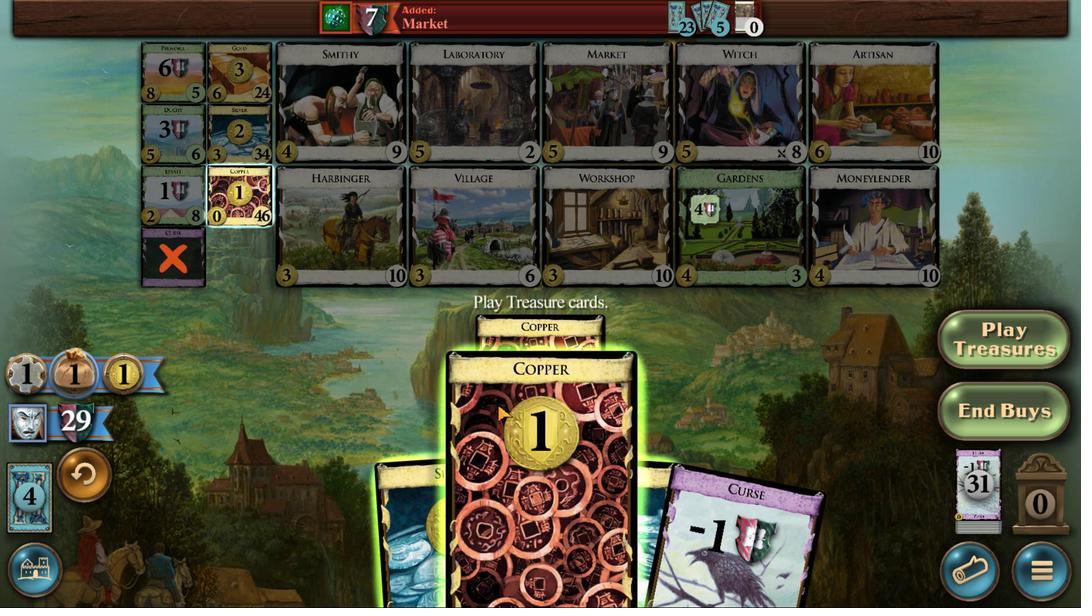 
Action: Mouse moved to (522, 415)
Screenshot: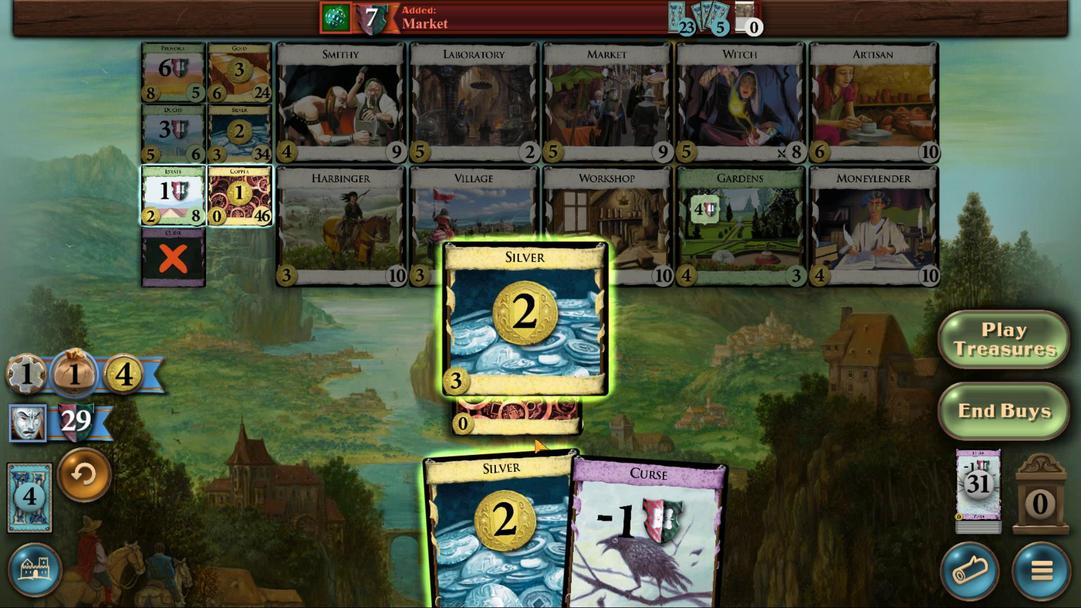 
Action: Mouse pressed left at (522, 415)
Screenshot: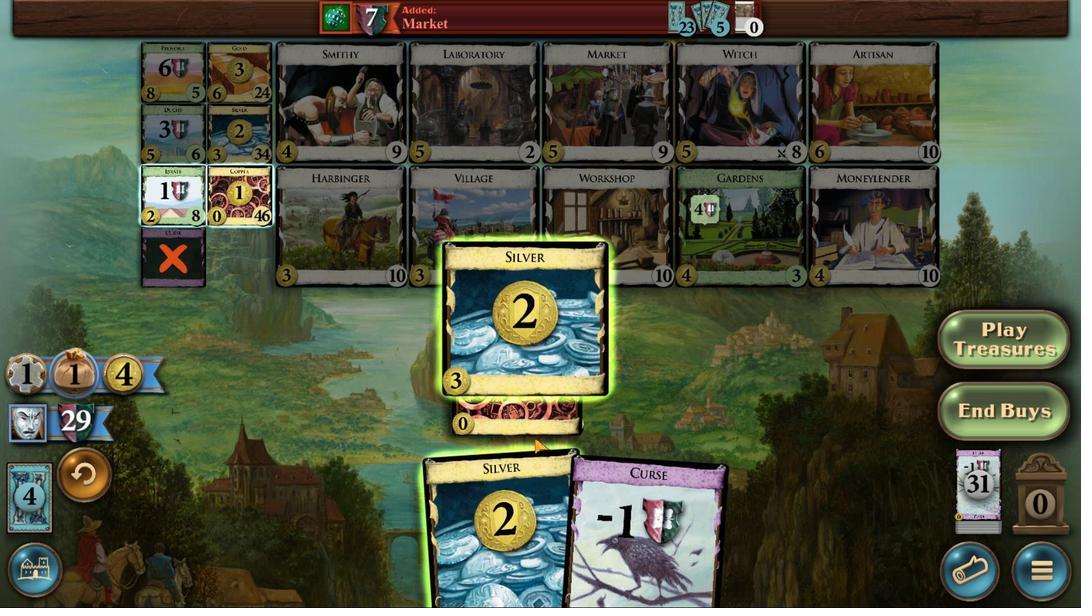 
Action: Mouse moved to (550, 409)
Screenshot: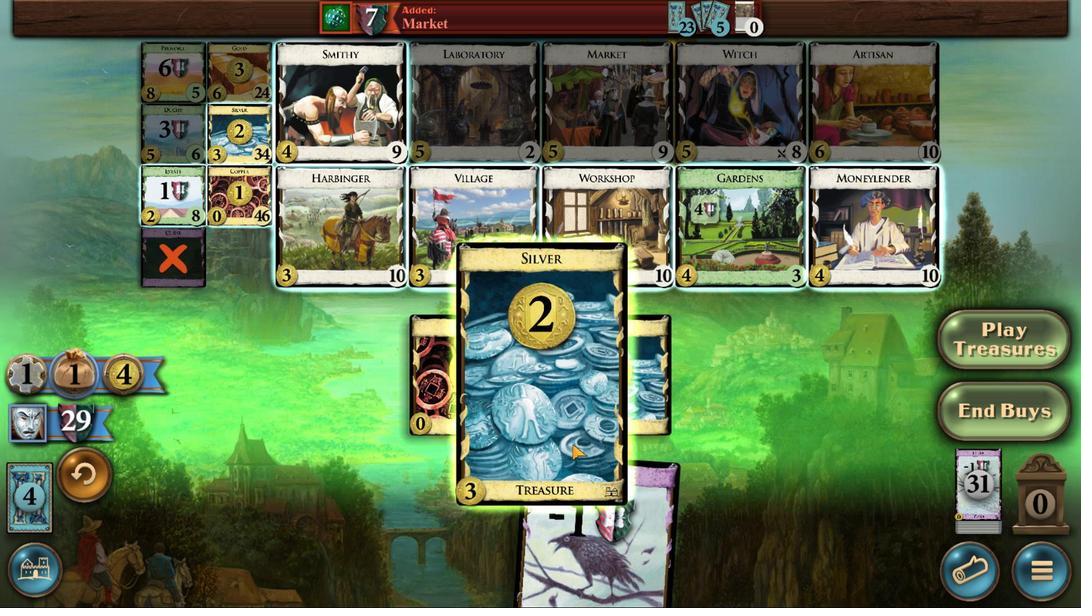 
Action: Mouse pressed left at (550, 409)
Screenshot: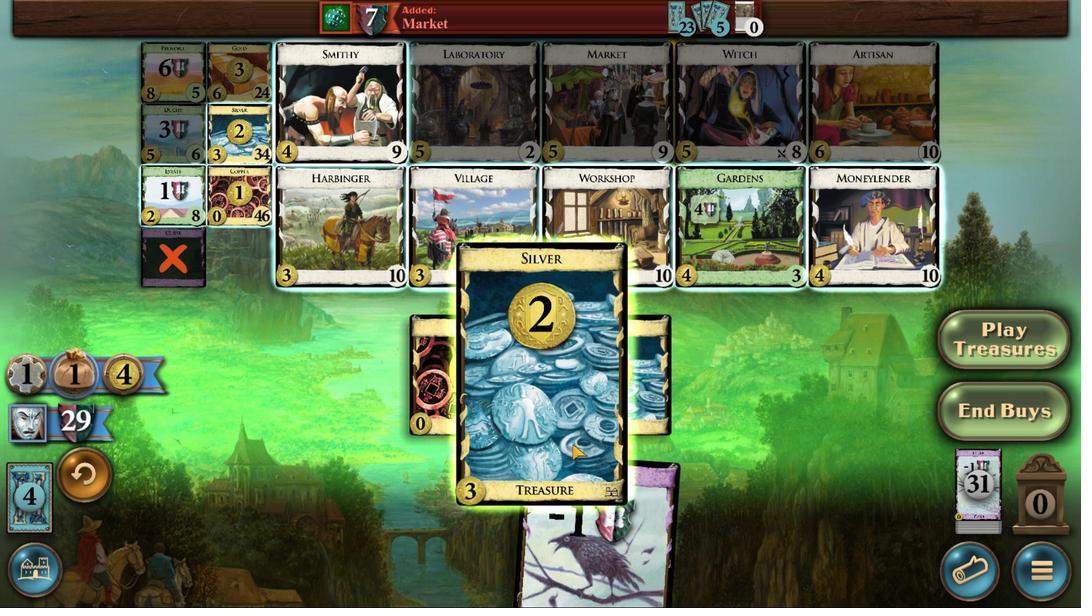 
Action: Mouse moved to (479, 261)
Screenshot: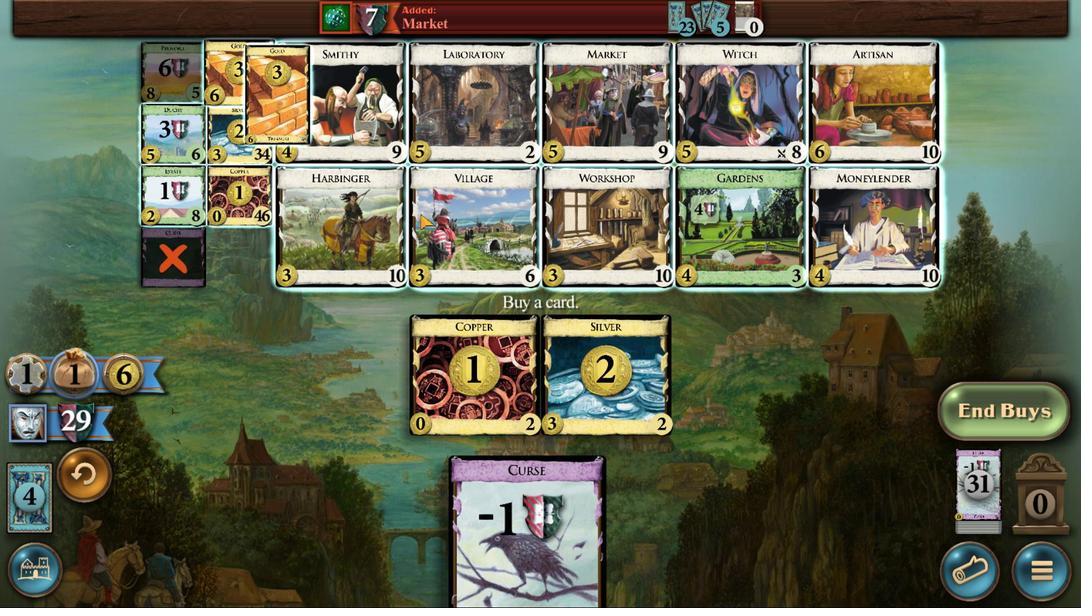 
Action: Mouse pressed left at (479, 261)
Screenshot: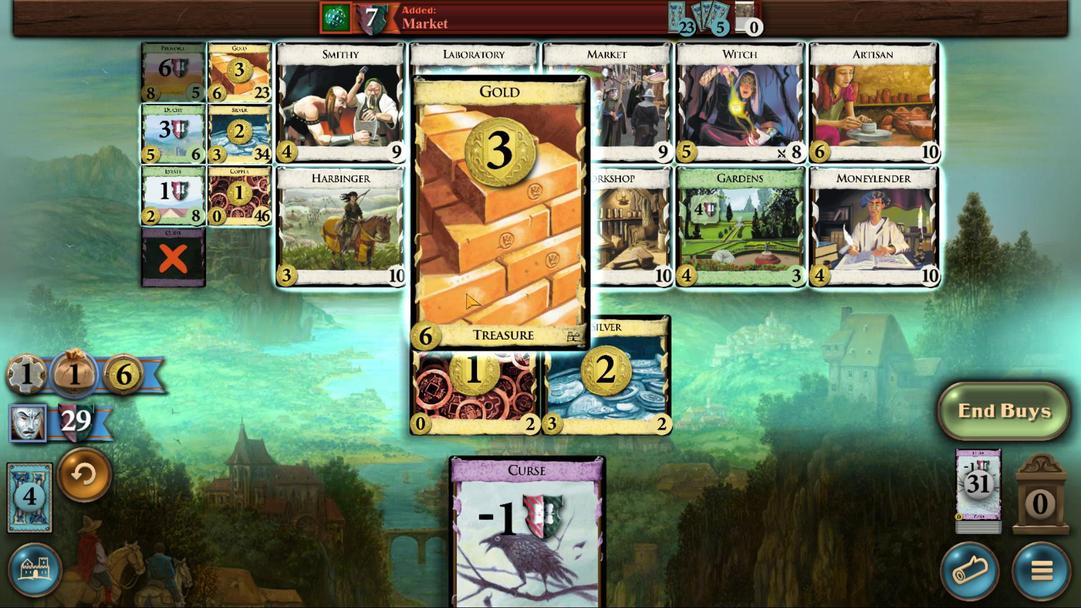 
Action: Mouse moved to (592, 411)
Screenshot: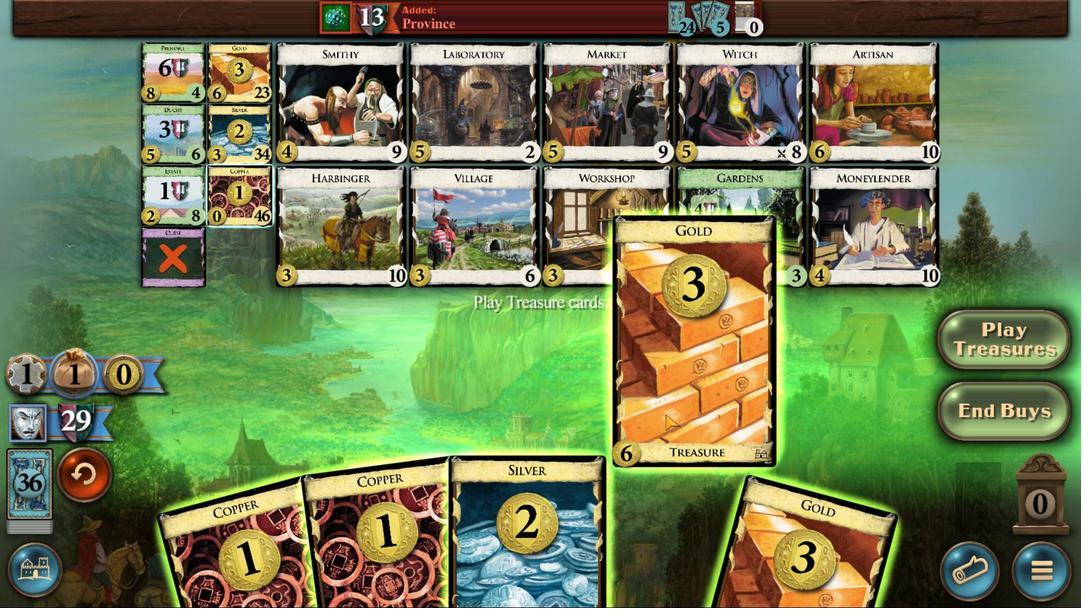 
Action: Mouse pressed left at (592, 411)
Screenshot: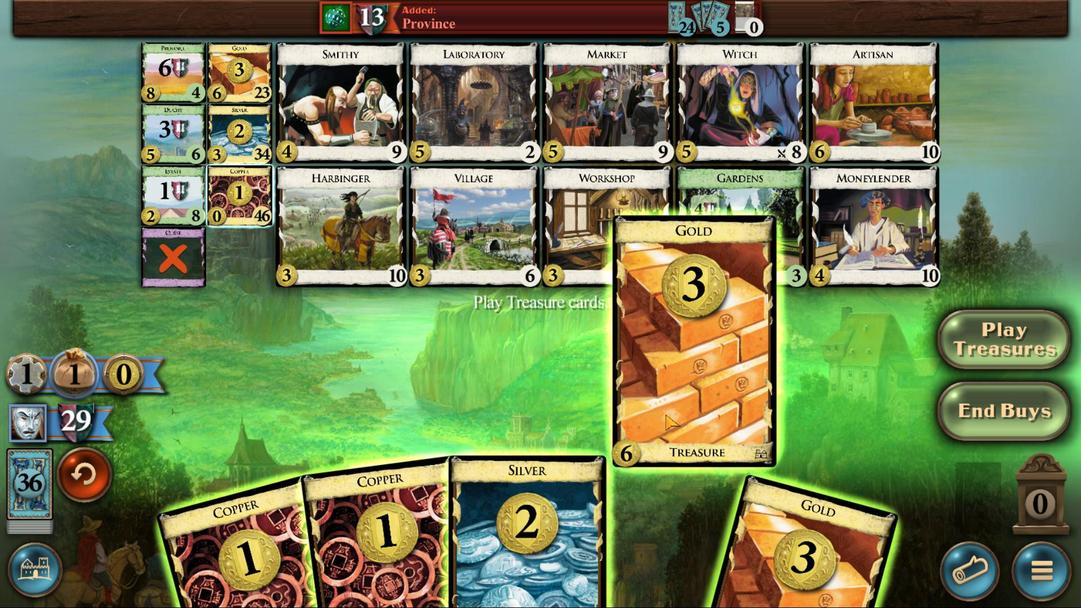 
Action: Mouse moved to (630, 412)
Screenshot: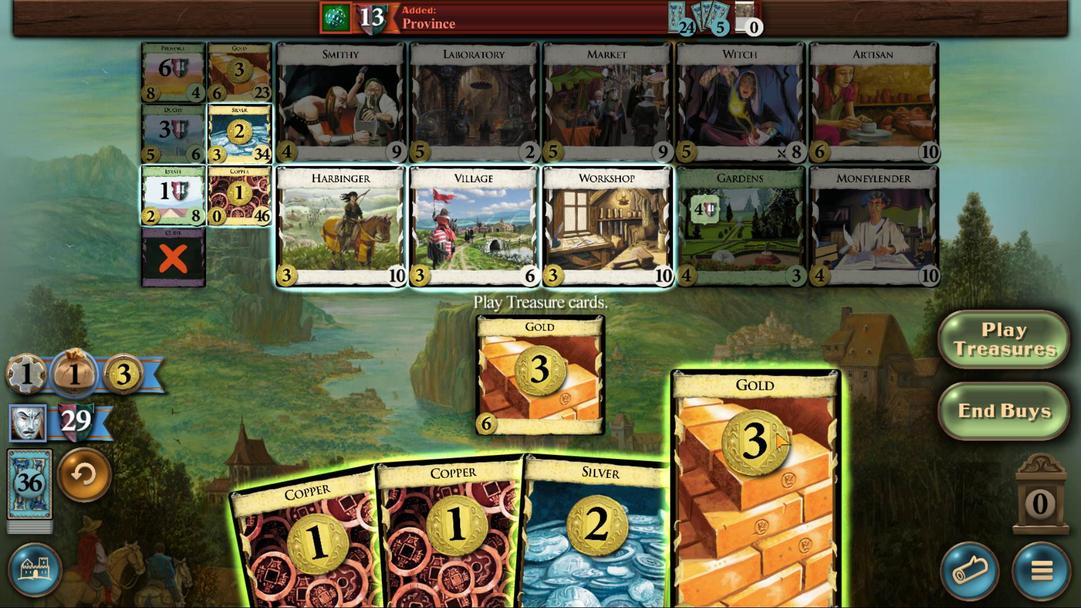 
Action: Mouse pressed left at (630, 412)
Screenshot: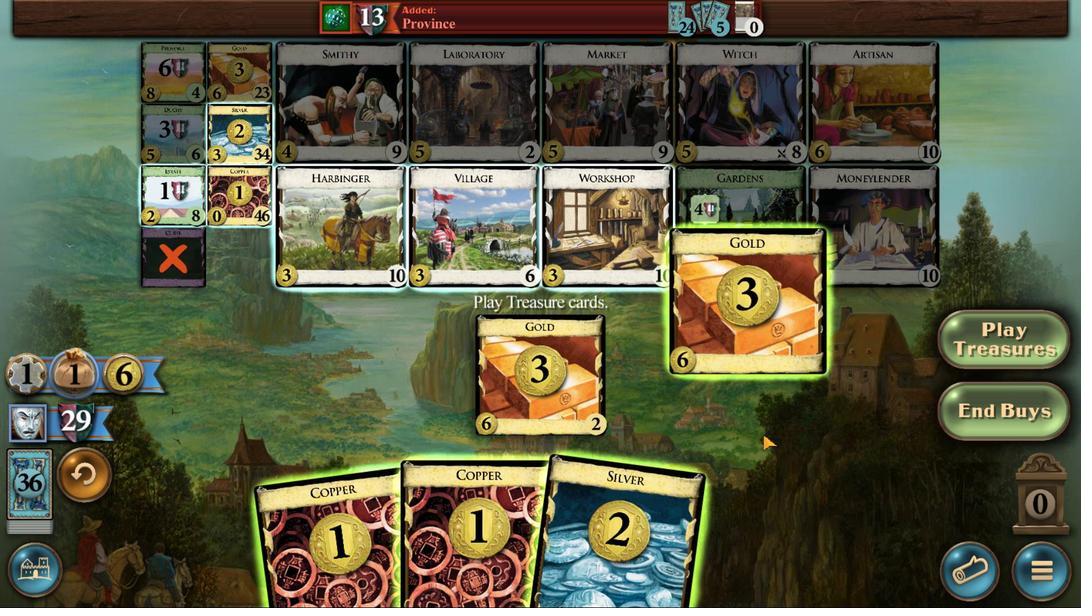 
Action: Mouse moved to (612, 408)
Screenshot: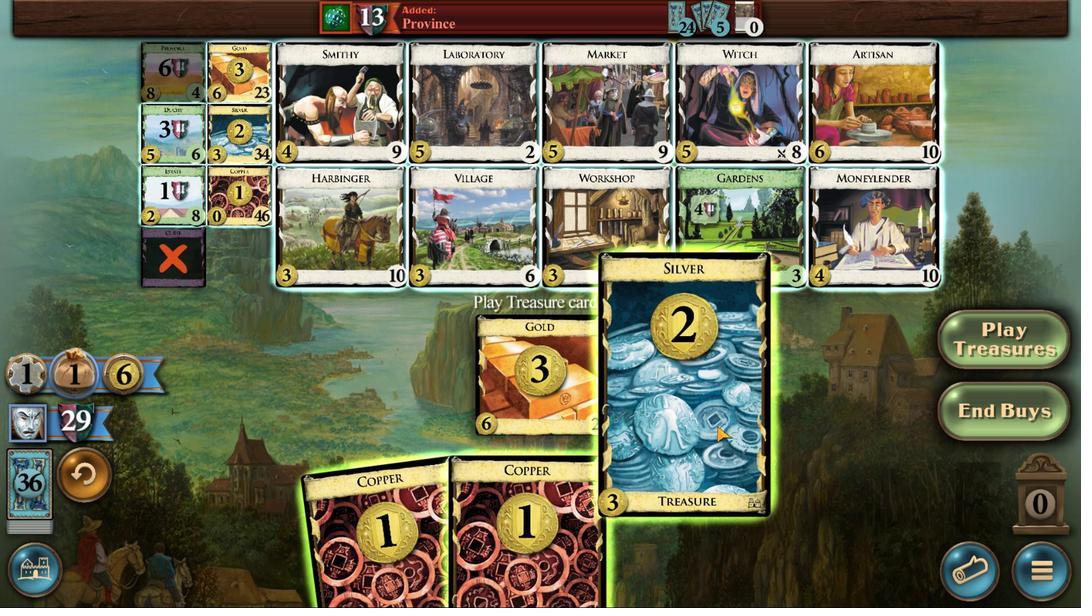 
Action: Mouse pressed left at (612, 408)
Screenshot: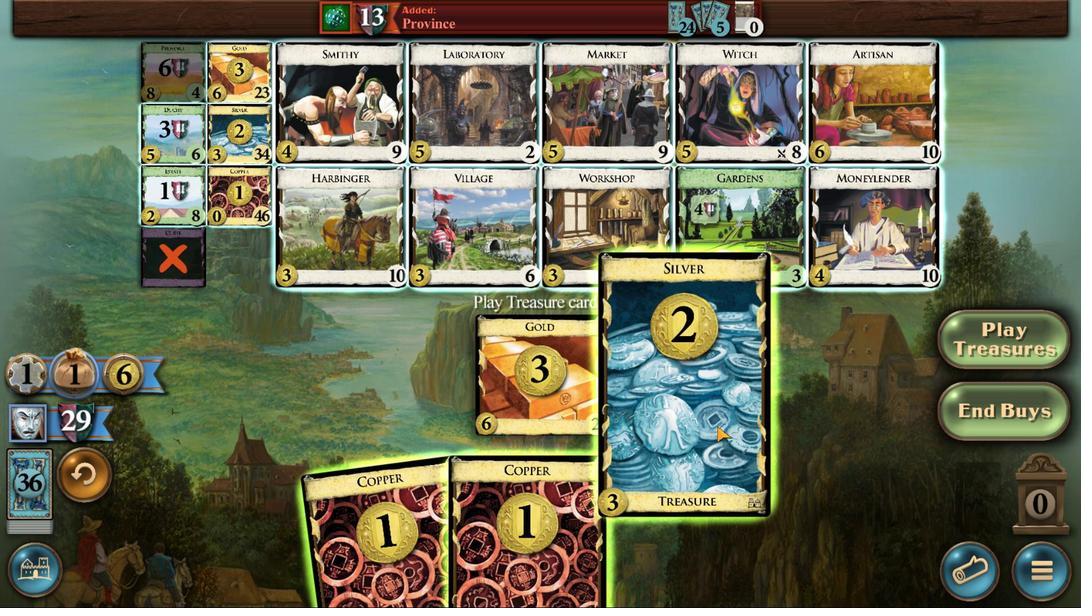 
Action: Mouse moved to (462, 257)
Screenshot: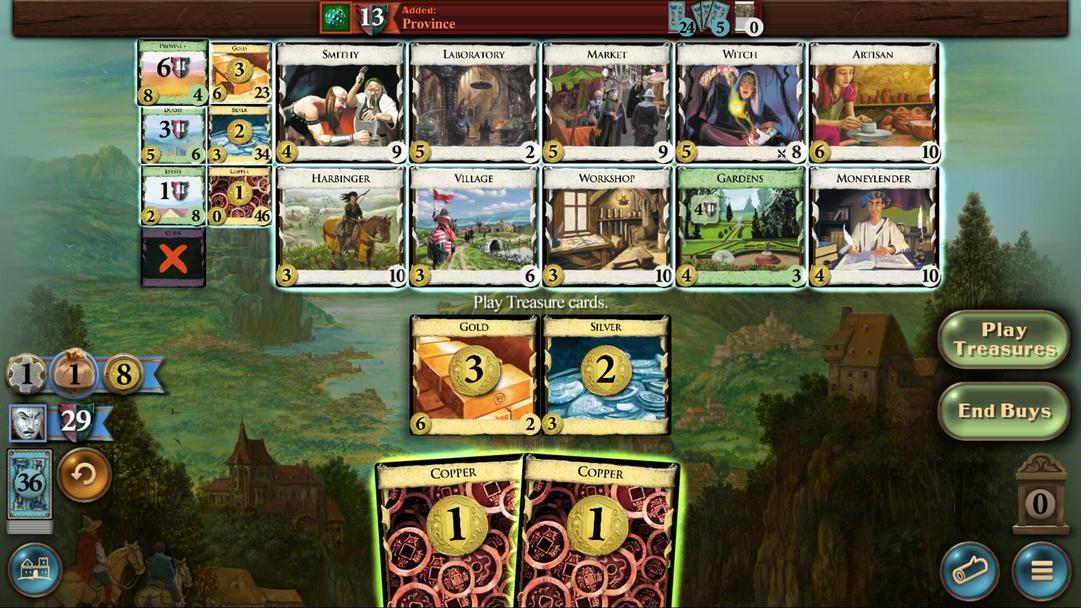 
Action: Mouse pressed left at (462, 257)
Screenshot: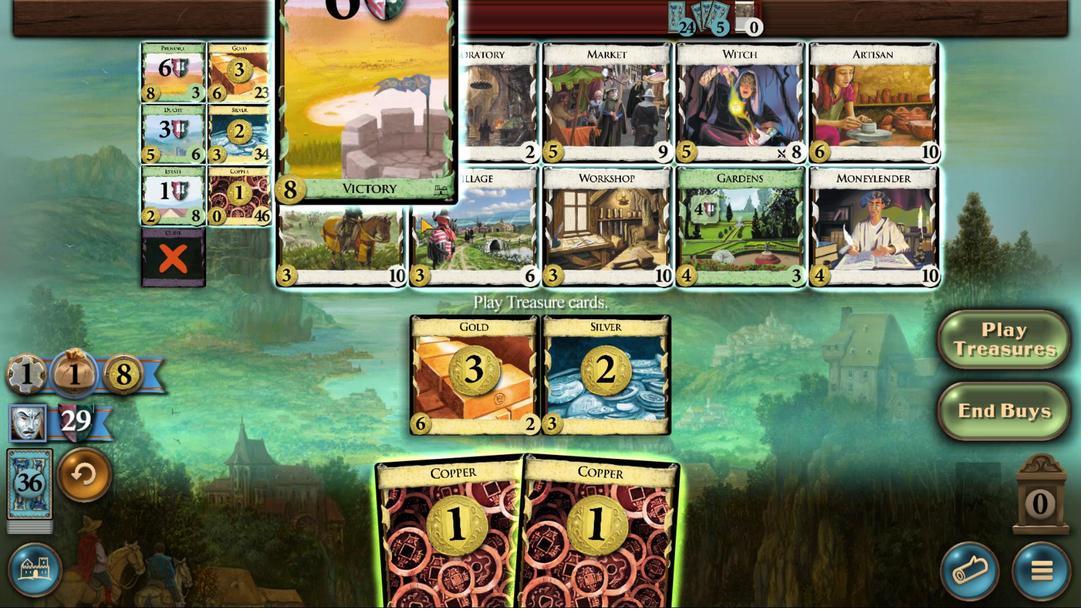 
Action: Mouse moved to (489, 418)
Screenshot: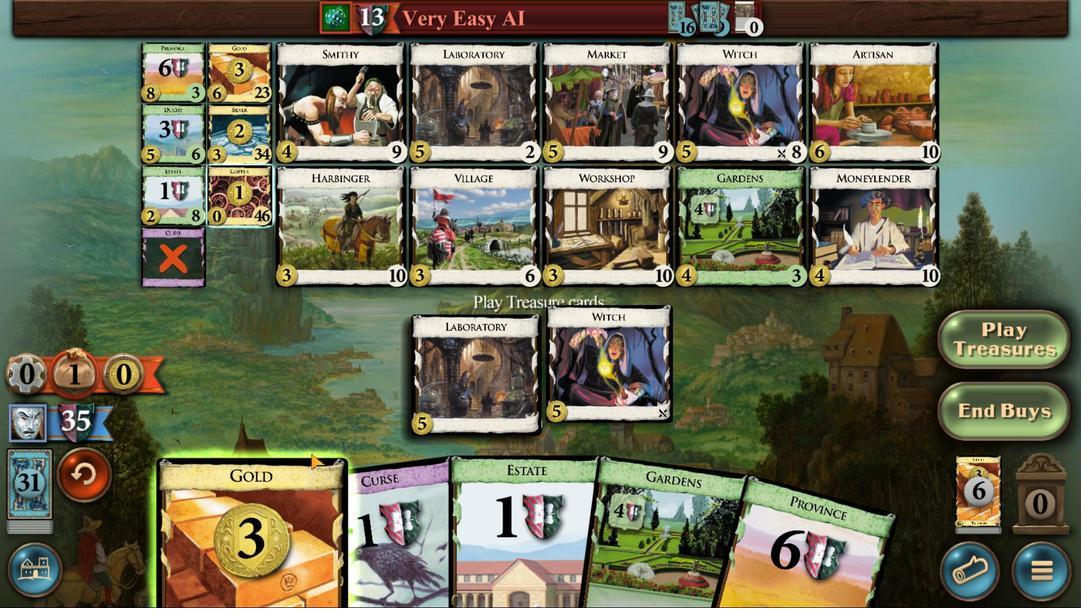 
Action: Mouse pressed left at (489, 418)
Screenshot: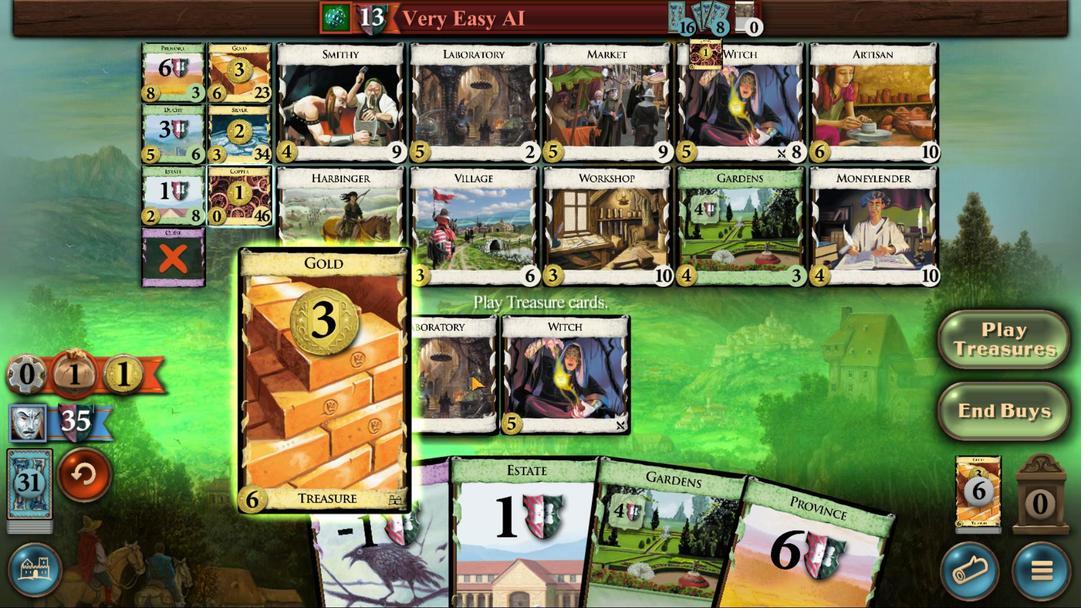 
Action: Mouse moved to (480, 279)
Screenshot: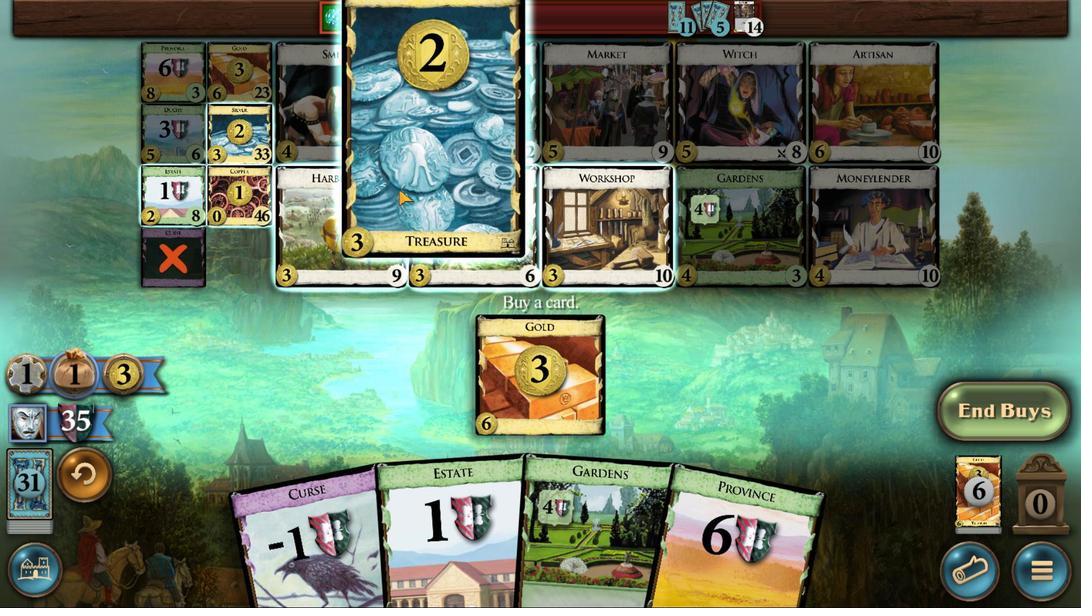 
Action: Mouse pressed left at (480, 279)
Screenshot: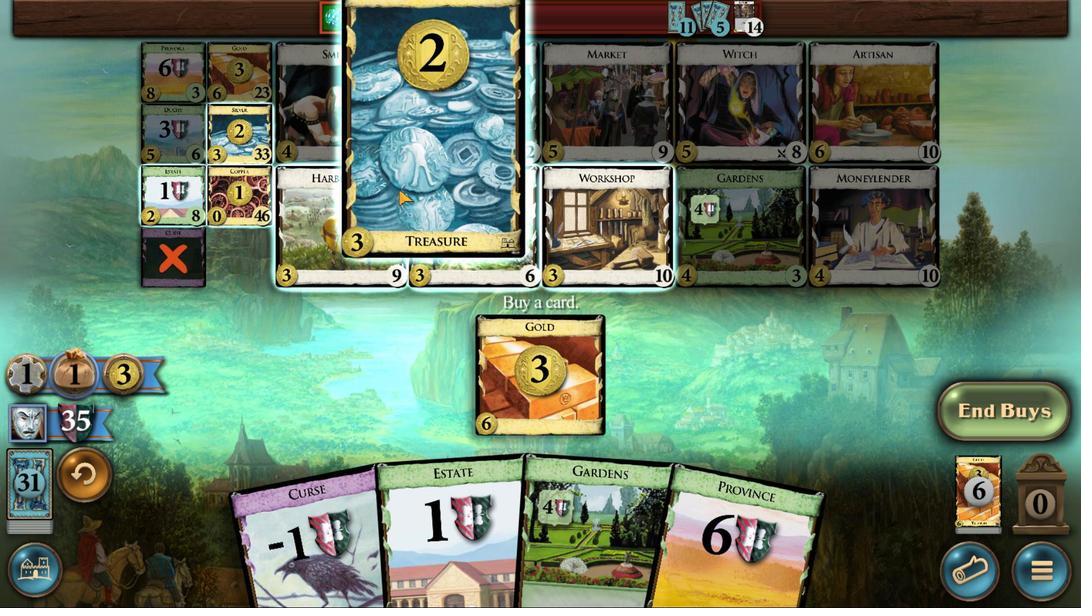 
Action: Mouse moved to (521, 395)
Screenshot: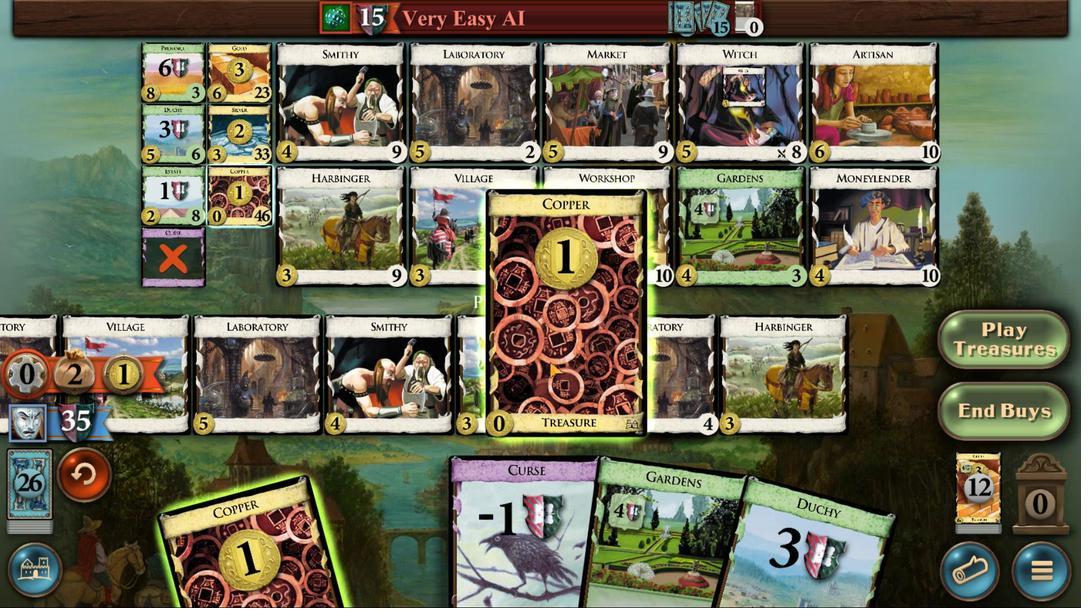 
Action: Mouse pressed left at (515, 406)
Screenshot: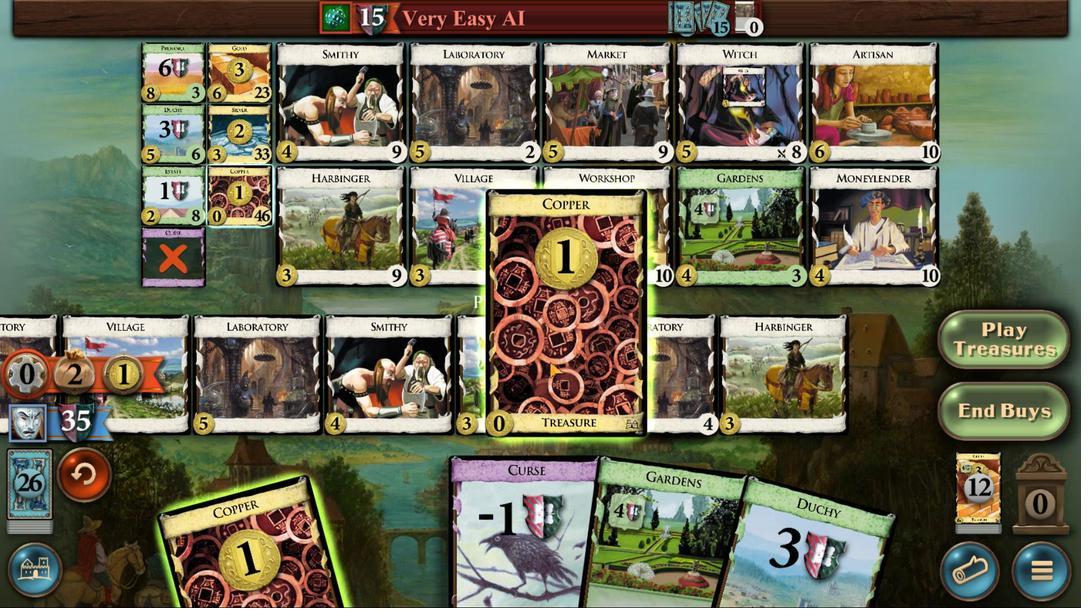 
Action: Mouse moved to (495, 413)
Screenshot: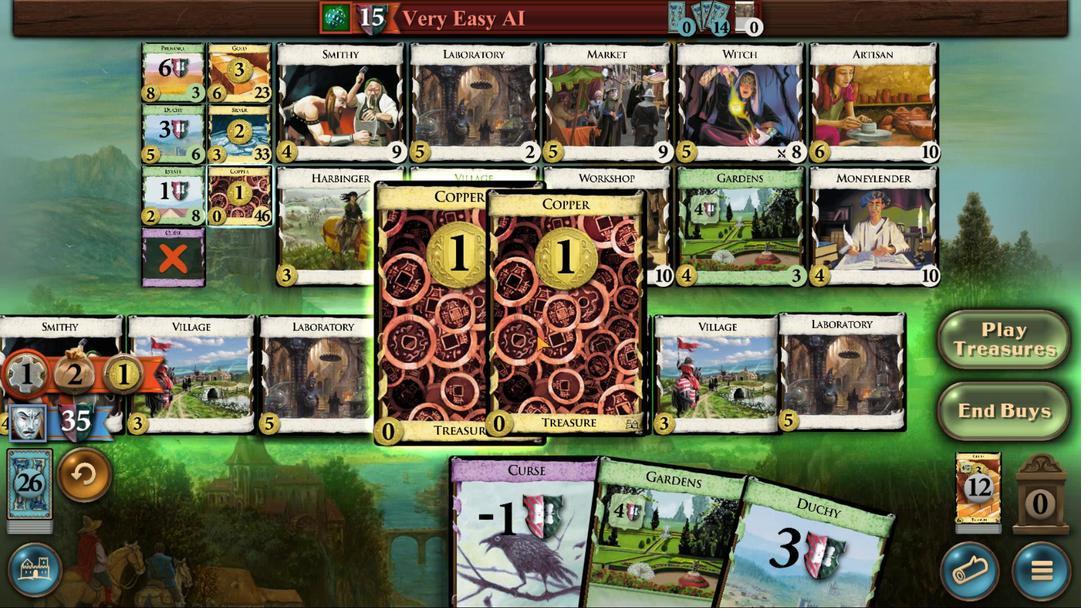 
Action: Mouse pressed left at (495, 413)
Screenshot: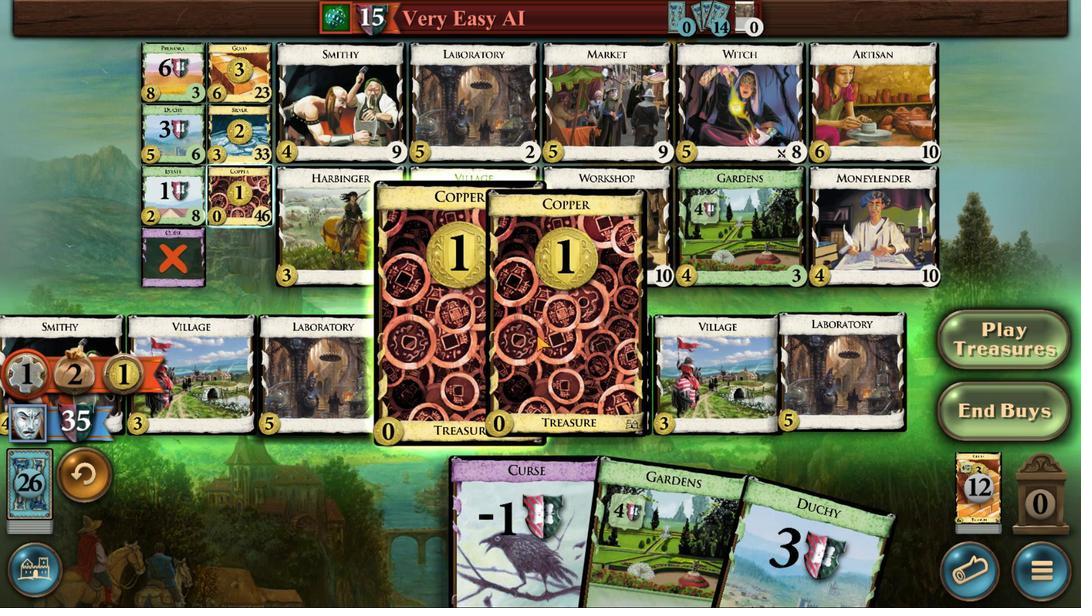 
Action: Mouse moved to (479, 300)
Screenshot: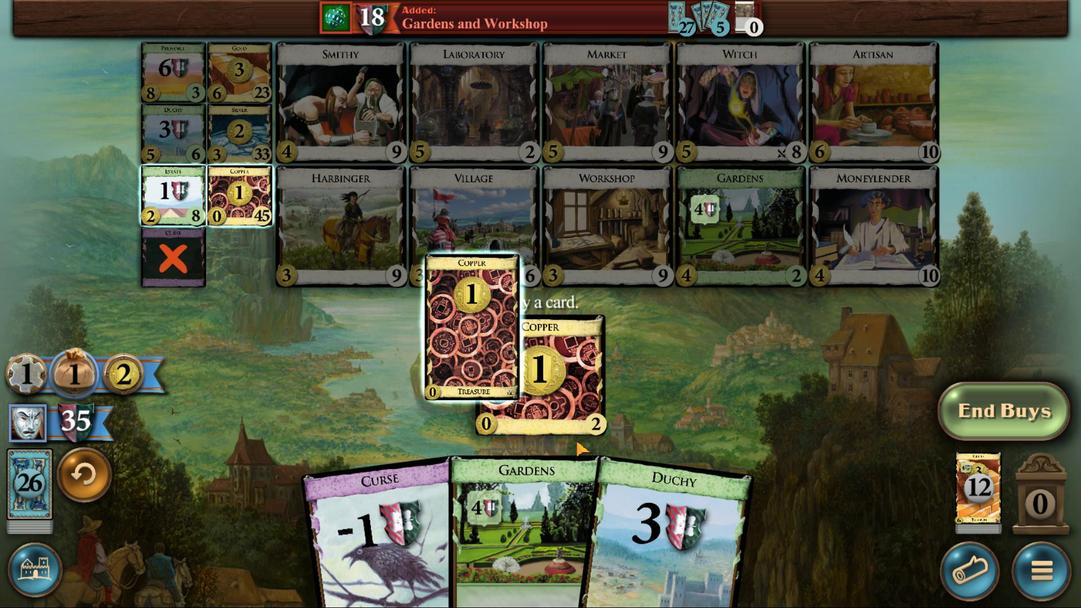 
Action: Mouse pressed left at (479, 300)
Screenshot: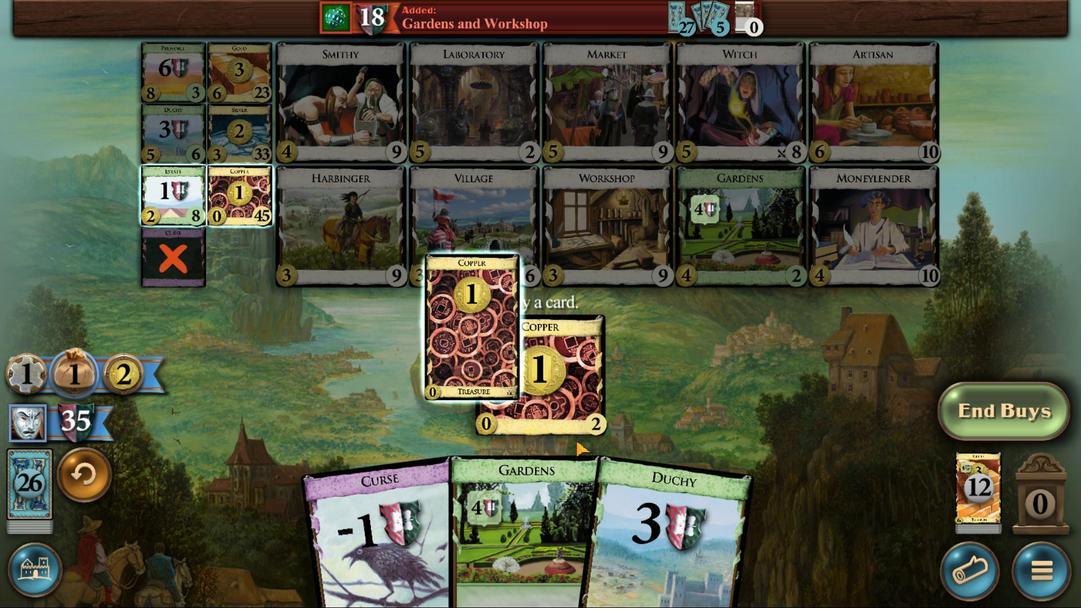 
Action: Mouse moved to (595, 409)
Screenshot: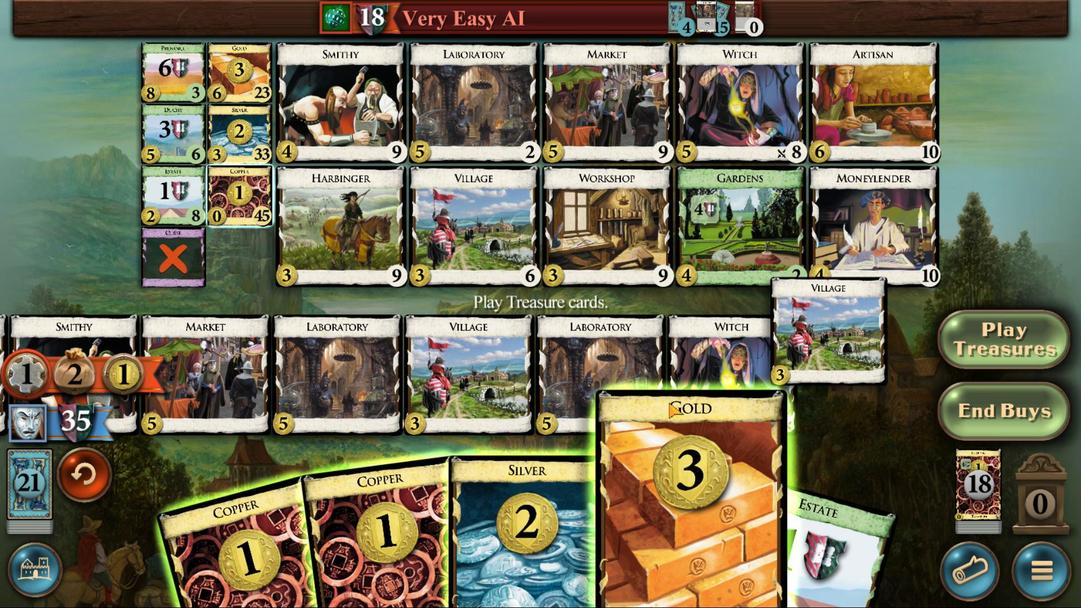 
Action: Mouse pressed left at (595, 409)
Screenshot: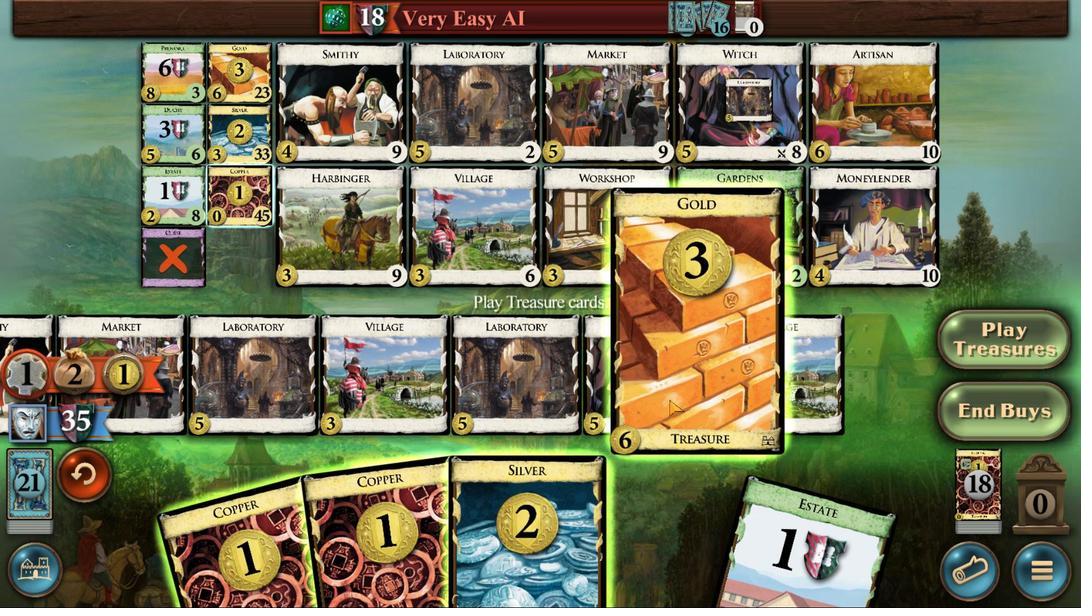 
Action: Mouse moved to (569, 416)
Screenshot: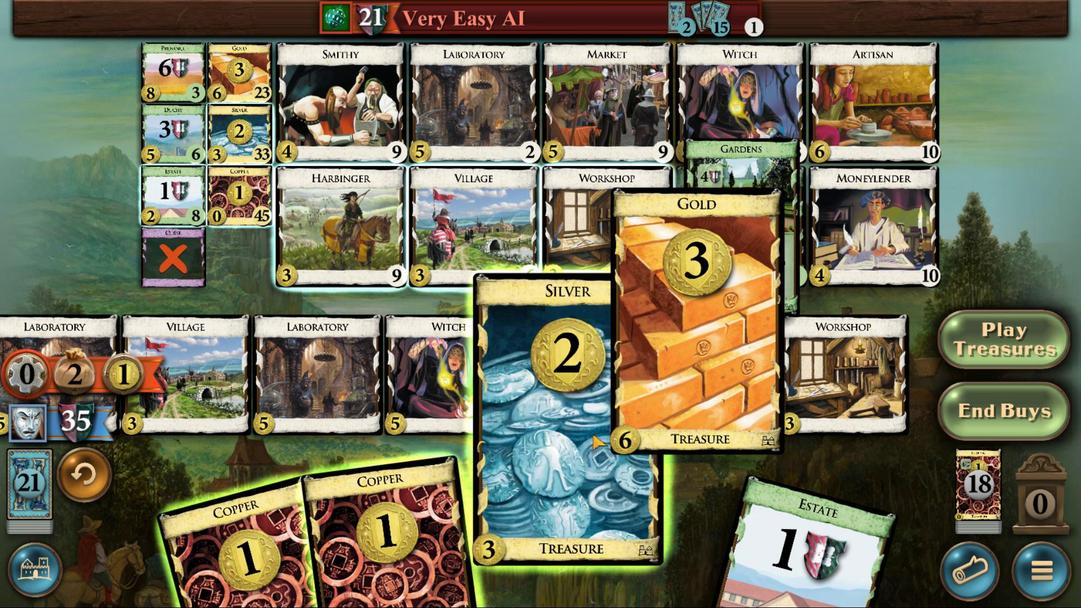 
Action: Mouse pressed left at (569, 416)
Screenshot: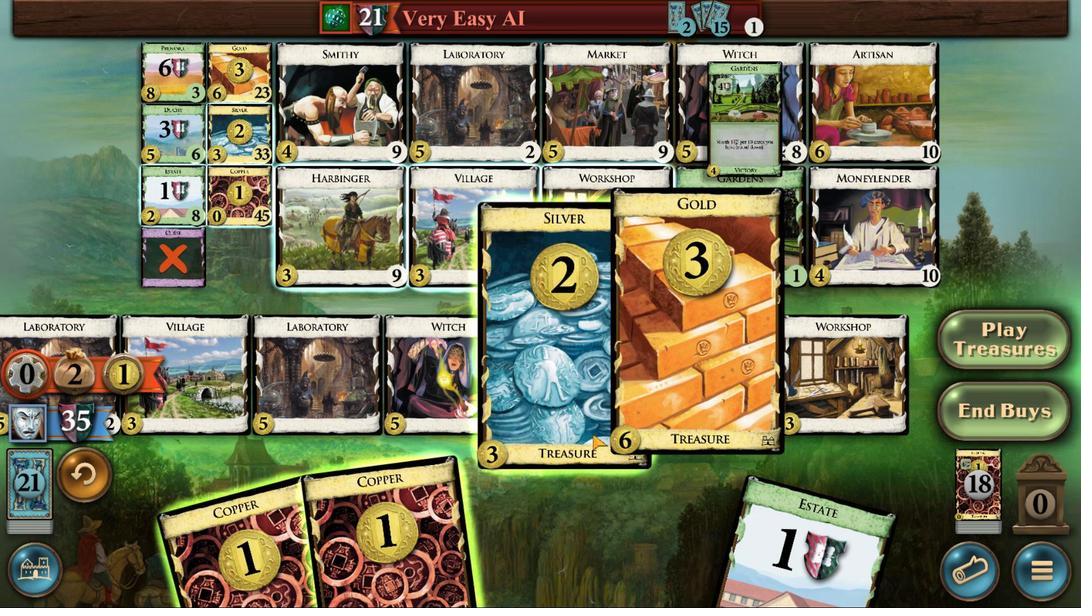 
Action: Mouse moved to (545, 403)
Screenshot: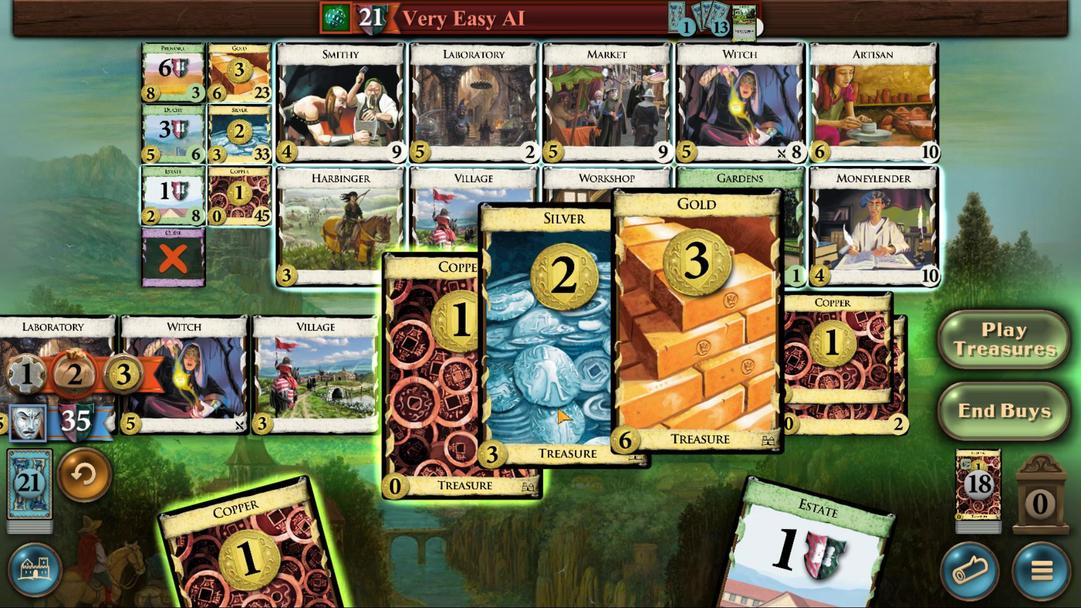 
Action: Mouse pressed left at (539, 422)
Screenshot: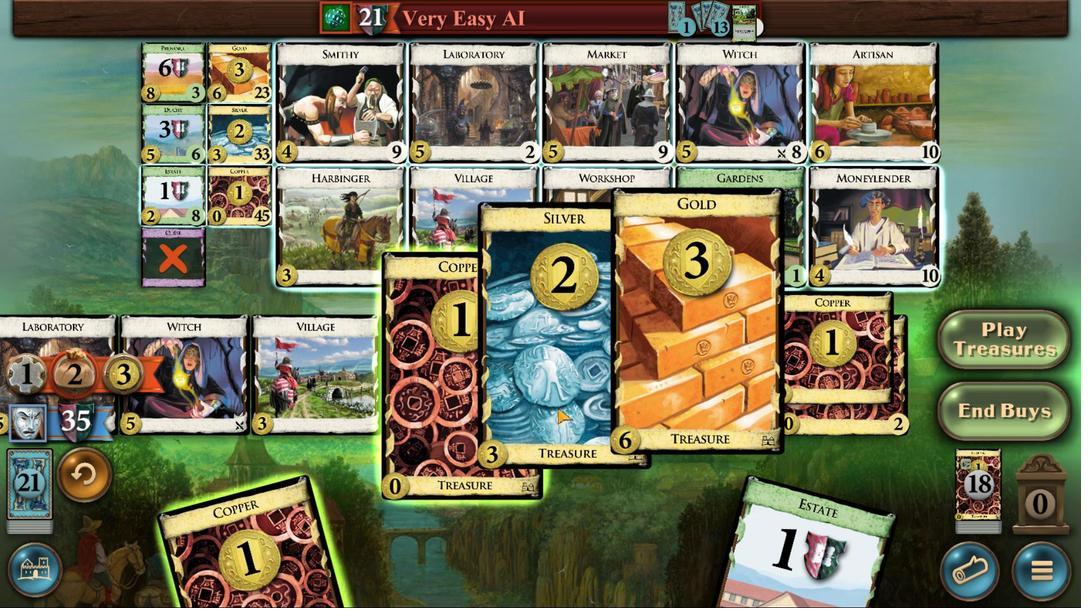 
Action: Mouse moved to (623, 308)
Screenshot: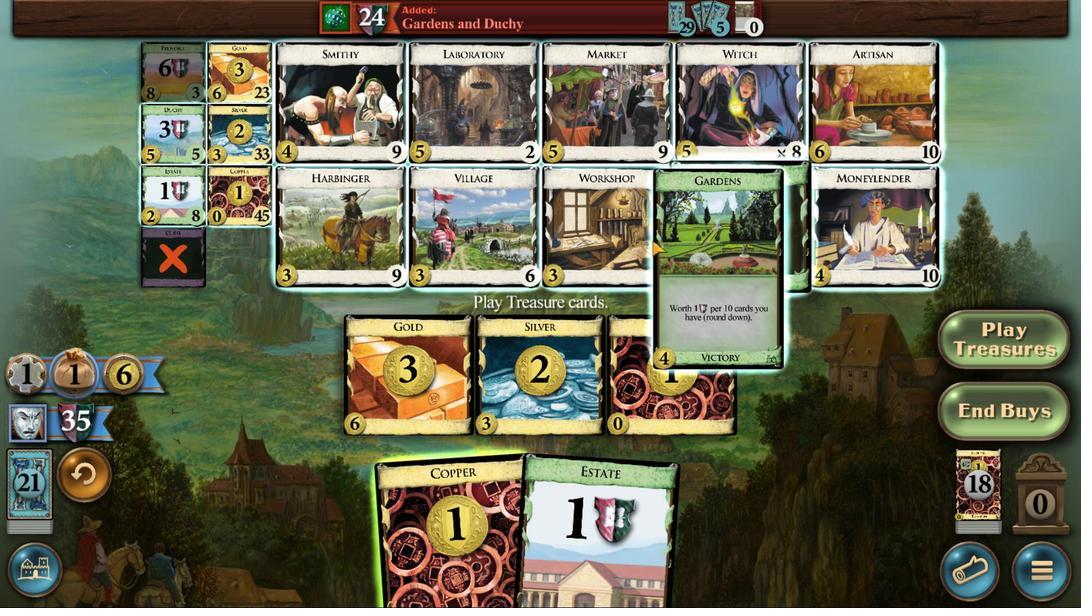 
Action: Mouse pressed left at (623, 308)
Screenshot: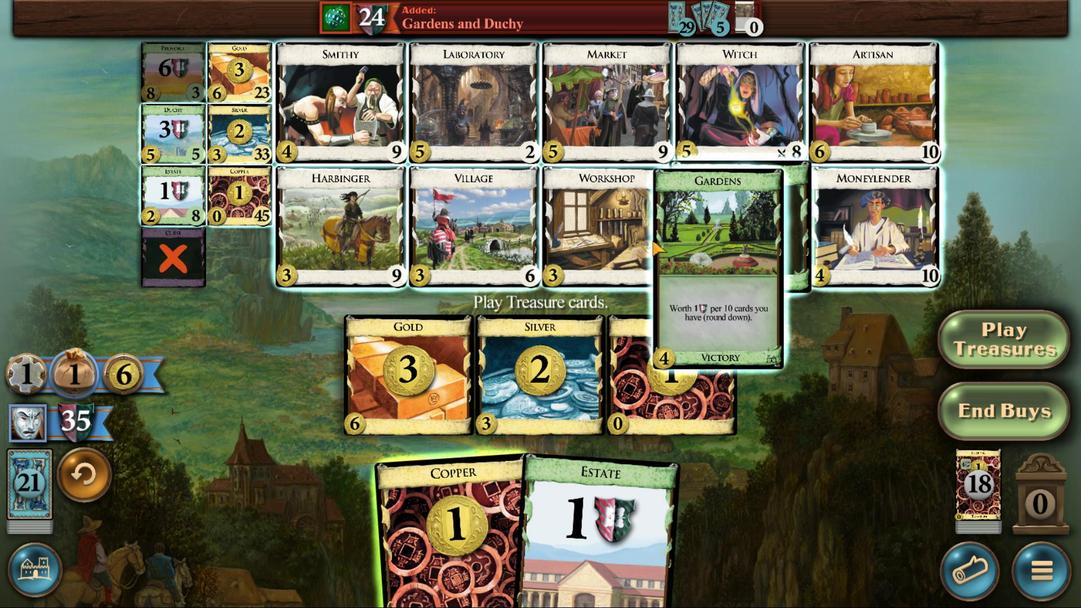 
Action: Mouse moved to (480, 409)
Screenshot: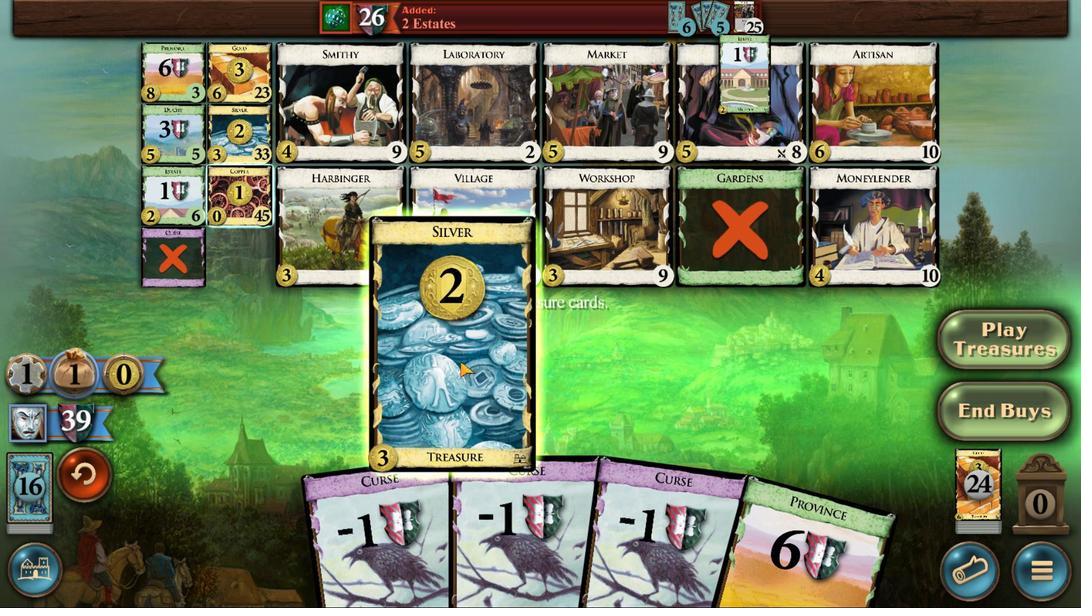 
Action: Mouse pressed left at (480, 410)
Screenshot: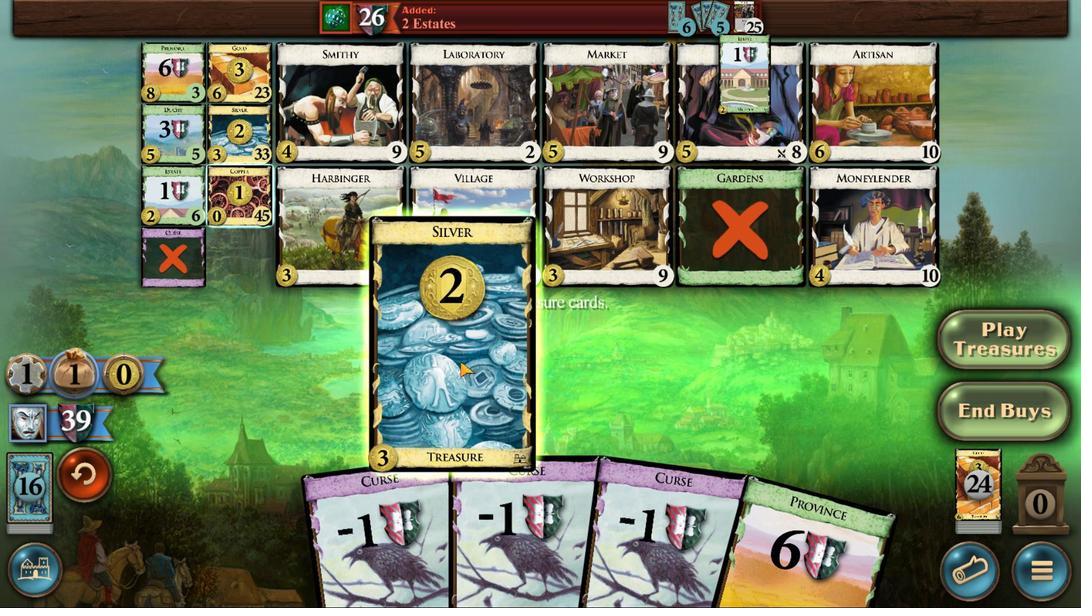 
Action: Mouse moved to (478, 296)
Screenshot: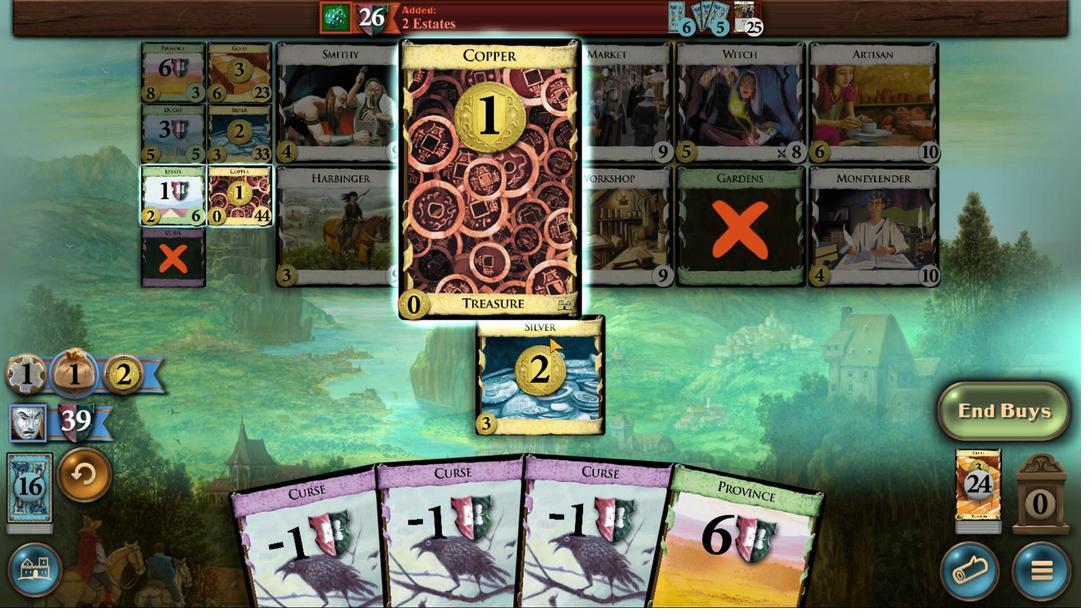 
Action: Mouse pressed left at (478, 296)
Screenshot: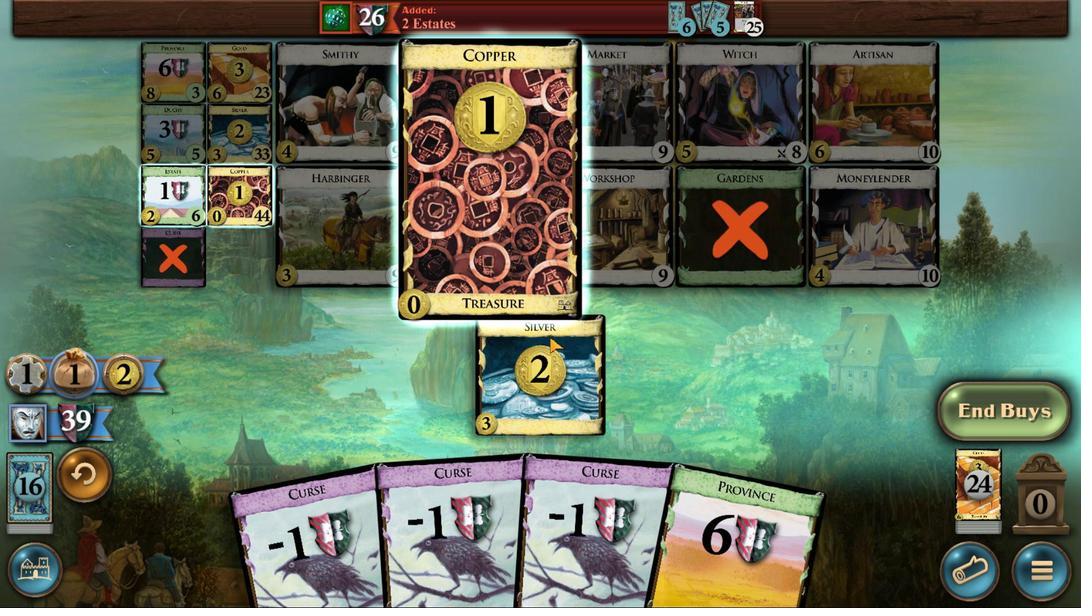 
Action: Mouse moved to (494, 417)
Screenshot: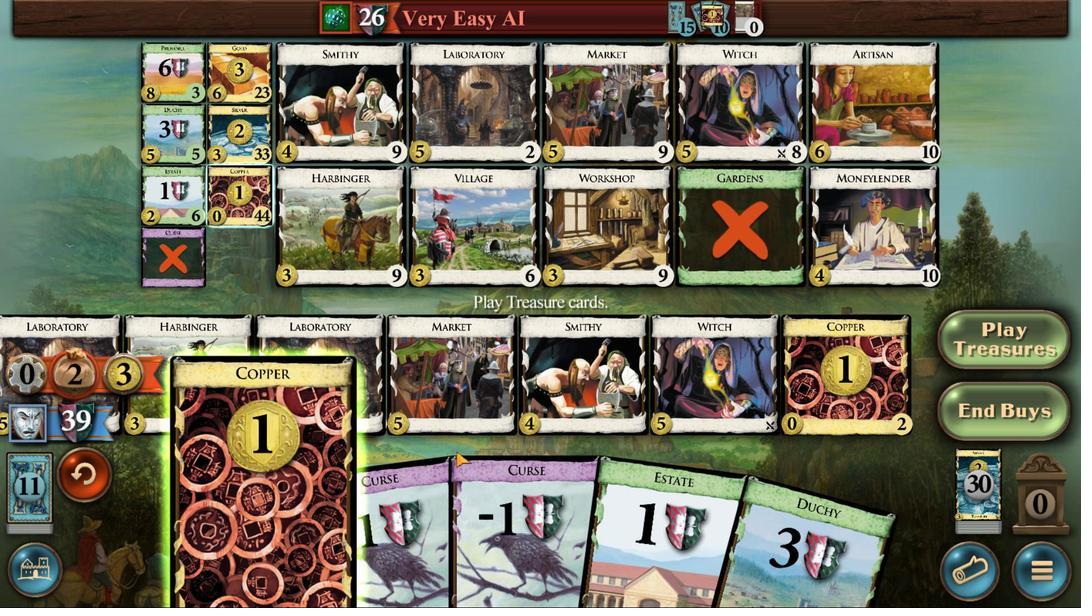 
Action: Mouse pressed left at (494, 417)
Screenshot: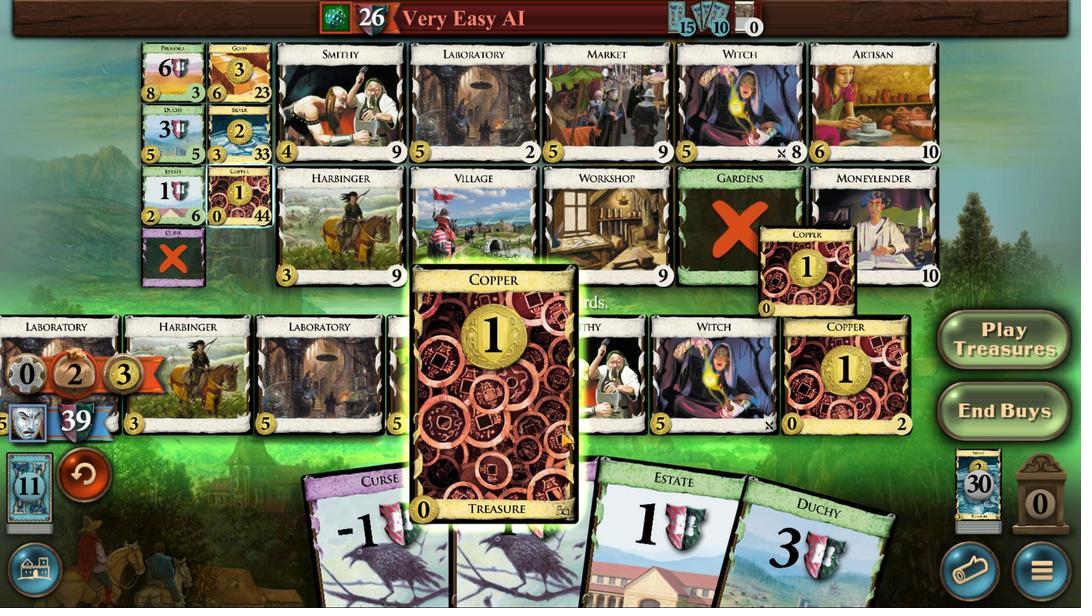
Action: Mouse moved to (479, 300)
Screenshot: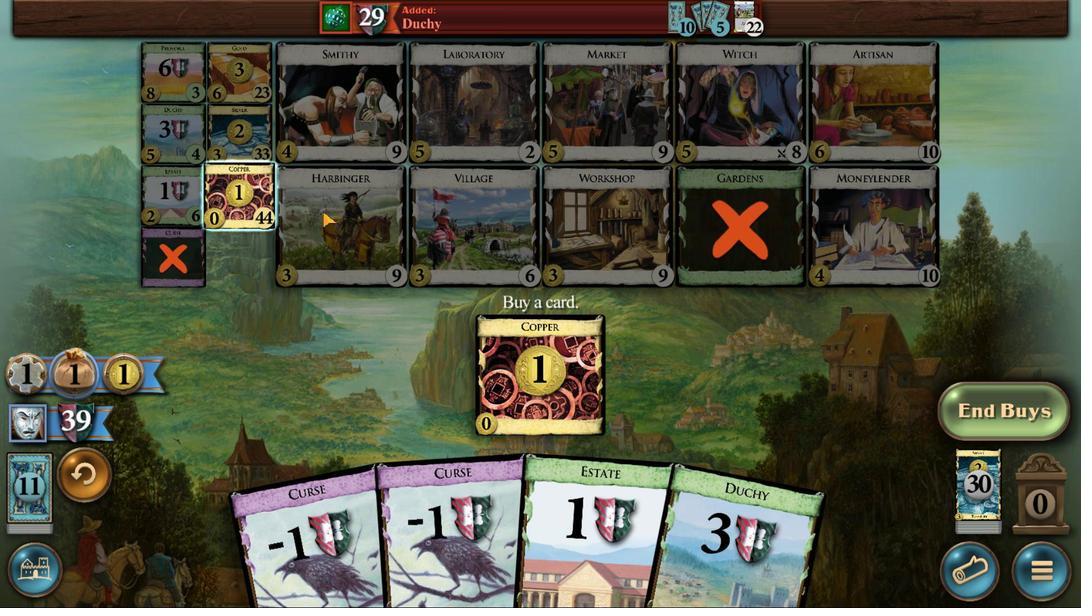 
Action: Mouse pressed left at (479, 300)
Screenshot: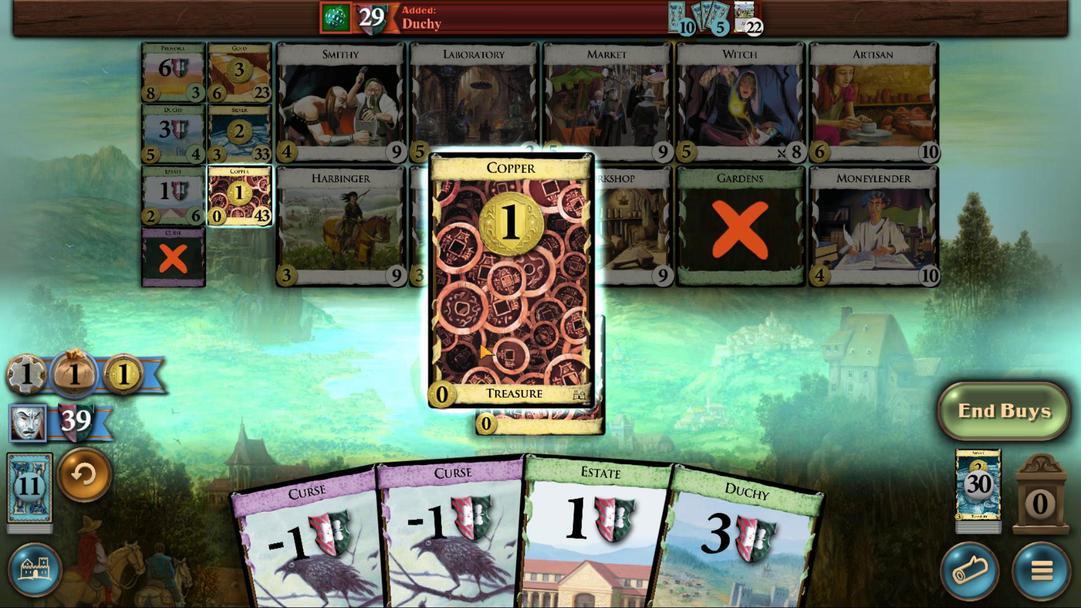 
Action: Mouse moved to (567, 409)
Screenshot: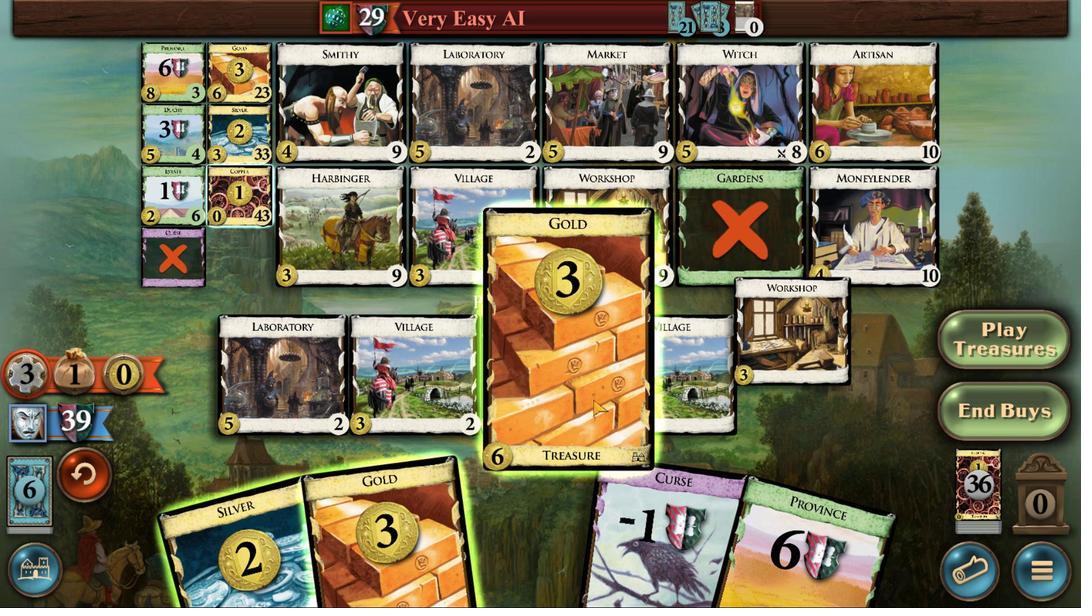 
Action: Mouse pressed left at (567, 409)
Screenshot: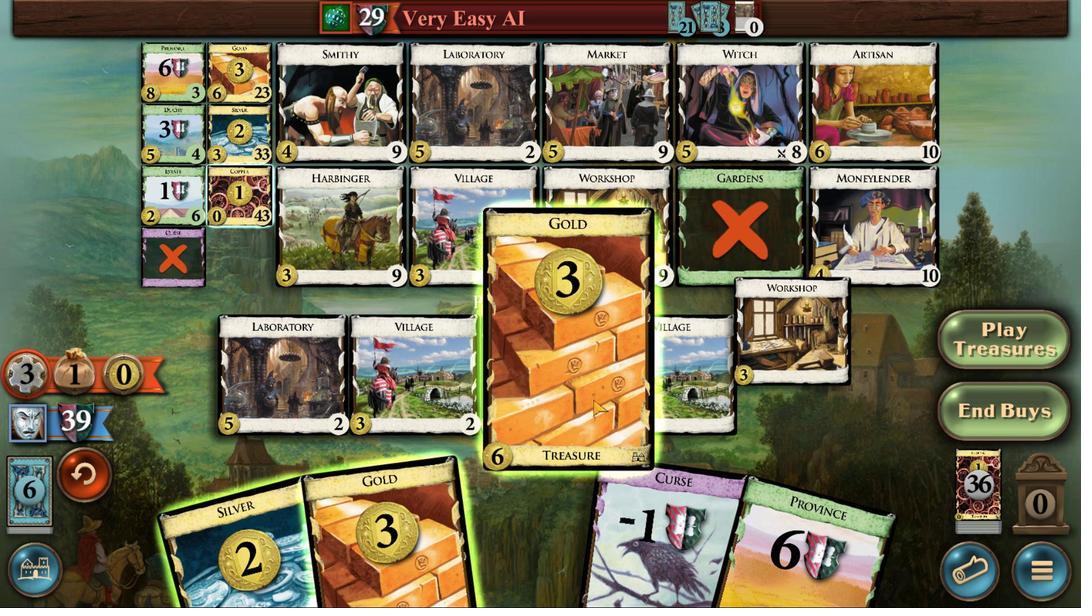 
Action: Mouse moved to (534, 400)
Screenshot: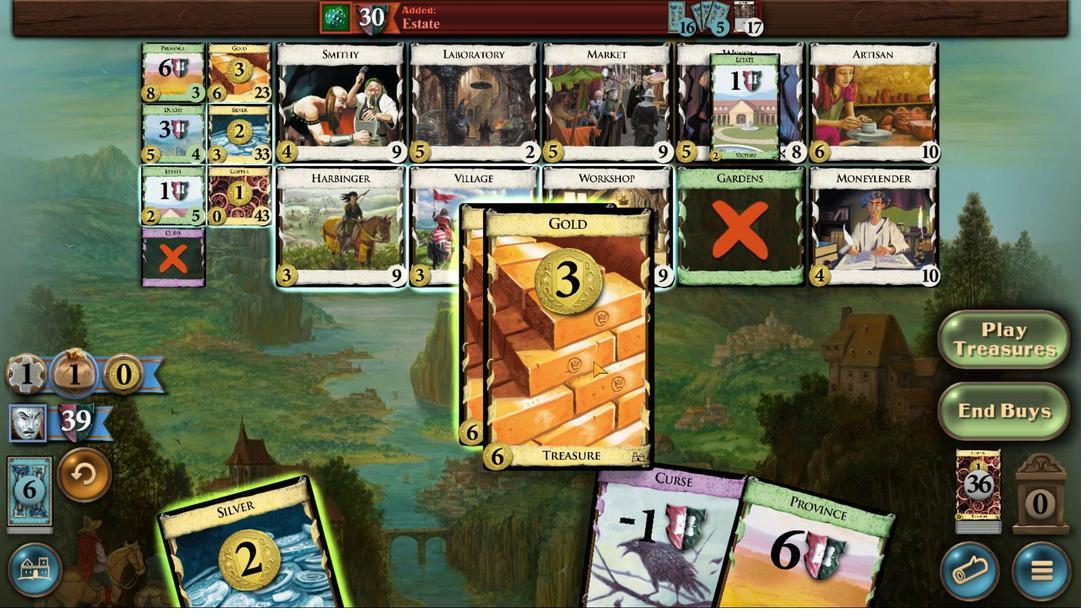 
Action: Mouse pressed left at (534, 404)
Screenshot: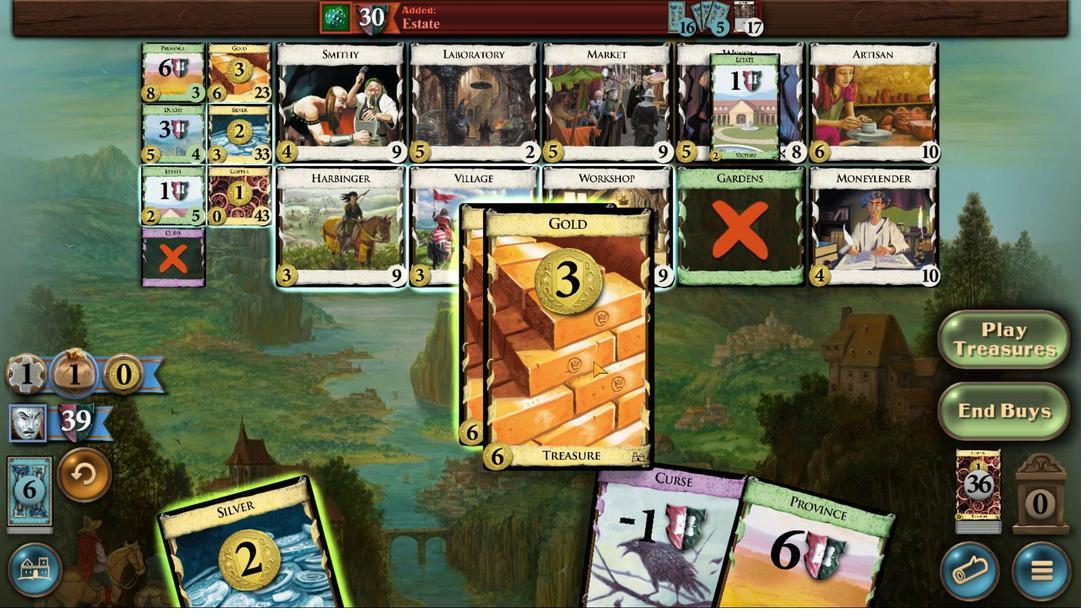 
Action: Mouse moved to (520, 406)
Screenshot: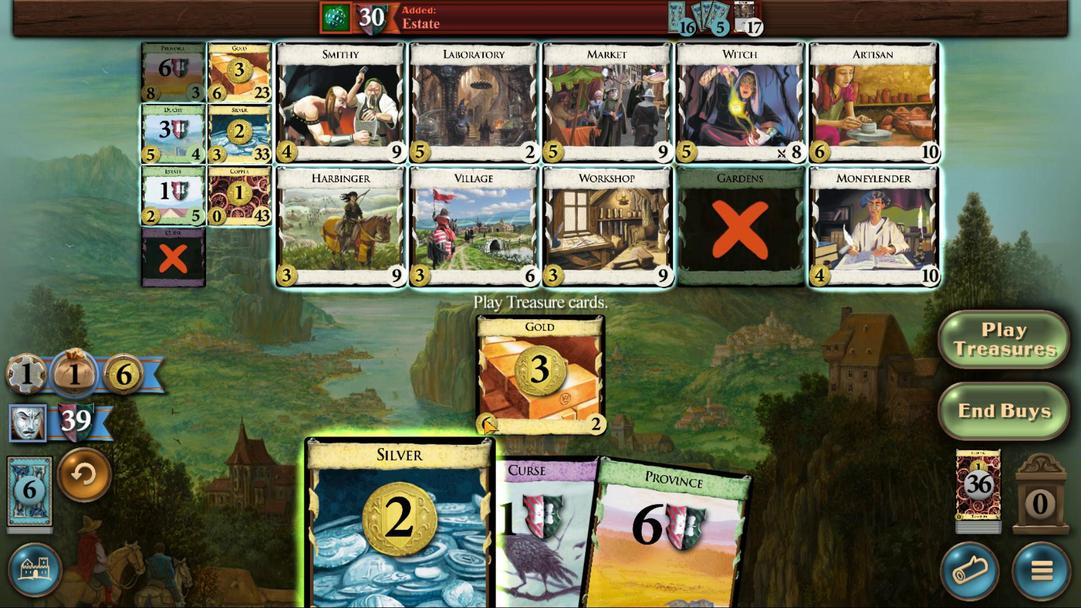 
Action: Mouse pressed left at (520, 406)
Screenshot: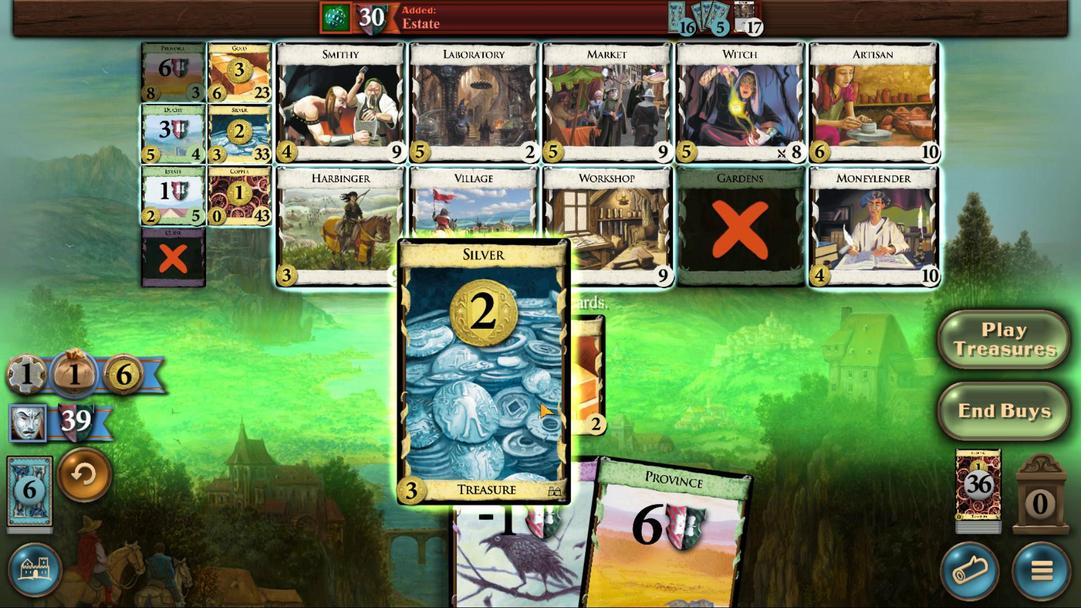 
Action: Mouse moved to (464, 254)
Screenshot: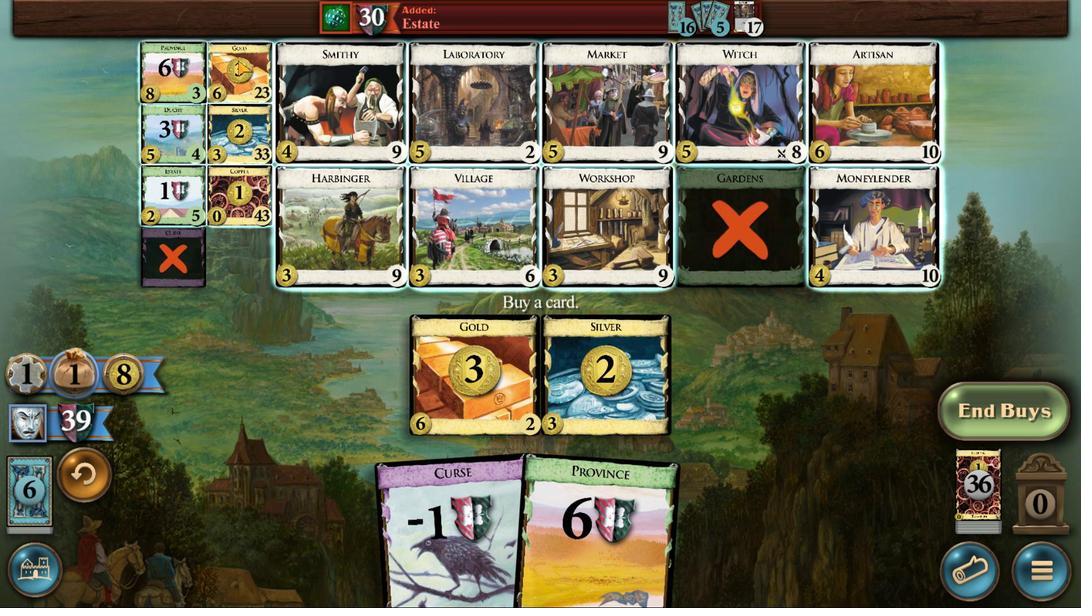 
Action: Mouse pressed left at (464, 254)
